 Task: Crossfade Tracks.
Action: Mouse moved to (88, 37)
Screenshot: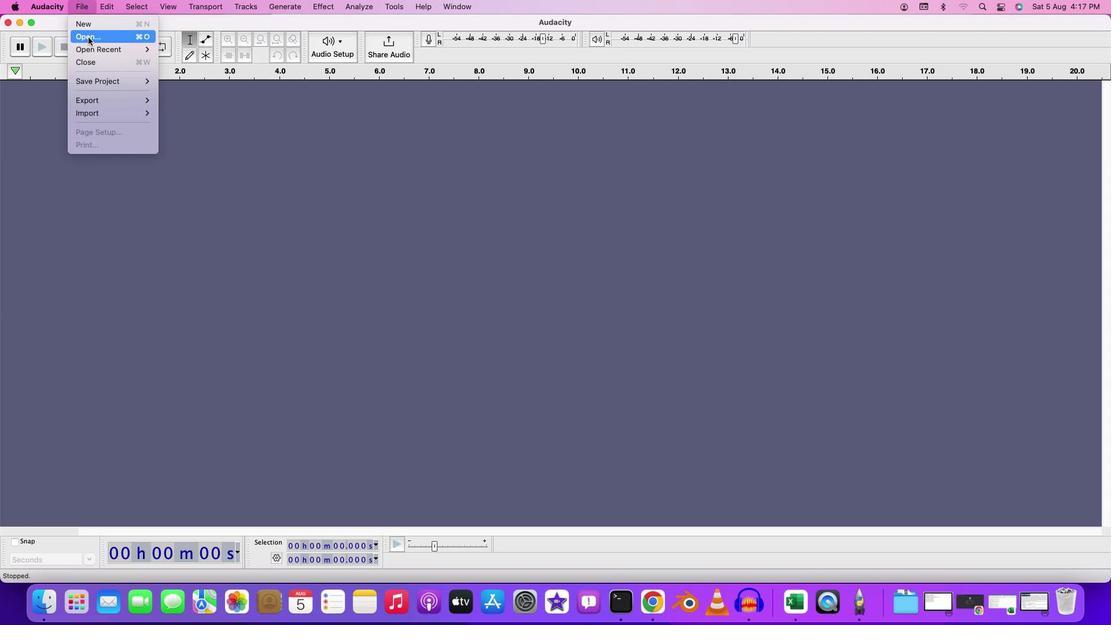 
Action: Mouse pressed left at (88, 37)
Screenshot: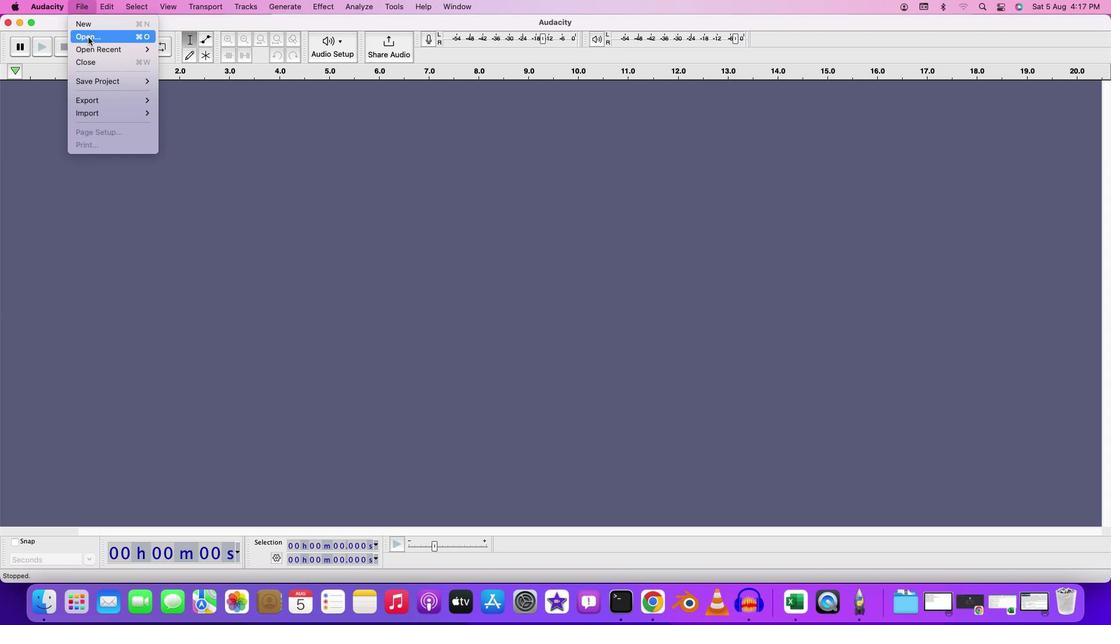 
Action: Mouse moved to (481, 268)
Screenshot: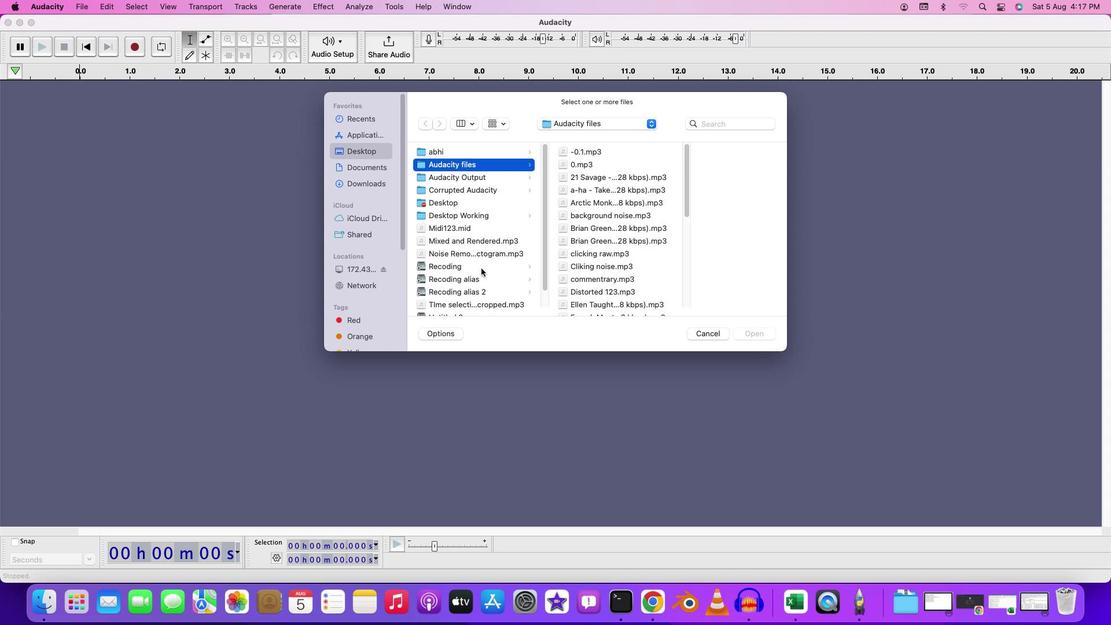 
Action: Mouse scrolled (481, 268) with delta (0, 0)
Screenshot: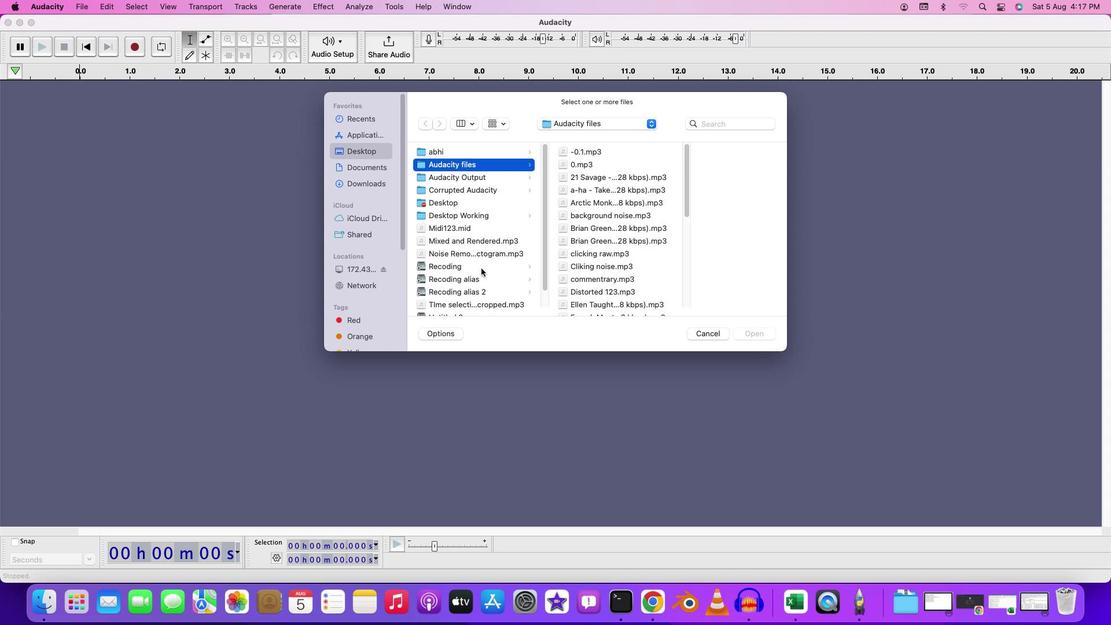 
Action: Mouse scrolled (481, 268) with delta (0, 0)
Screenshot: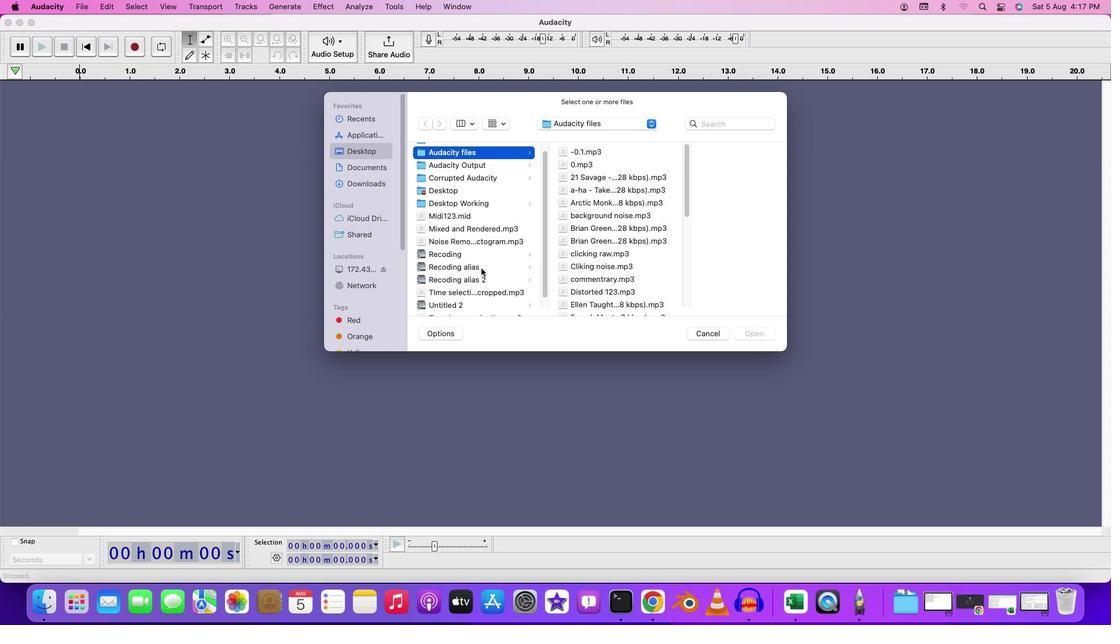 
Action: Mouse scrolled (481, 268) with delta (0, -1)
Screenshot: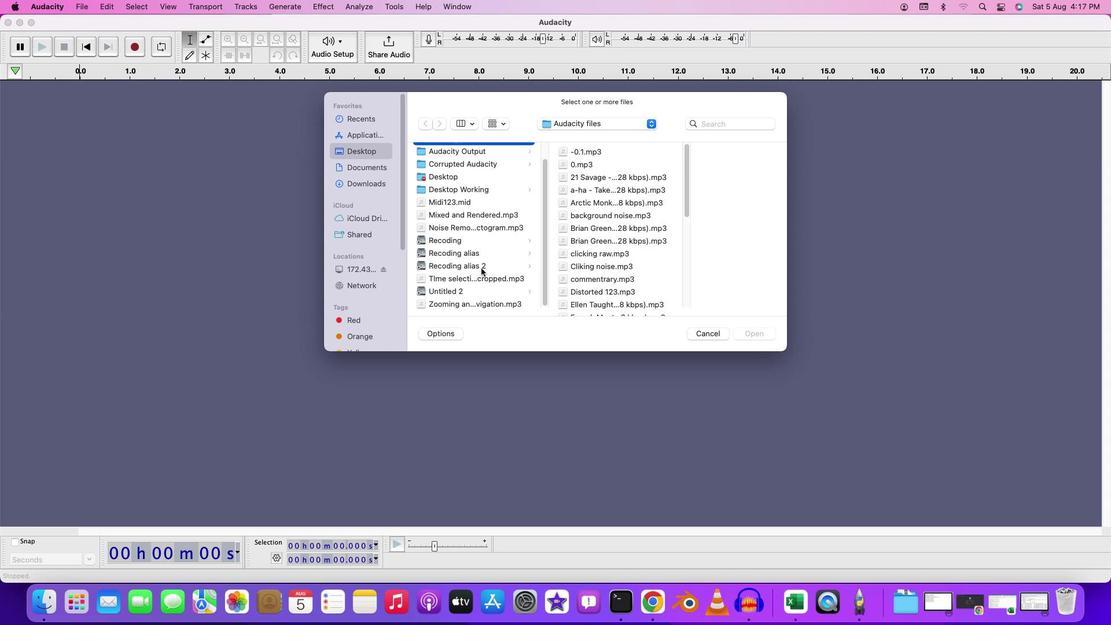 
Action: Mouse moved to (468, 153)
Screenshot: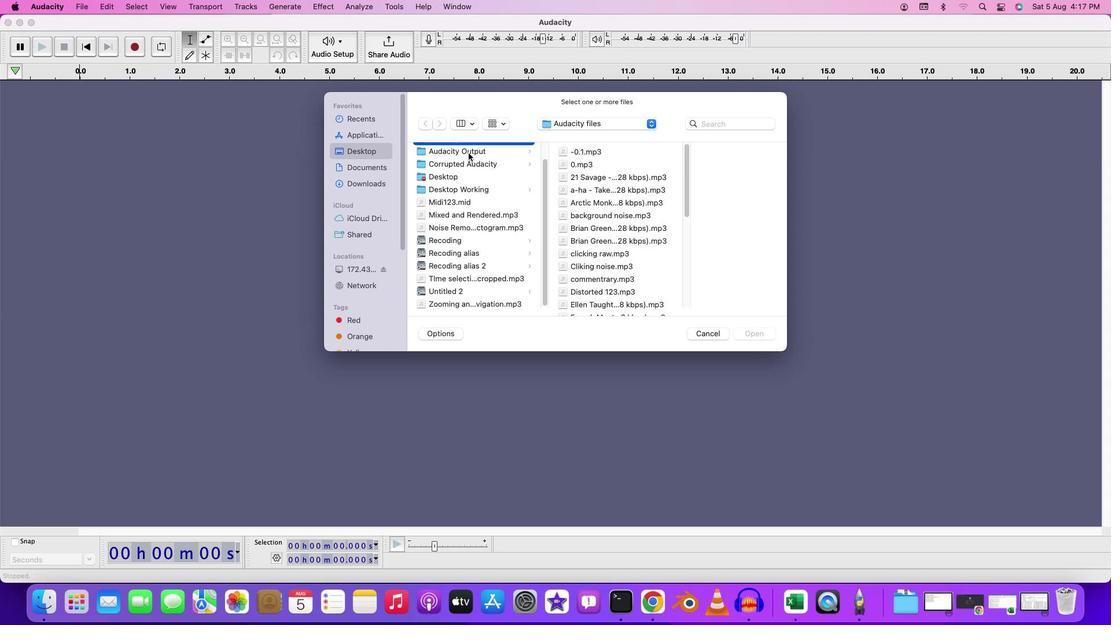 
Action: Mouse pressed left at (468, 153)
Screenshot: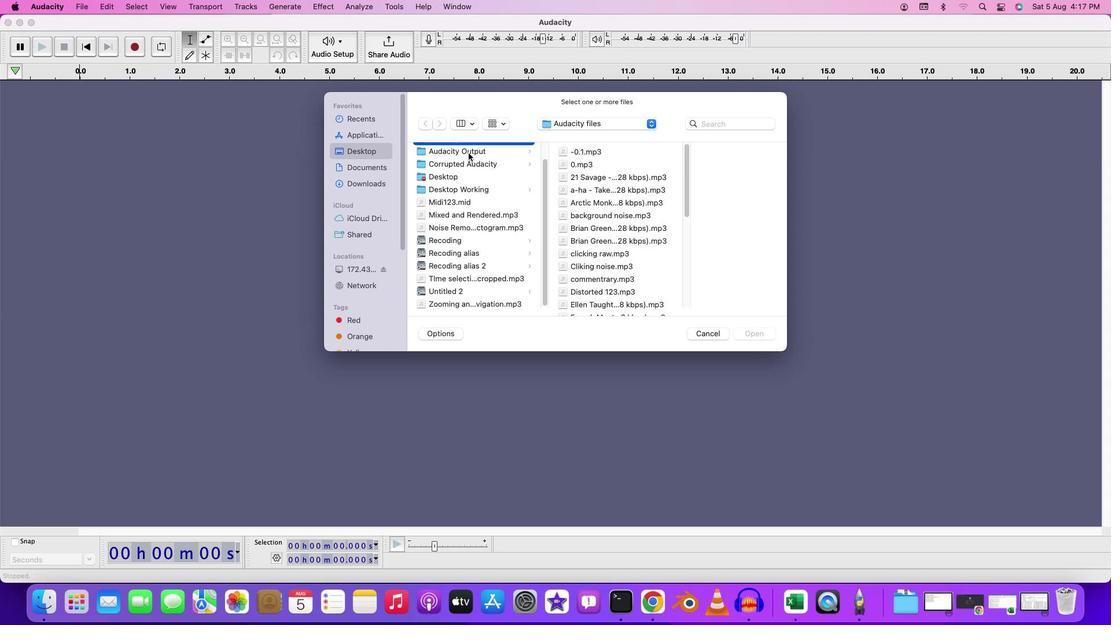 
Action: Mouse moved to (468, 226)
Screenshot: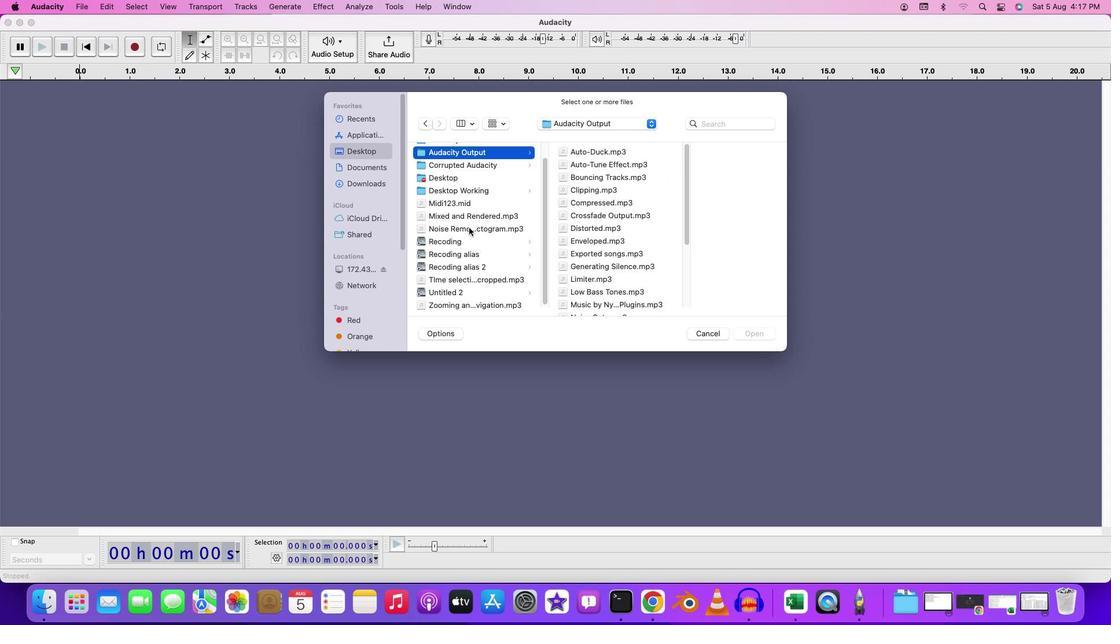 
Action: Mouse scrolled (468, 226) with delta (0, 0)
Screenshot: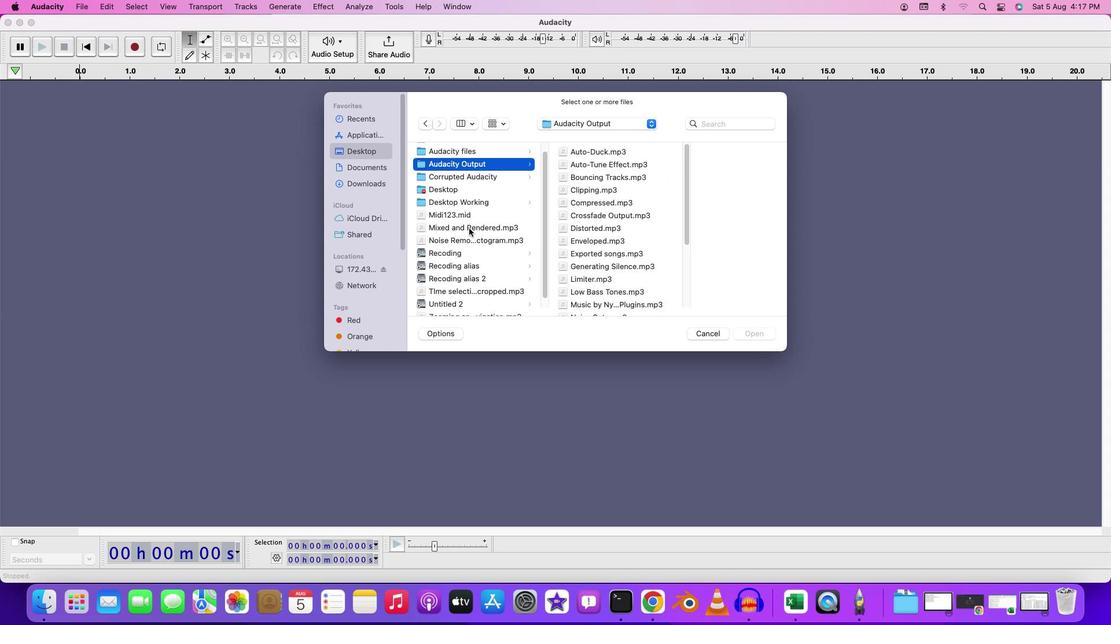 
Action: Mouse moved to (468, 228)
Screenshot: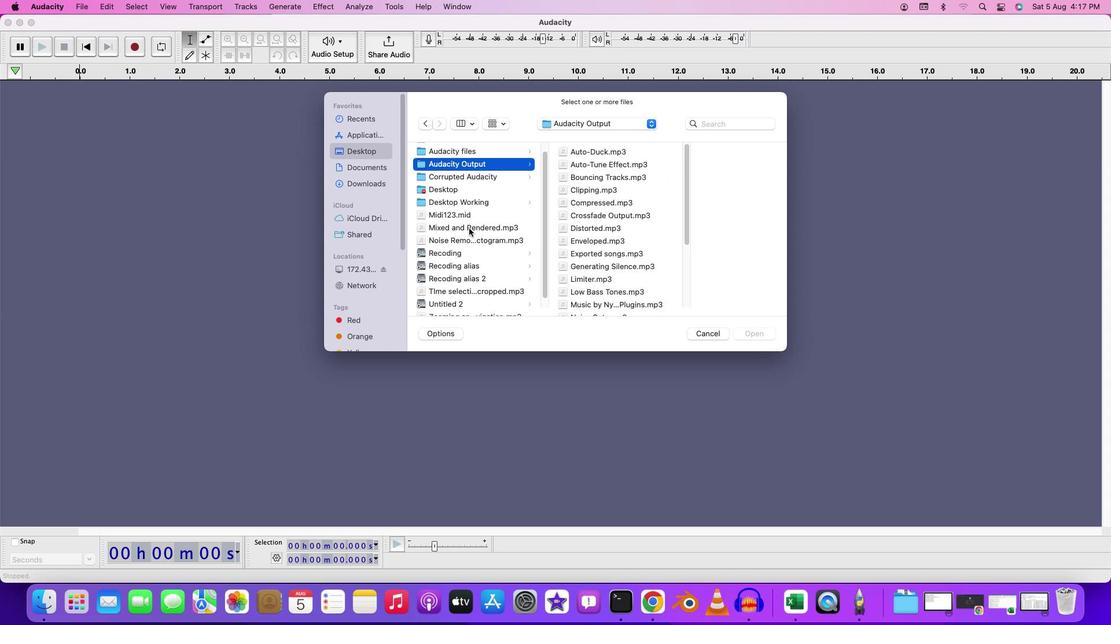 
Action: Mouse scrolled (468, 228) with delta (0, 0)
Screenshot: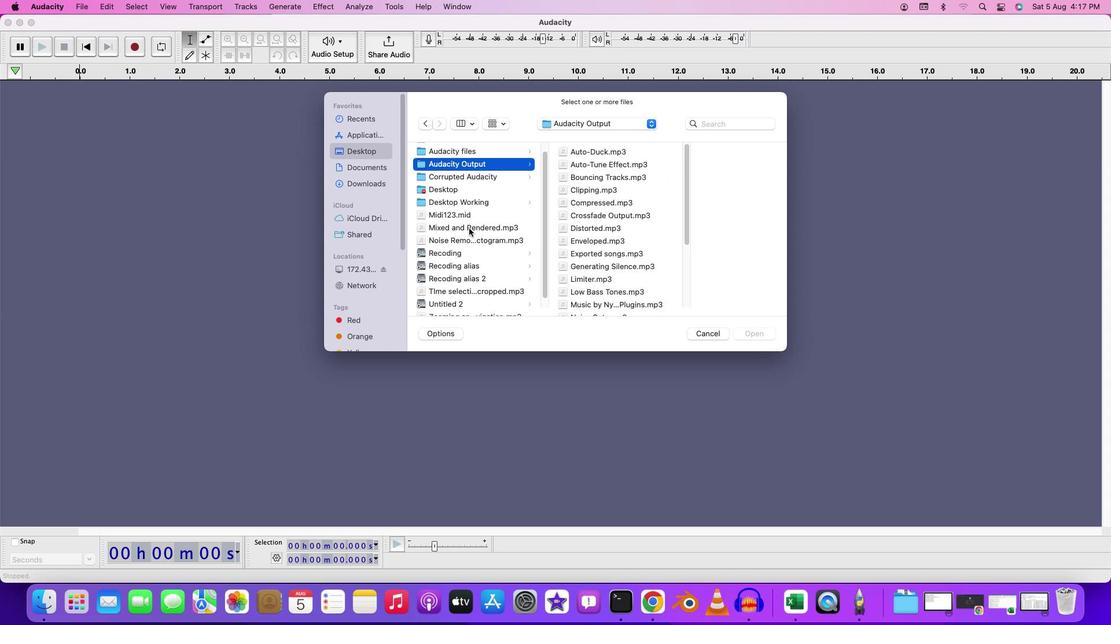 
Action: Mouse moved to (468, 228)
Screenshot: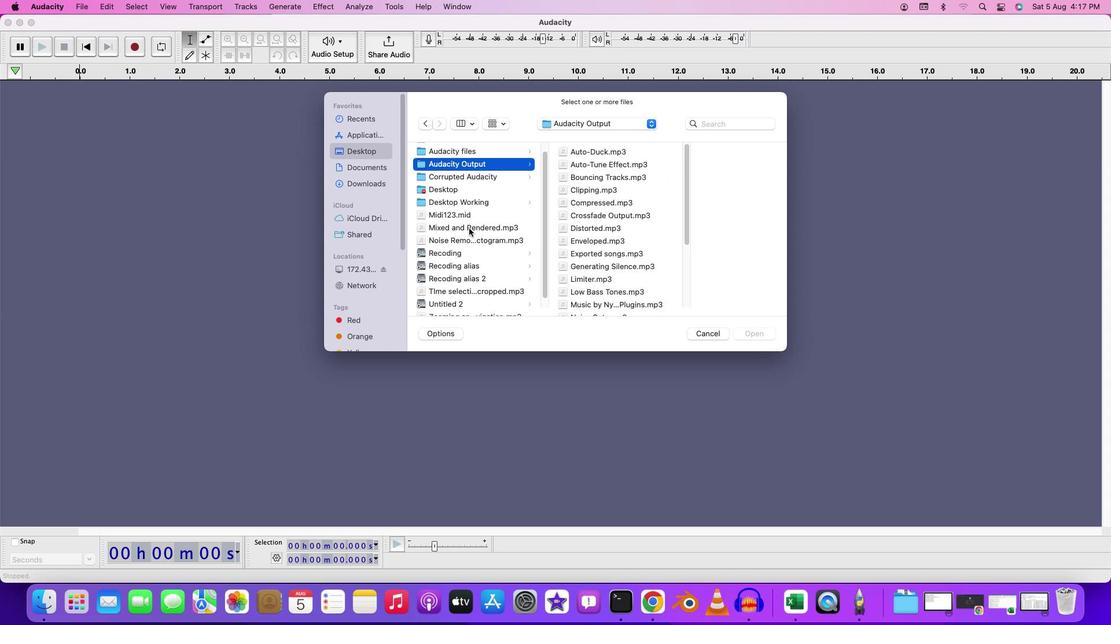
Action: Mouse scrolled (468, 228) with delta (0, 1)
Screenshot: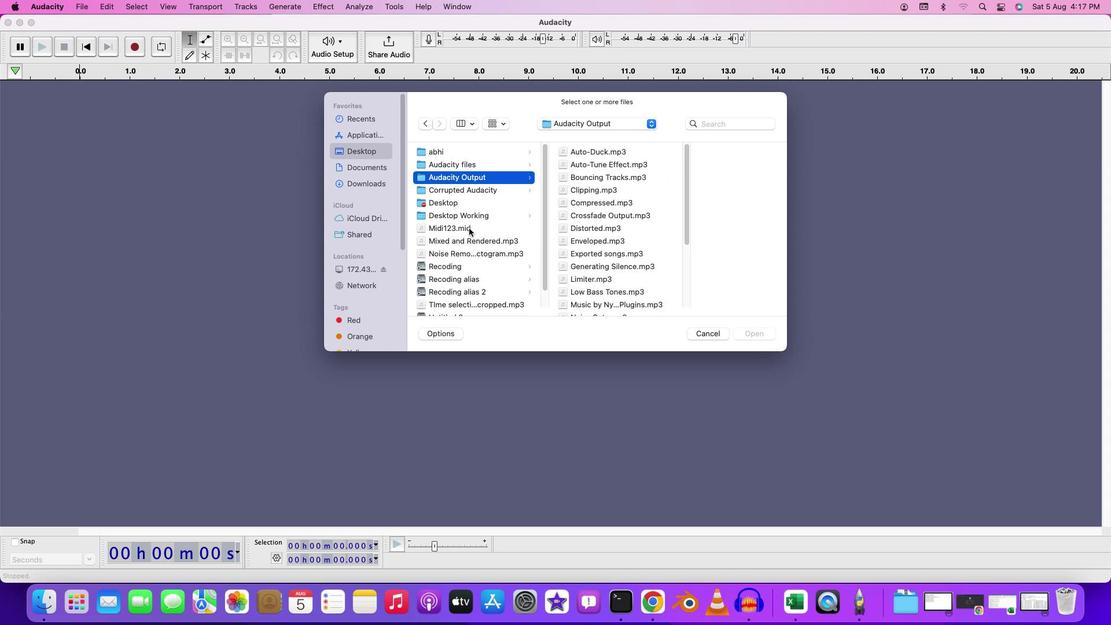 
Action: Mouse moved to (462, 165)
Screenshot: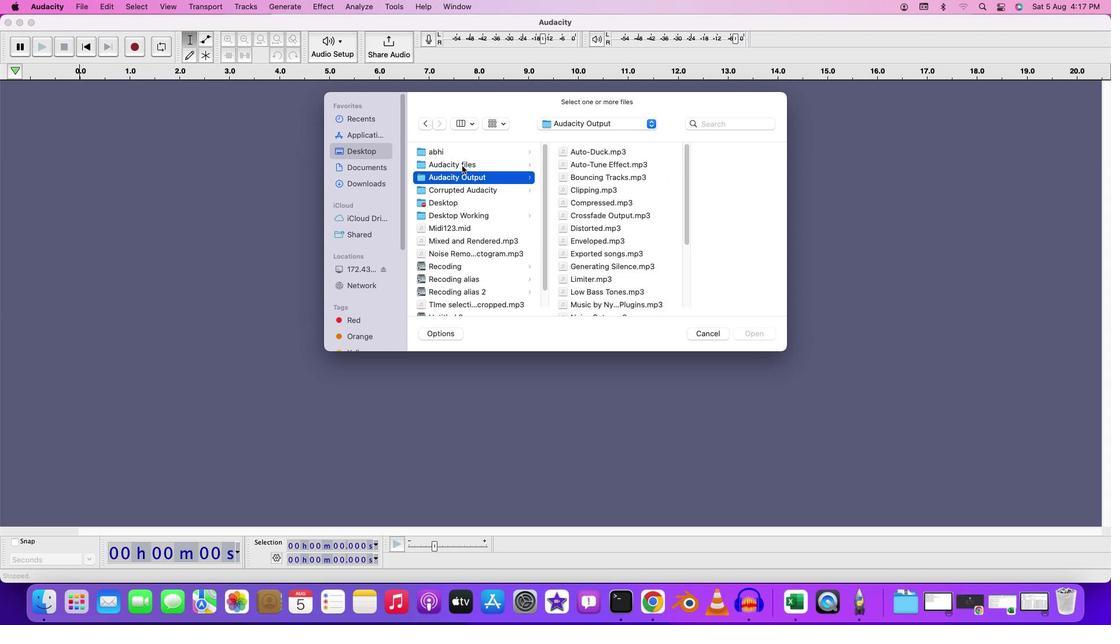 
Action: Mouse pressed left at (462, 165)
Screenshot: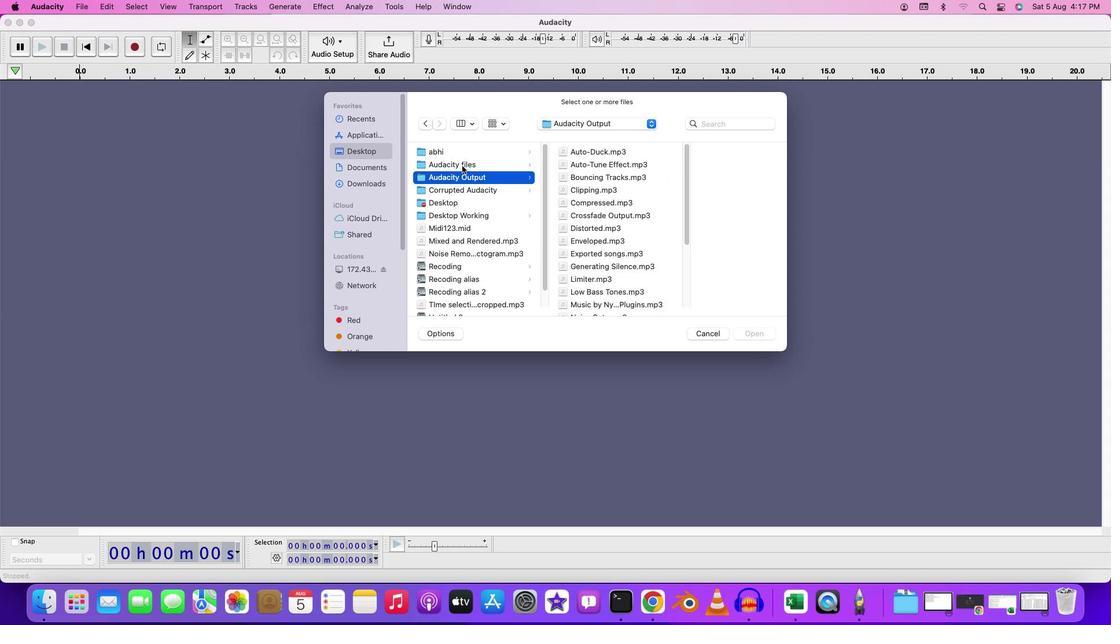 
Action: Mouse moved to (616, 226)
Screenshot: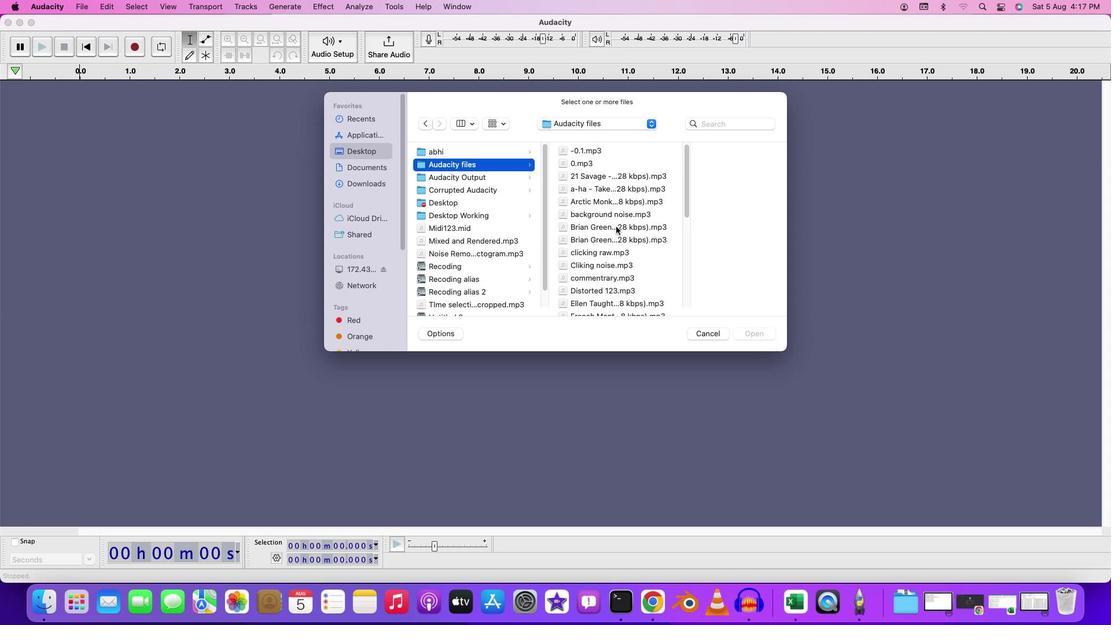 
Action: Mouse scrolled (616, 226) with delta (0, 0)
Screenshot: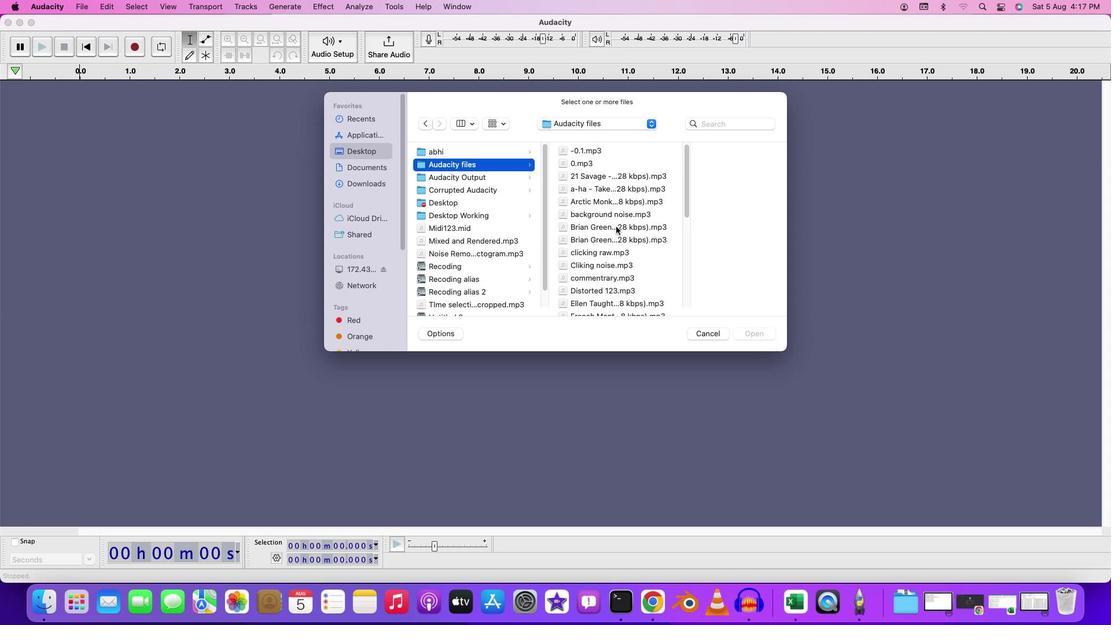 
Action: Mouse scrolled (616, 226) with delta (0, 0)
Screenshot: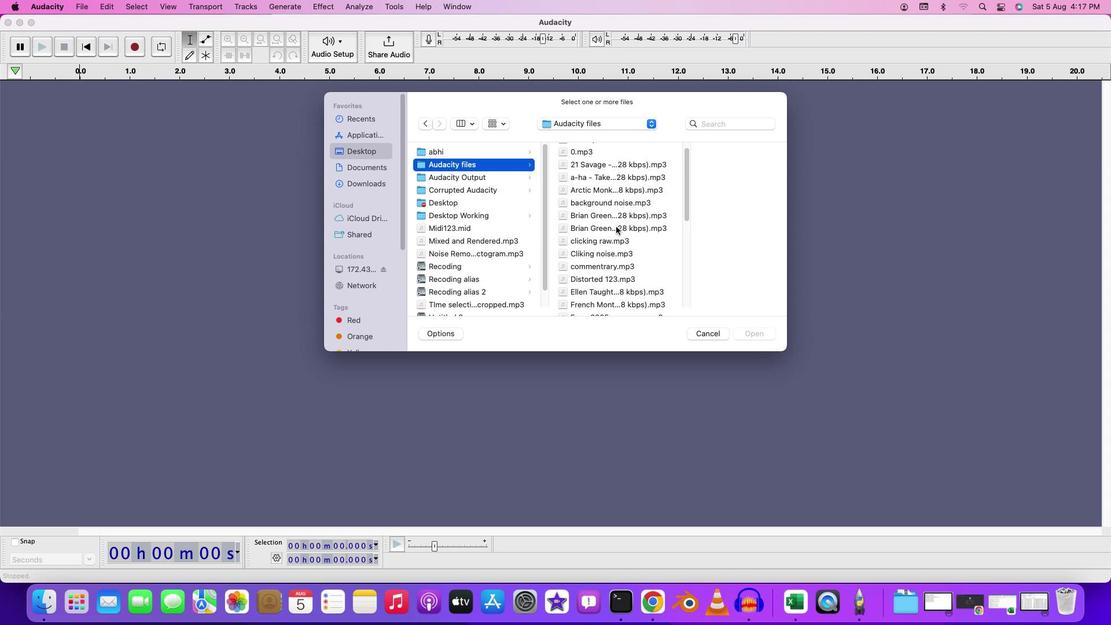 
Action: Mouse scrolled (616, 226) with delta (0, -1)
Screenshot: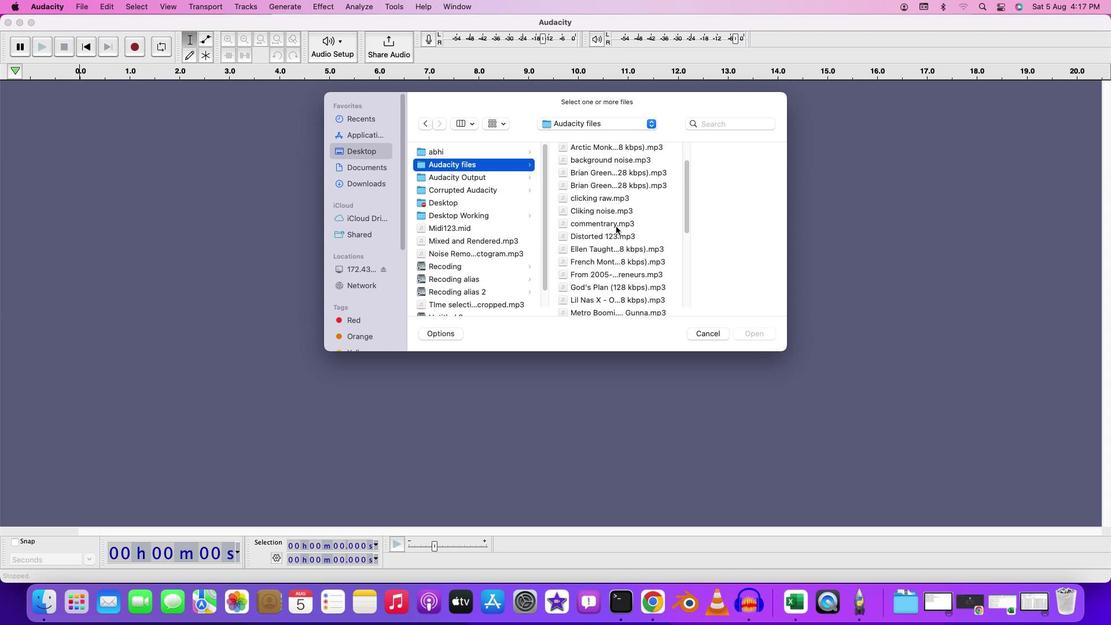 
Action: Mouse scrolled (616, 226) with delta (0, 0)
Screenshot: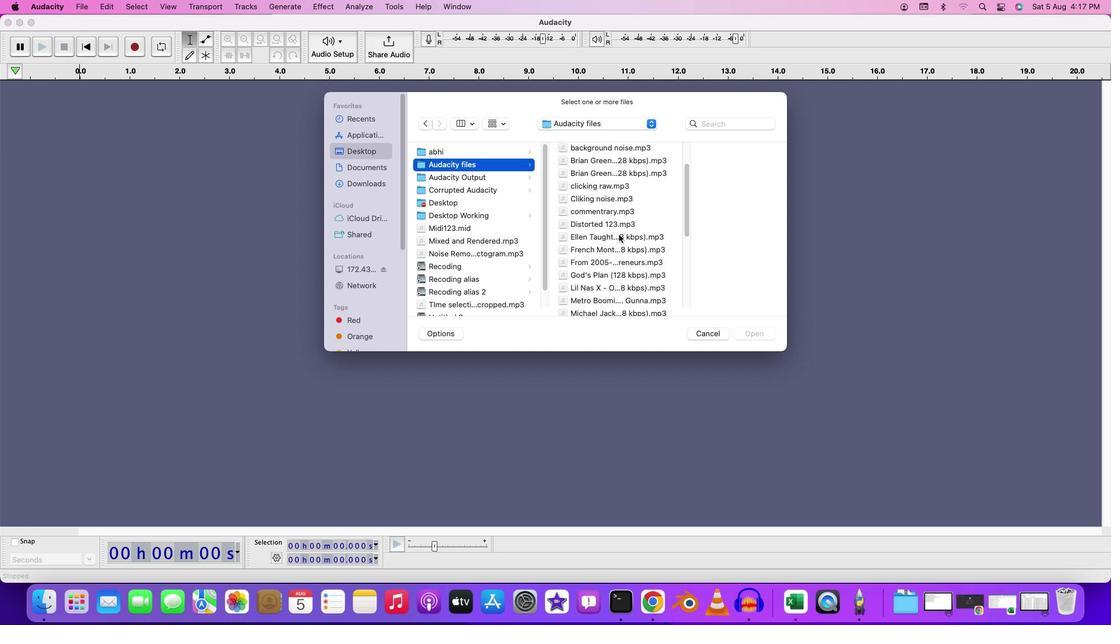 
Action: Mouse moved to (618, 232)
Screenshot: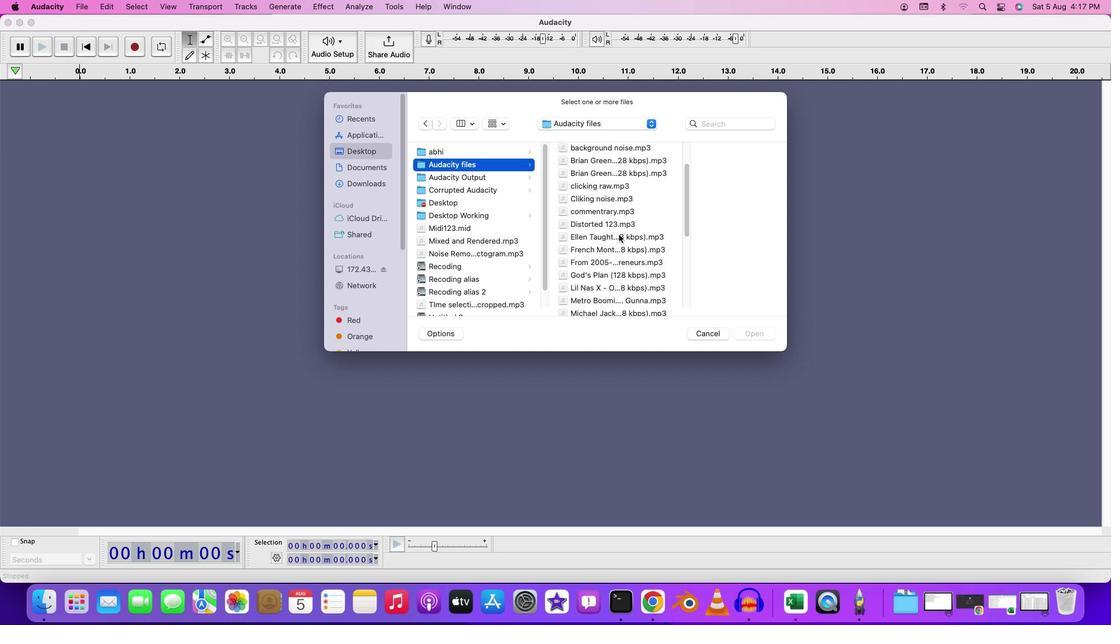 
Action: Mouse scrolled (618, 232) with delta (0, 0)
Screenshot: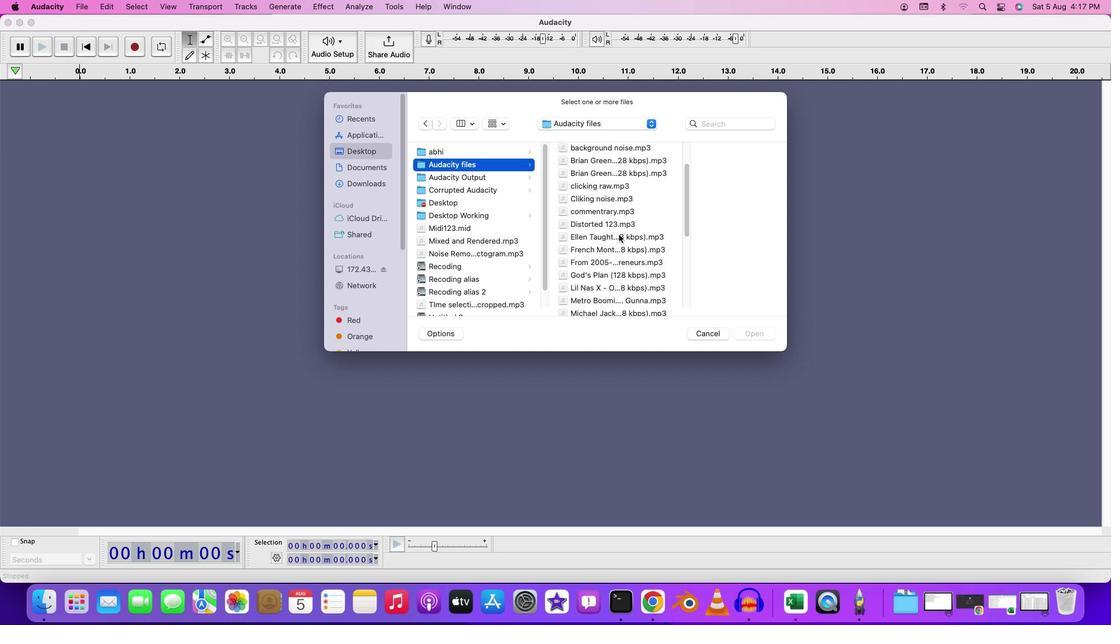 
Action: Mouse moved to (619, 235)
Screenshot: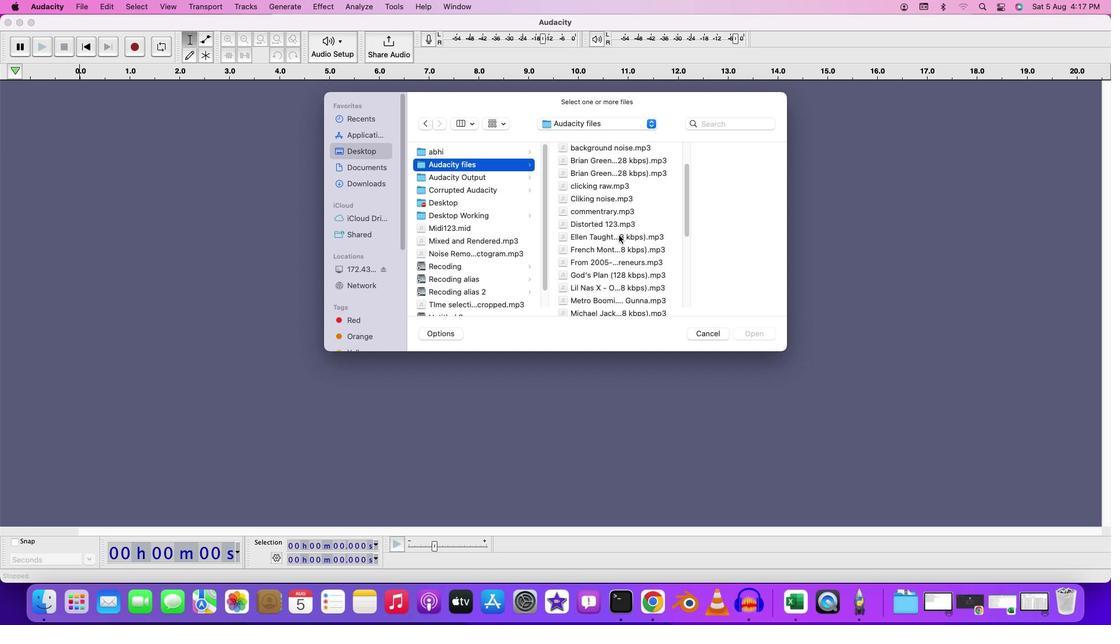 
Action: Mouse scrolled (619, 235) with delta (0, -1)
Screenshot: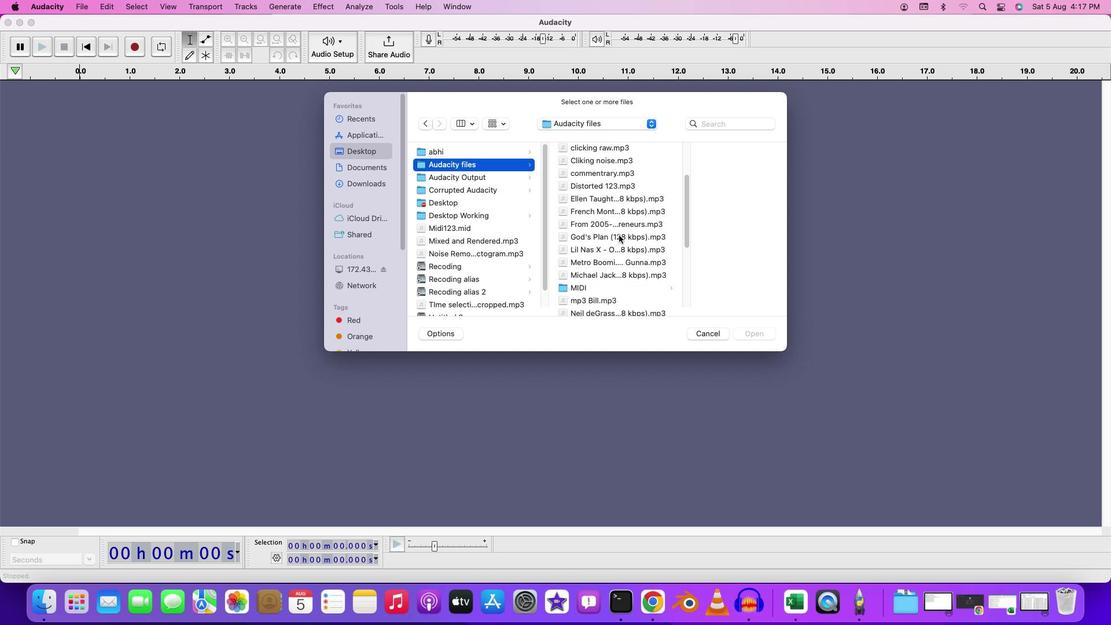 
Action: Mouse moved to (611, 213)
Screenshot: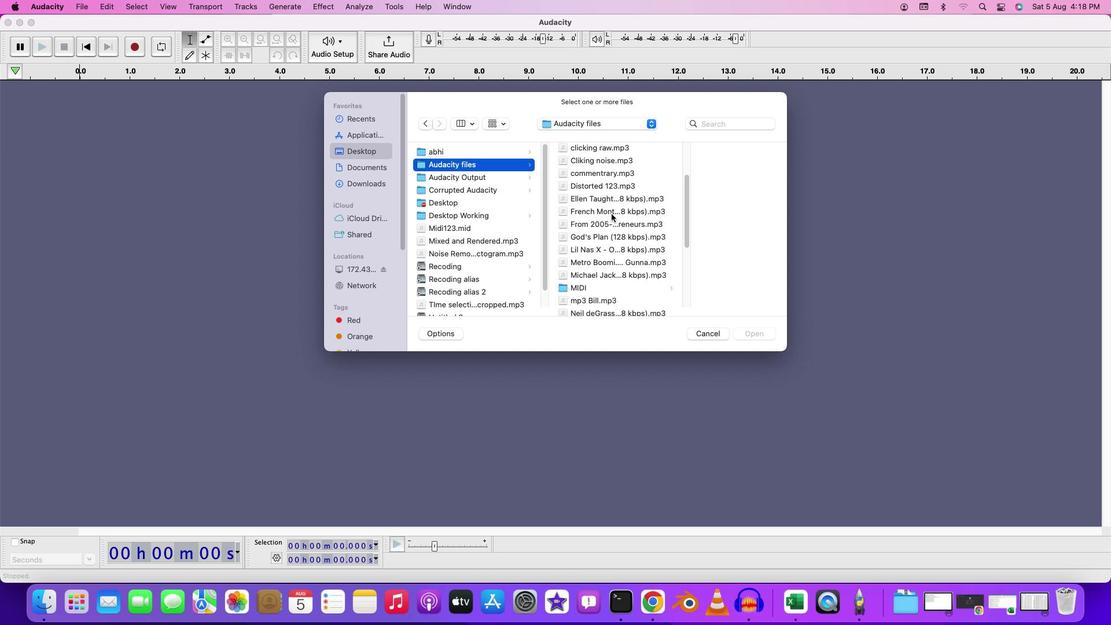 
Action: Mouse pressed left at (611, 213)
Screenshot: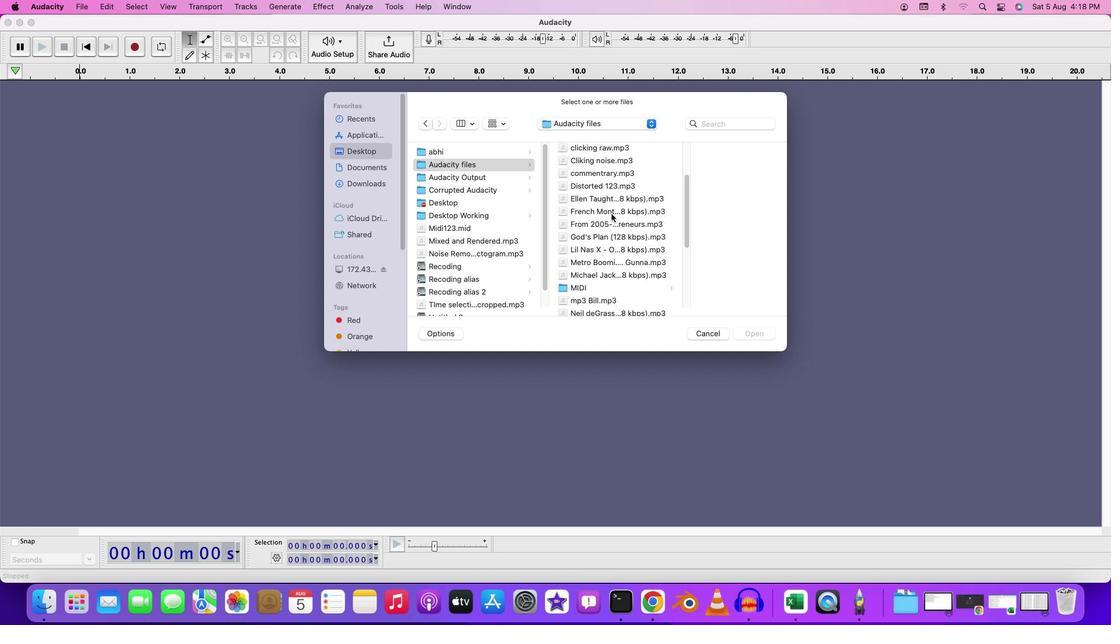 
Action: Mouse moved to (567, 240)
Screenshot: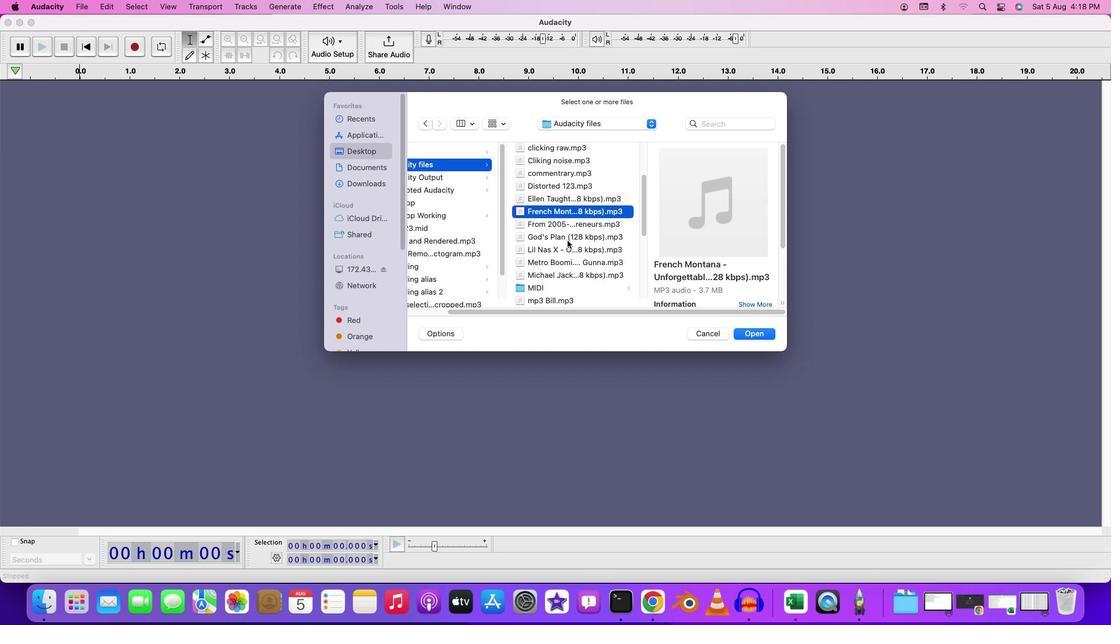 
Action: Mouse pressed left at (567, 240)
Screenshot: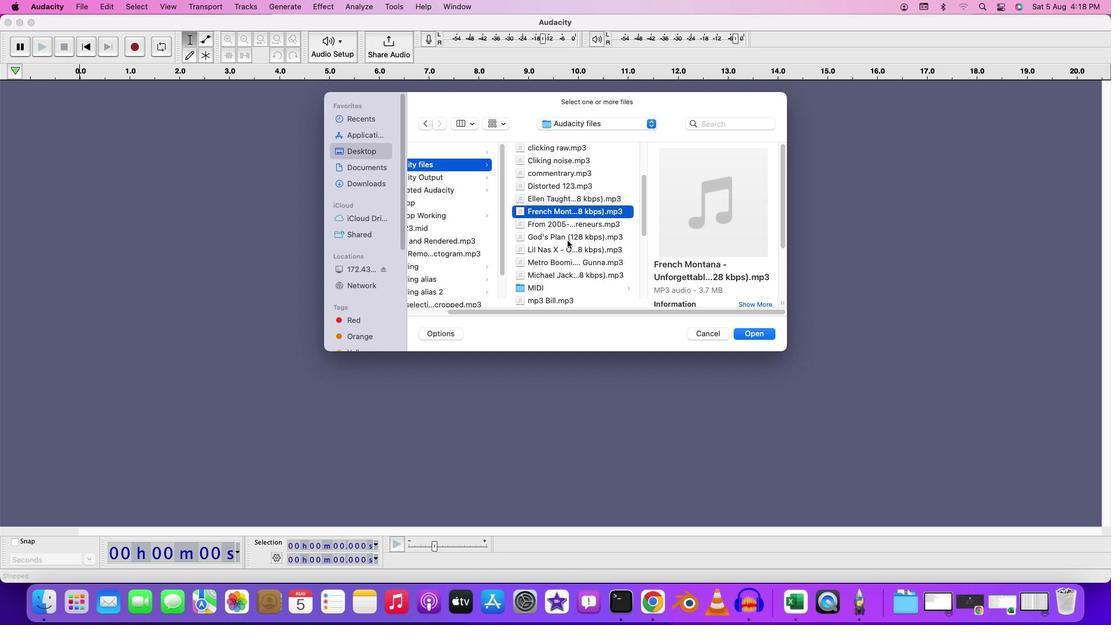 
Action: Mouse moved to (571, 252)
Screenshot: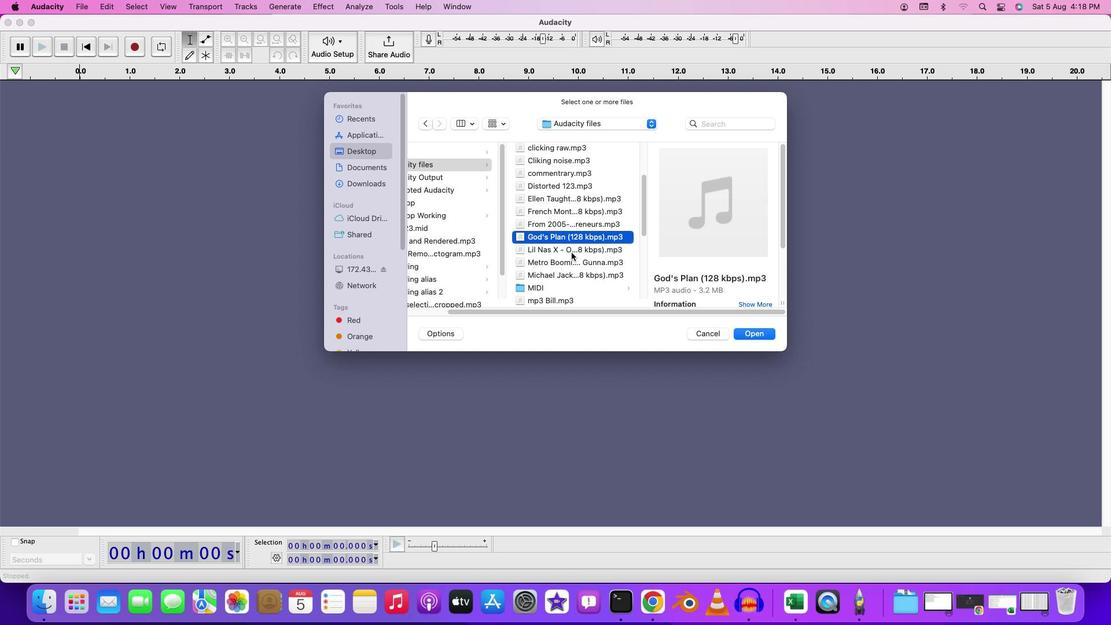 
Action: Mouse pressed left at (571, 252)
Screenshot: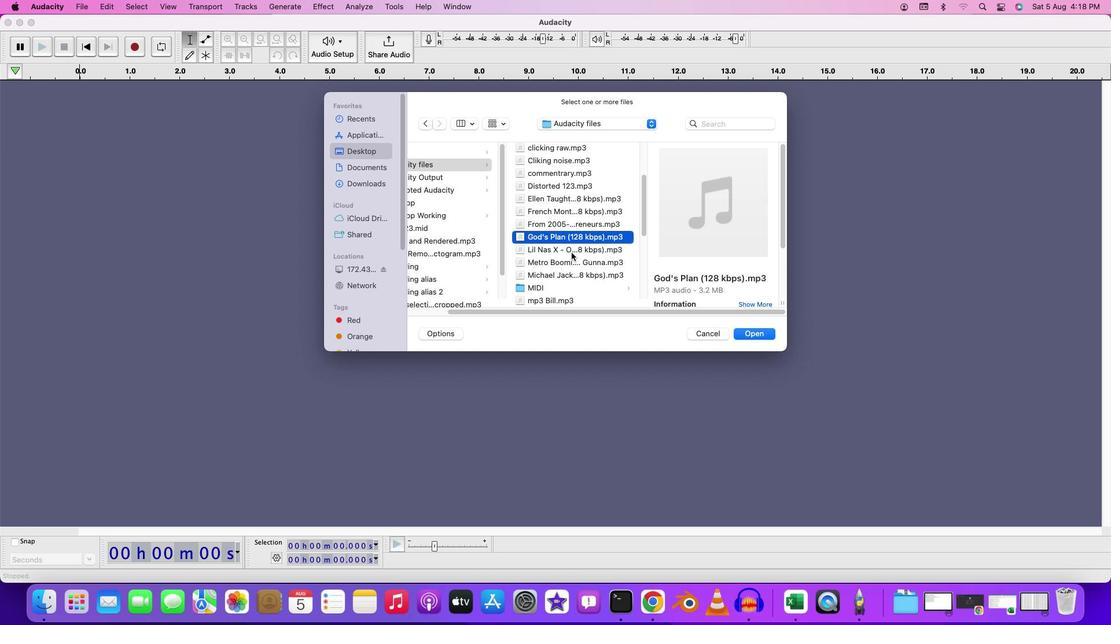 
Action: Mouse moved to (584, 273)
Screenshot: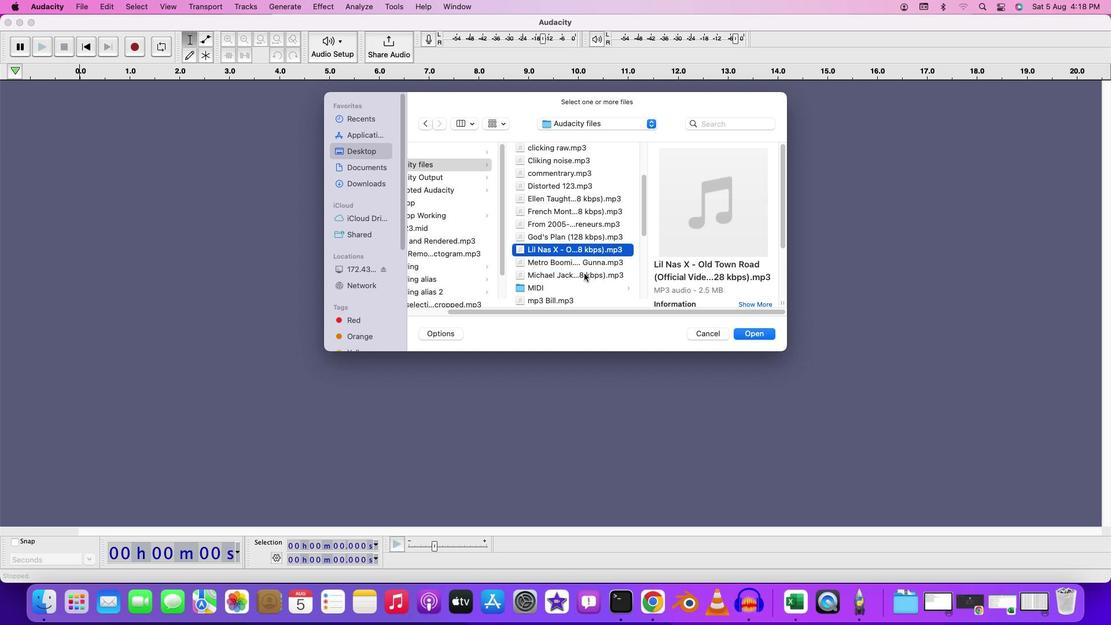 
Action: Mouse scrolled (584, 273) with delta (0, 0)
Screenshot: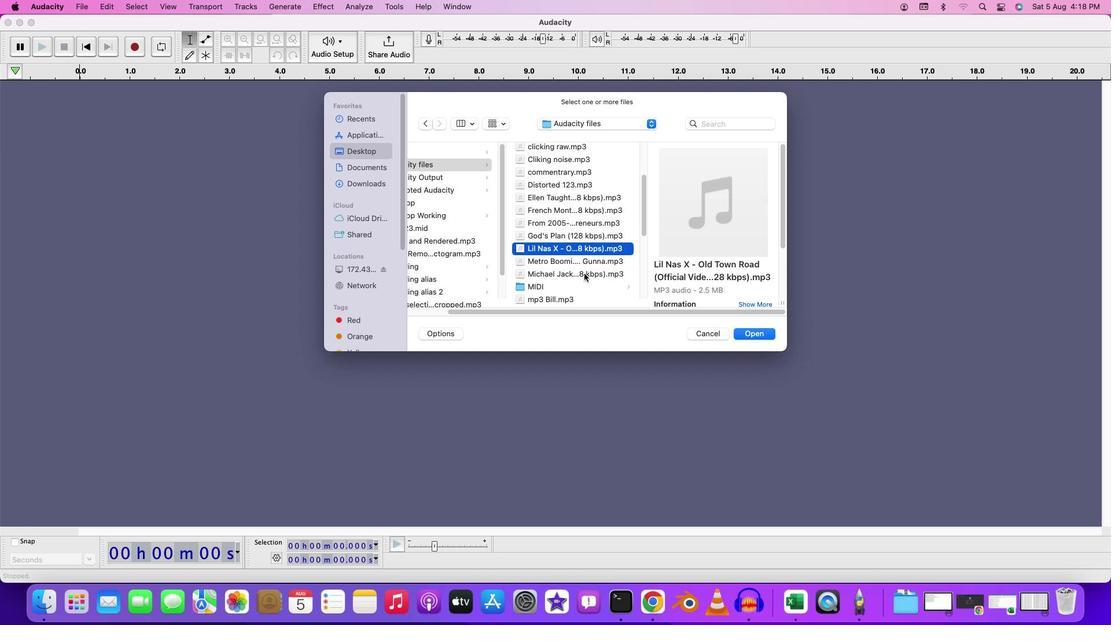
Action: Mouse scrolled (584, 273) with delta (0, 0)
Screenshot: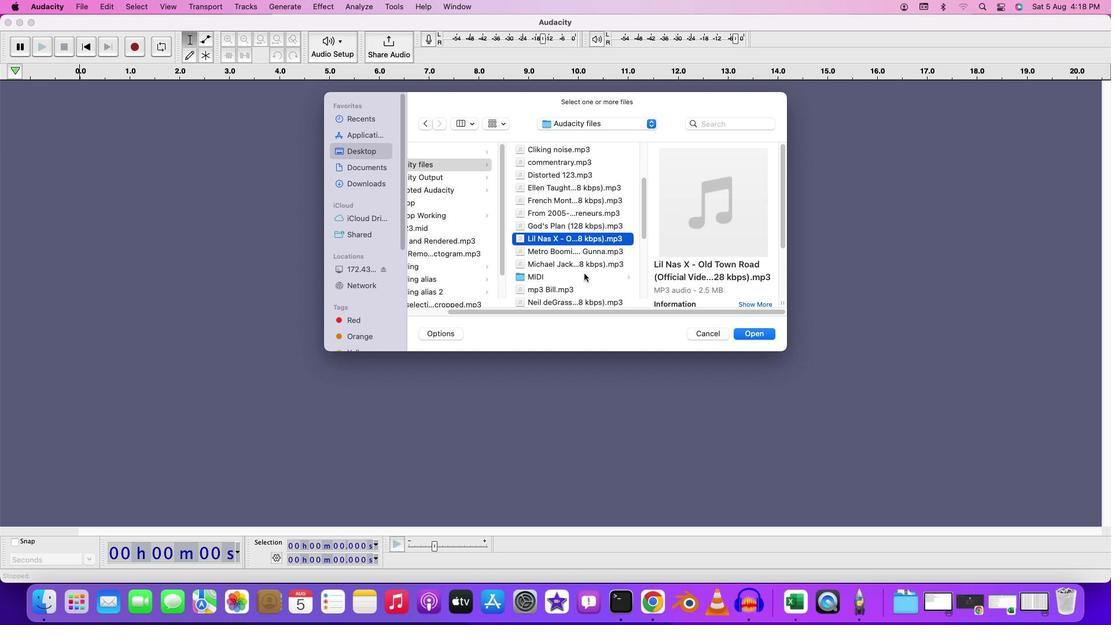 
Action: Mouse scrolled (584, 273) with delta (0, 0)
Screenshot: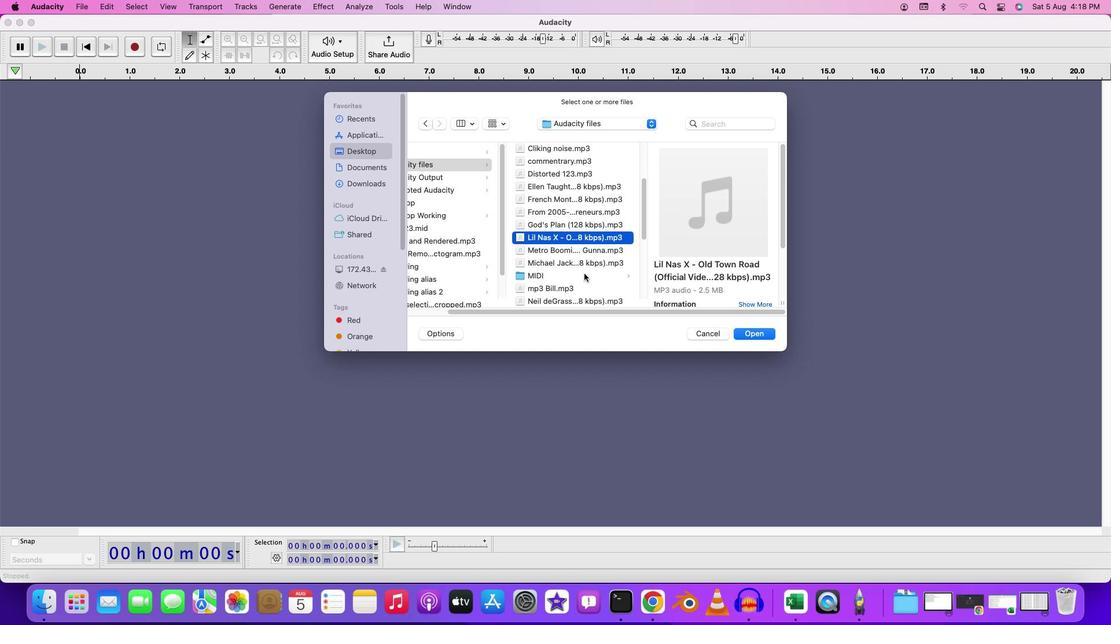
Action: Mouse scrolled (584, 273) with delta (0, 0)
Screenshot: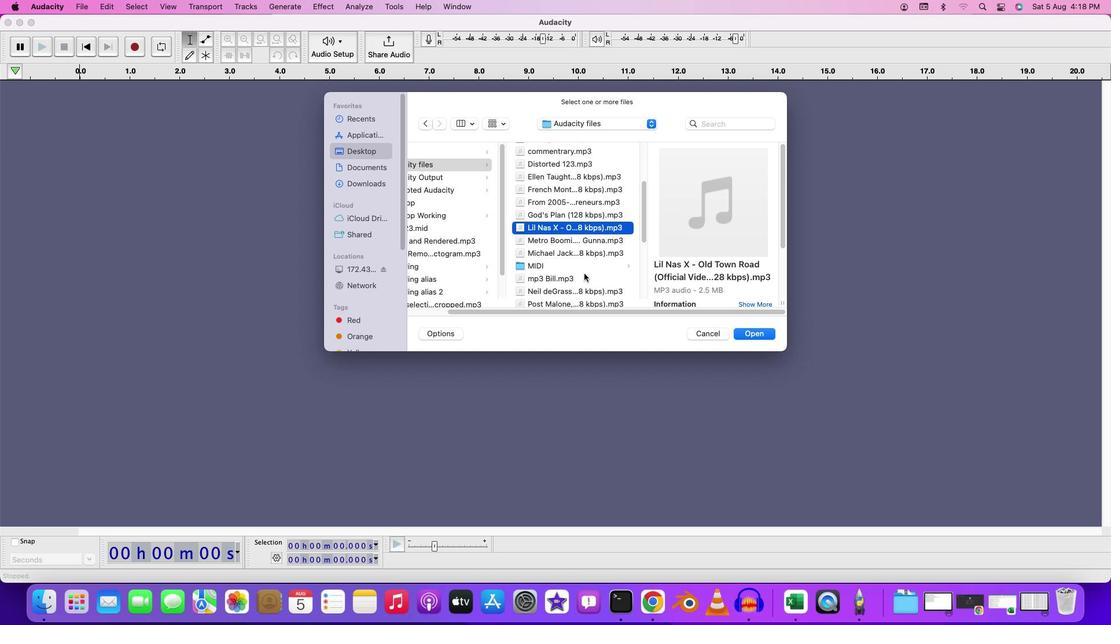 
Action: Mouse scrolled (584, 273) with delta (0, 0)
Screenshot: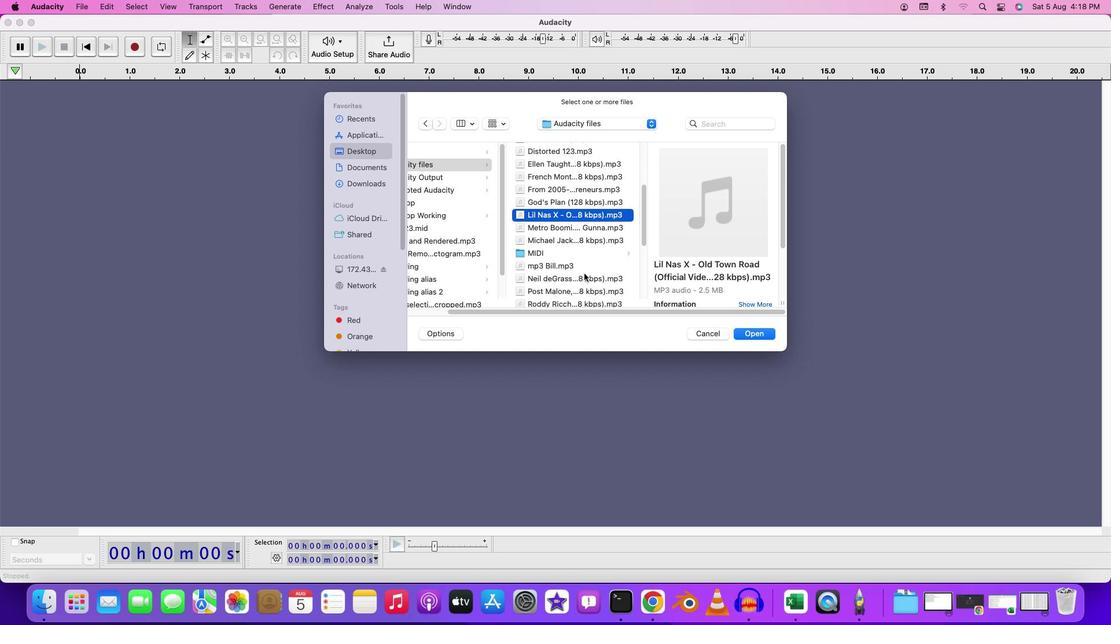 
Action: Mouse scrolled (584, 273) with delta (0, 0)
Screenshot: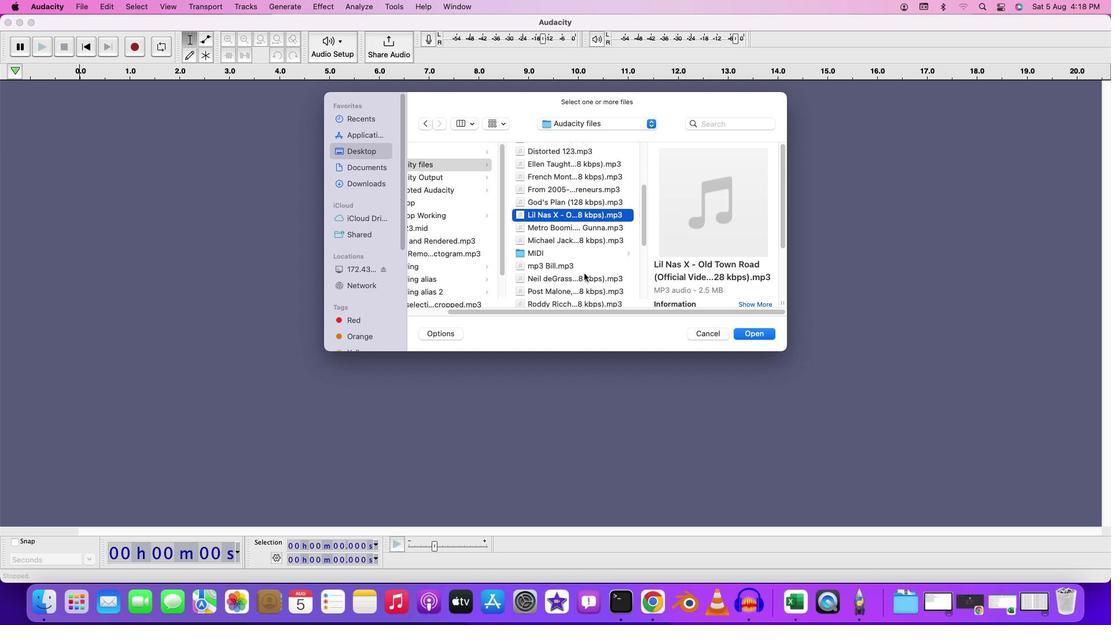 
Action: Mouse scrolled (584, 273) with delta (0, -1)
Screenshot: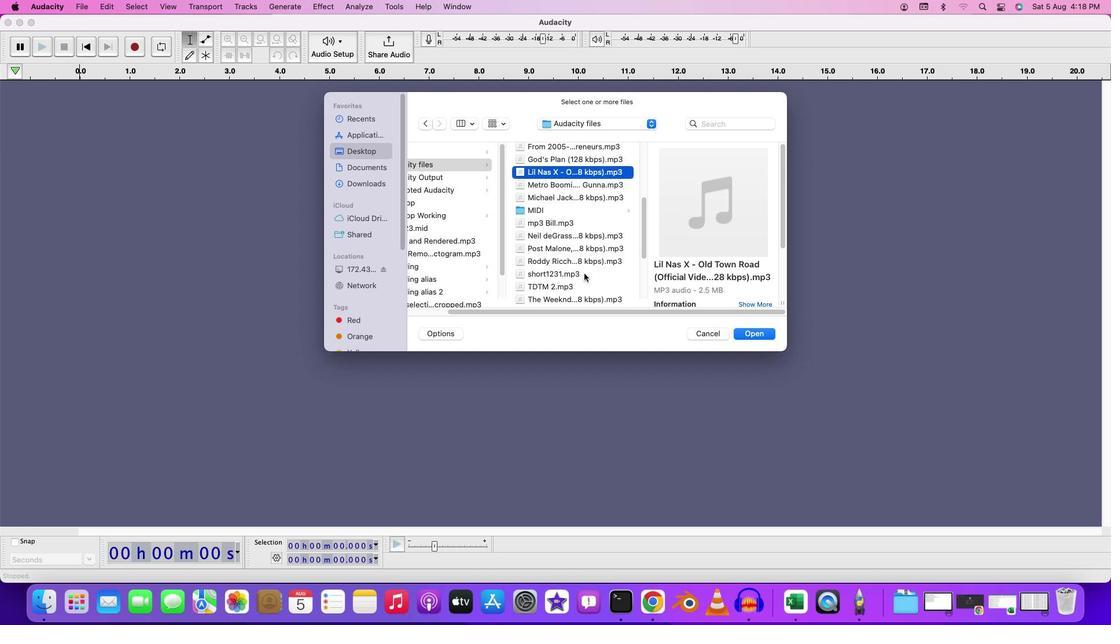 
Action: Mouse scrolled (584, 273) with delta (0, -2)
Screenshot: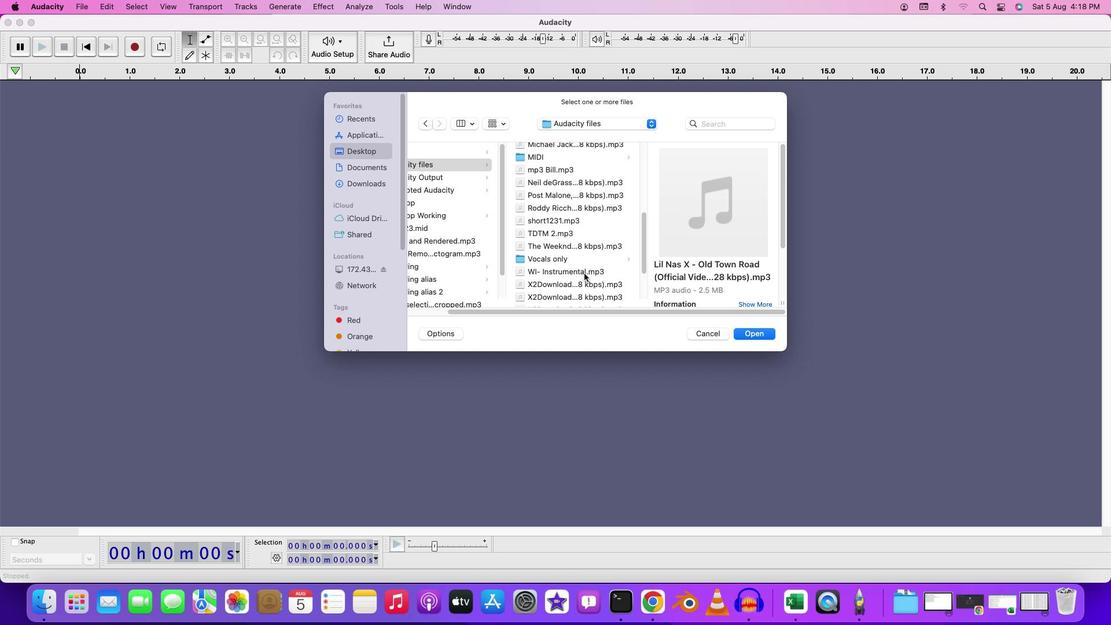 
Action: Mouse scrolled (584, 273) with delta (0, 0)
Screenshot: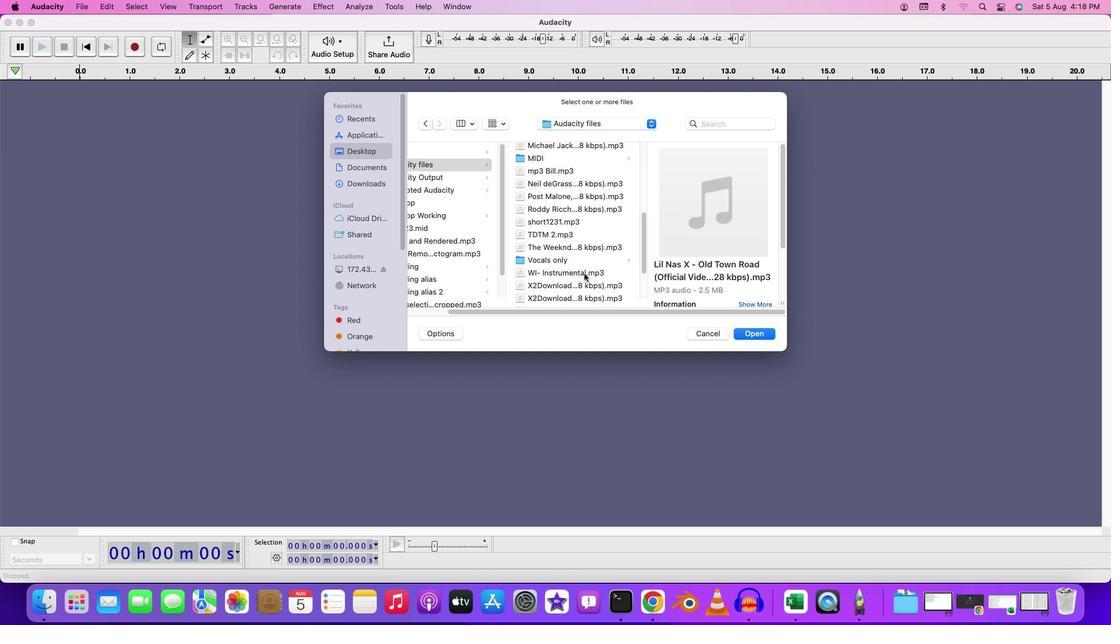 
Action: Mouse scrolled (584, 273) with delta (0, 0)
Screenshot: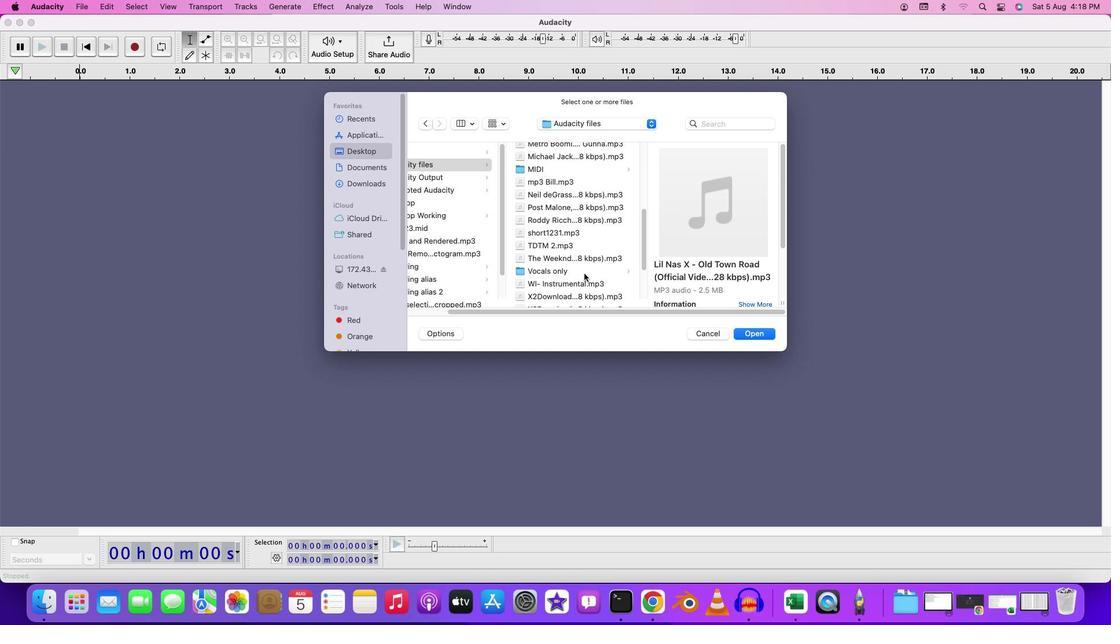 
Action: Mouse scrolled (584, 273) with delta (0, 1)
Screenshot: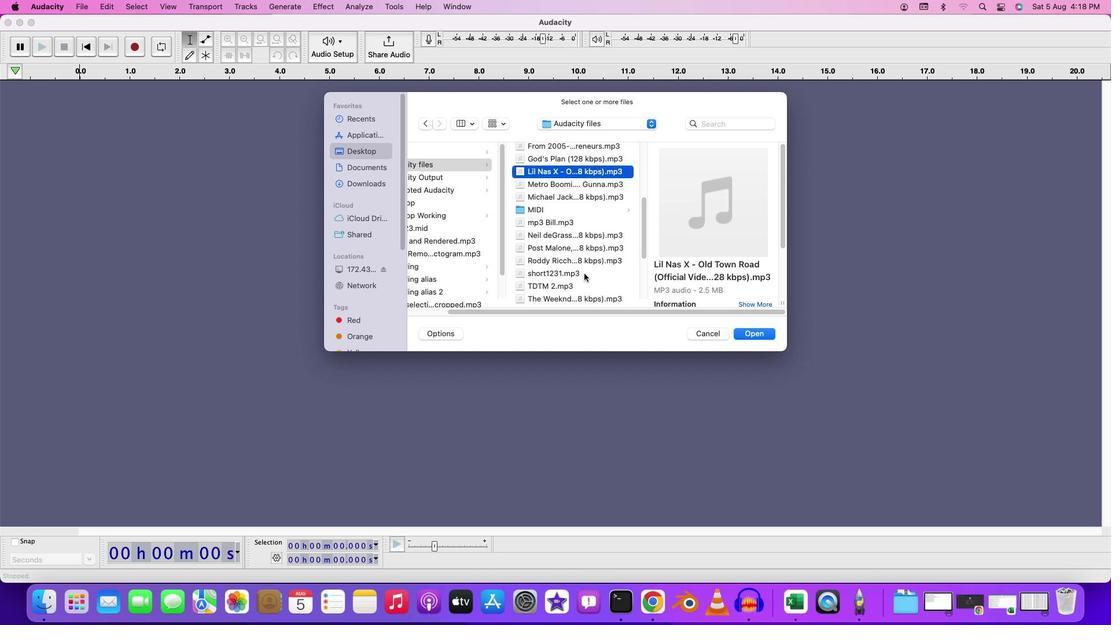 
Action: Mouse moved to (577, 251)
Screenshot: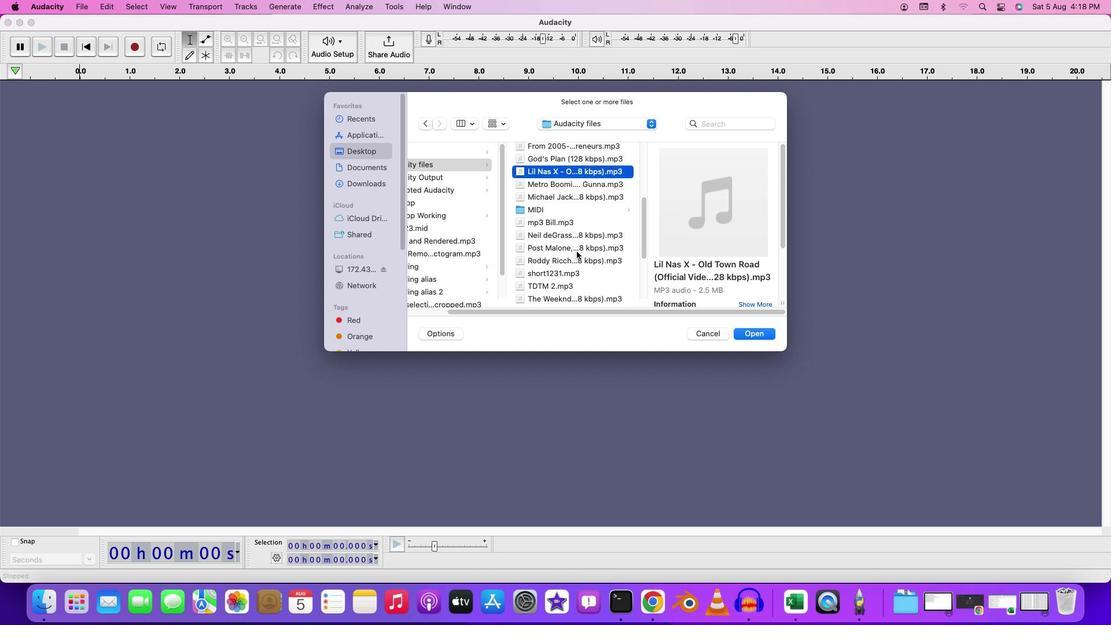 
Action: Mouse pressed left at (577, 251)
Screenshot: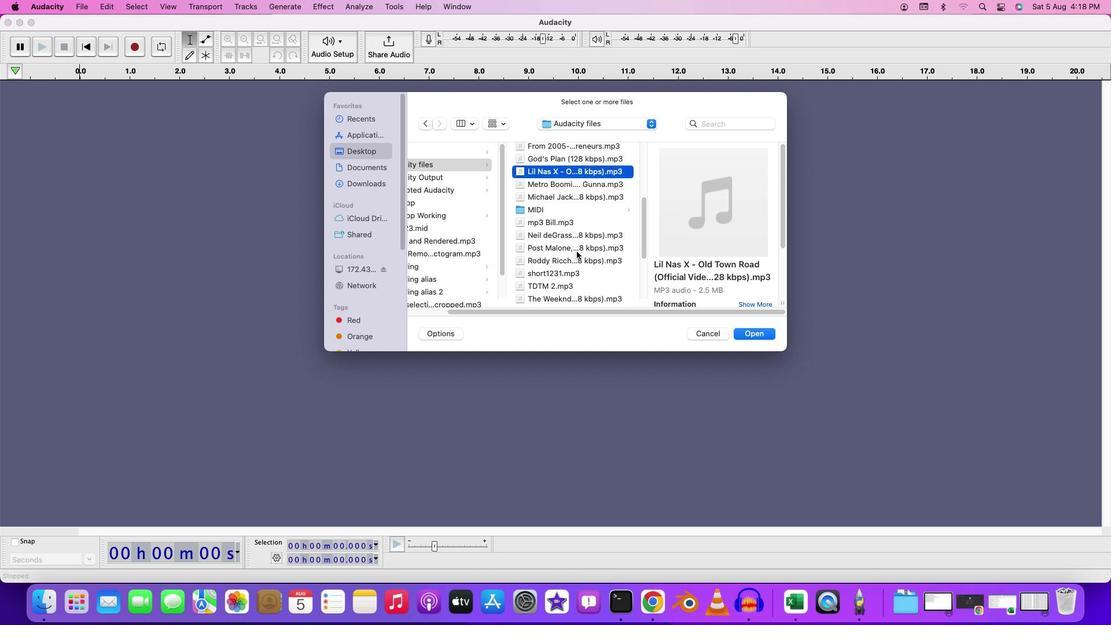 
Action: Mouse moved to (576, 262)
Screenshot: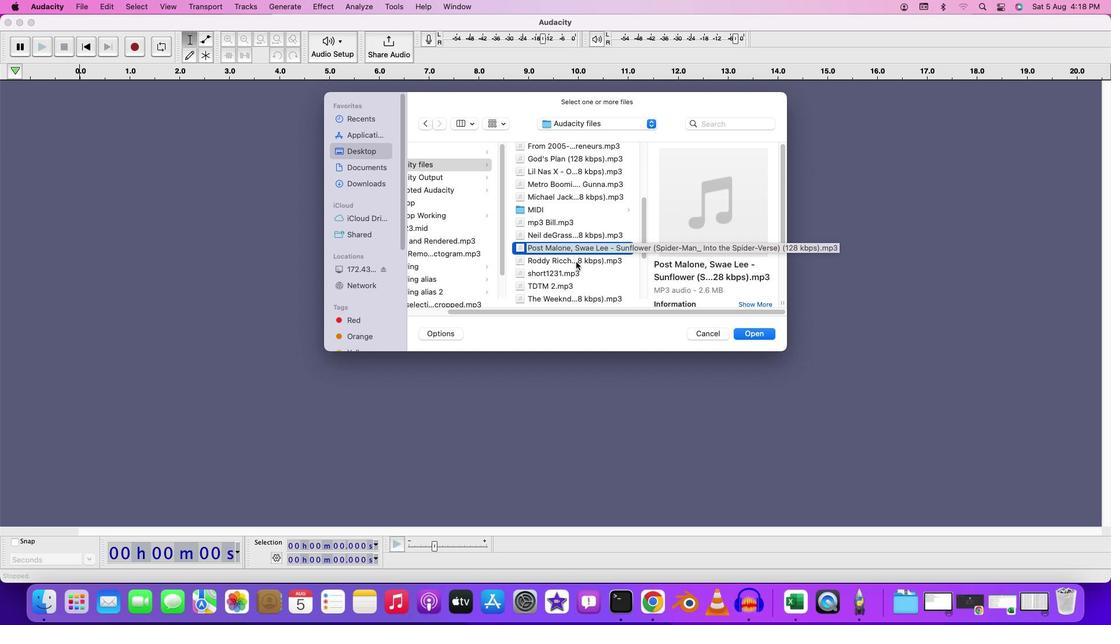 
Action: Mouse pressed left at (576, 262)
Screenshot: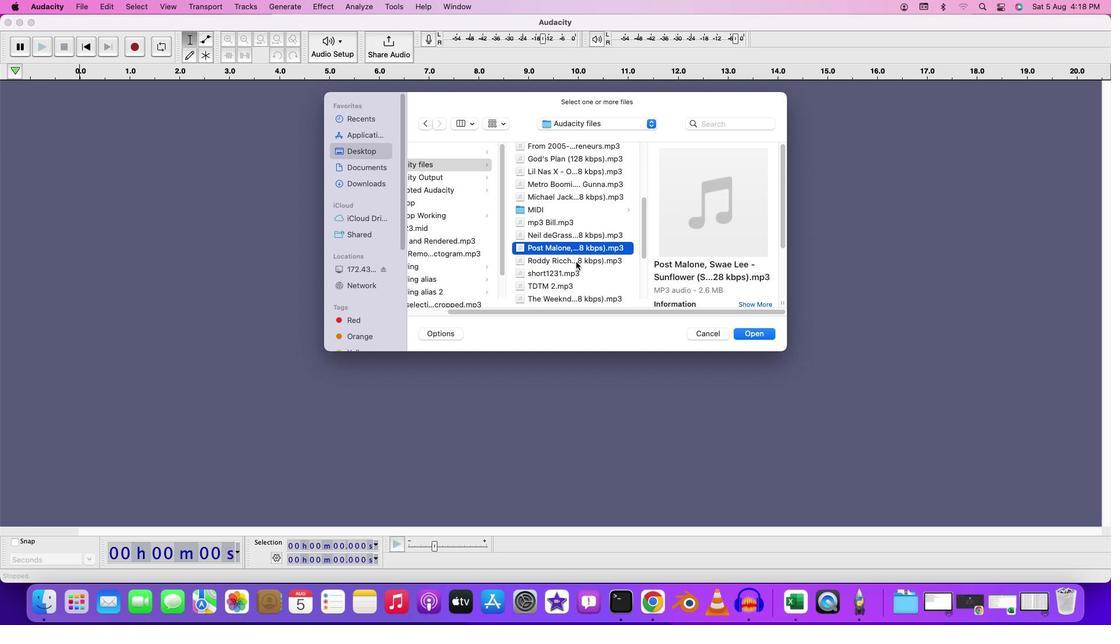 
Action: Mouse moved to (571, 248)
Screenshot: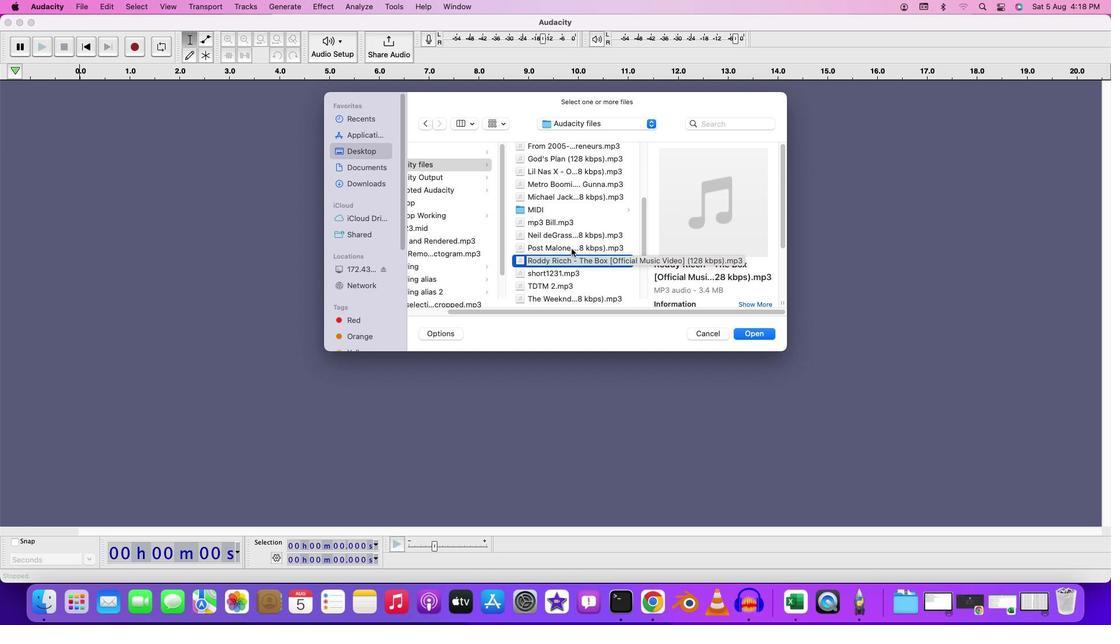 
Action: Mouse pressed left at (571, 248)
Screenshot: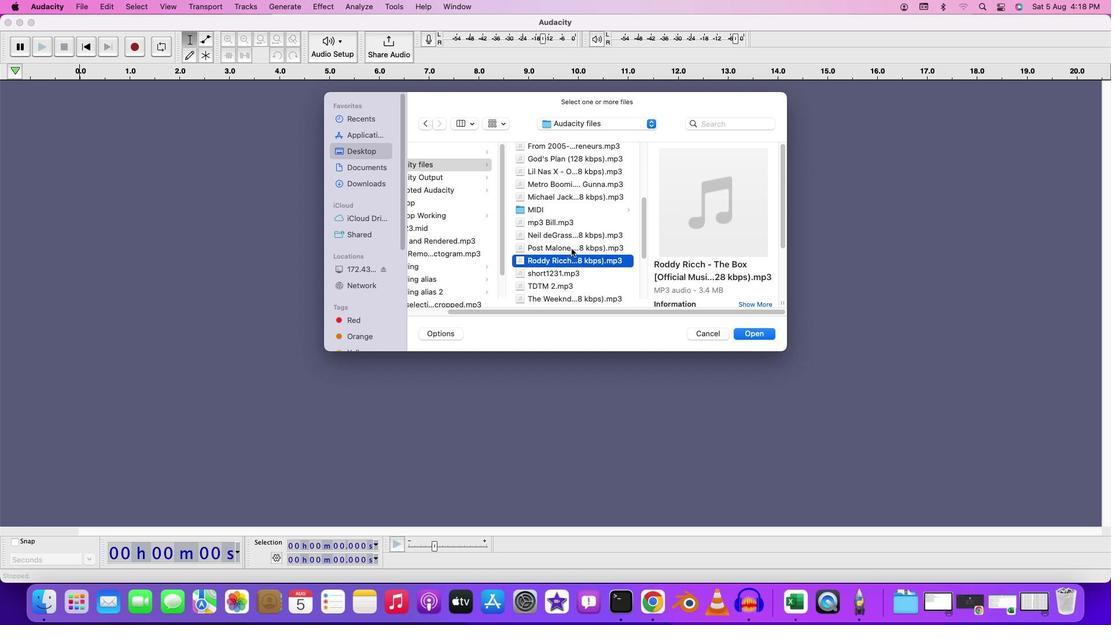 
Action: Mouse moved to (570, 279)
Screenshot: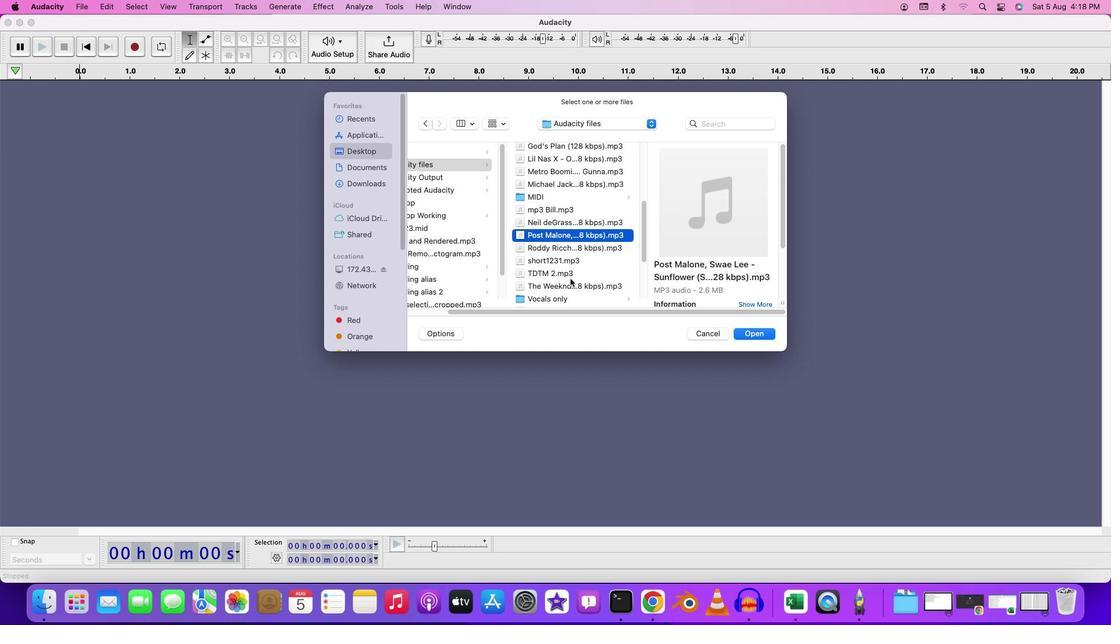 
Action: Mouse scrolled (570, 279) with delta (0, 0)
Screenshot: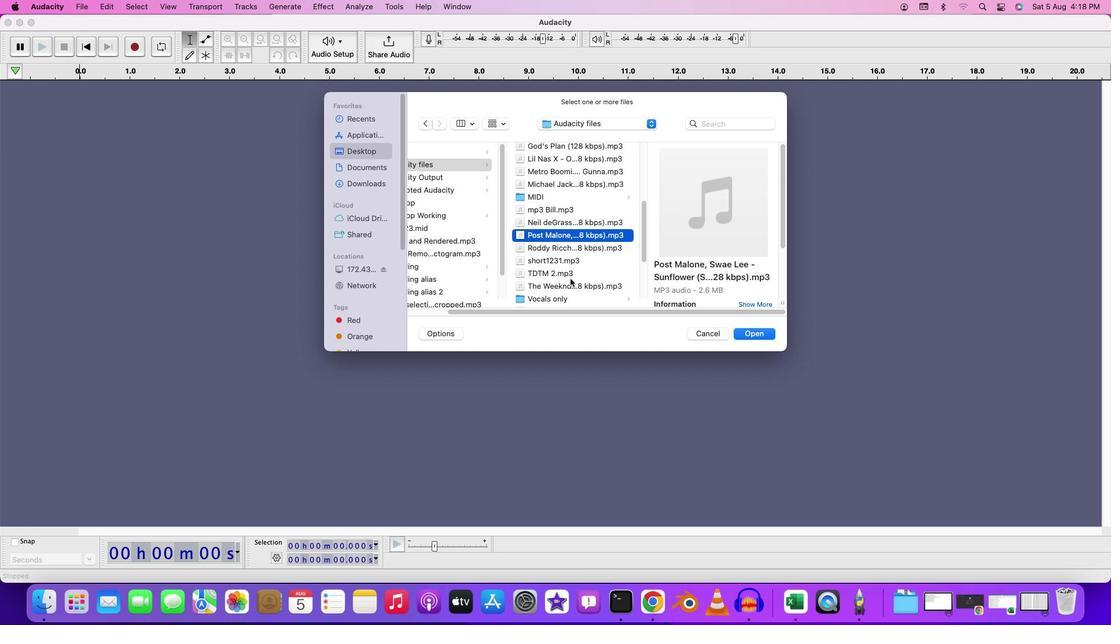 
Action: Mouse scrolled (570, 279) with delta (0, 0)
Screenshot: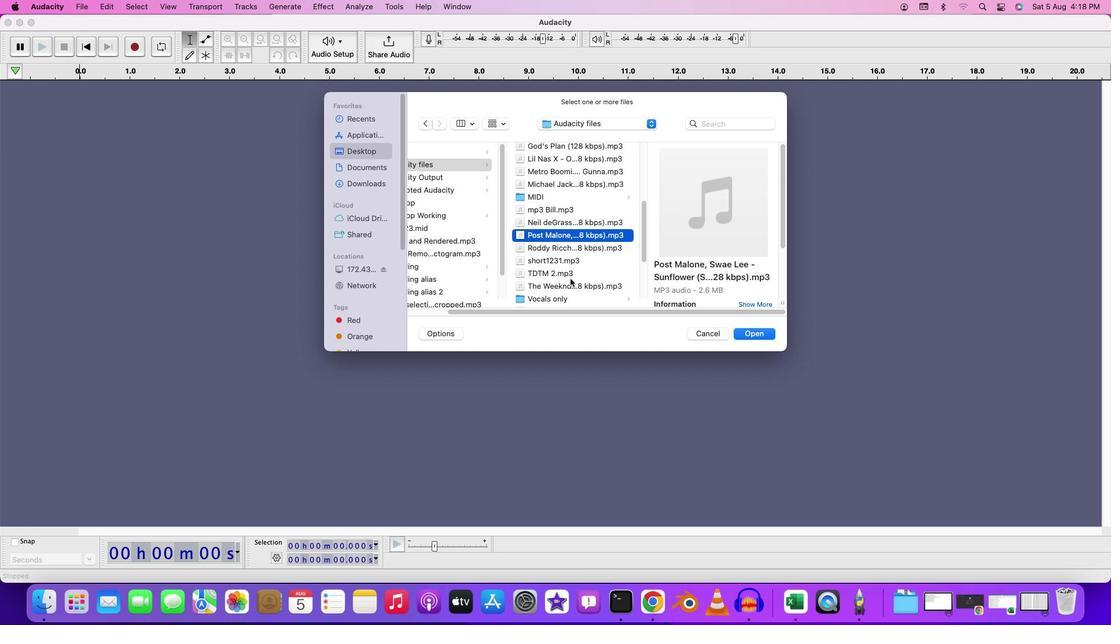 
Action: Mouse scrolled (570, 279) with delta (0, -1)
Screenshot: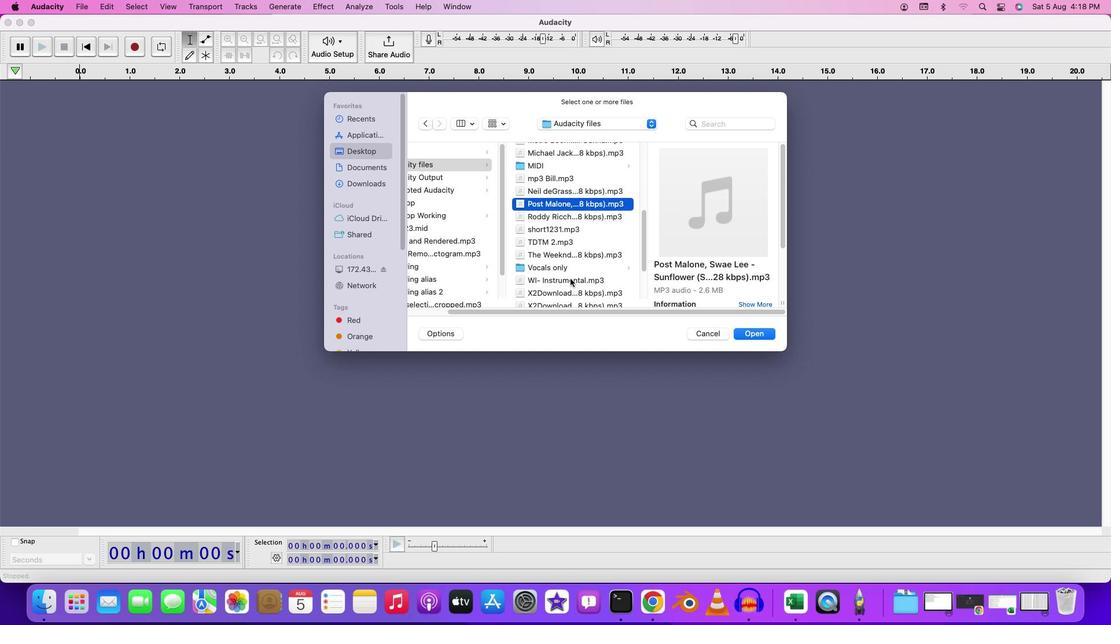 
Action: Mouse moved to (581, 254)
Screenshot: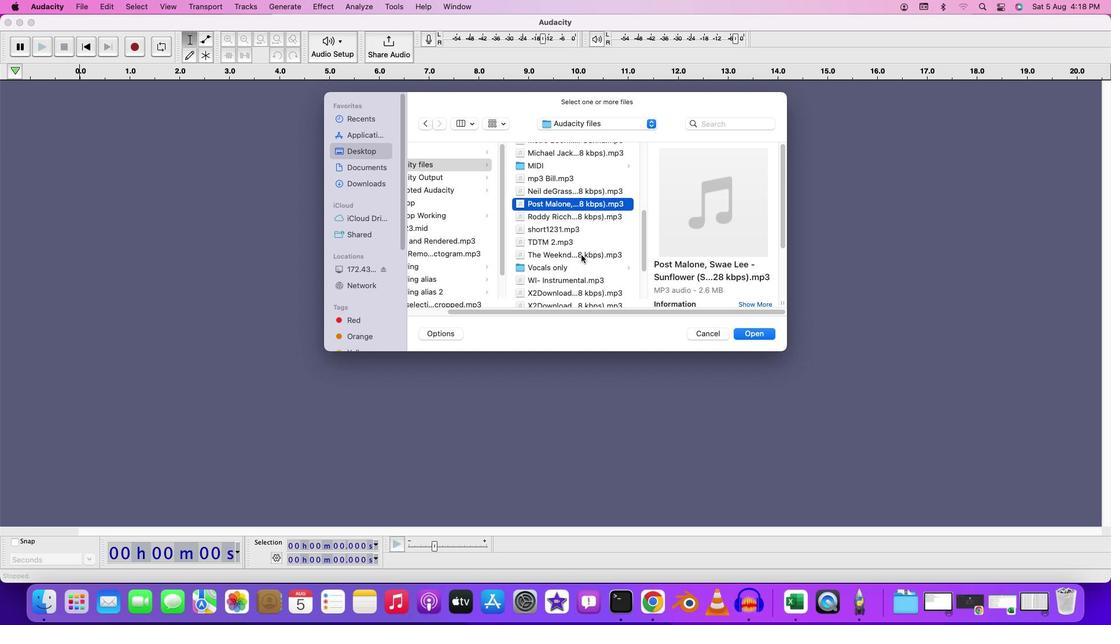 
Action: Mouse pressed left at (581, 254)
Screenshot: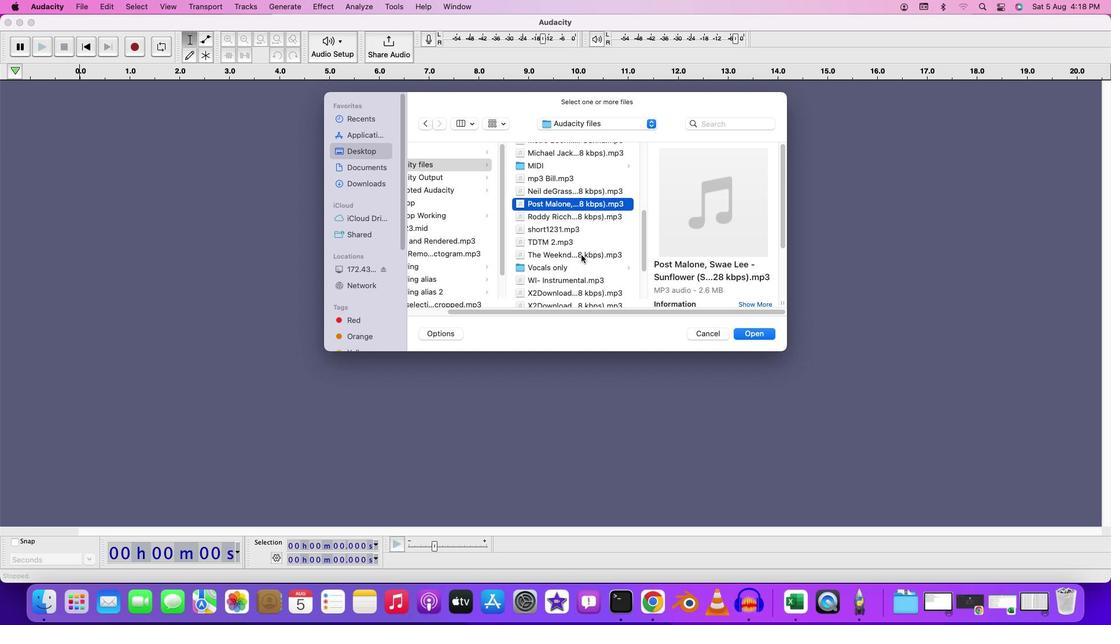 
Action: Mouse moved to (575, 205)
Screenshot: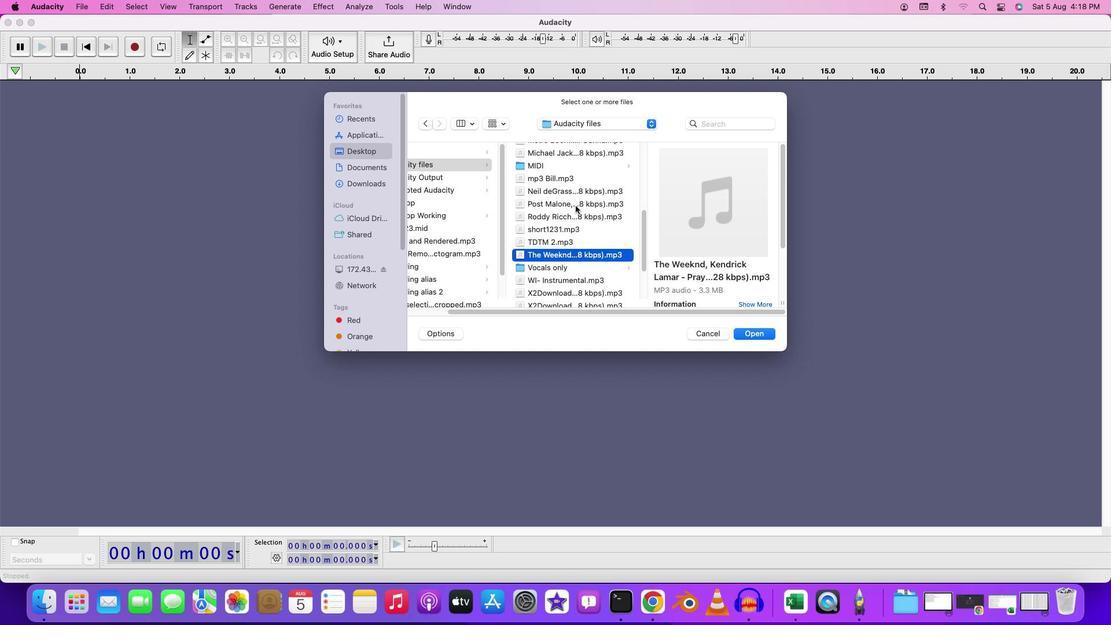 
Action: Mouse pressed left at (575, 205)
Screenshot: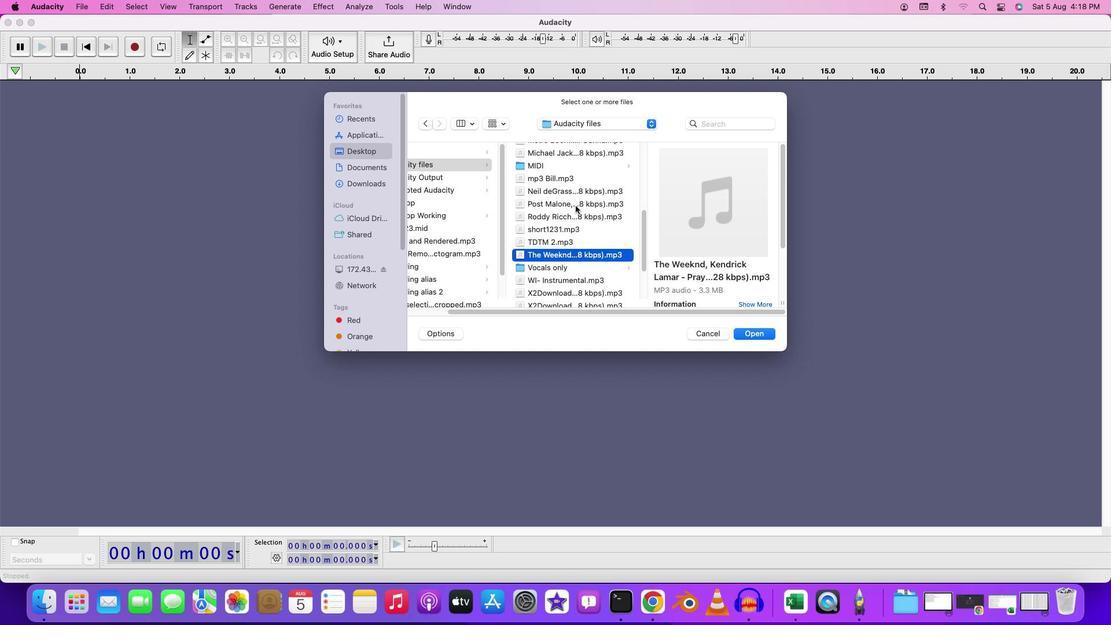 
Action: Mouse moved to (576, 204)
Screenshot: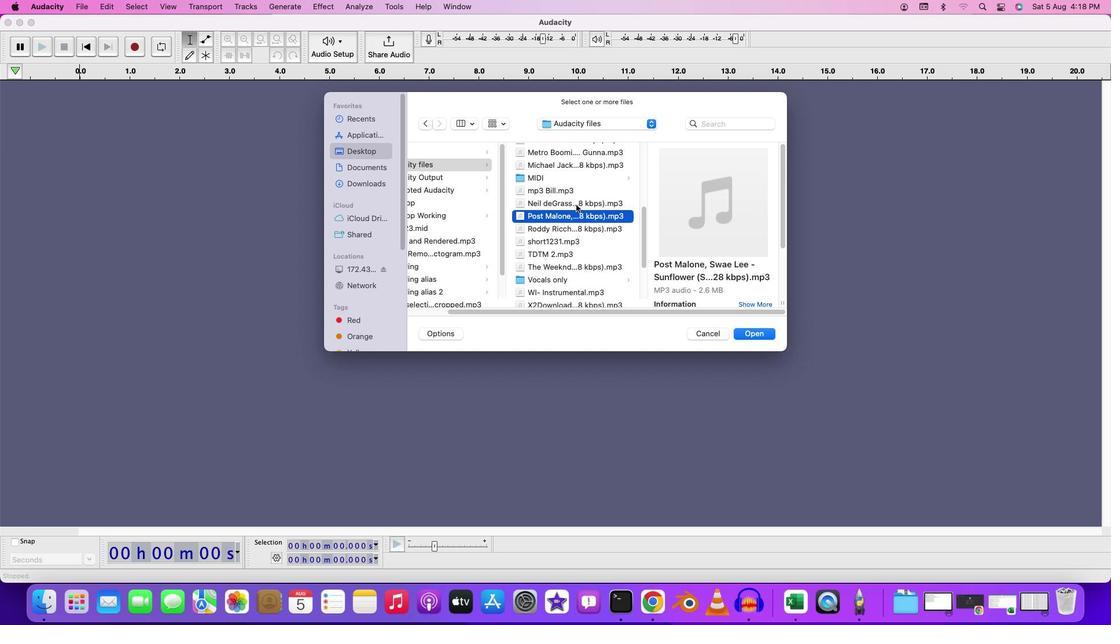 
Action: Mouse scrolled (576, 204) with delta (0, 0)
Screenshot: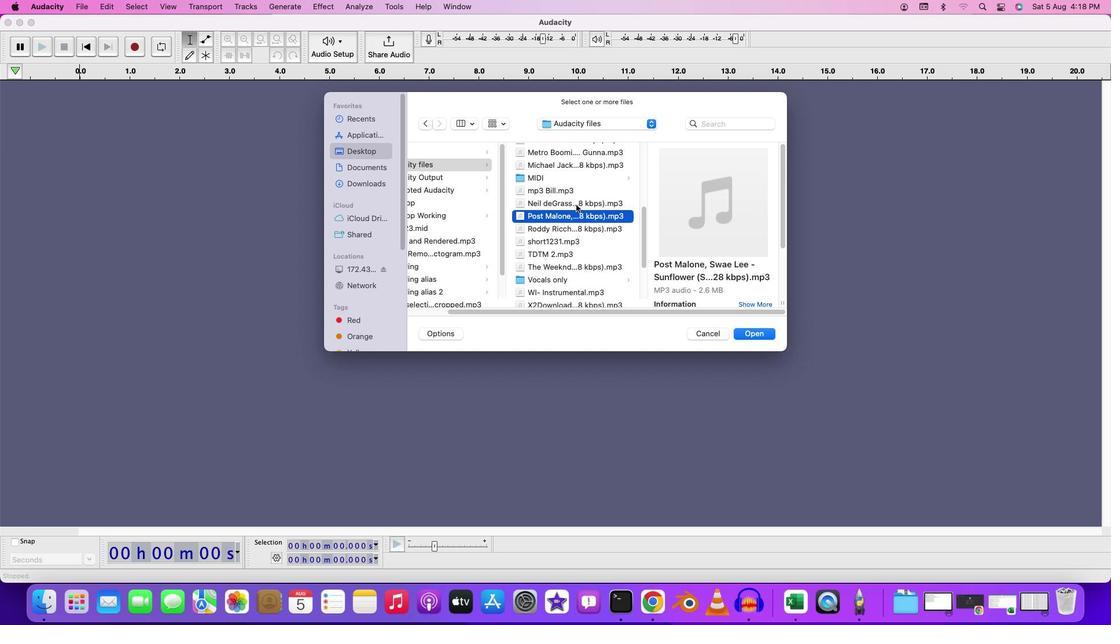 
Action: Mouse moved to (576, 204)
Screenshot: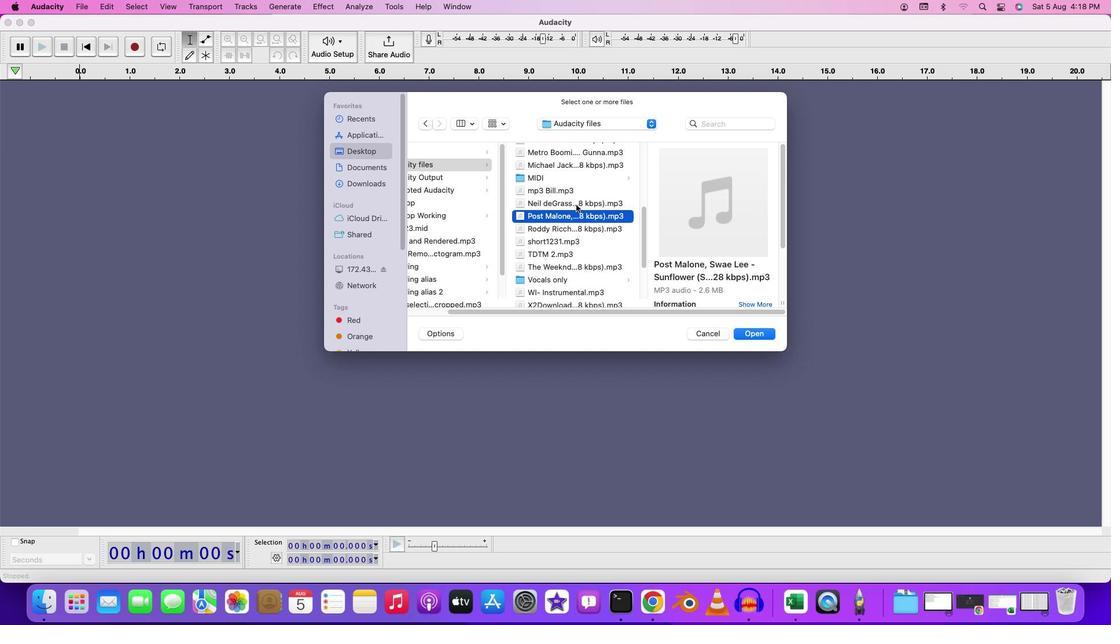 
Action: Mouse scrolled (576, 204) with delta (0, 0)
Screenshot: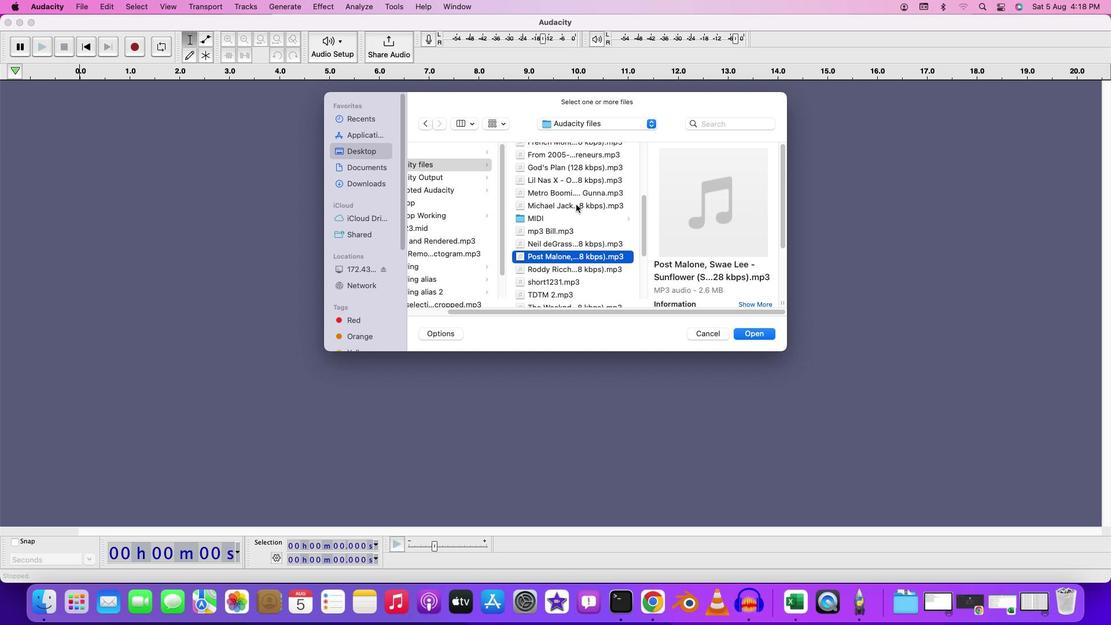 
Action: Mouse scrolled (576, 204) with delta (0, 1)
Screenshot: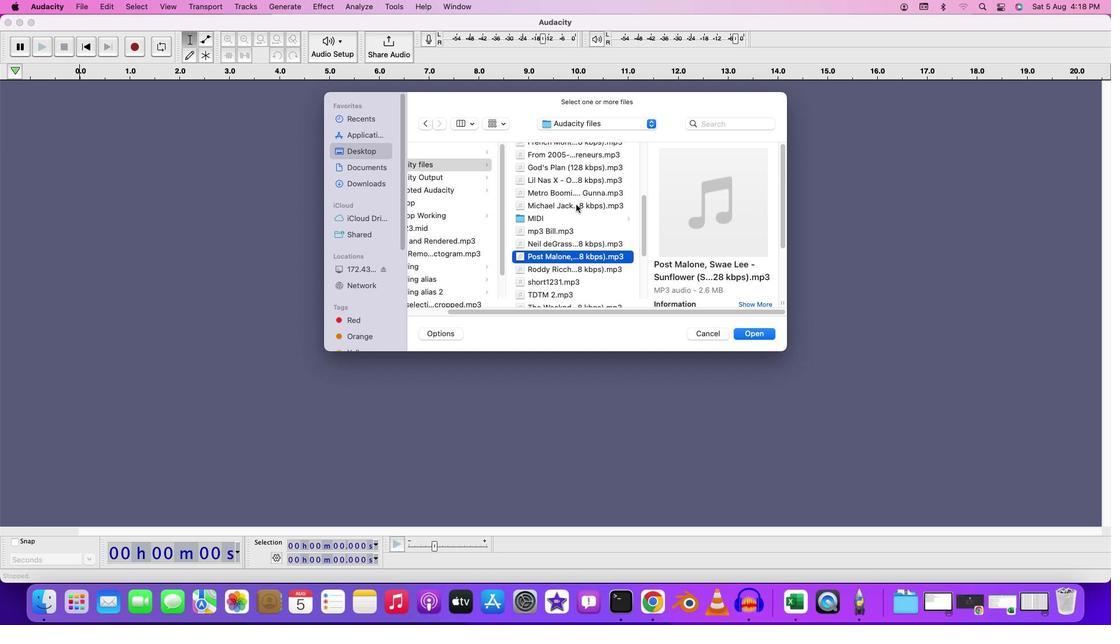 
Action: Mouse scrolled (576, 204) with delta (0, 1)
Screenshot: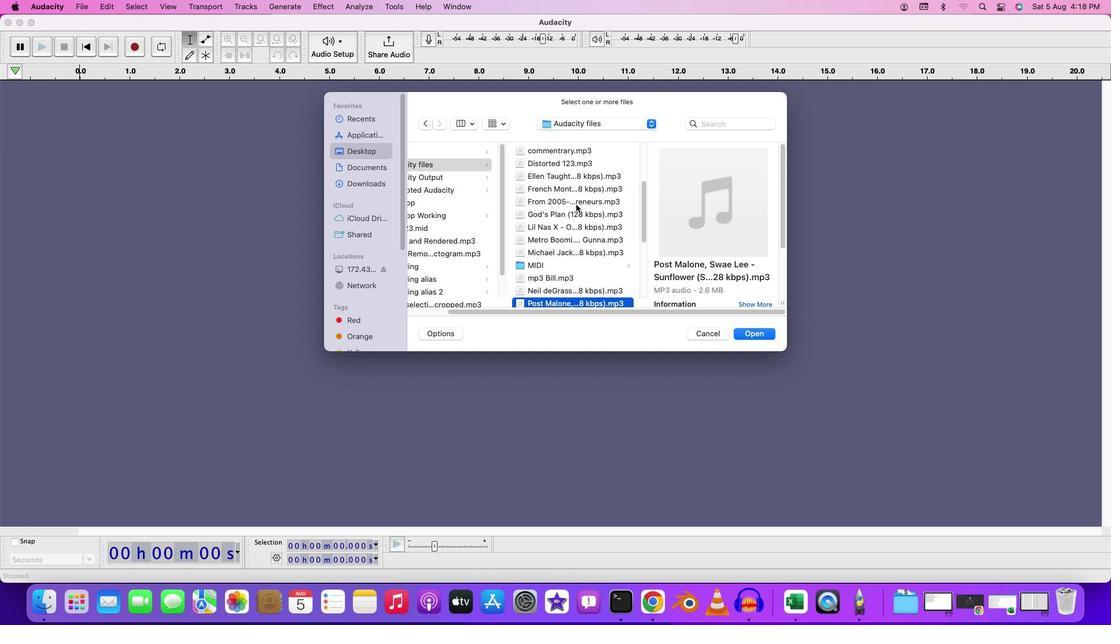 
Action: Mouse moved to (570, 188)
Screenshot: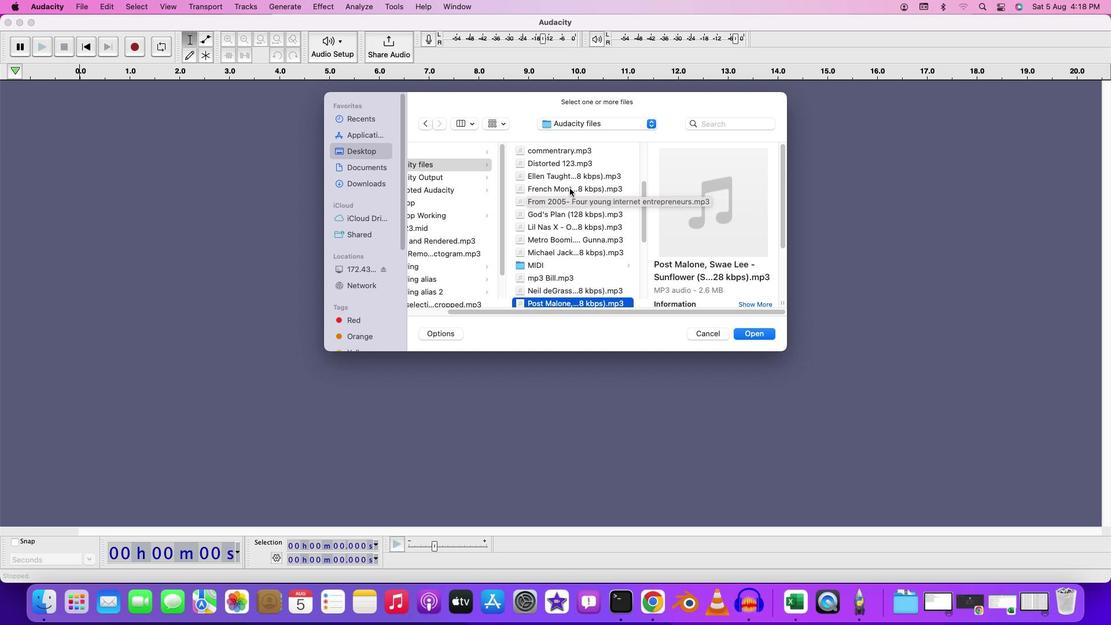 
Action: Mouse pressed left at (570, 188)
Screenshot: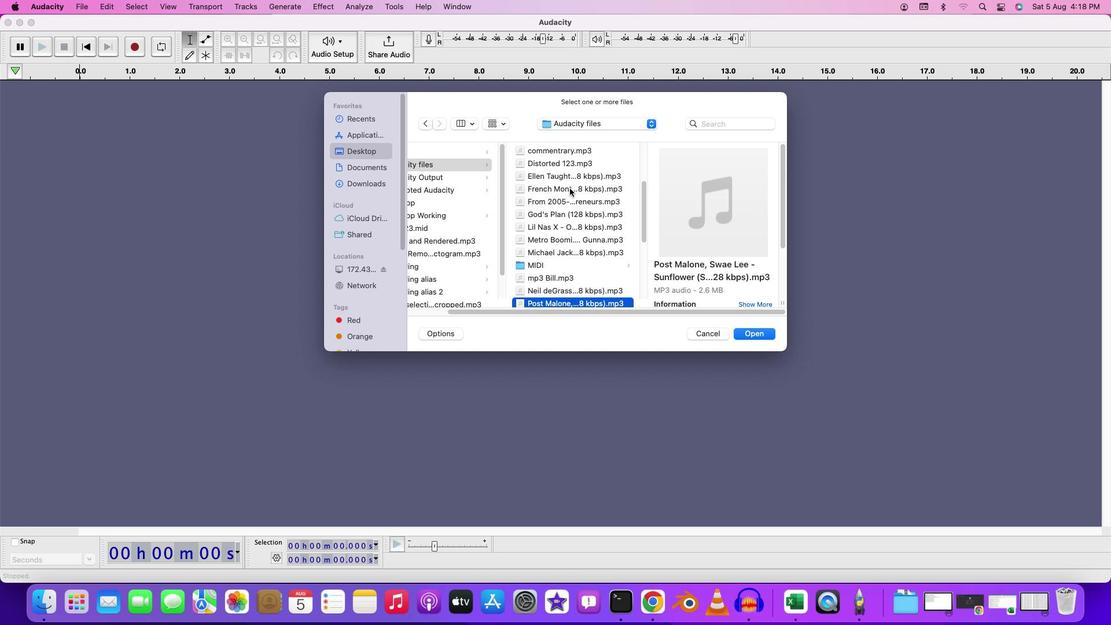 
Action: Mouse pressed left at (570, 188)
Screenshot: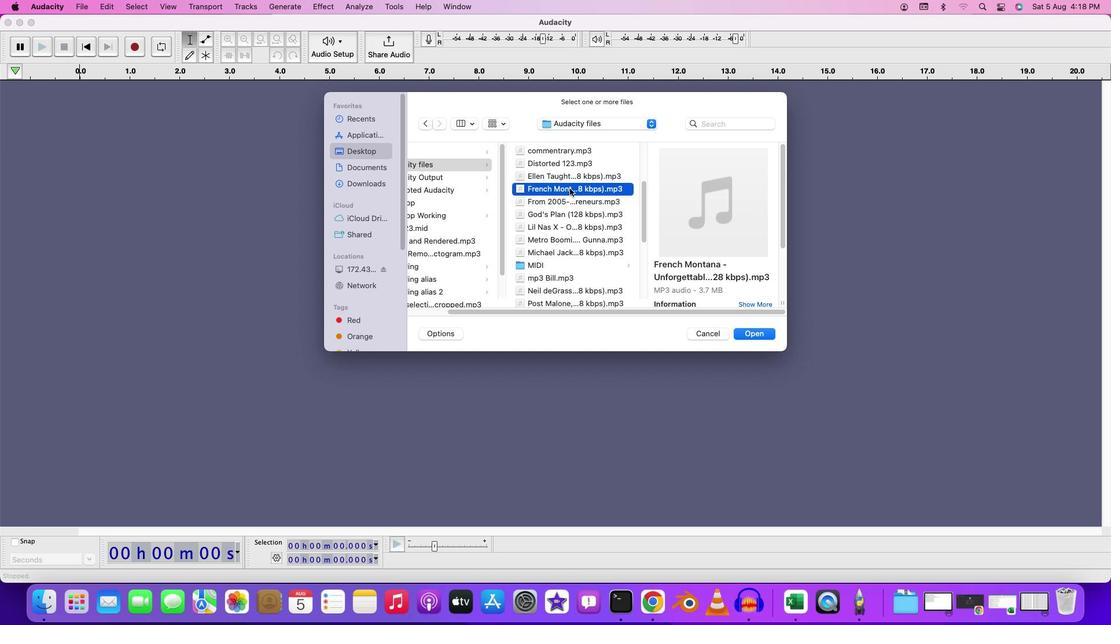 
Action: Mouse moved to (231, 392)
Screenshot: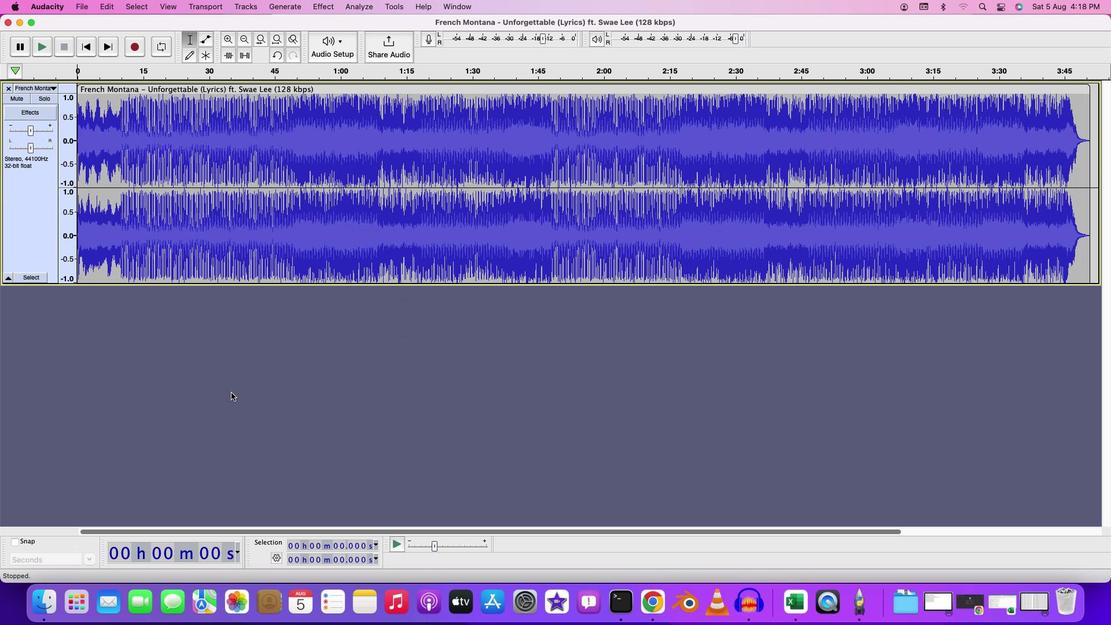 
Action: Mouse pressed left at (231, 392)
Screenshot: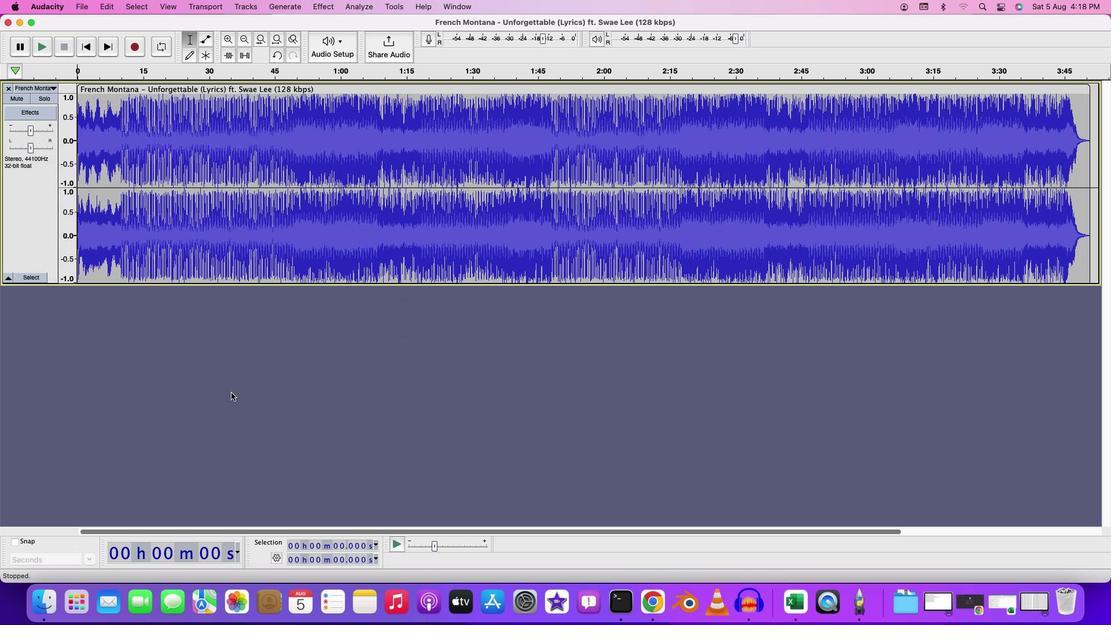 
Action: Mouse moved to (85, 11)
Screenshot: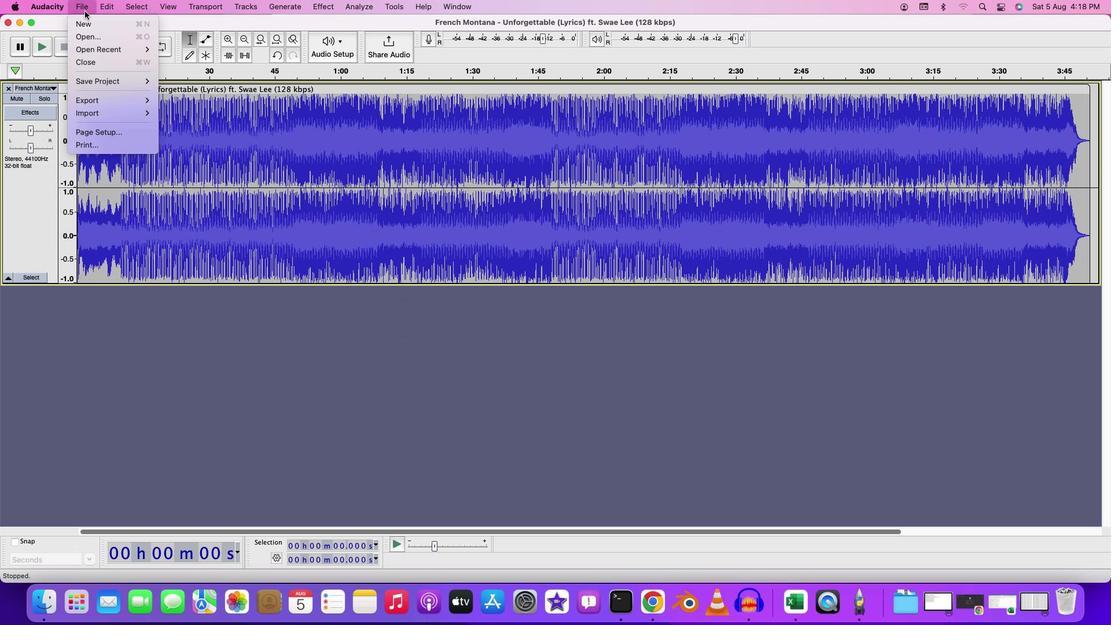 
Action: Mouse pressed left at (85, 11)
Screenshot: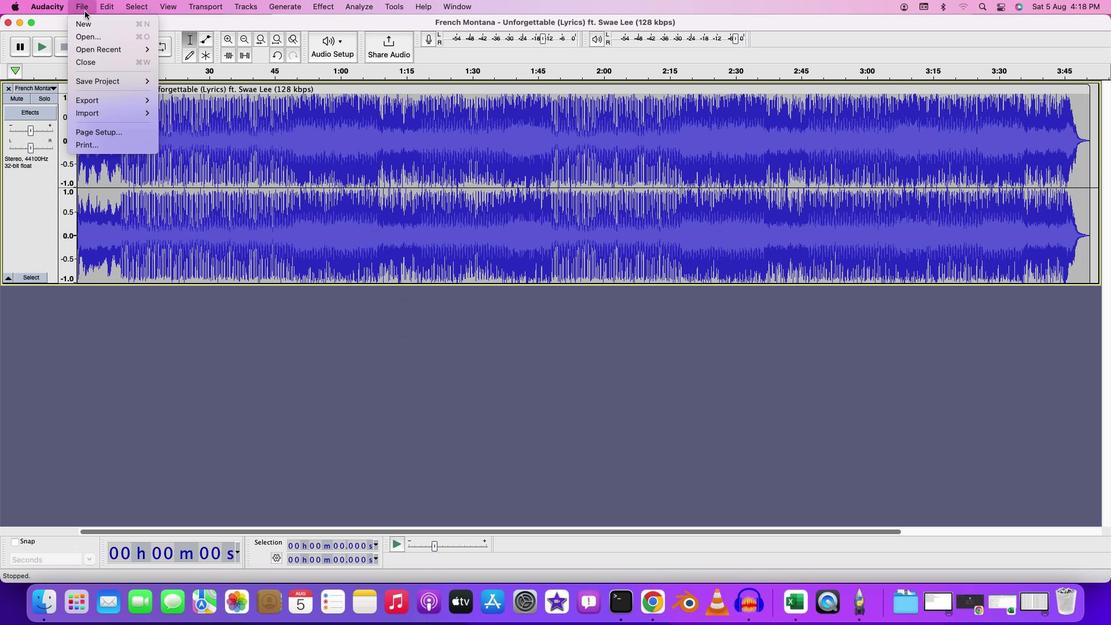 
Action: Mouse moved to (90, 34)
Screenshot: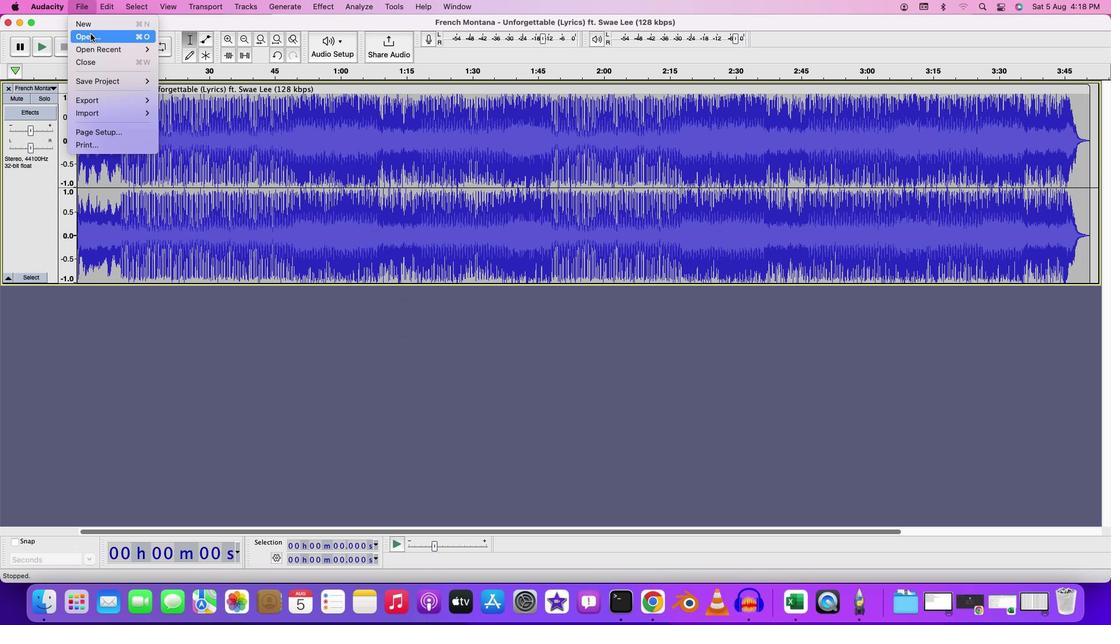 
Action: Mouse pressed left at (90, 34)
Screenshot: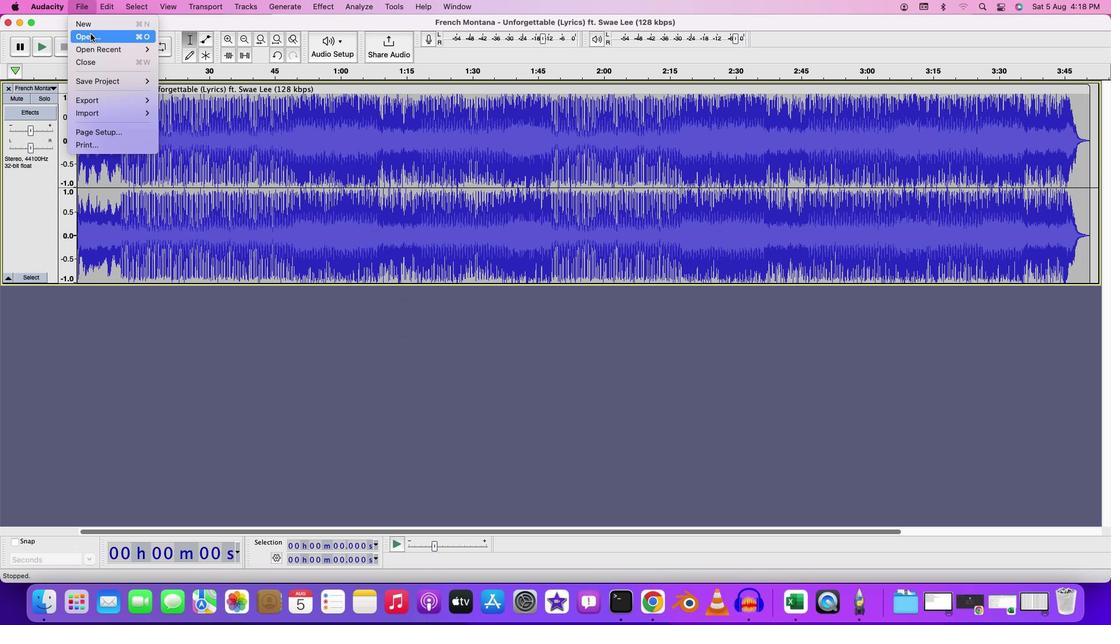 
Action: Mouse moved to (553, 103)
Screenshot: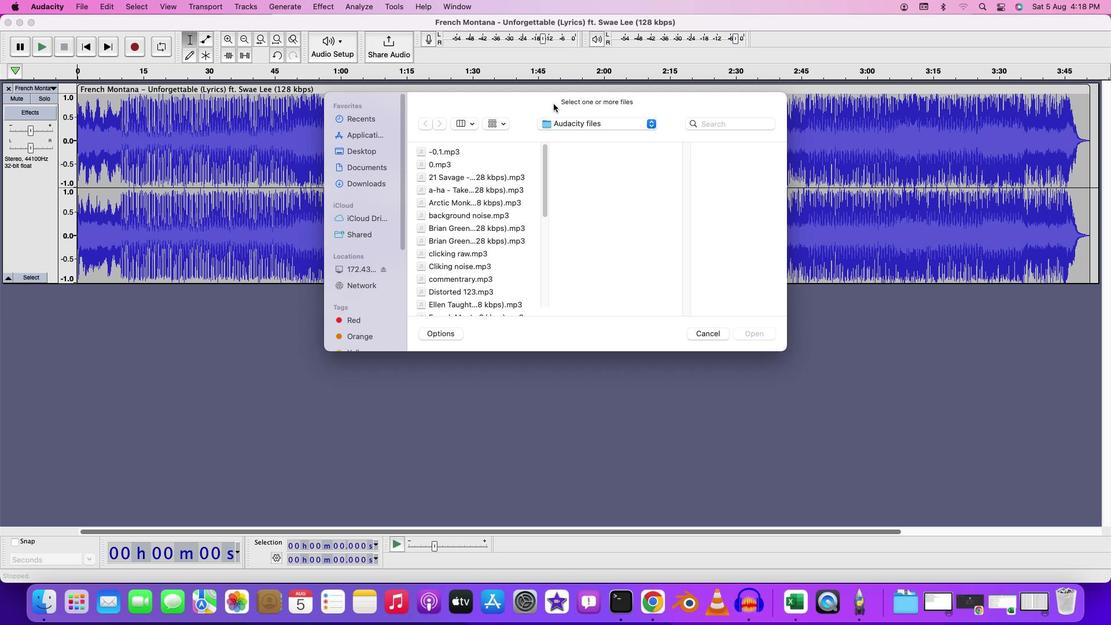 
Action: Mouse pressed left at (553, 103)
Screenshot: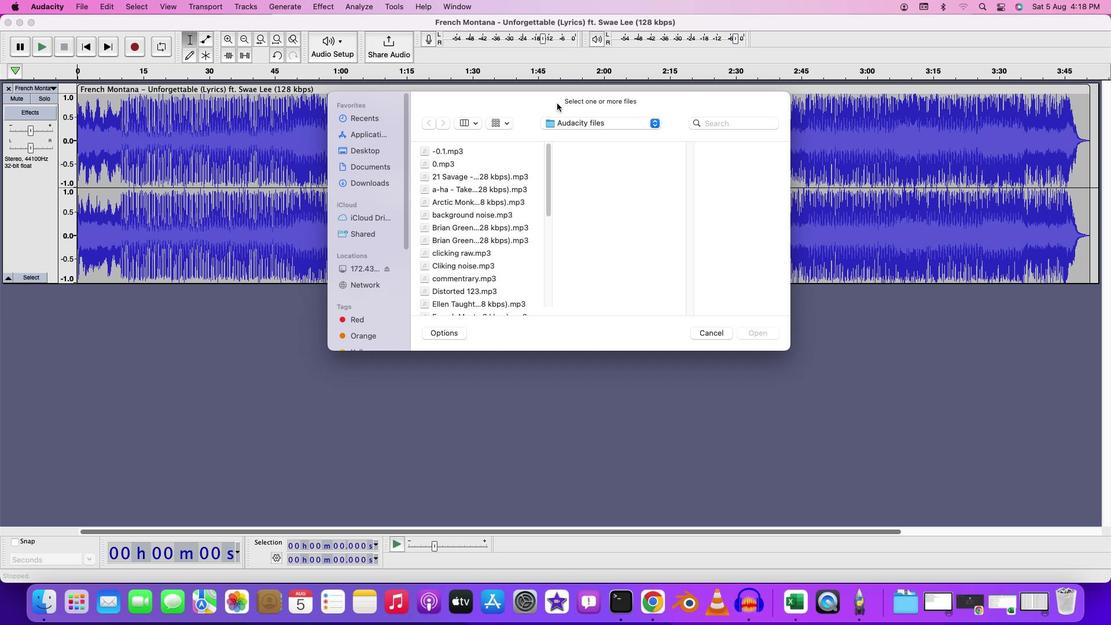 
Action: Mouse moved to (705, 184)
Screenshot: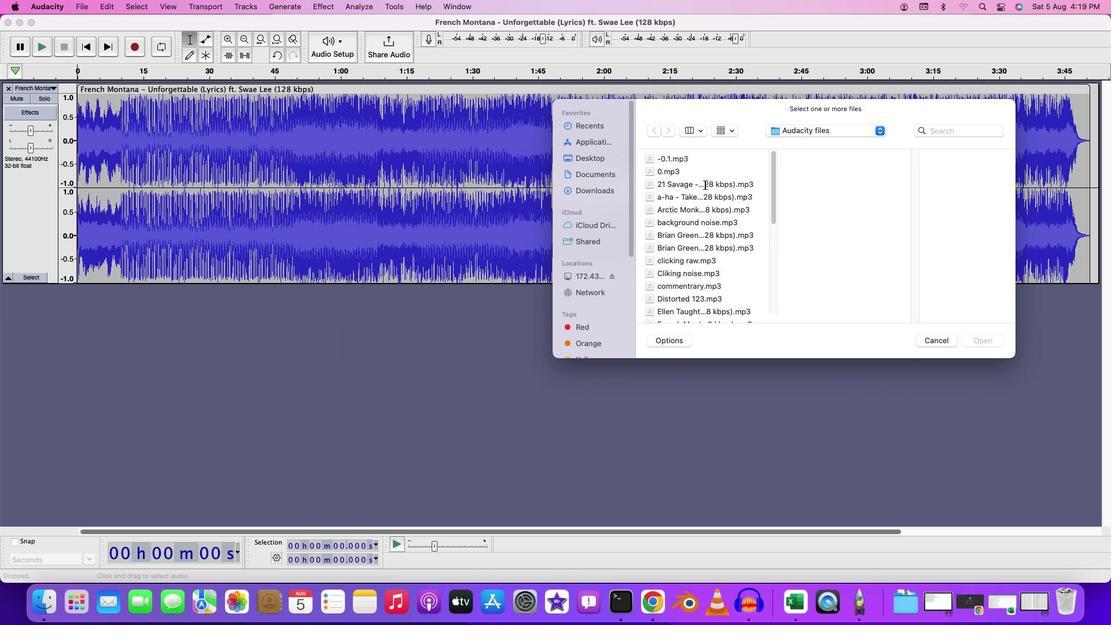 
Action: Mouse pressed left at (705, 184)
Screenshot: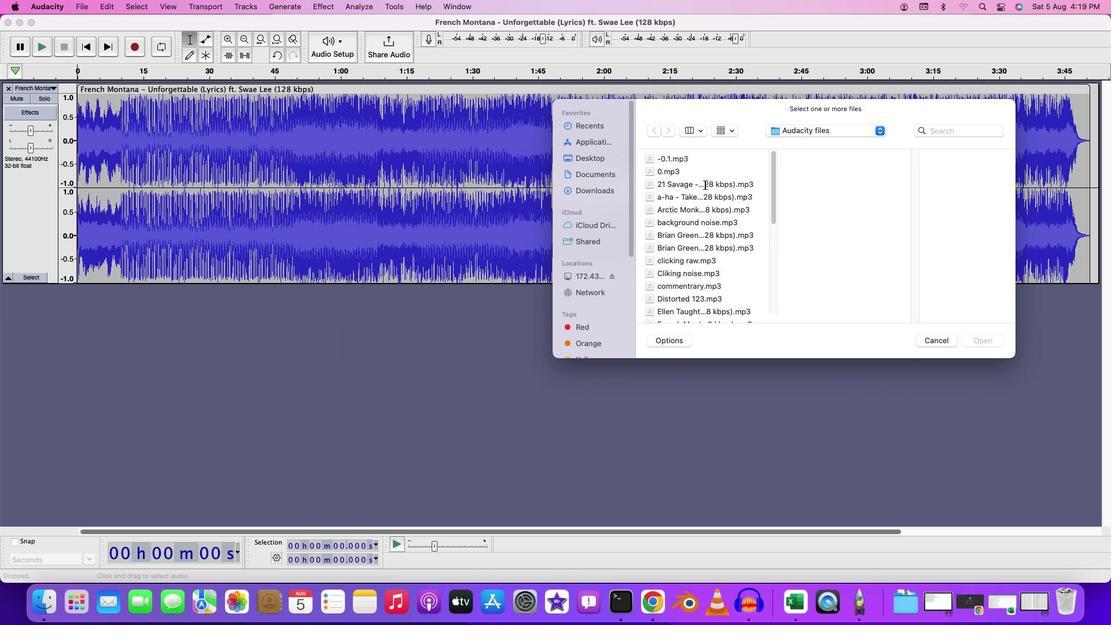 
Action: Mouse moved to (699, 210)
Screenshot: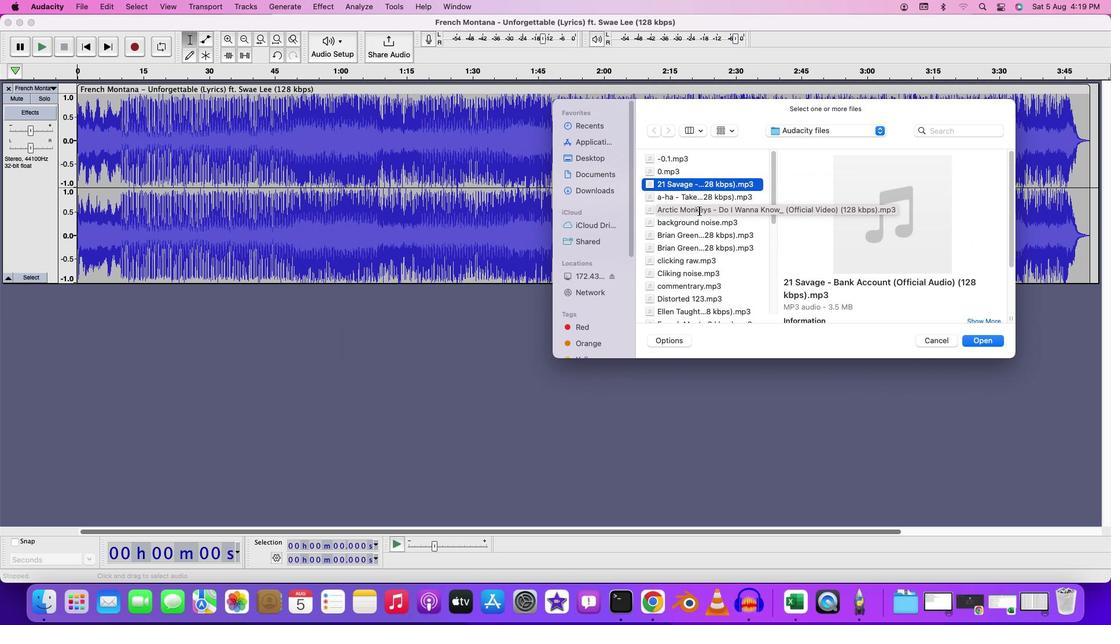 
Action: Mouse pressed left at (699, 210)
Screenshot: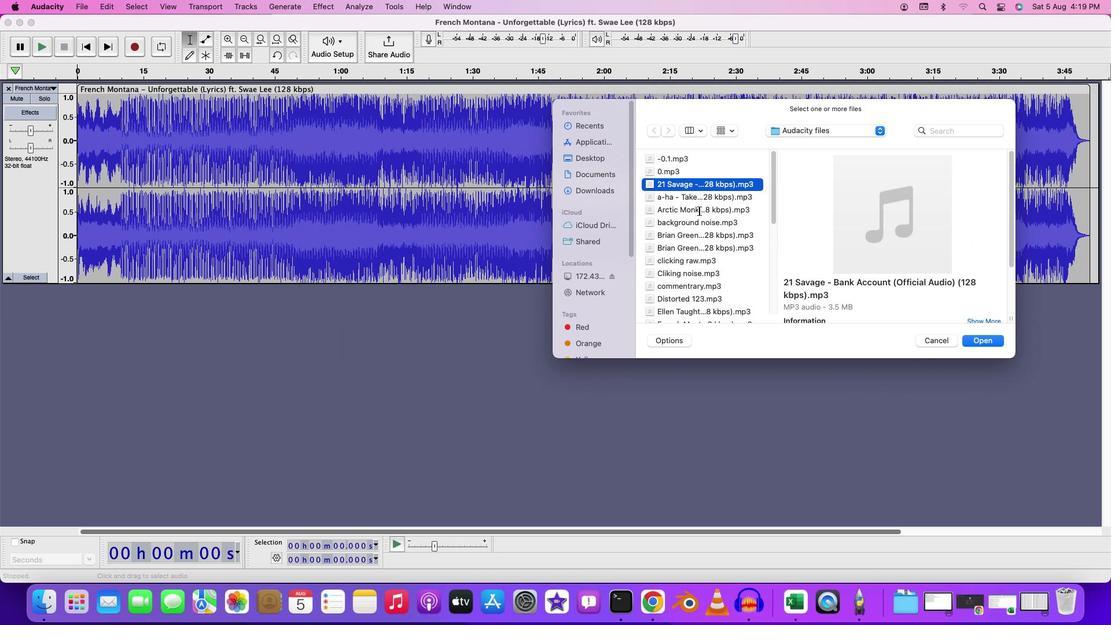 
Action: Mouse moved to (699, 232)
Screenshot: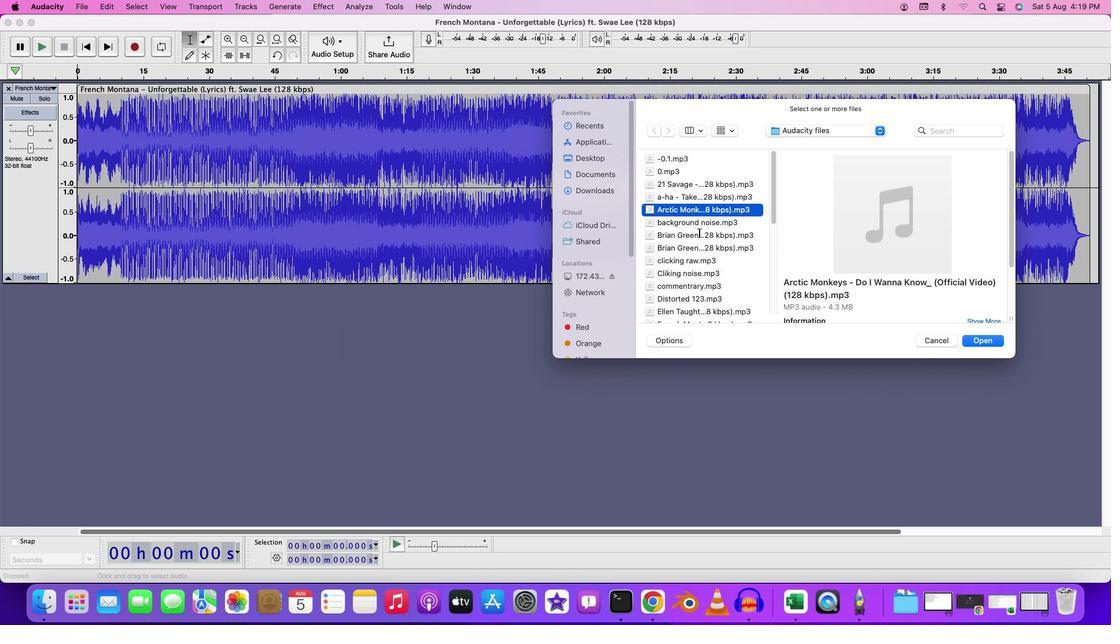 
Action: Mouse pressed left at (699, 232)
Screenshot: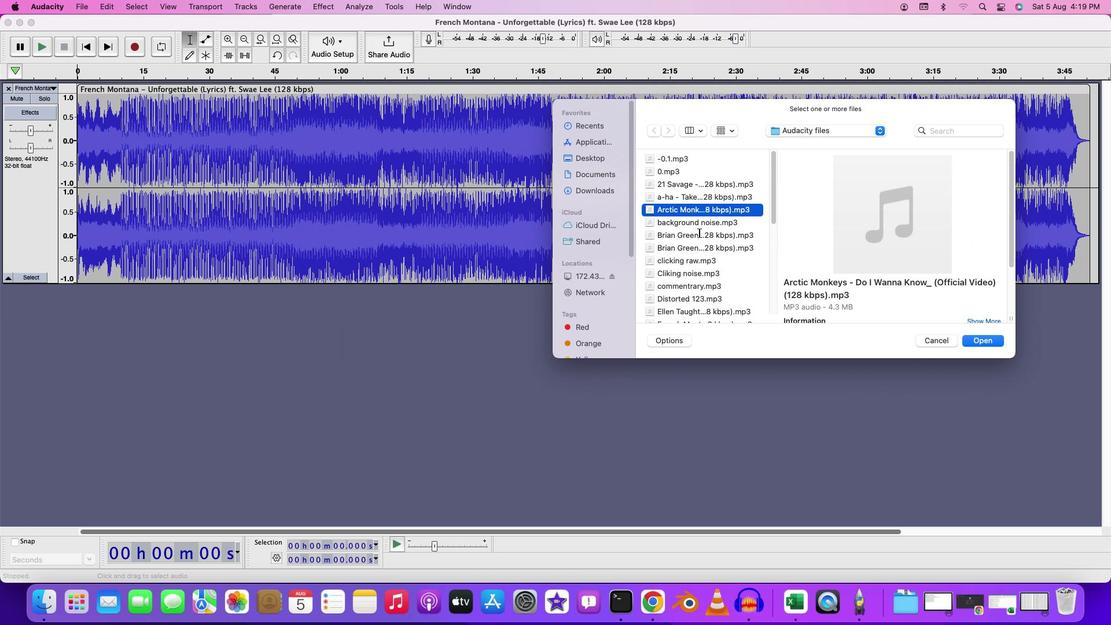 
Action: Mouse moved to (696, 248)
Screenshot: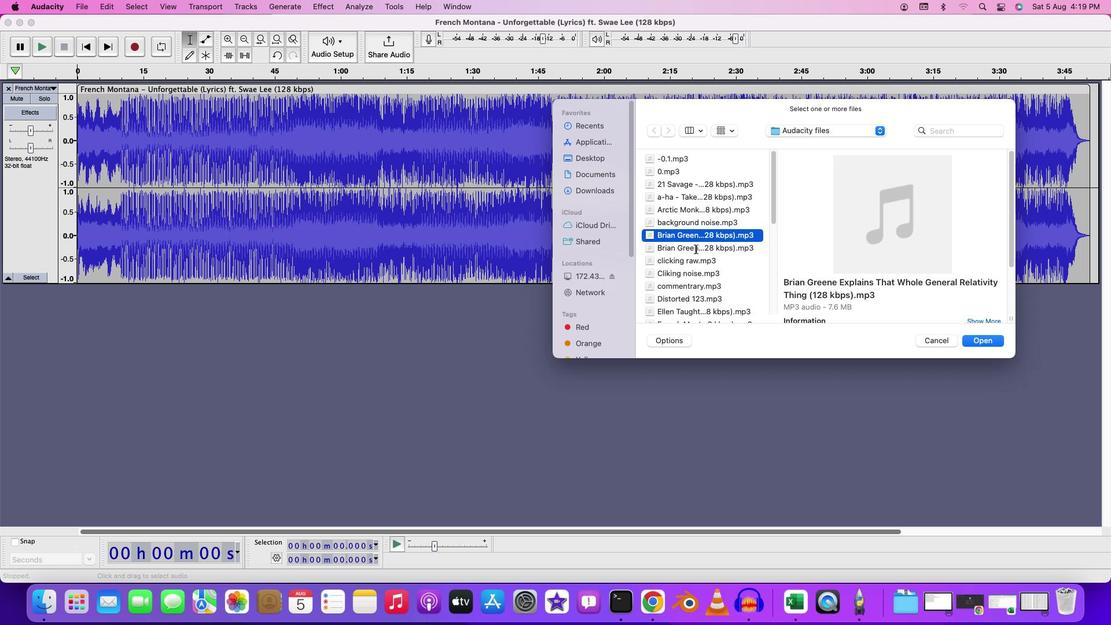
Action: Mouse pressed left at (696, 248)
Screenshot: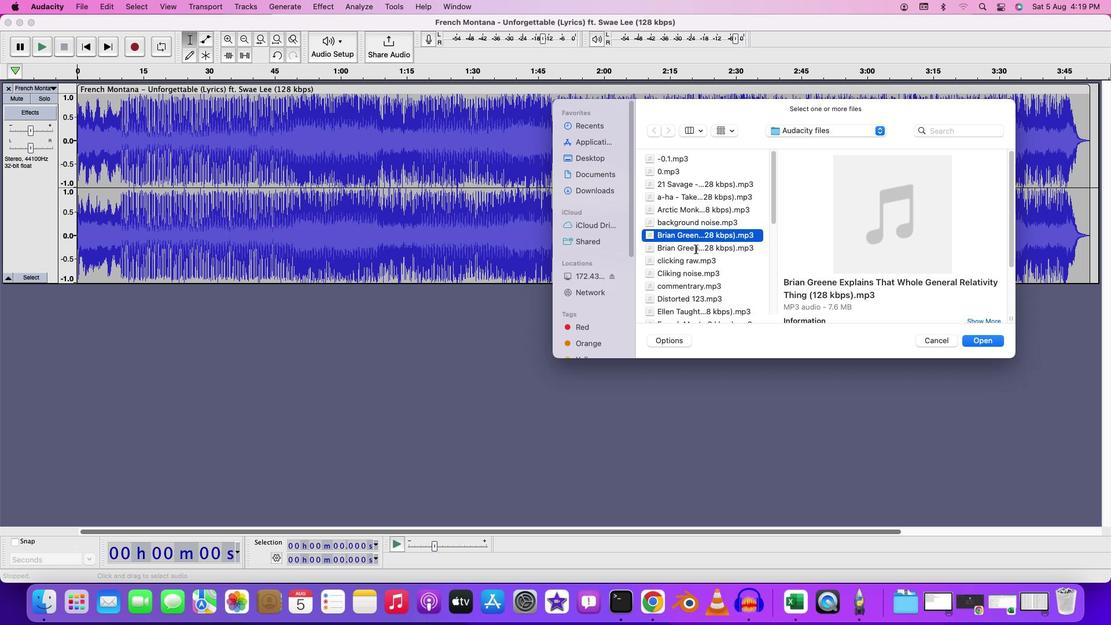 
Action: Mouse moved to (708, 186)
Screenshot: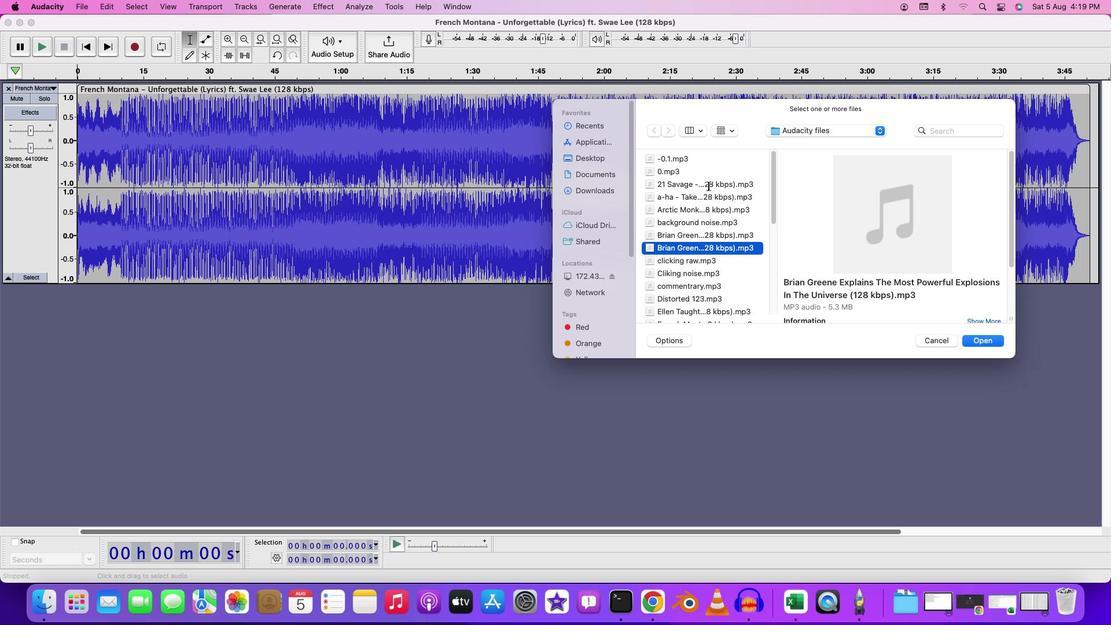 
Action: Mouse pressed left at (708, 186)
Screenshot: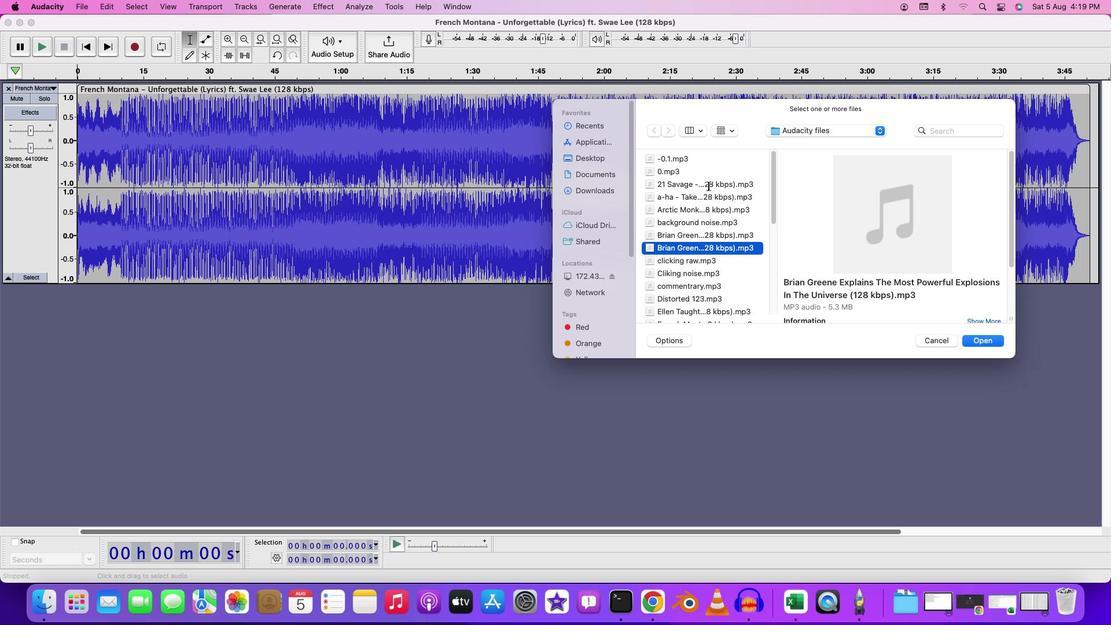 
Action: Mouse moved to (711, 185)
Screenshot: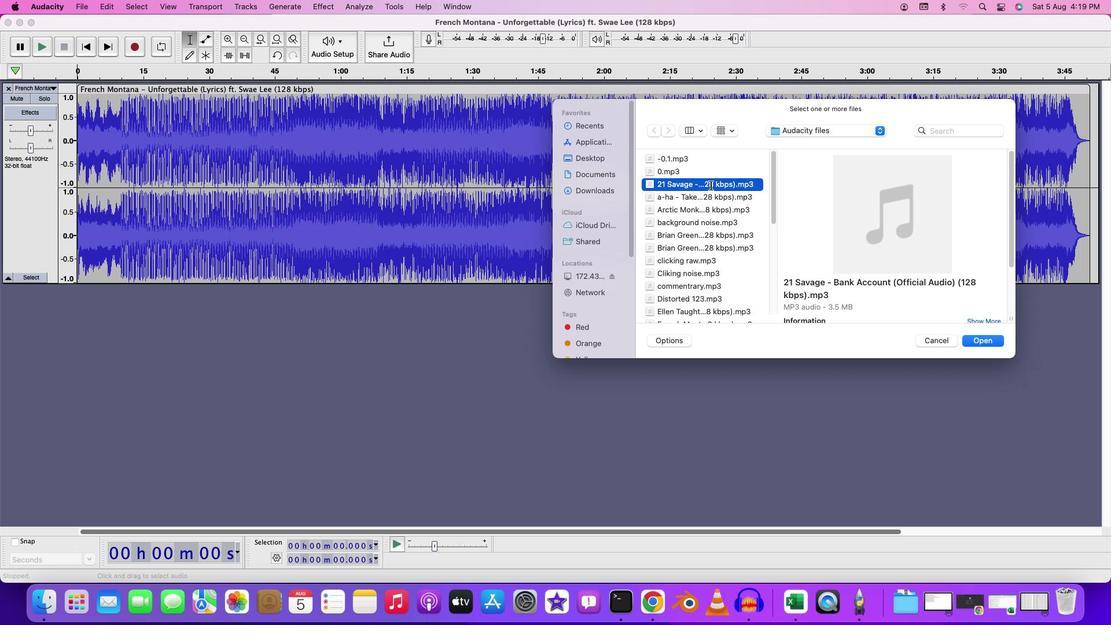 
Action: Mouse pressed left at (711, 185)
Screenshot: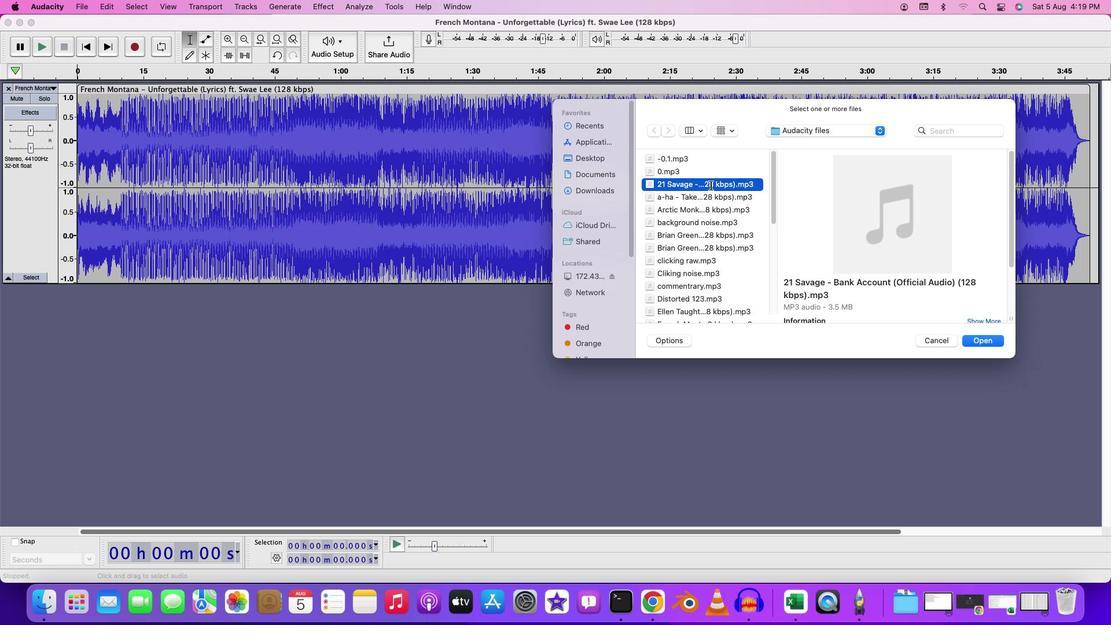 
Action: Mouse moved to (703, 186)
Screenshot: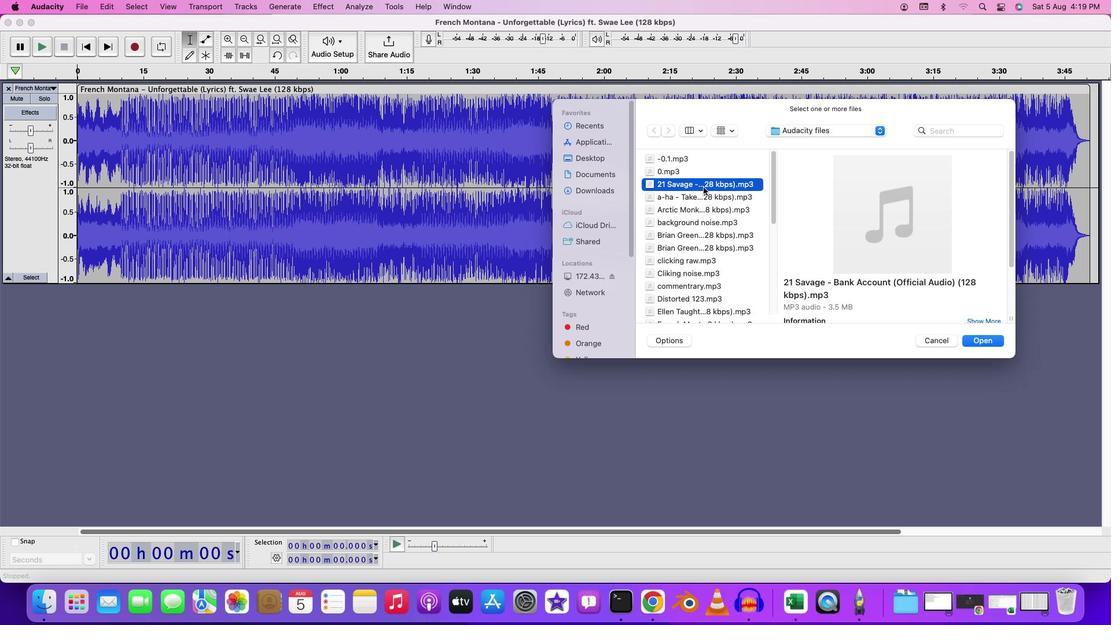 
Action: Mouse pressed left at (703, 186)
Screenshot: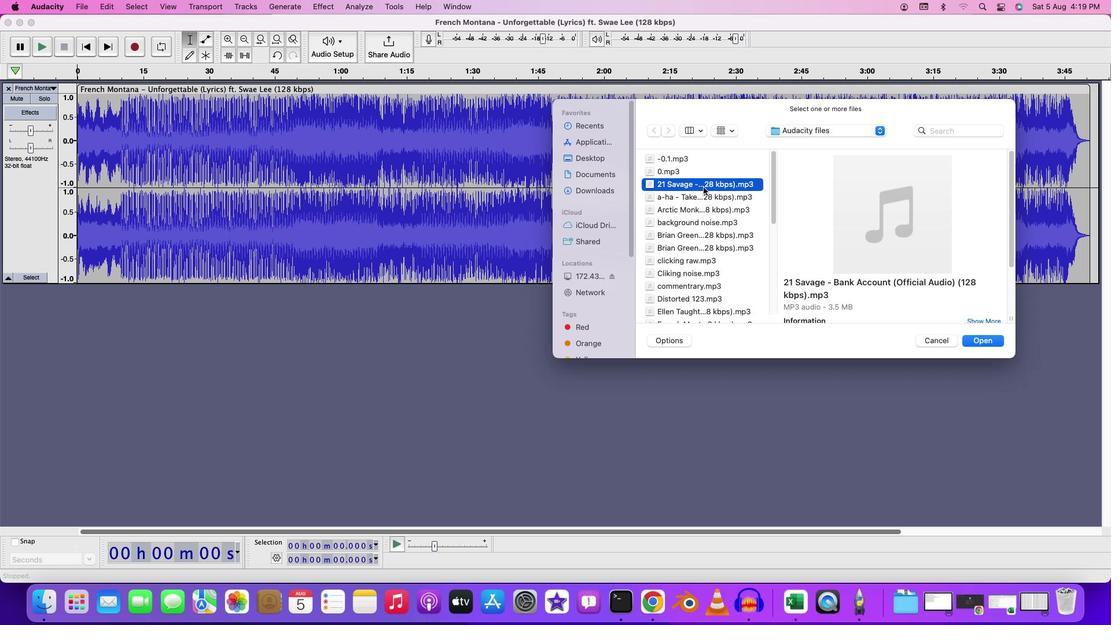 
Action: Mouse moved to (530, 256)
Screenshot: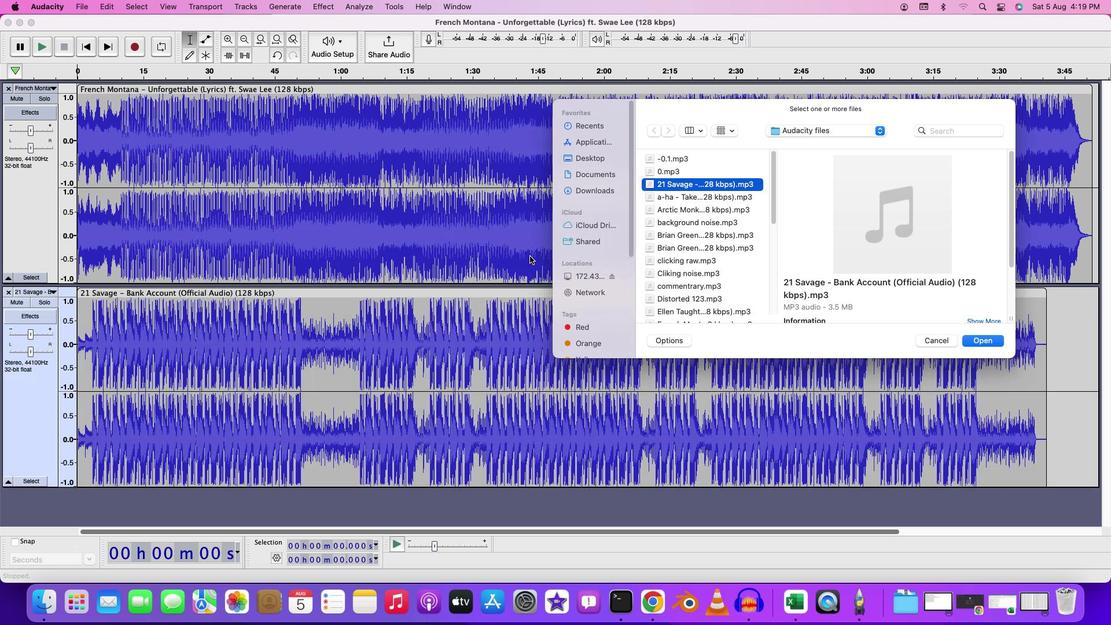 
Action: Mouse pressed left at (530, 256)
Screenshot: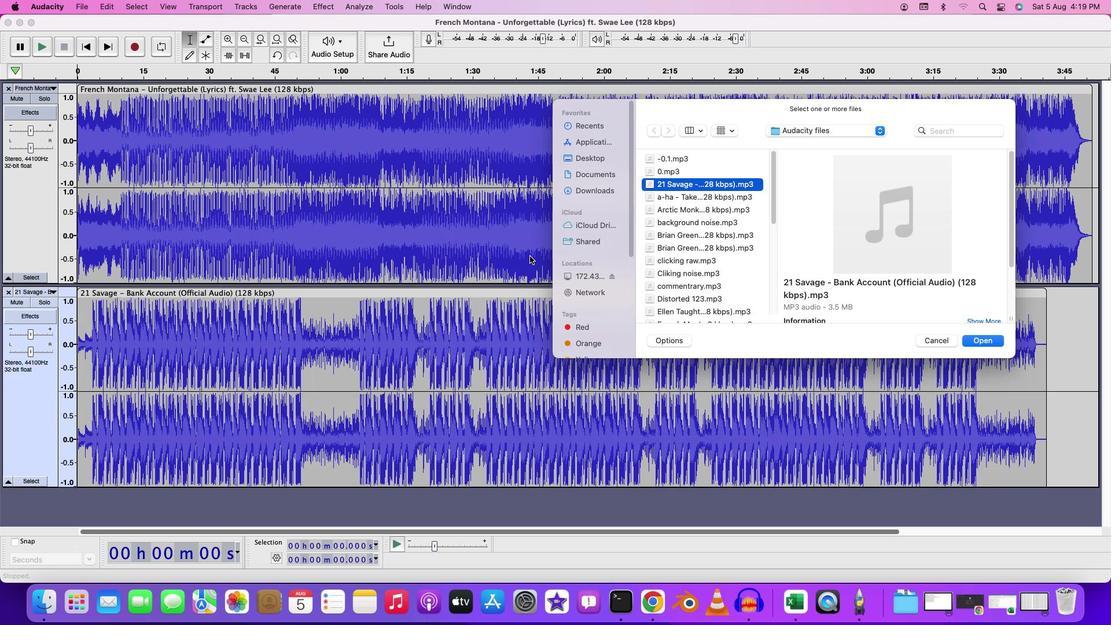 
Action: Mouse moved to (497, 511)
Screenshot: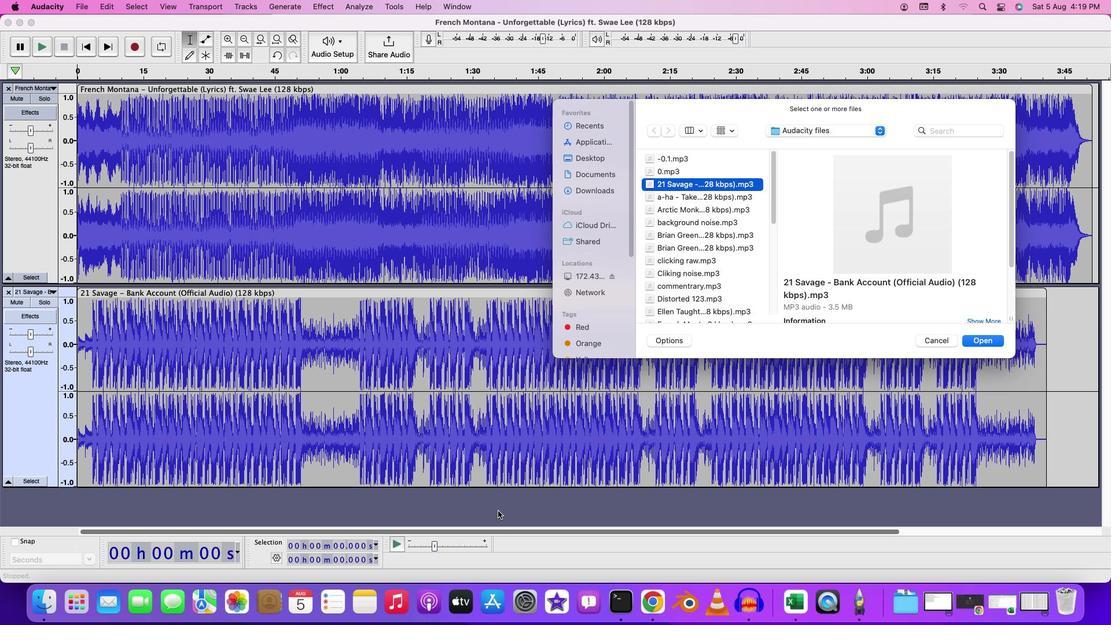 
Action: Mouse pressed left at (497, 511)
Screenshot: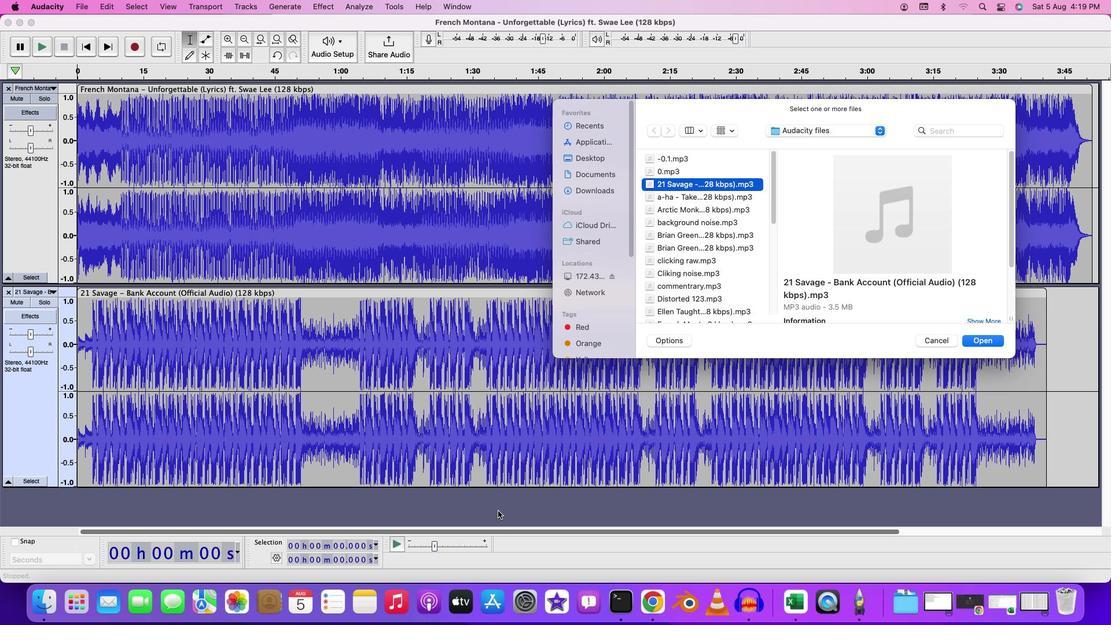 
Action: Mouse moved to (689, 204)
Screenshot: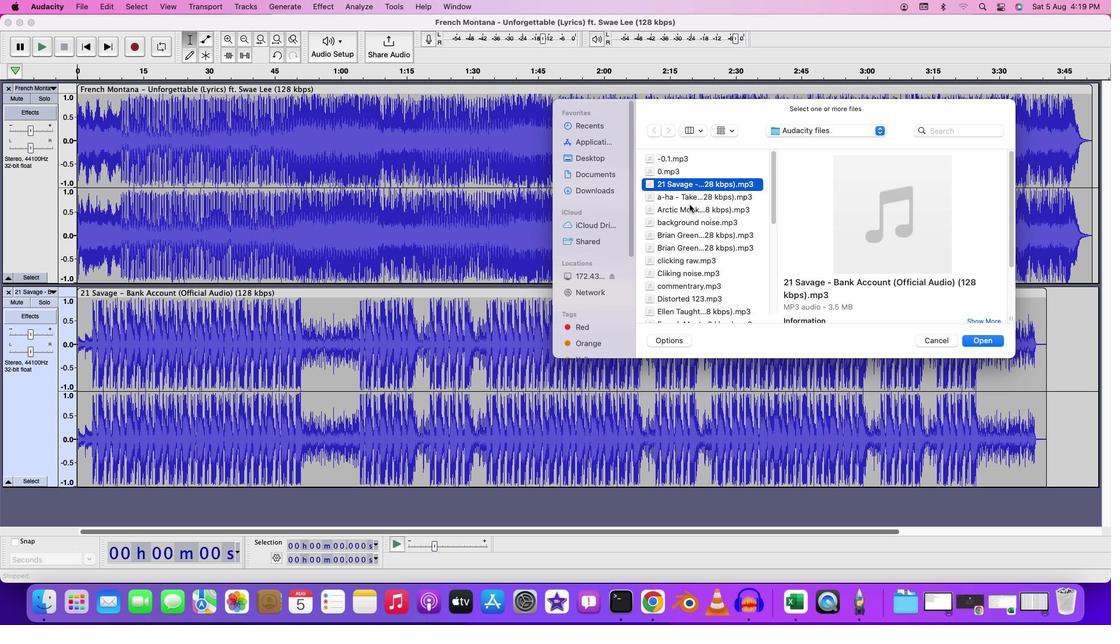 
Action: Mouse pressed left at (689, 204)
Screenshot: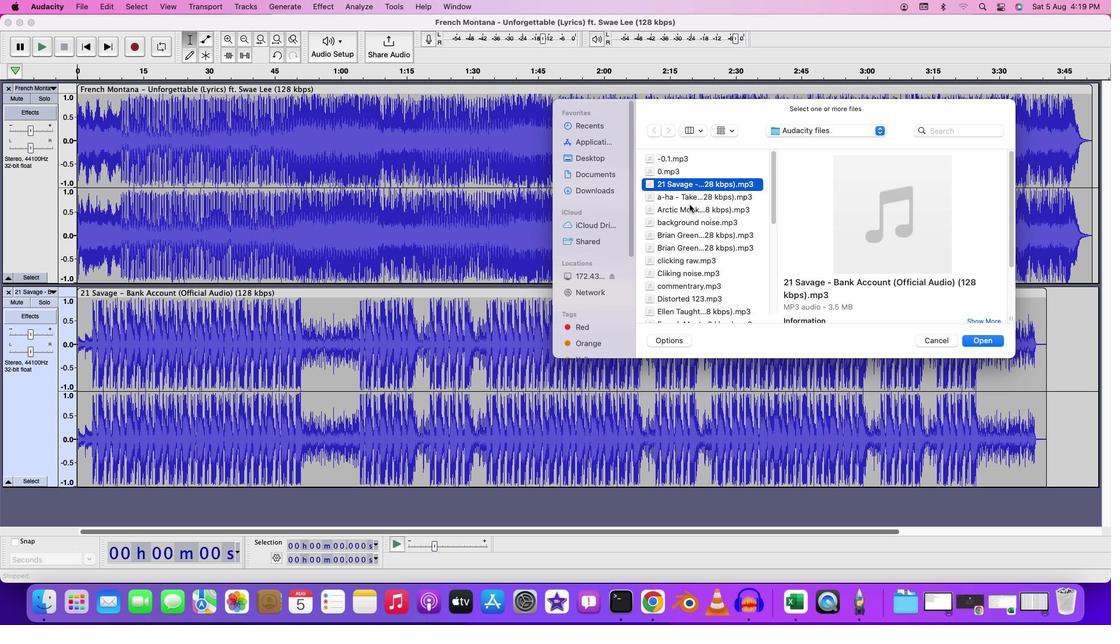 
Action: Mouse moved to (698, 222)
Screenshot: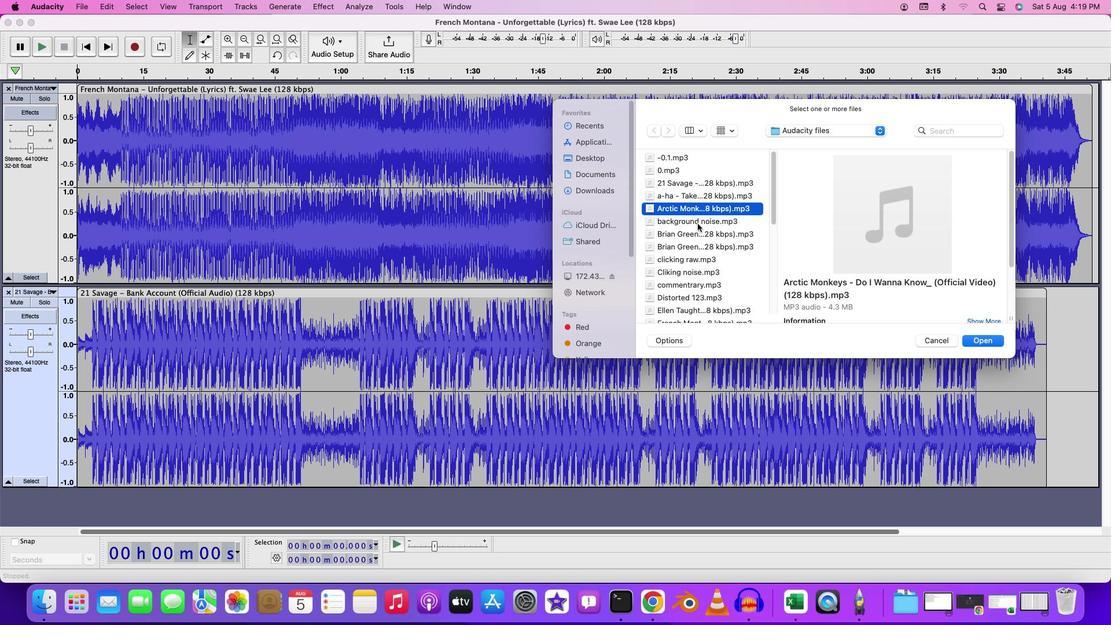 
Action: Mouse scrolled (698, 222) with delta (0, 0)
Screenshot: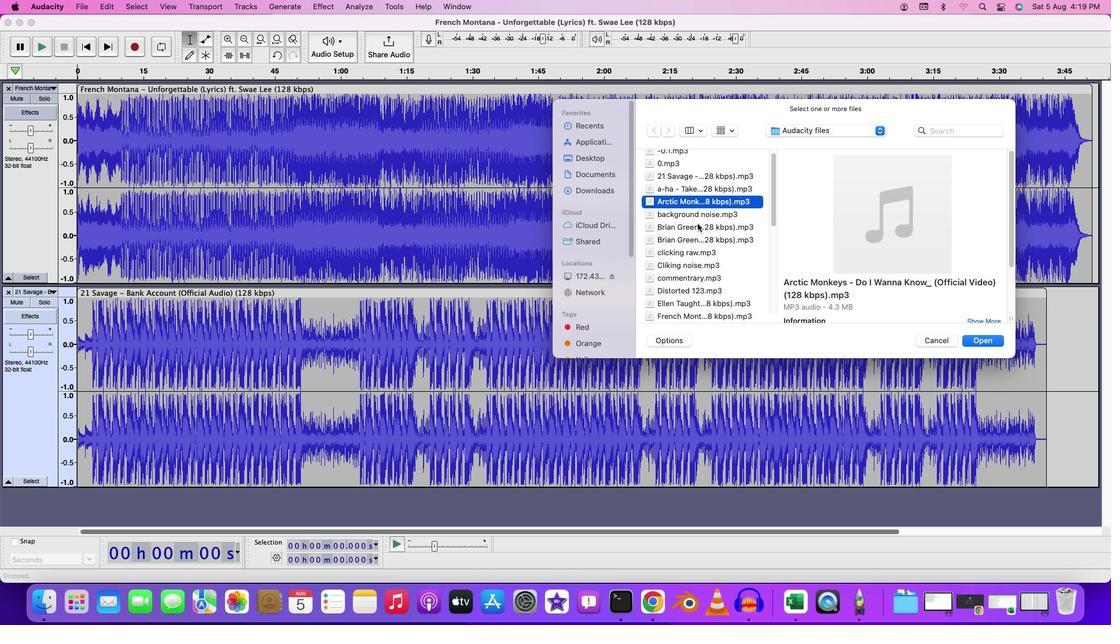 
Action: Mouse moved to (698, 223)
Screenshot: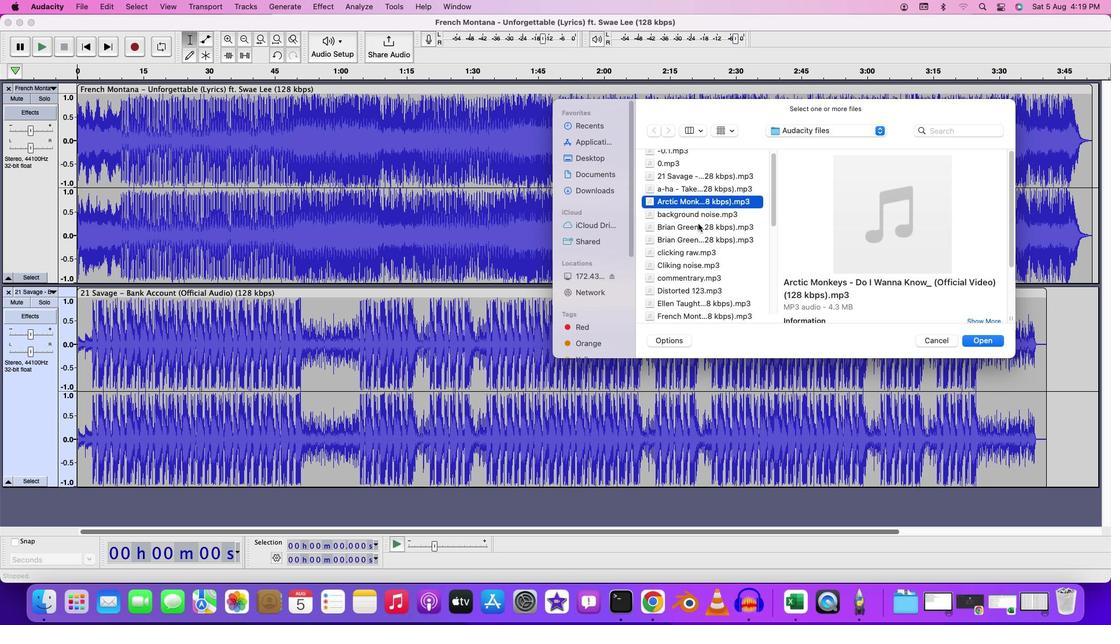 
Action: Mouse scrolled (698, 223) with delta (0, 0)
Screenshot: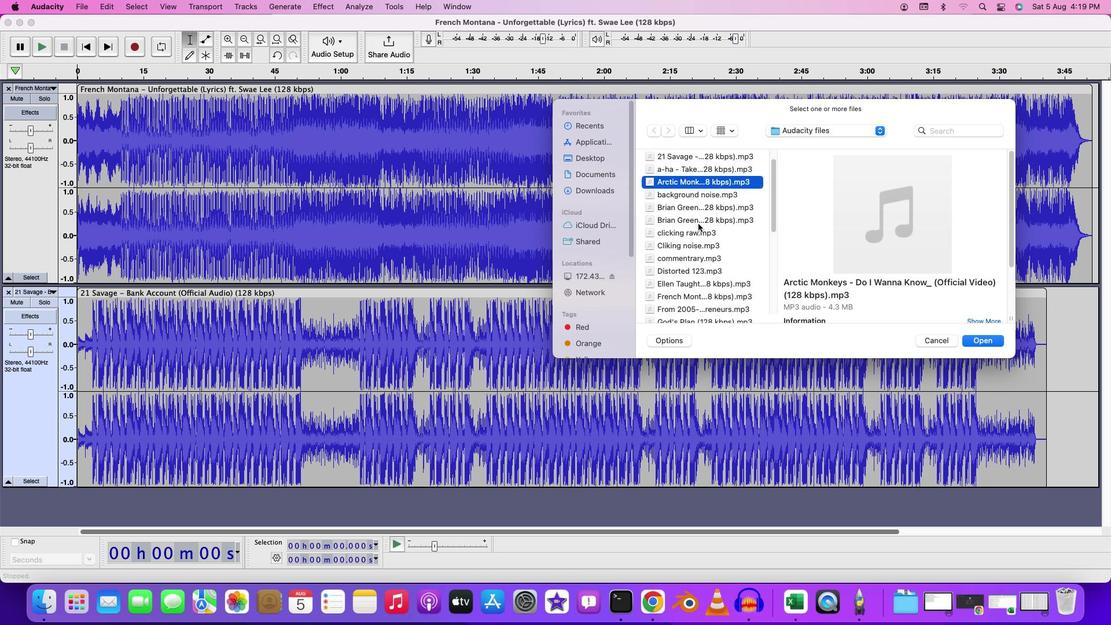 
Action: Mouse moved to (698, 224)
Screenshot: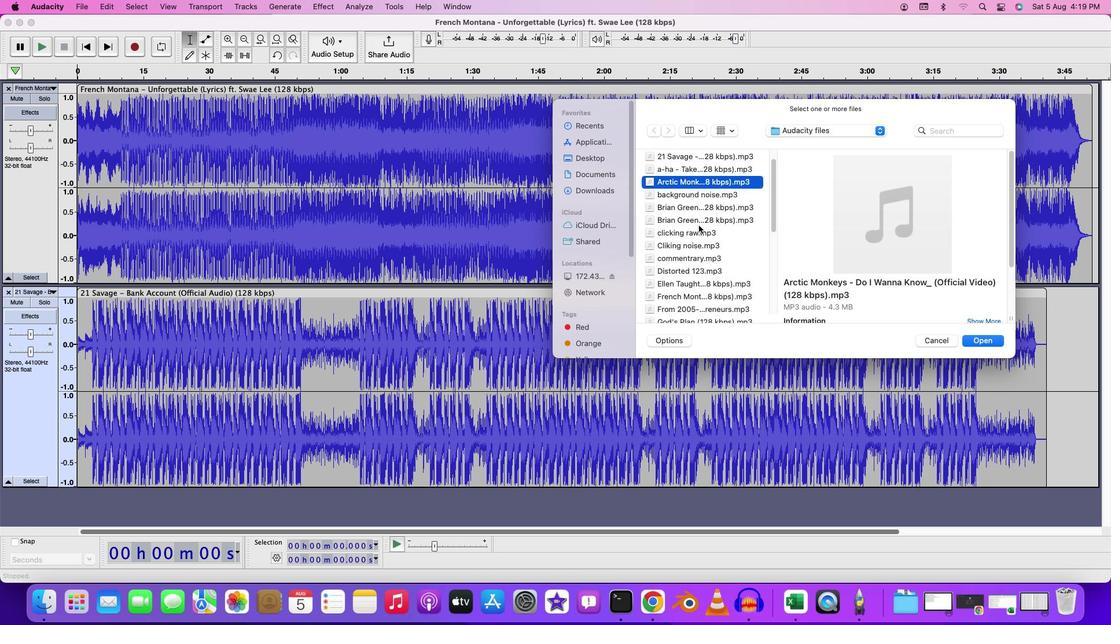 
Action: Mouse scrolled (698, 224) with delta (0, 0)
Screenshot: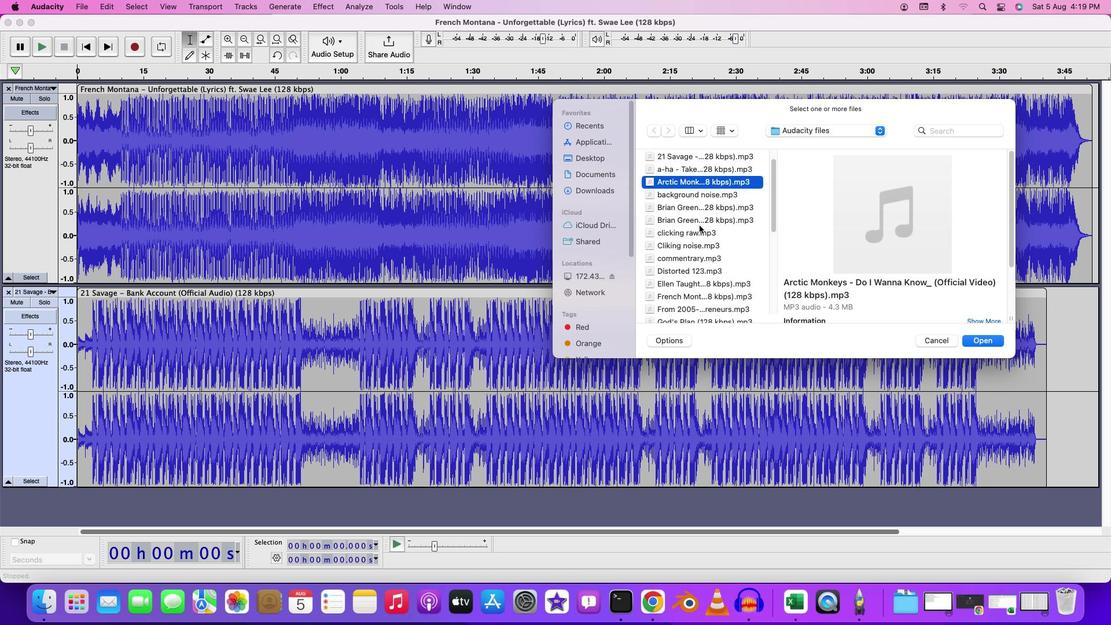 
Action: Mouse moved to (694, 236)
Screenshot: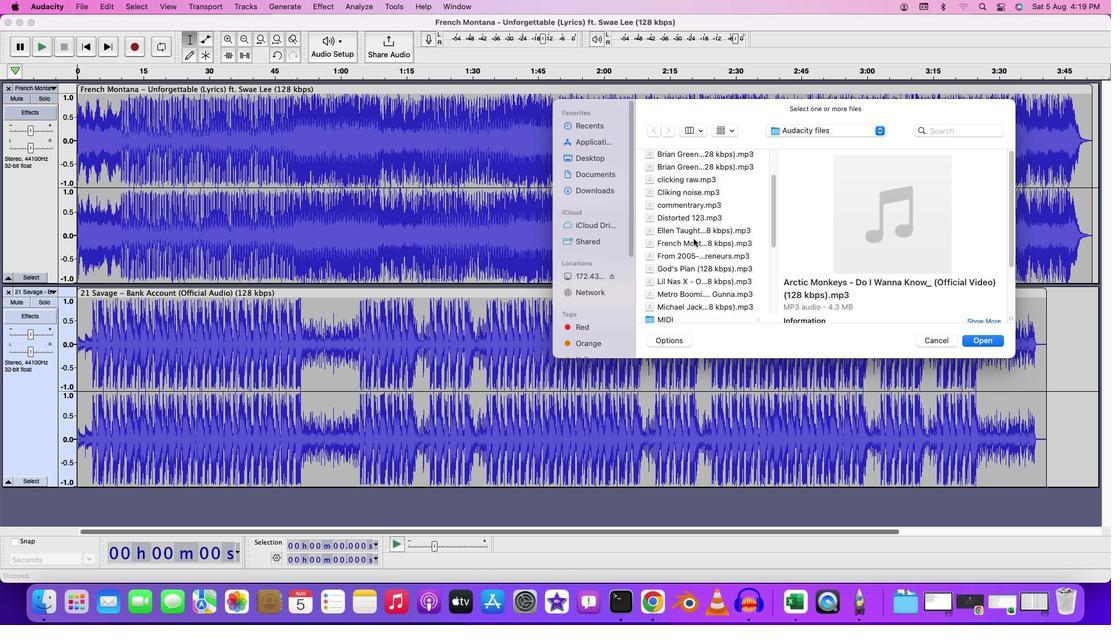 
Action: Mouse scrolled (694, 236) with delta (0, 0)
Screenshot: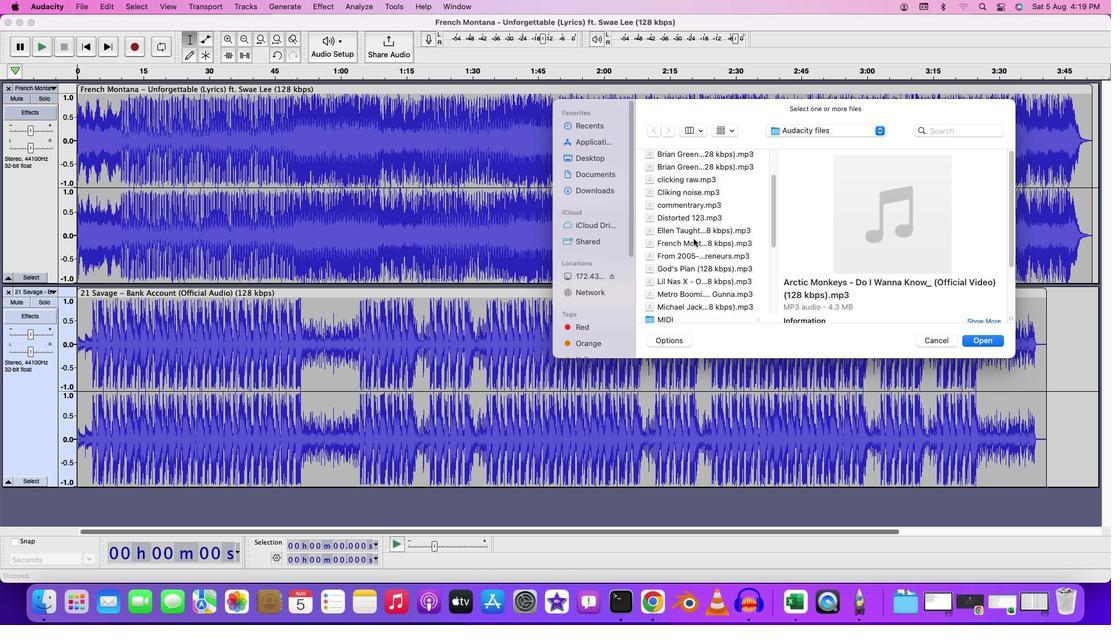 
Action: Mouse moved to (694, 237)
Screenshot: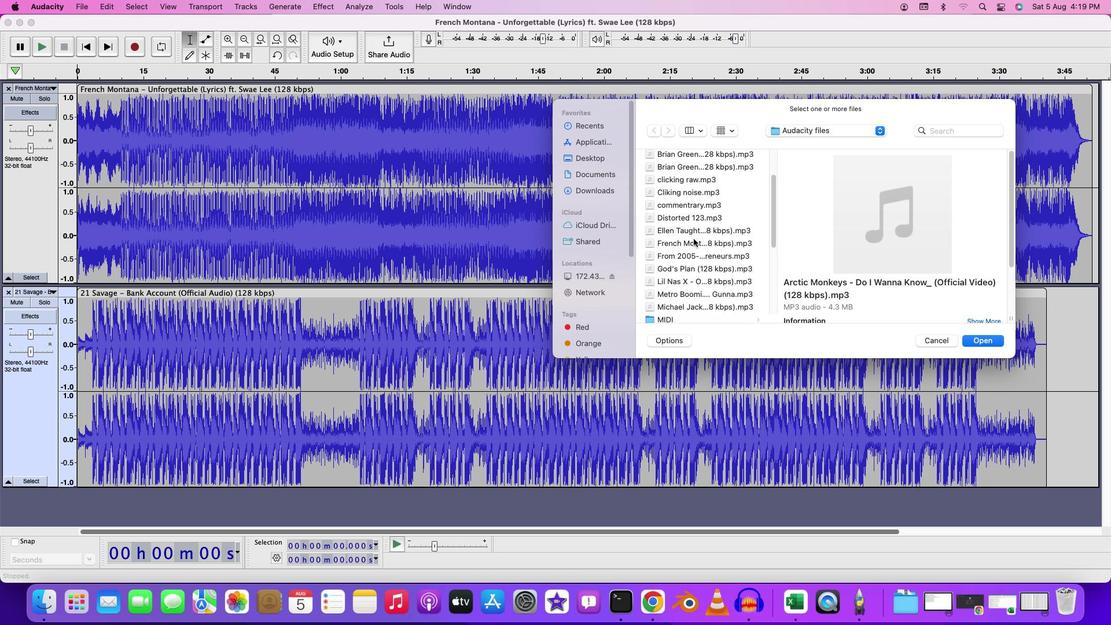 
Action: Mouse scrolled (694, 237) with delta (0, 0)
Screenshot: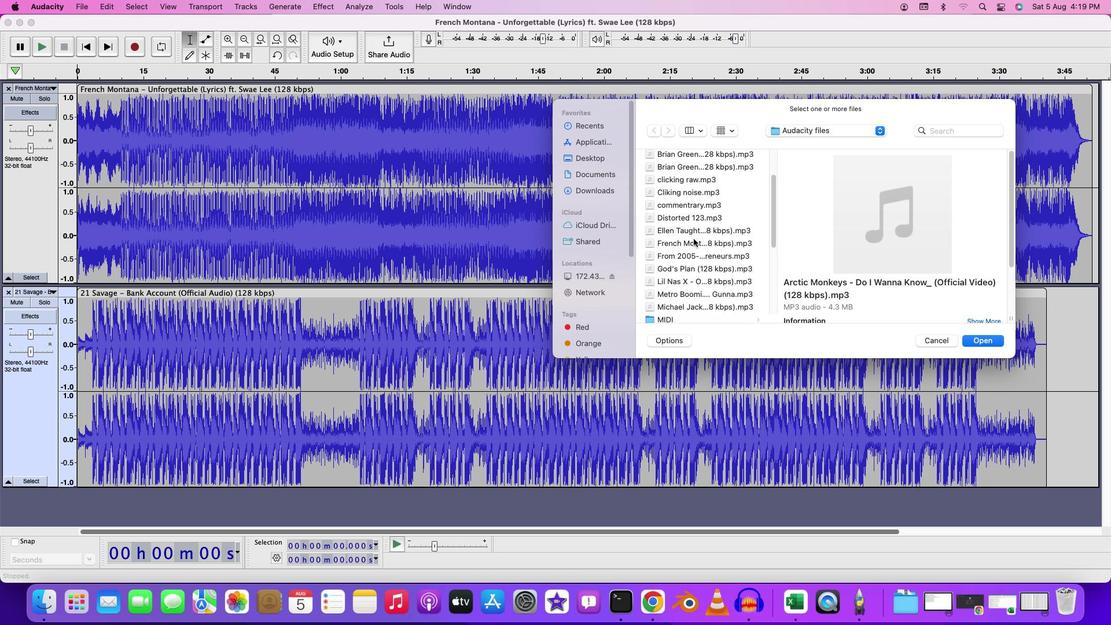 
Action: Mouse moved to (694, 238)
Screenshot: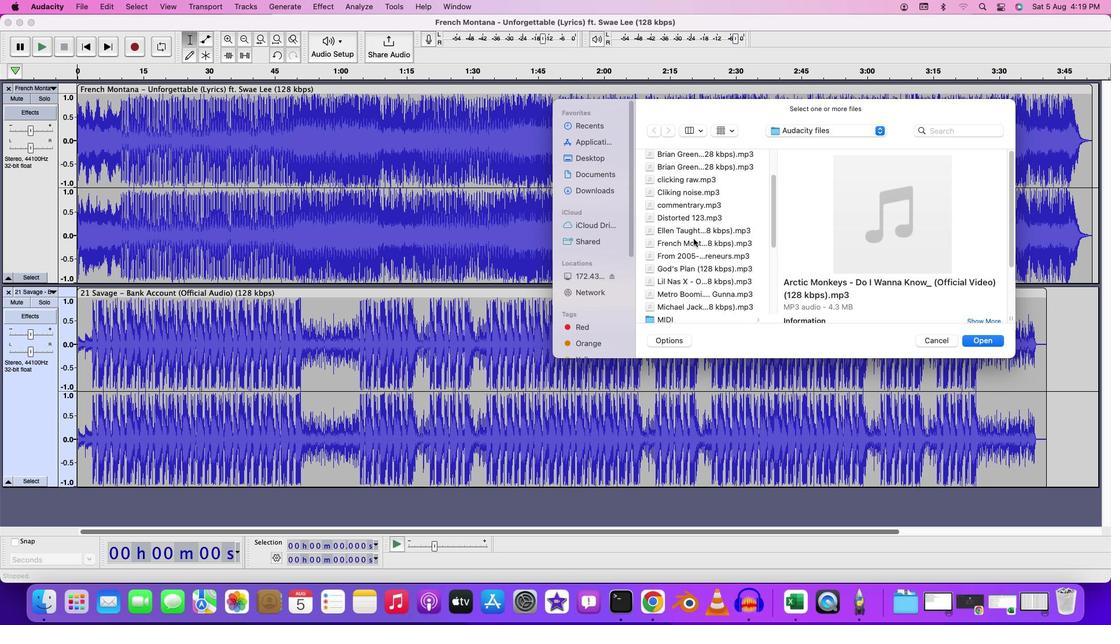 
Action: Mouse scrolled (694, 238) with delta (0, -1)
Screenshot: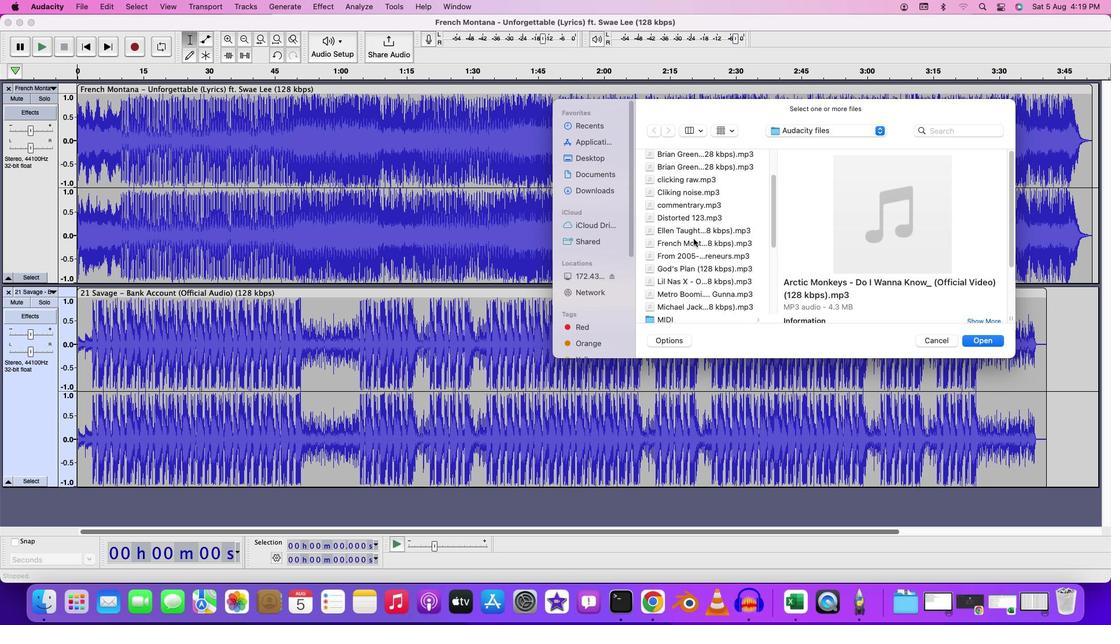 
Action: Mouse moved to (702, 269)
Screenshot: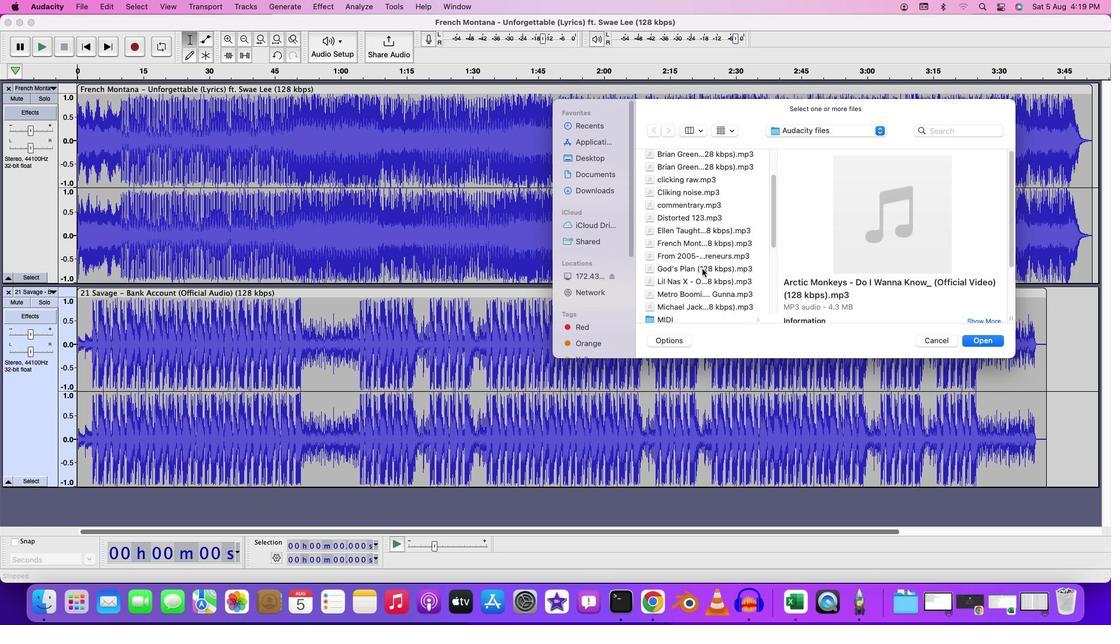 
Action: Mouse pressed left at (702, 269)
Screenshot: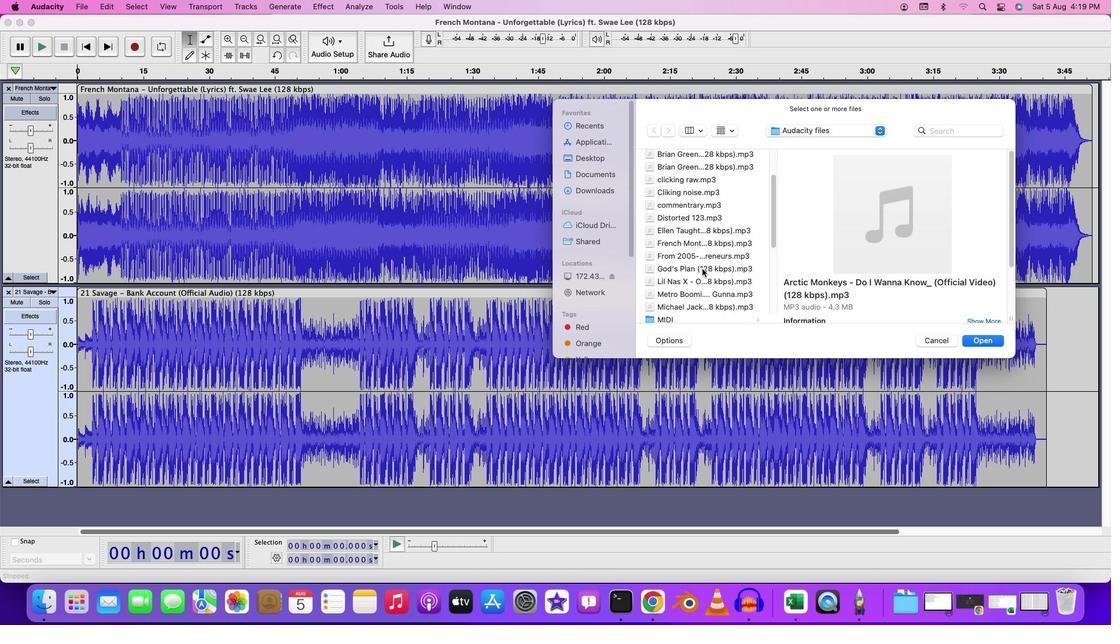 
Action: Mouse moved to (702, 269)
Screenshot: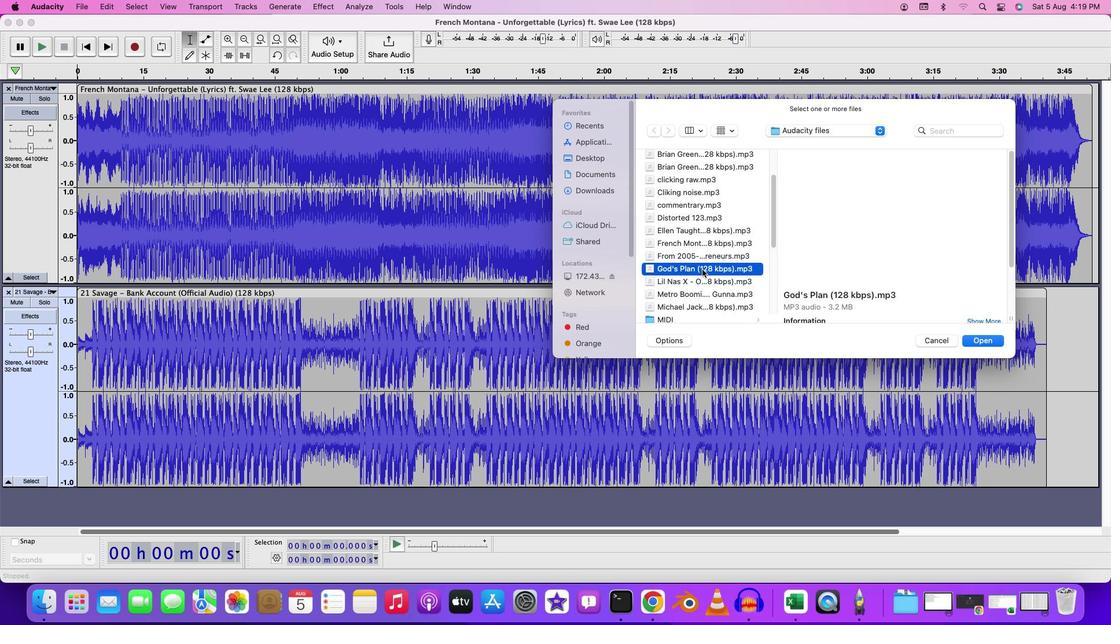 
Action: Mouse pressed left at (702, 269)
Screenshot: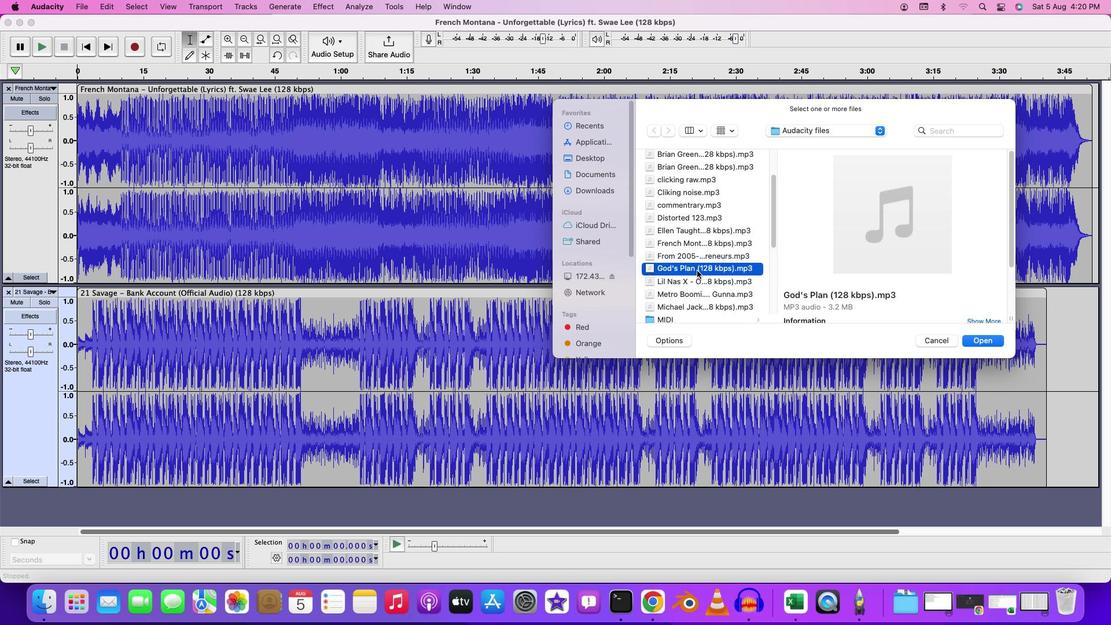 
Action: Mouse moved to (474, 339)
Screenshot: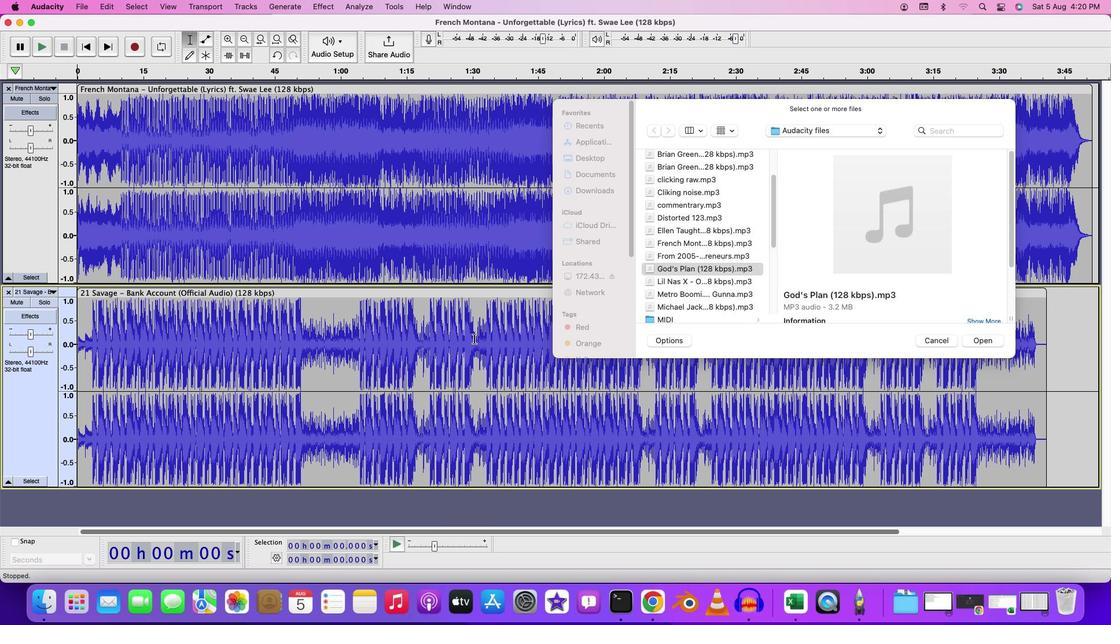 
Action: Mouse scrolled (474, 339) with delta (0, 0)
Screenshot: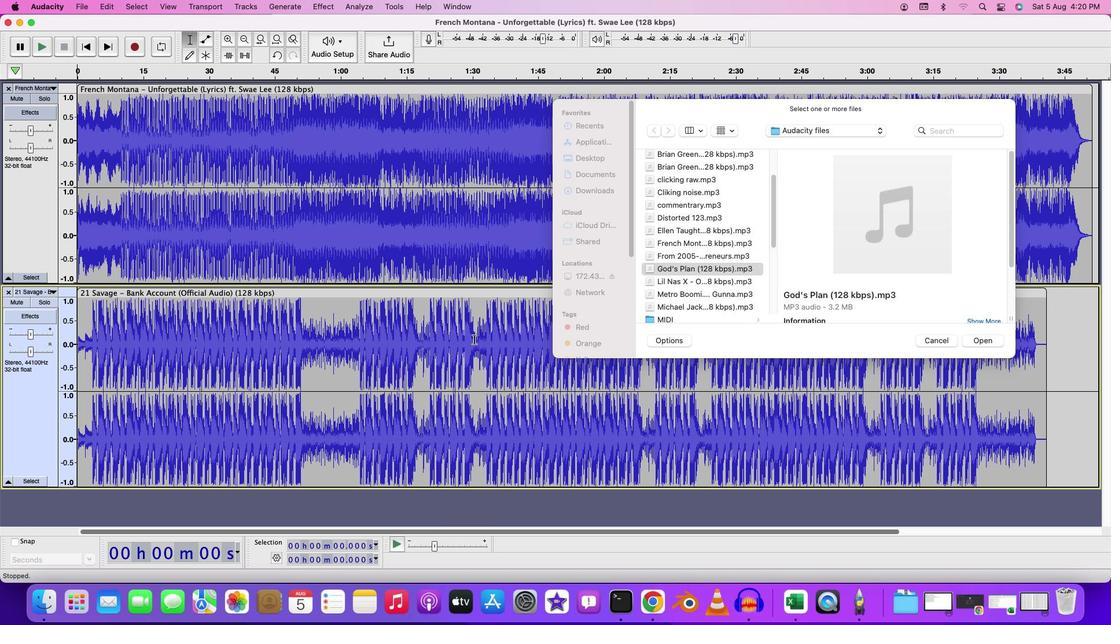 
Action: Mouse scrolled (474, 339) with delta (0, 0)
Screenshot: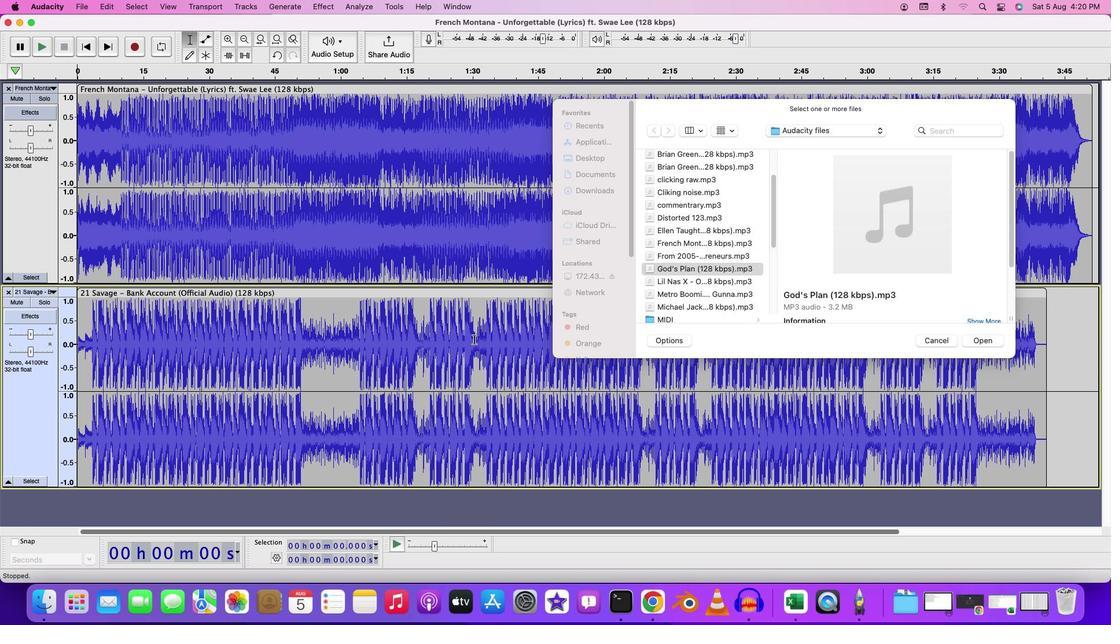 
Action: Mouse scrolled (474, 339) with delta (0, -1)
Screenshot: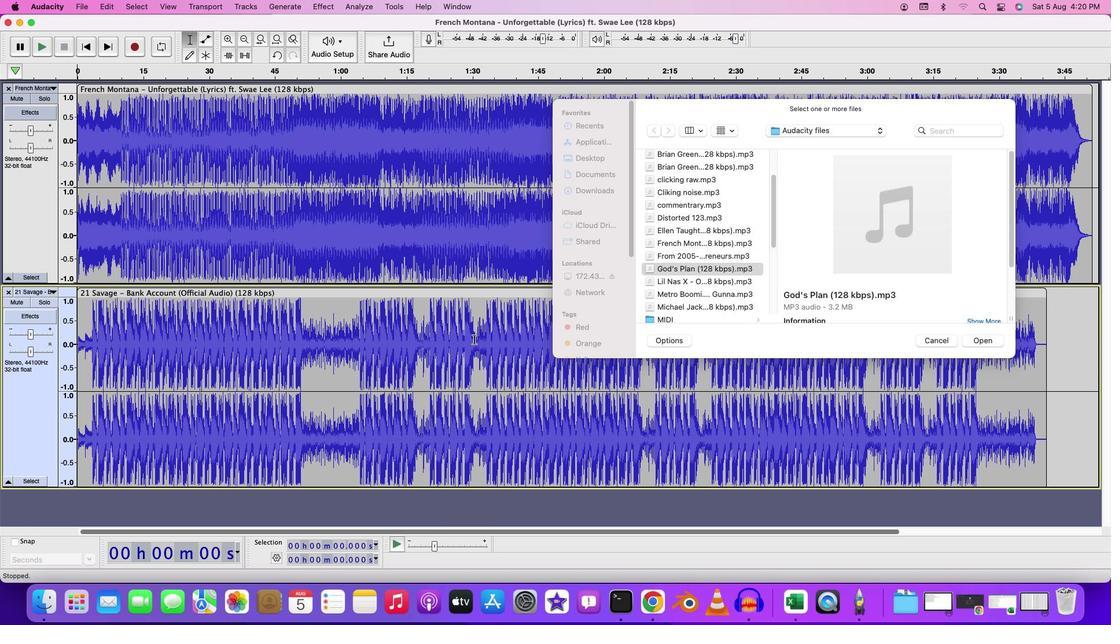
Action: Mouse moved to (474, 339)
Screenshot: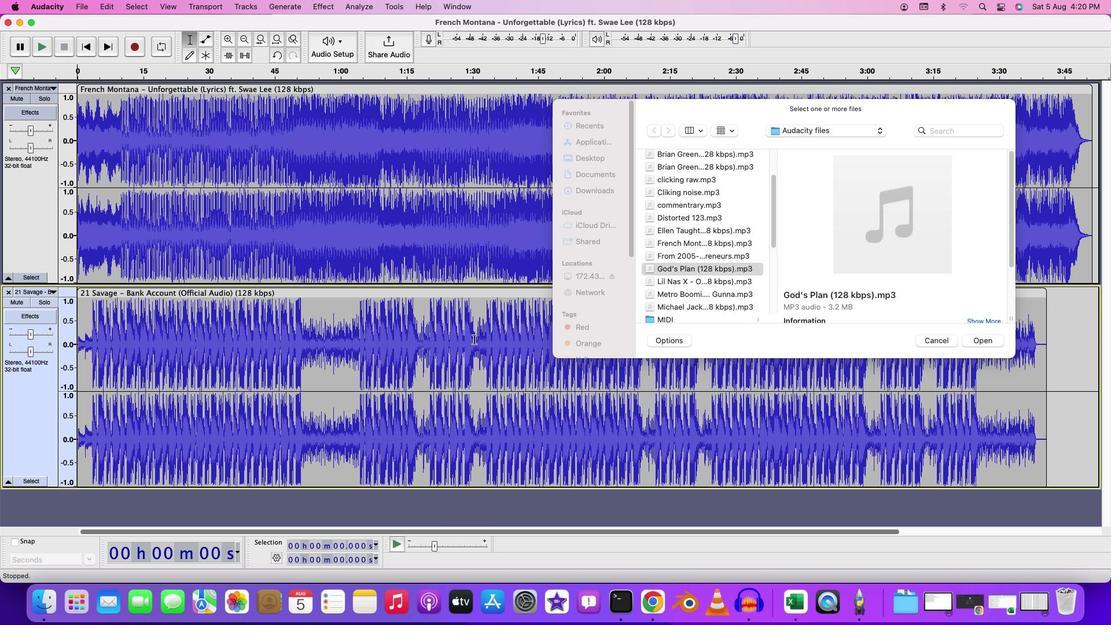 
Action: Mouse scrolled (474, 339) with delta (0, -2)
Screenshot: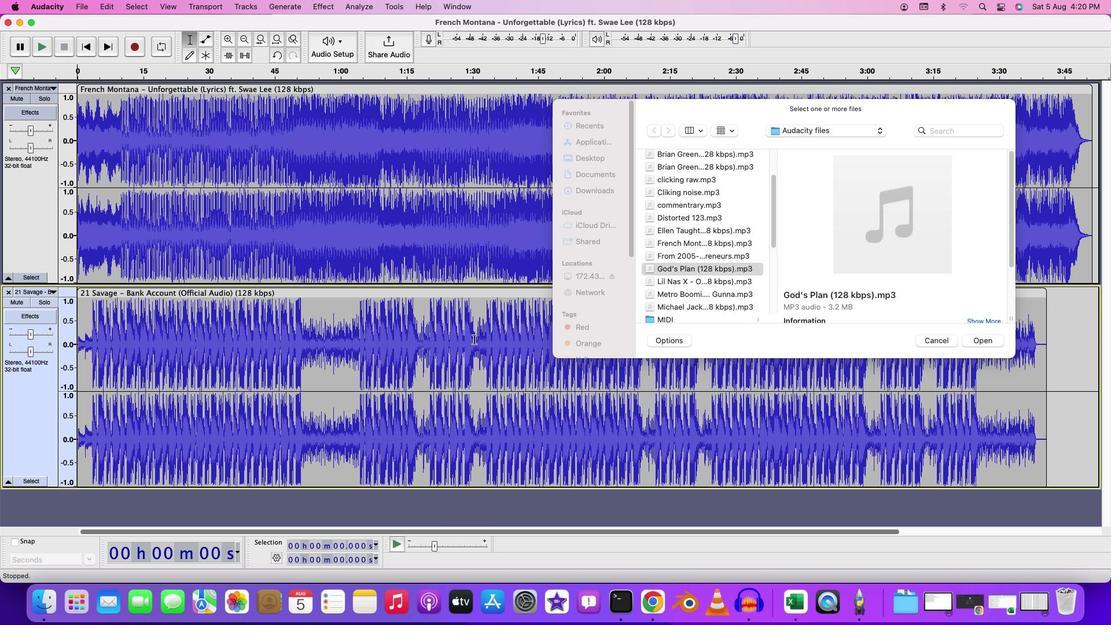 
Action: Mouse moved to (654, 511)
Screenshot: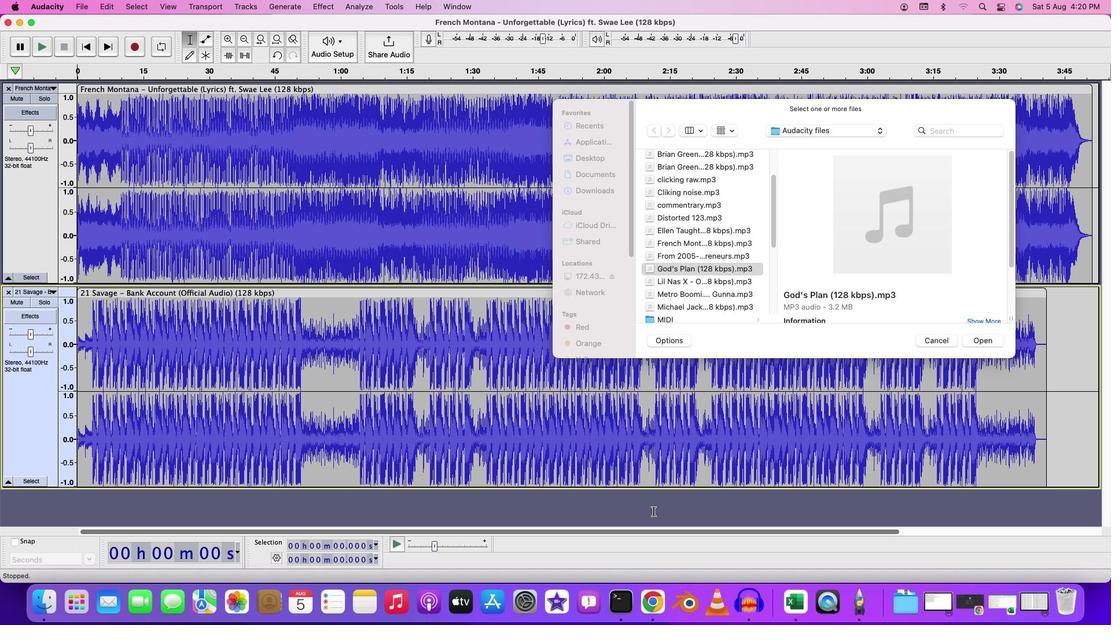 
Action: Mouse pressed left at (654, 511)
Screenshot: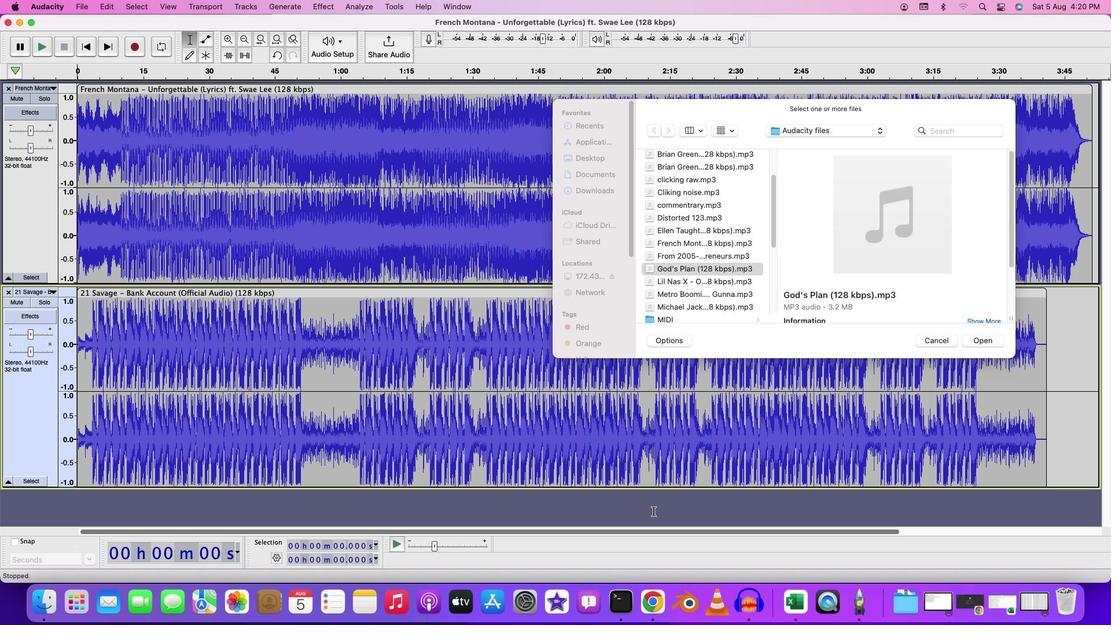 
Action: Mouse moved to (921, 340)
Screenshot: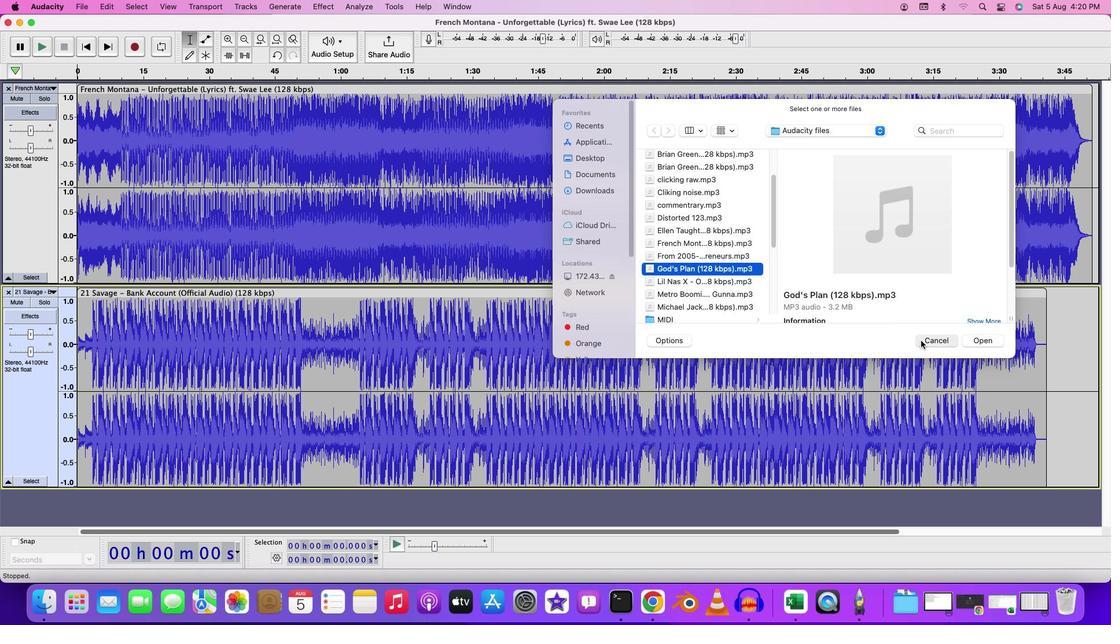 
Action: Mouse pressed left at (921, 340)
Screenshot: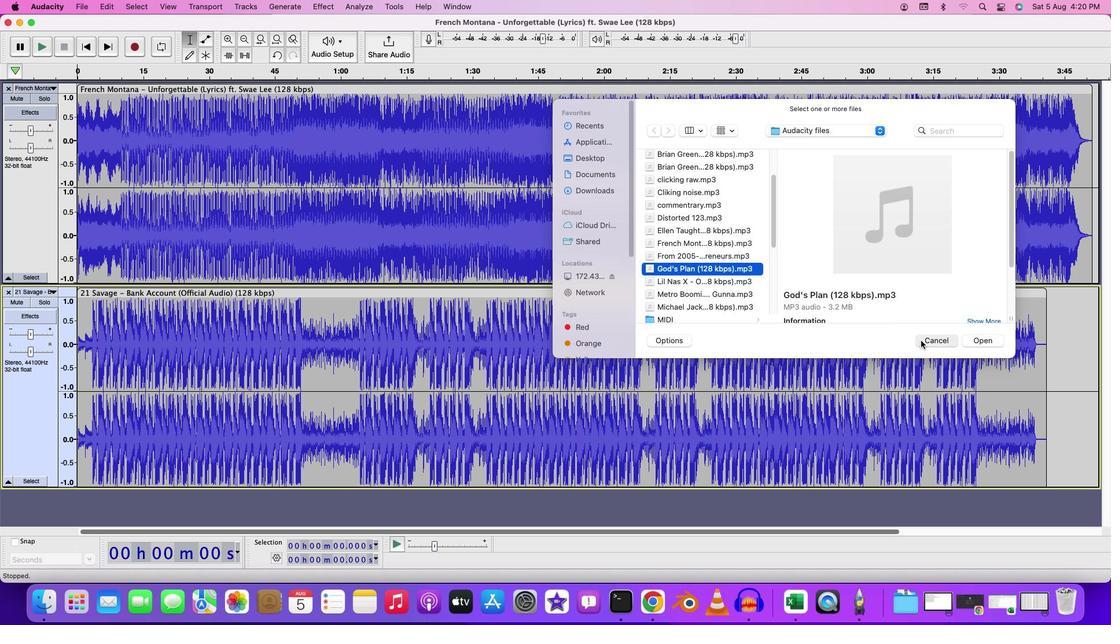 
Action: Mouse moved to (347, 438)
Screenshot: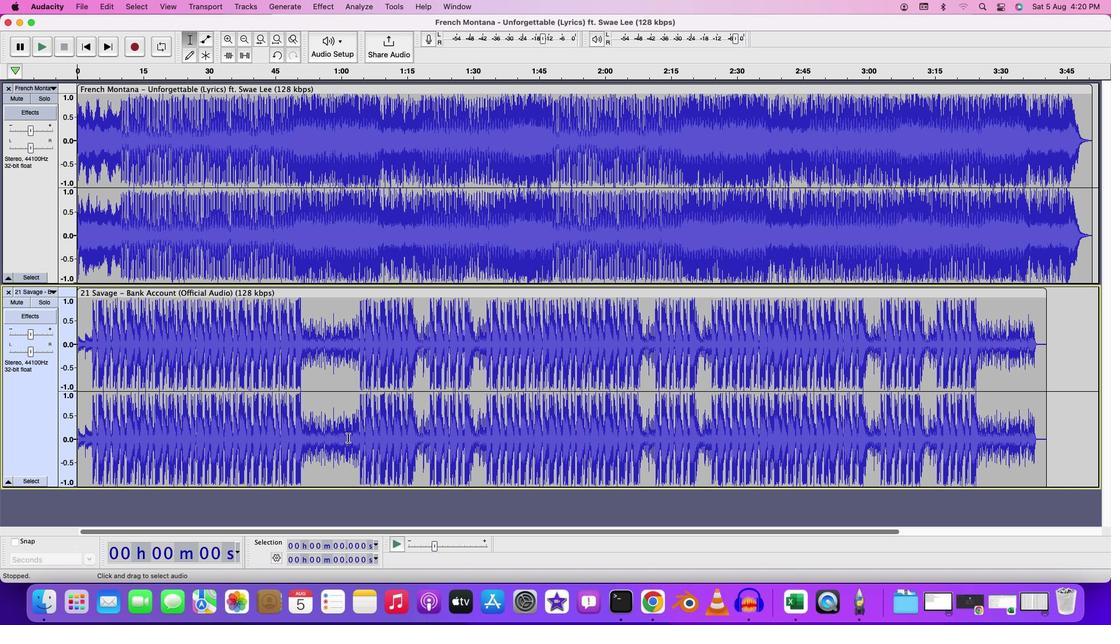 
Action: Mouse scrolled (347, 438) with delta (0, 0)
Screenshot: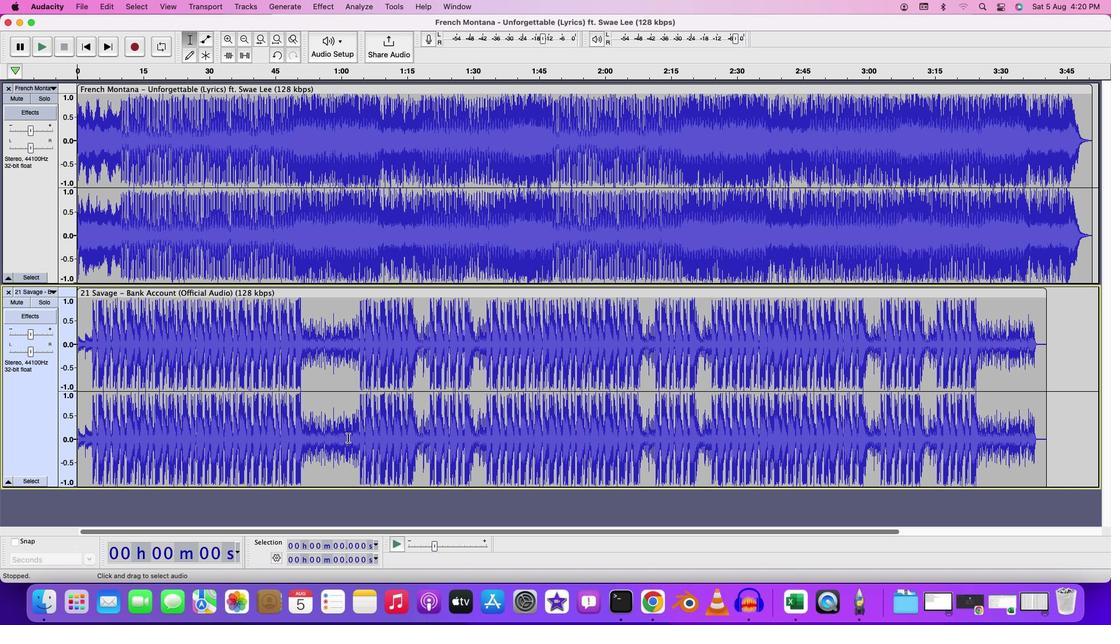 
Action: Mouse scrolled (347, 438) with delta (0, 0)
Screenshot: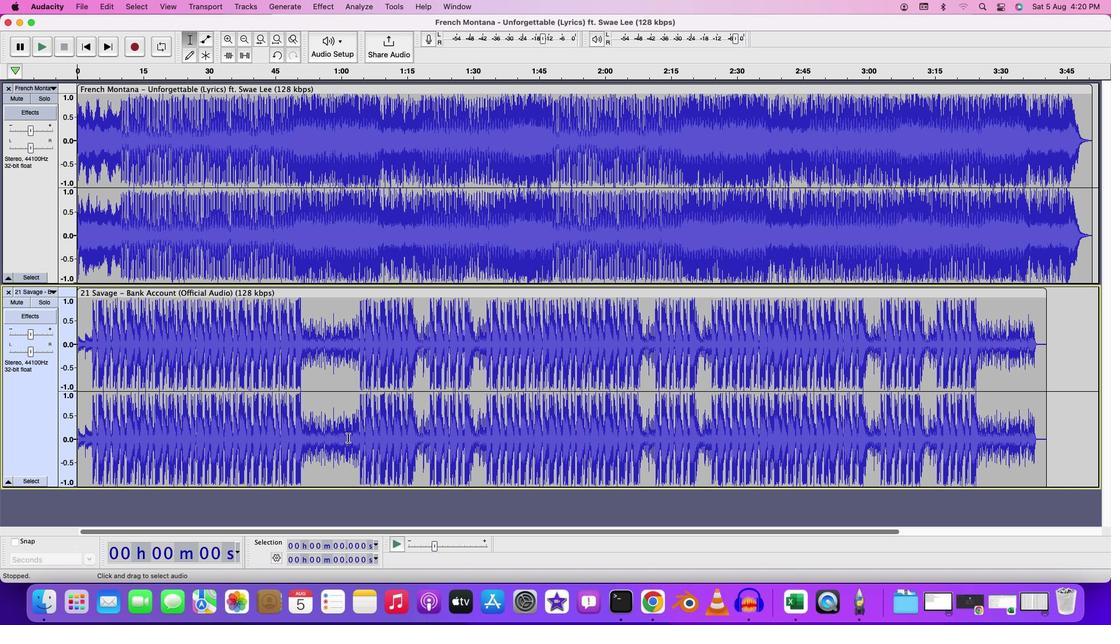 
Action: Mouse scrolled (347, 438) with delta (0, -1)
Screenshot: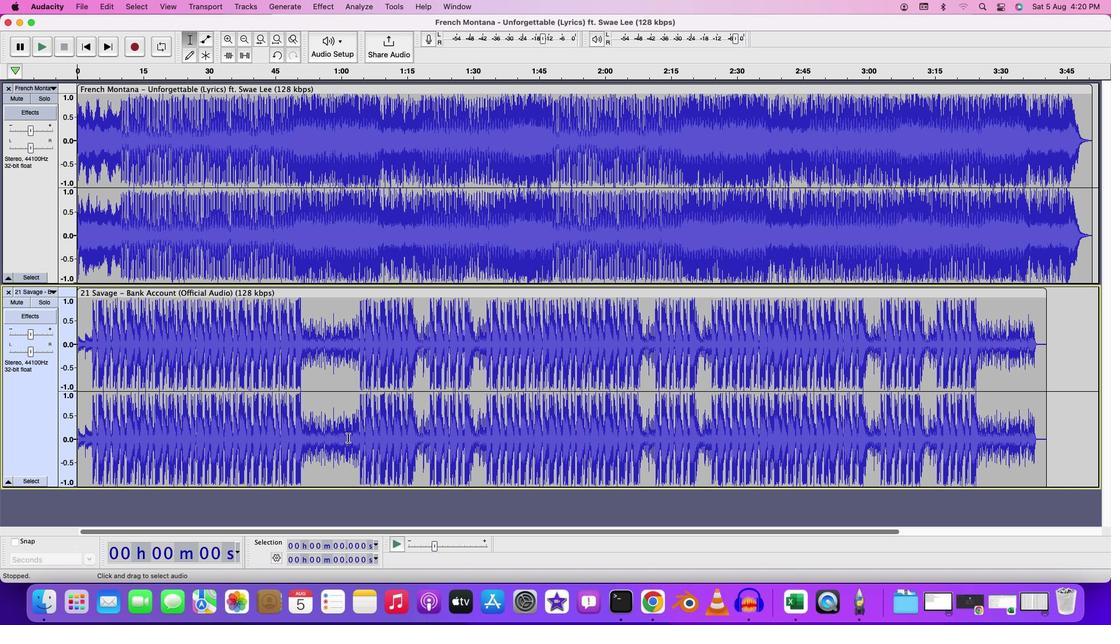 
Action: Mouse scrolled (347, 438) with delta (0, -2)
Screenshot: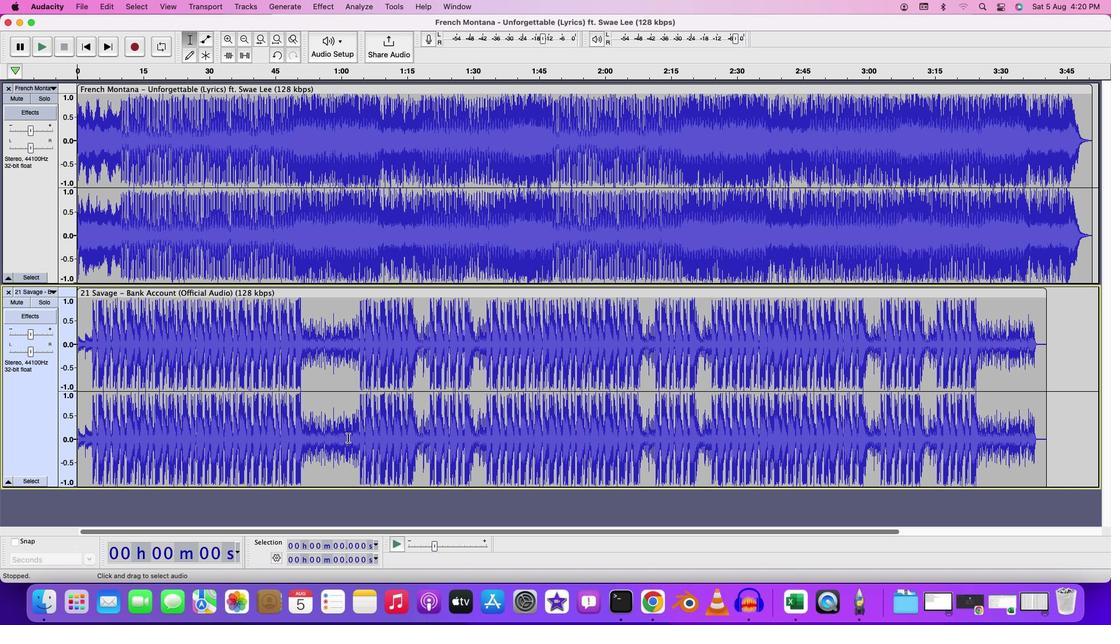 
Action: Mouse moved to (342, 502)
Screenshot: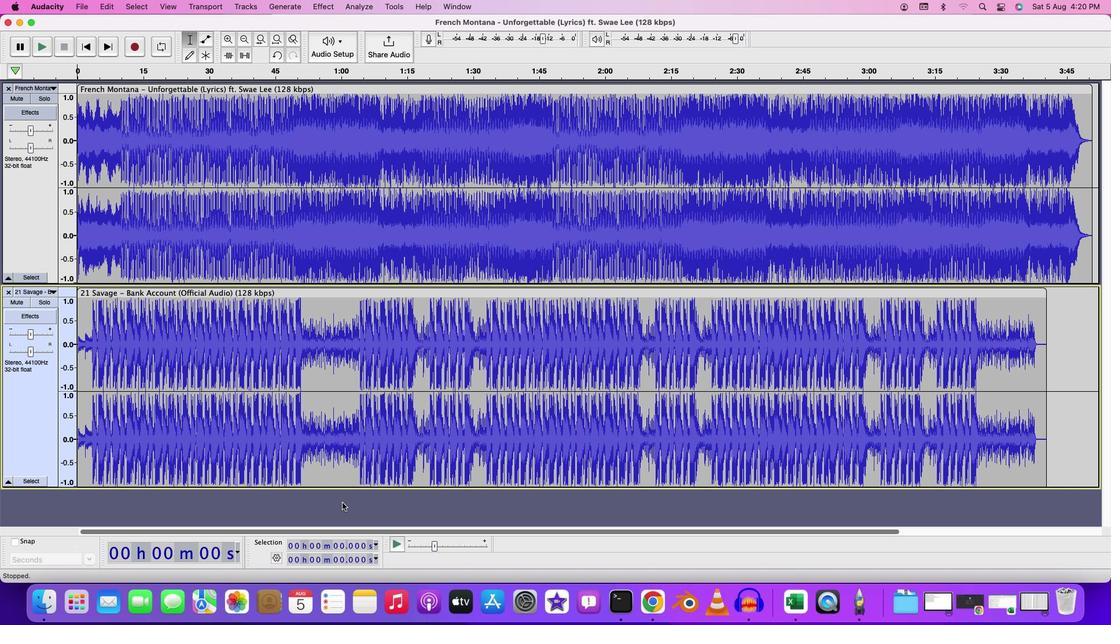 
Action: Mouse pressed left at (342, 502)
Screenshot: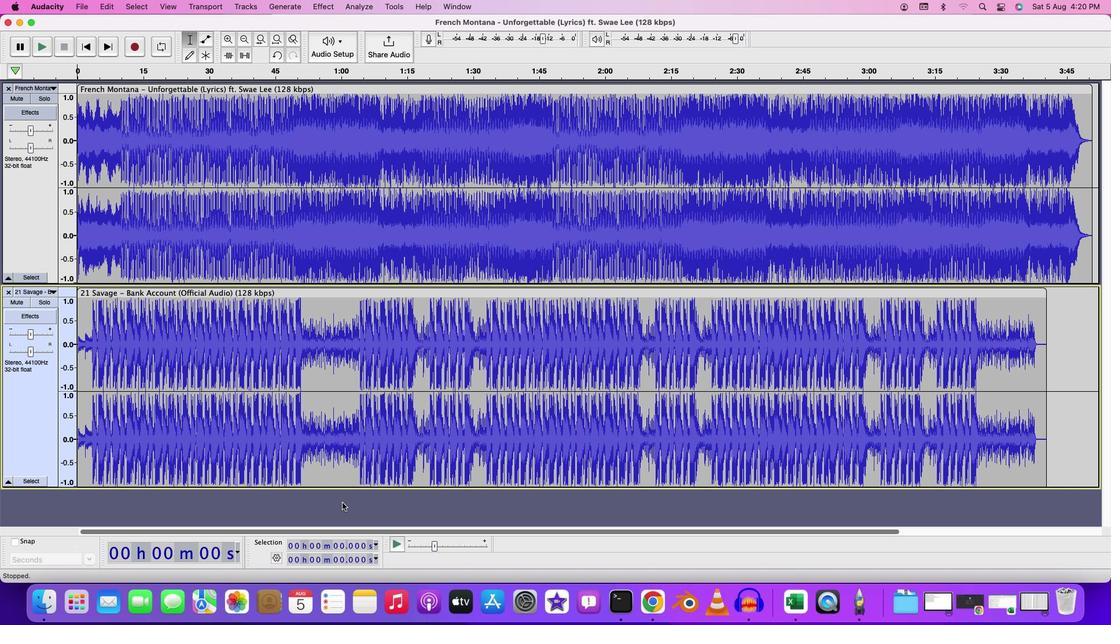 
Action: Mouse moved to (338, 487)
Screenshot: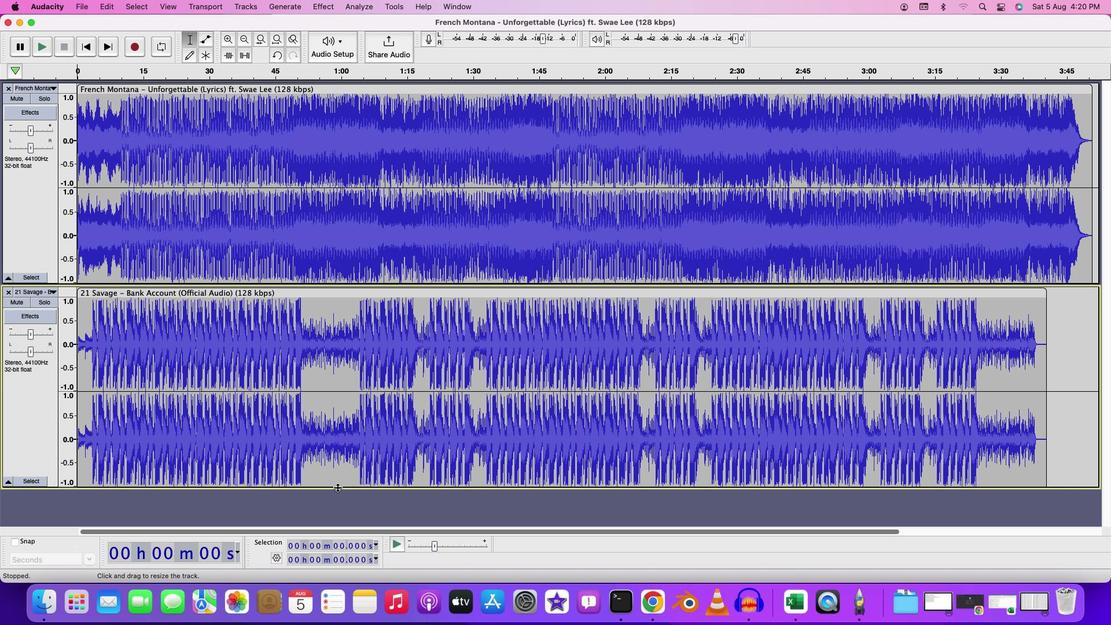 
Action: Mouse pressed left at (338, 487)
Screenshot: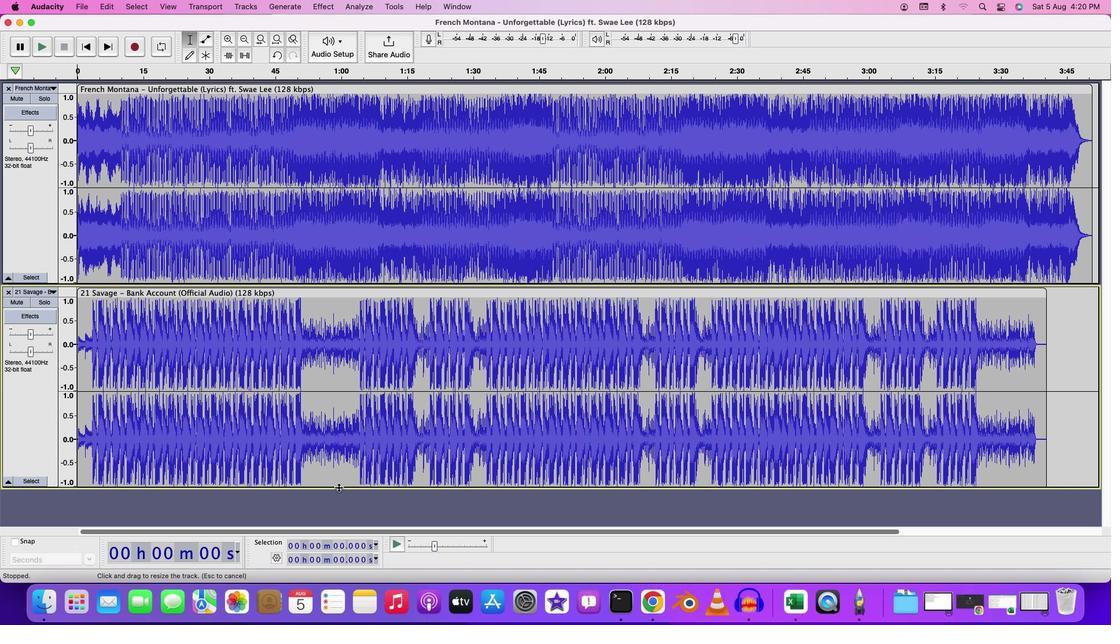 
Action: Mouse moved to (329, 286)
Screenshot: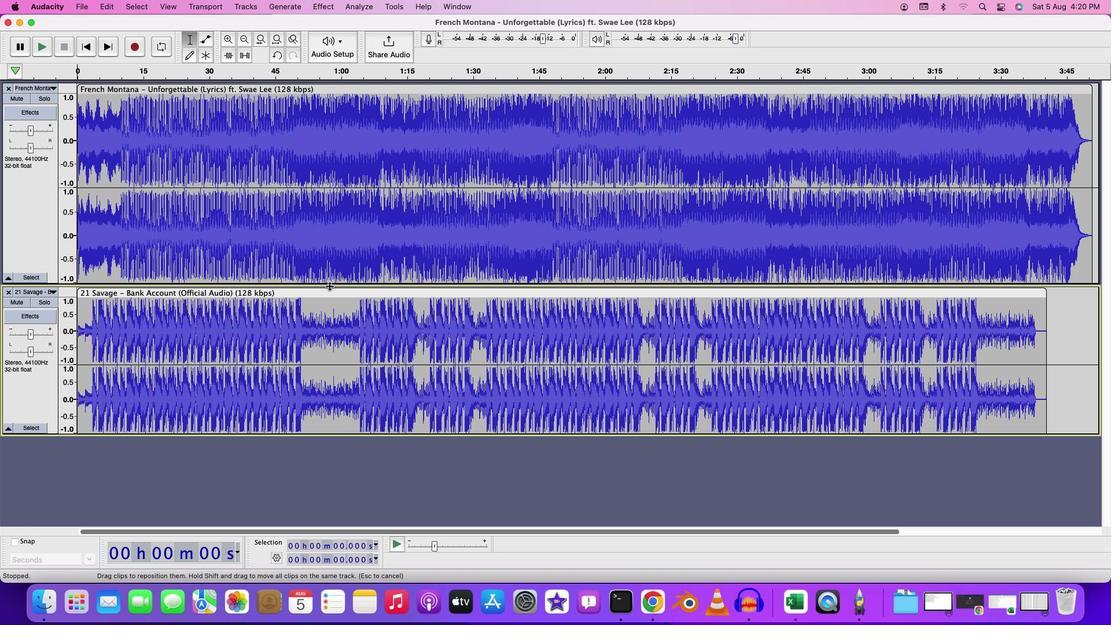 
Action: Mouse pressed left at (329, 286)
Screenshot: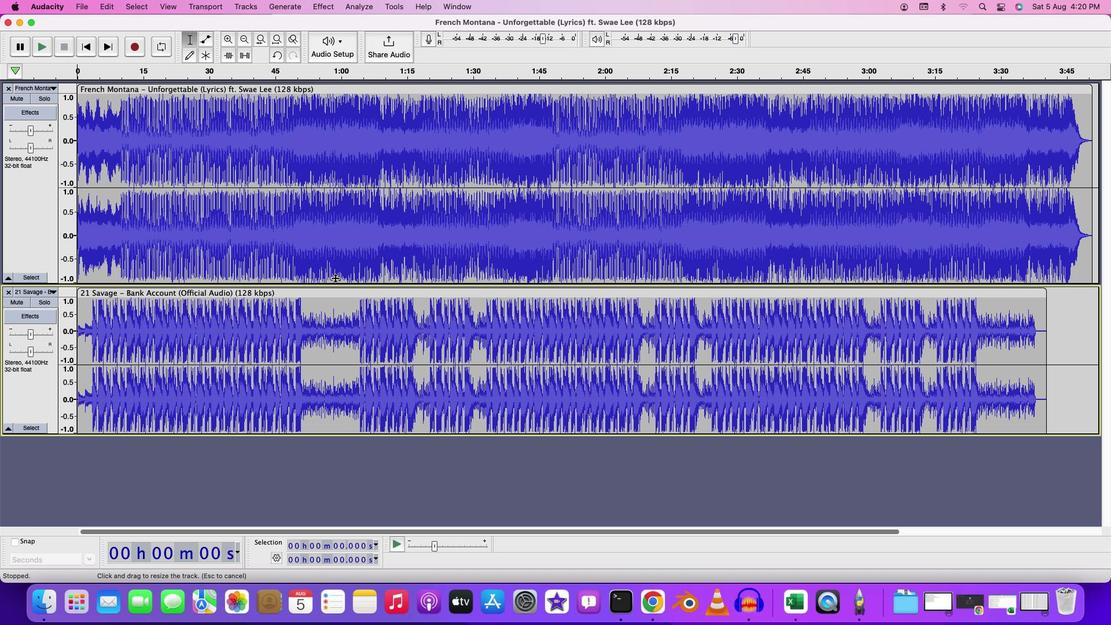 
Action: Mouse moved to (86, 8)
Screenshot: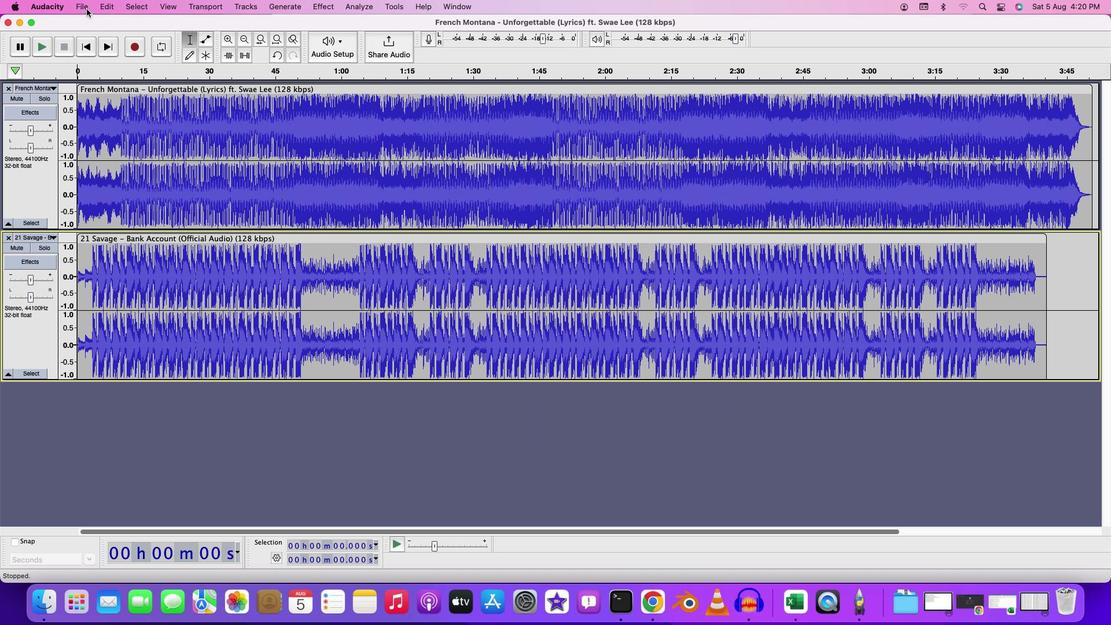 
Action: Mouse pressed left at (86, 8)
Screenshot: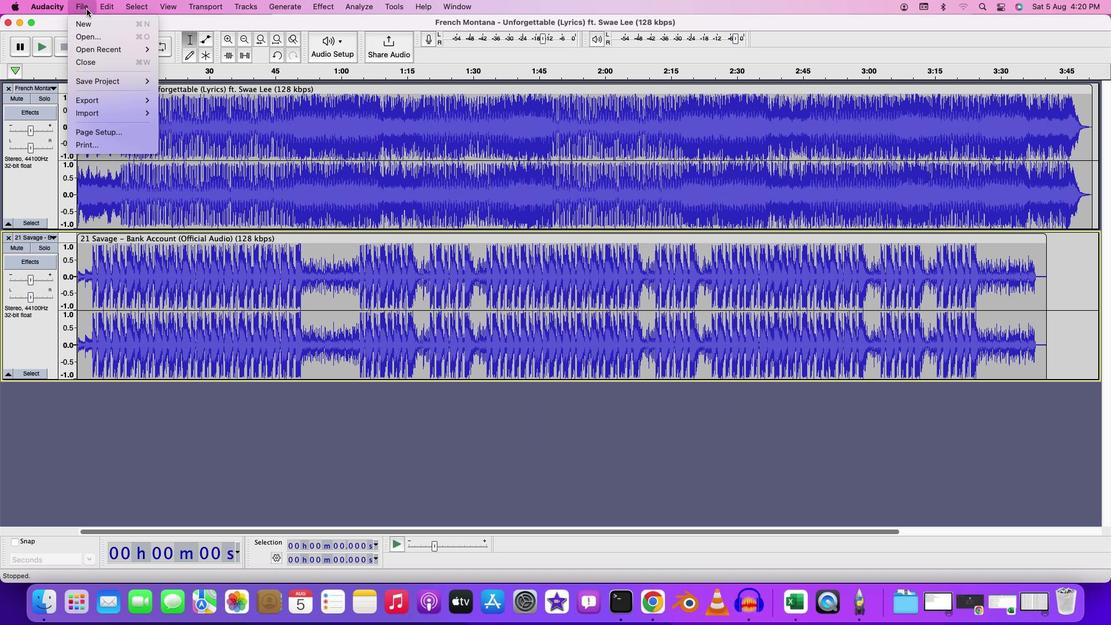 
Action: Mouse moved to (94, 31)
Screenshot: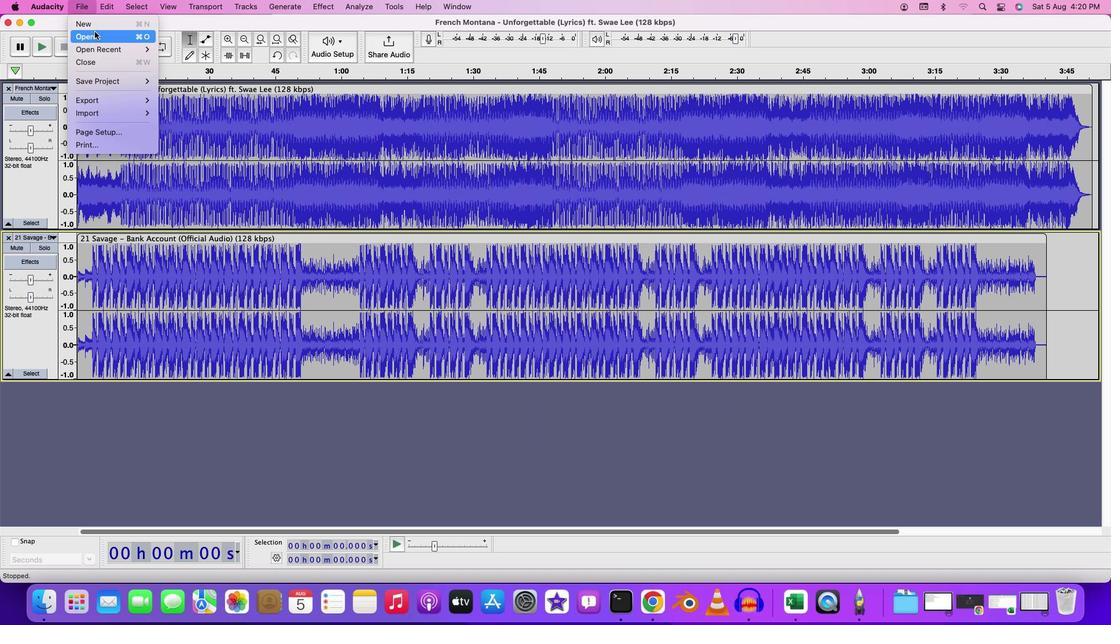 
Action: Mouse pressed left at (94, 31)
Screenshot: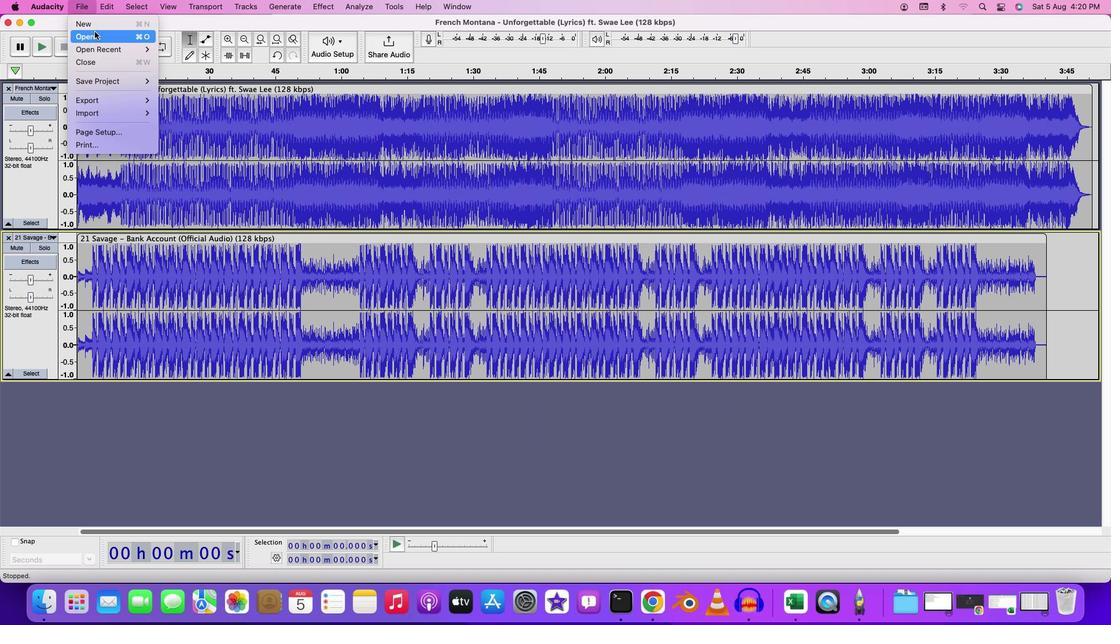 
Action: Mouse moved to (476, 250)
Screenshot: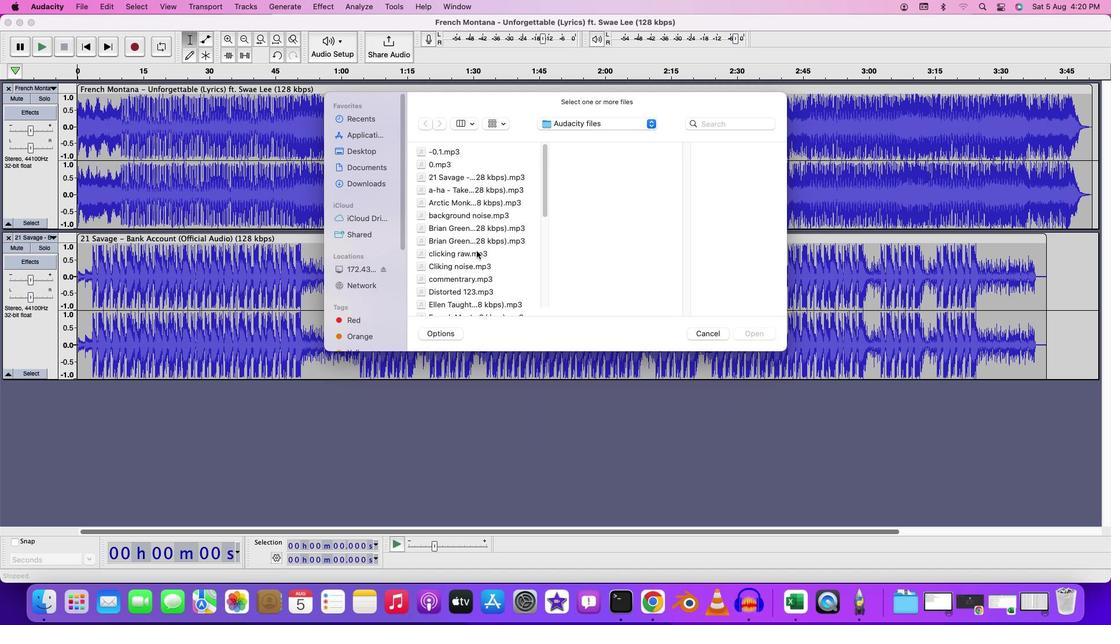 
Action: Mouse scrolled (476, 250) with delta (0, 0)
Screenshot: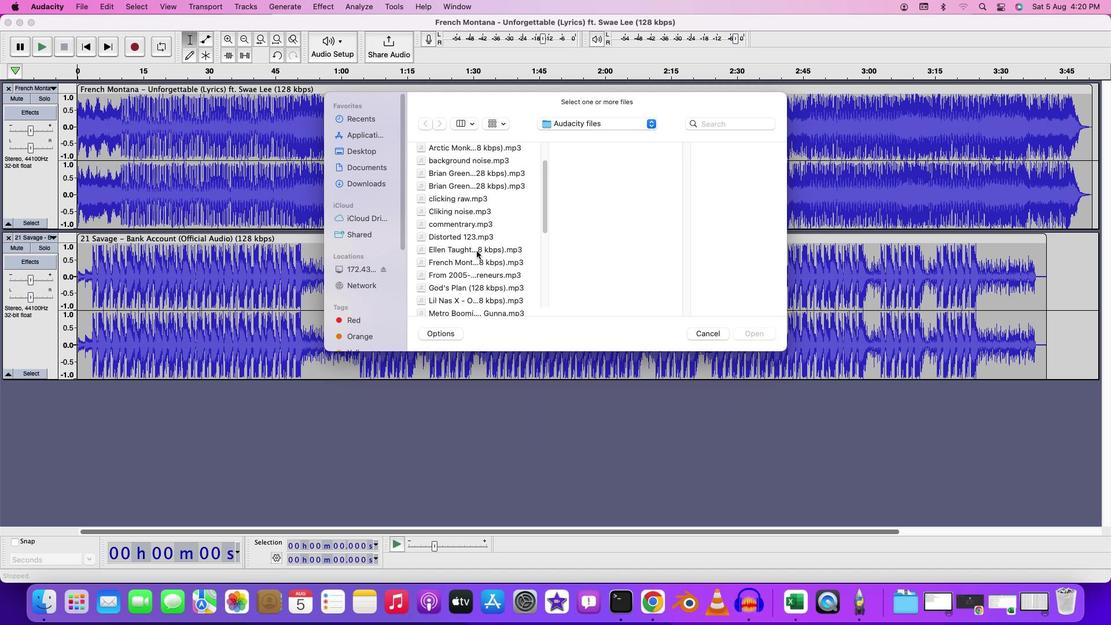 
Action: Mouse scrolled (476, 250) with delta (0, 0)
Screenshot: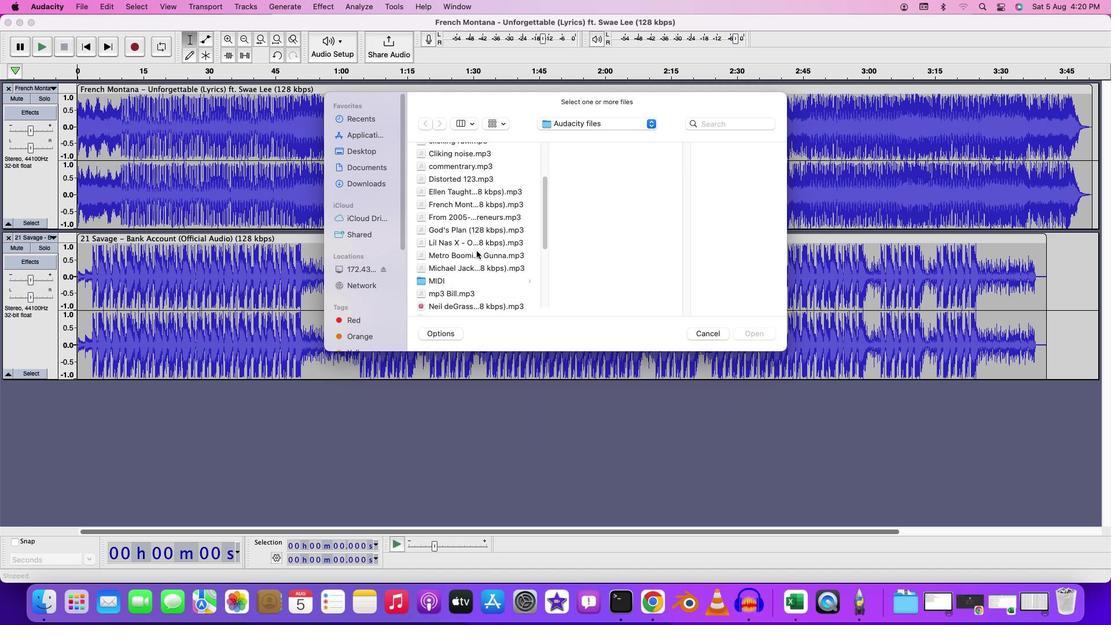 
Action: Mouse scrolled (476, 250) with delta (0, -1)
Screenshot: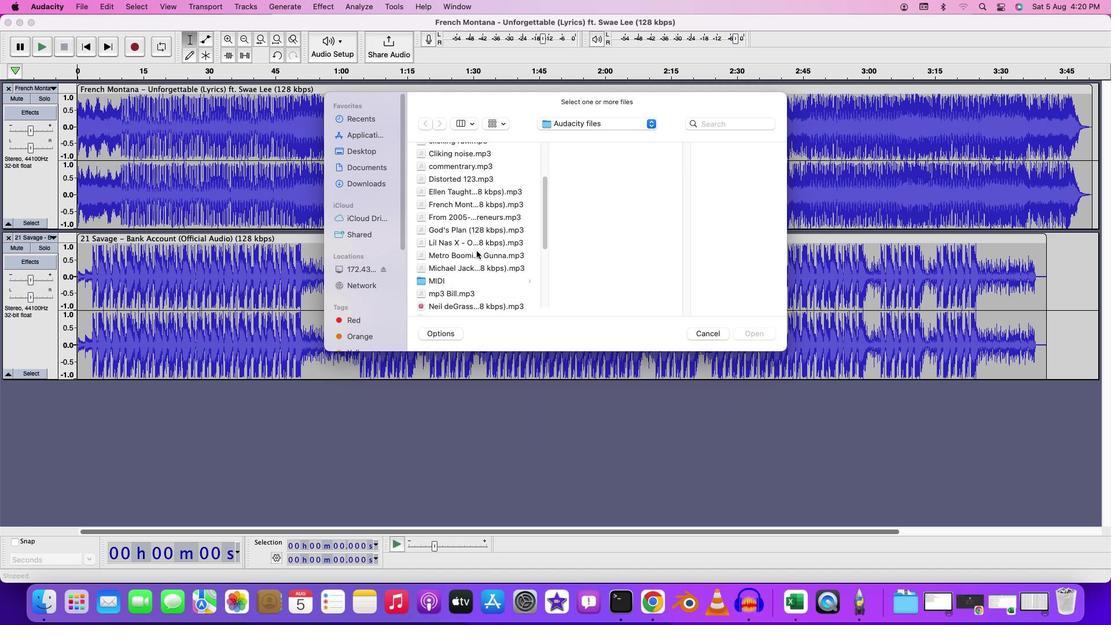 
Action: Mouse scrolled (476, 250) with delta (0, -2)
Screenshot: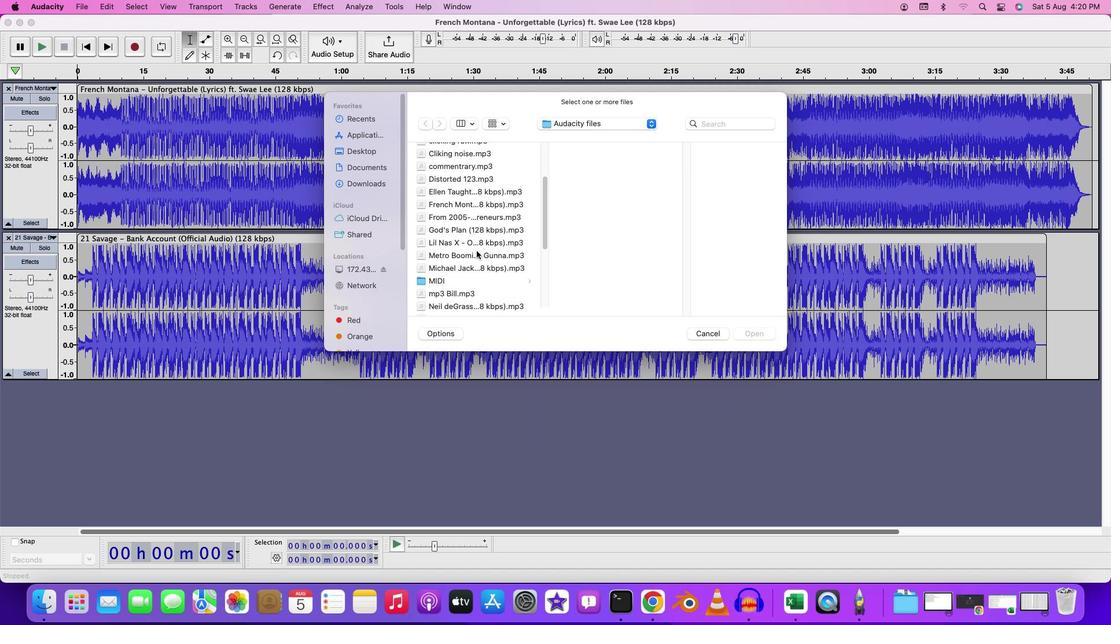 
Action: Mouse moved to (477, 240)
Screenshot: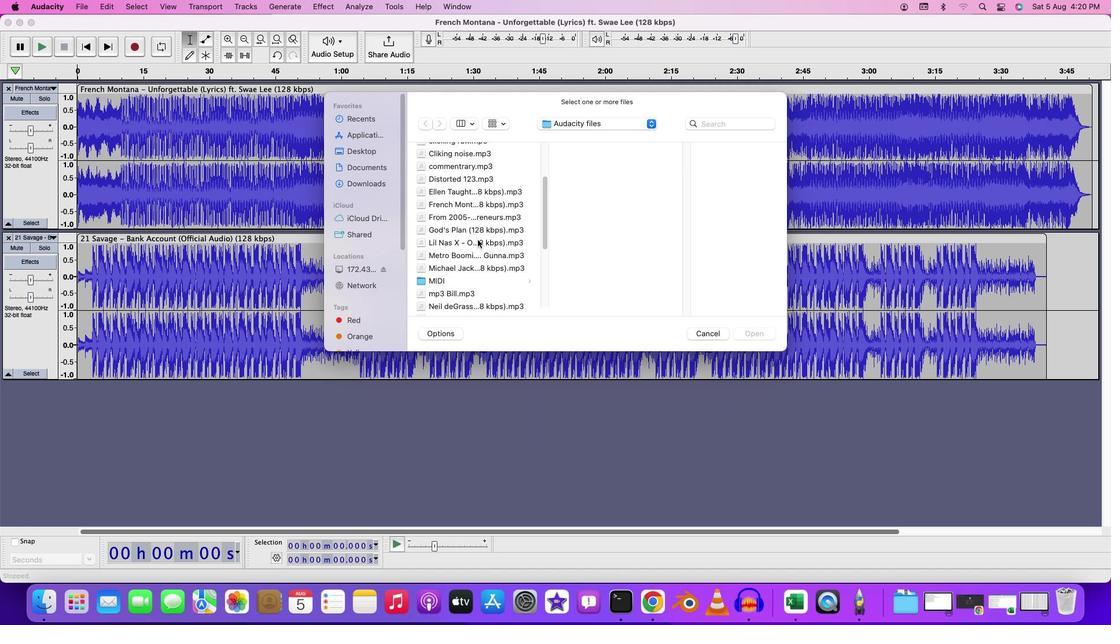 
Action: Mouse pressed left at (477, 240)
Screenshot: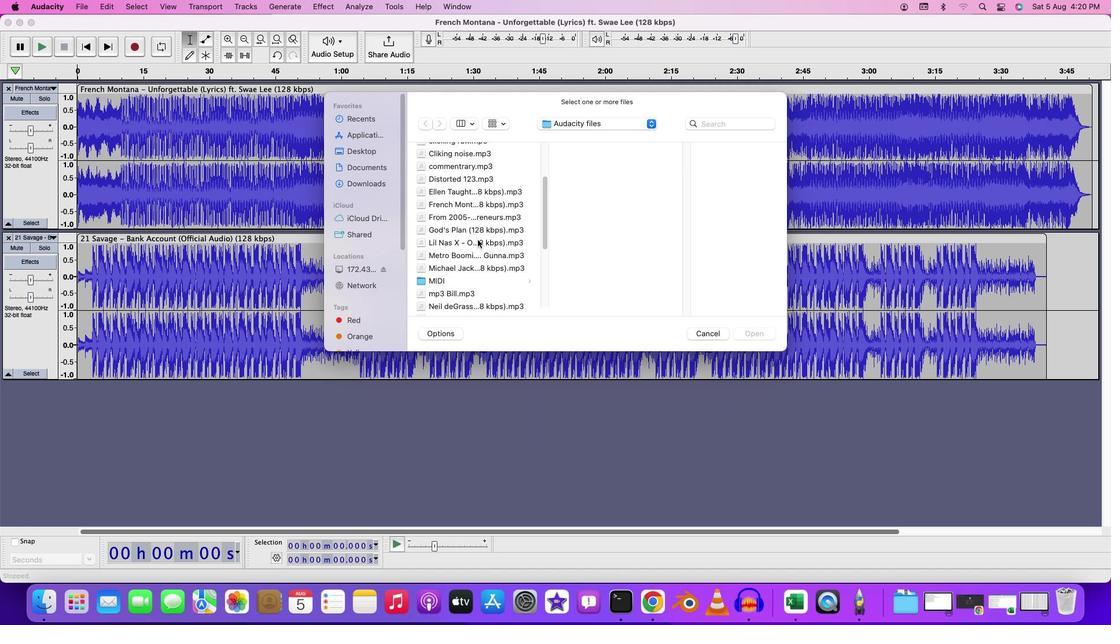 
Action: Mouse moved to (482, 243)
Screenshot: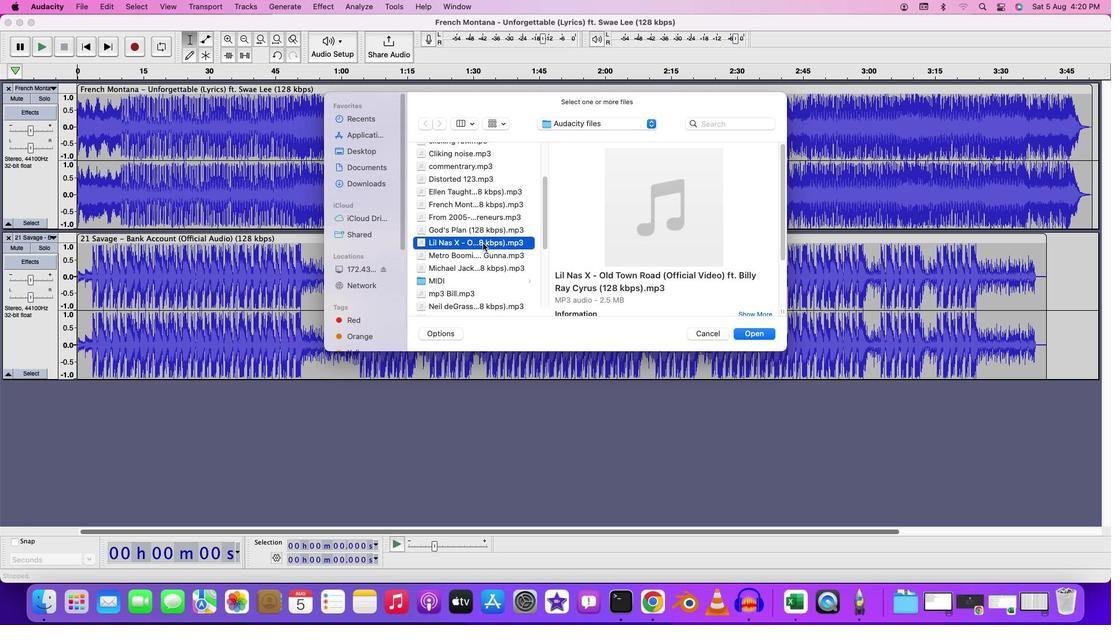 
Action: Mouse pressed left at (482, 243)
Screenshot: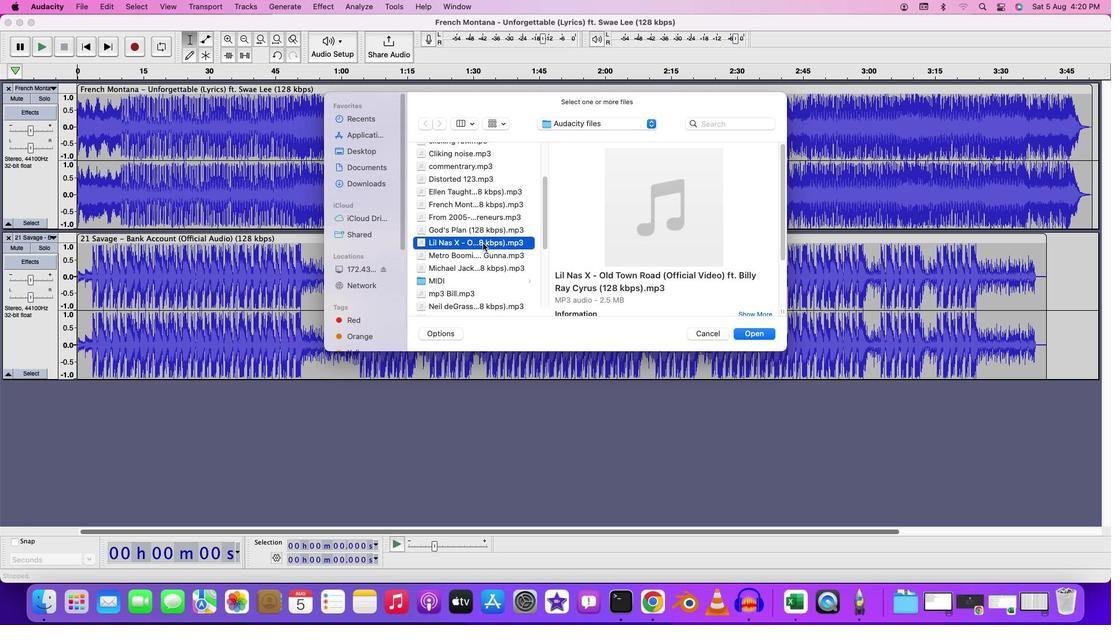 
Action: Mouse moved to (500, 107)
Screenshot: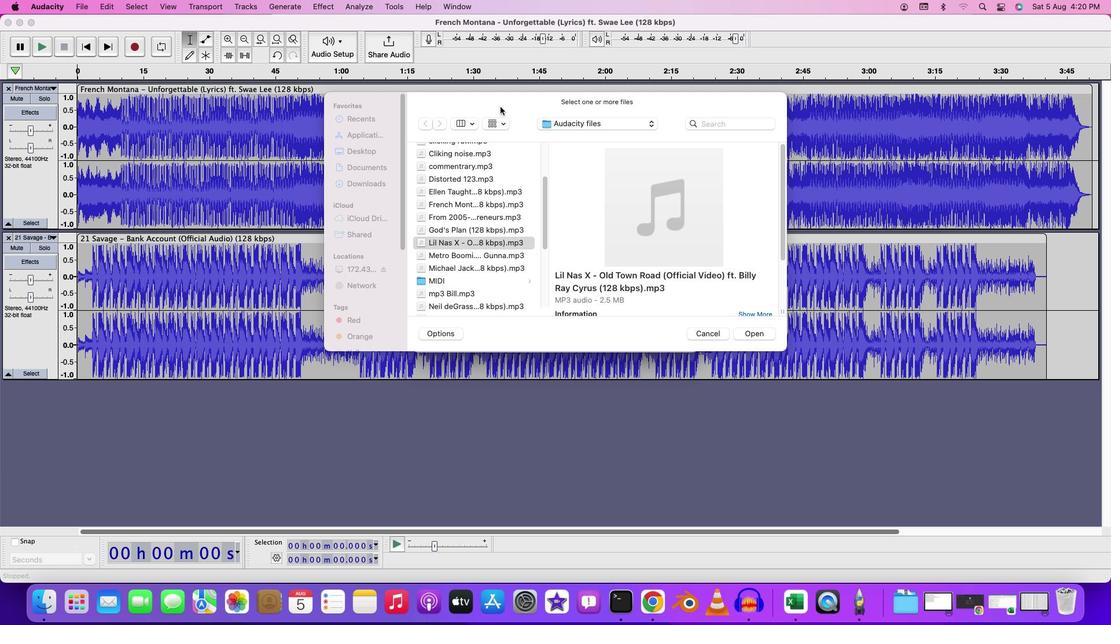 
Action: Mouse pressed left at (500, 107)
Screenshot: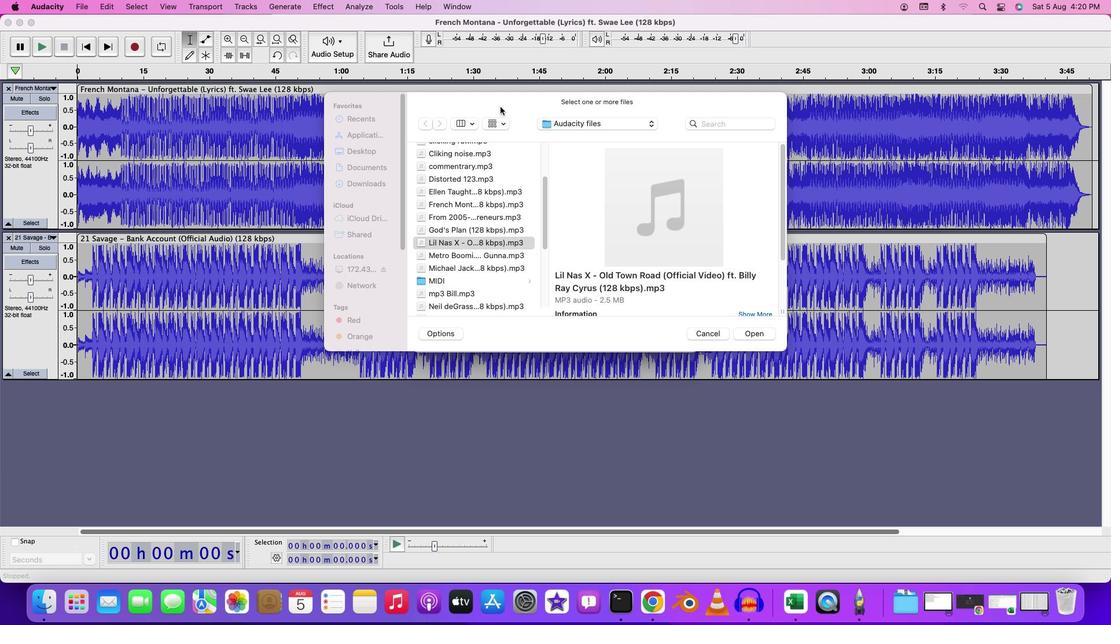 
Action: Mouse moved to (525, 101)
Screenshot: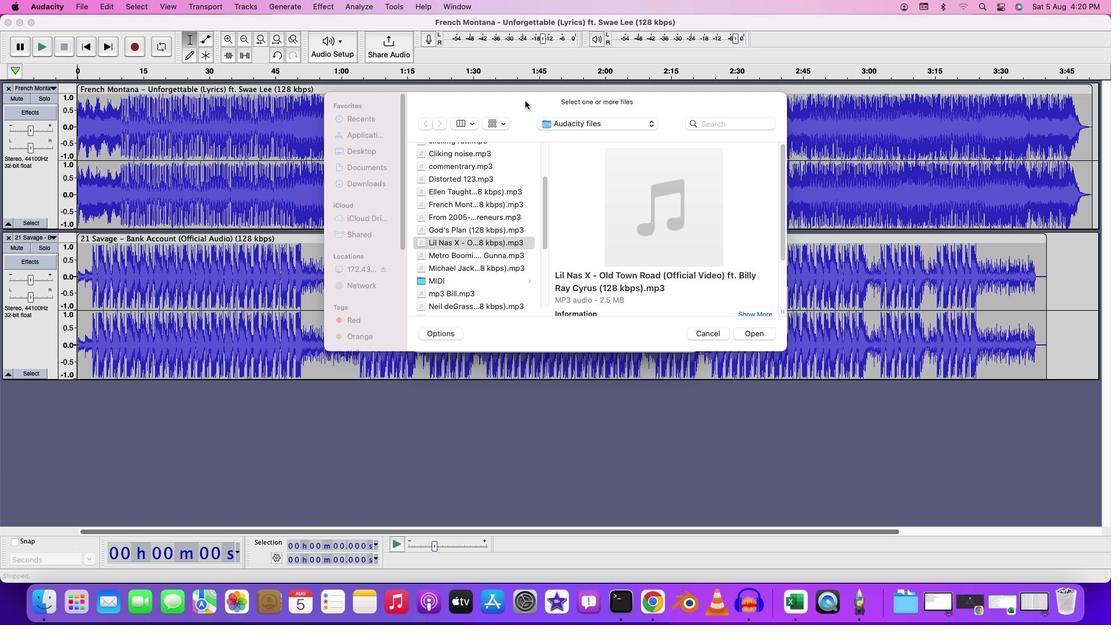
Action: Mouse pressed left at (525, 101)
Screenshot: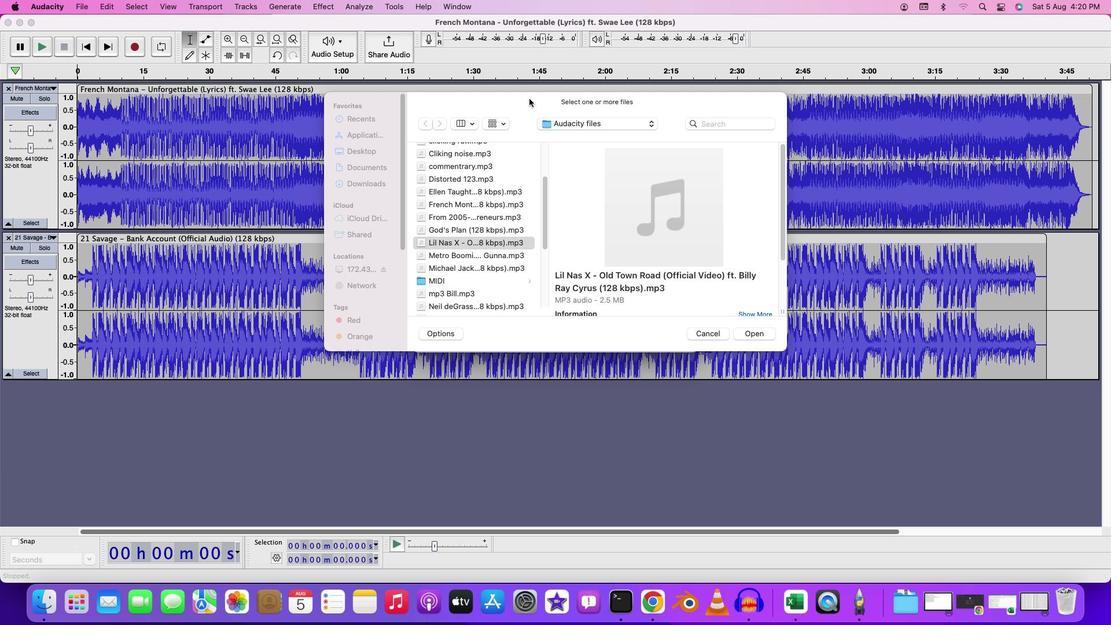 
Action: Mouse moved to (482, 98)
Screenshot: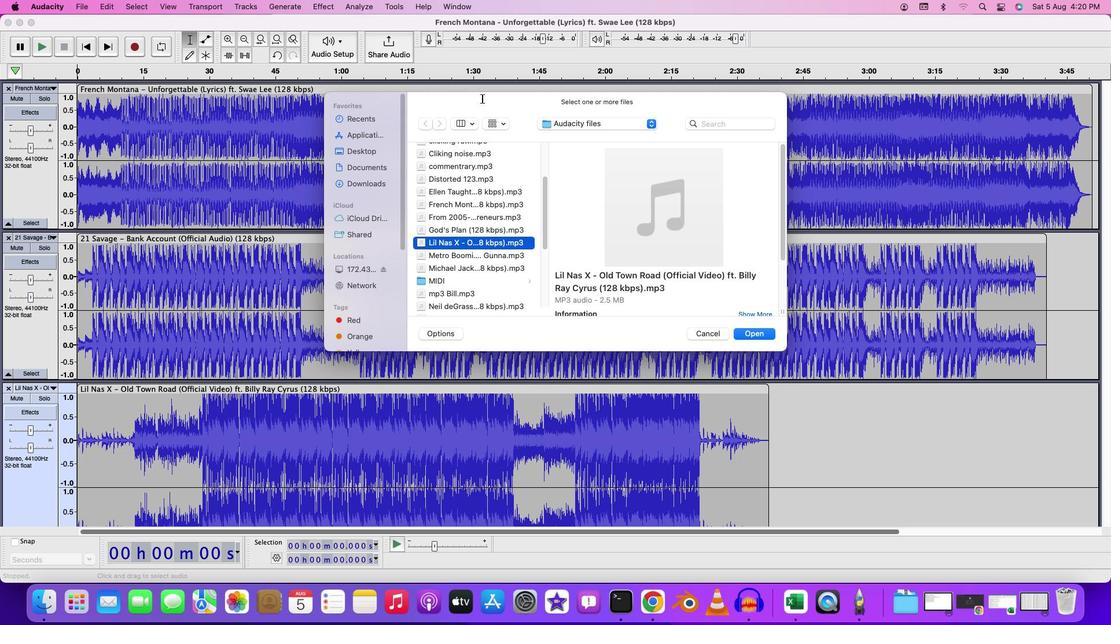 
Action: Mouse pressed left at (482, 98)
Screenshot: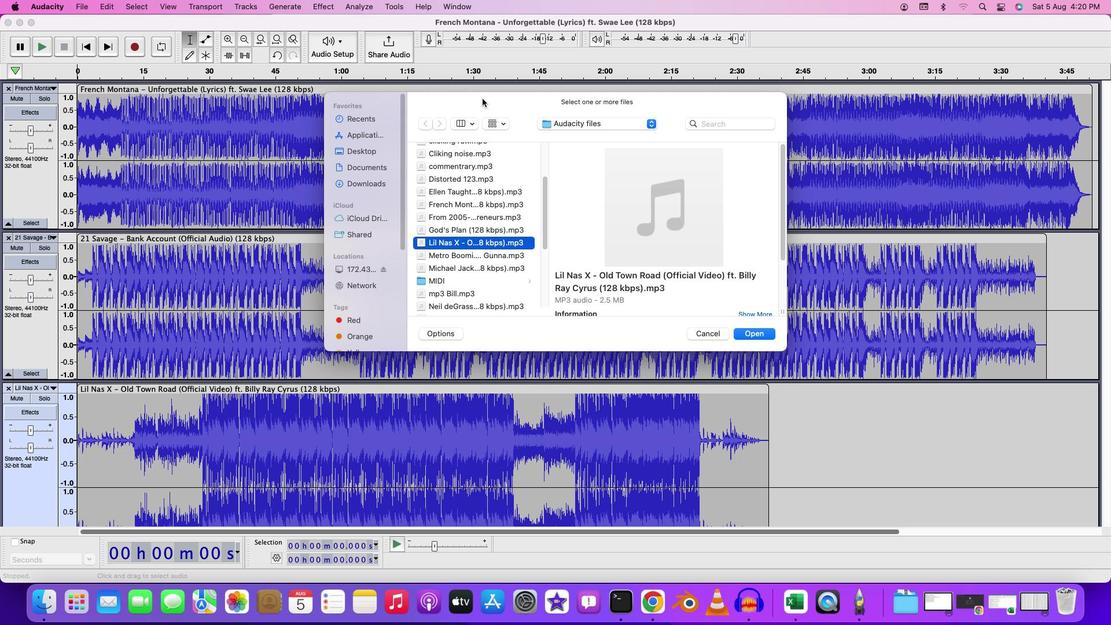 
Action: Mouse moved to (293, 375)
Screenshot: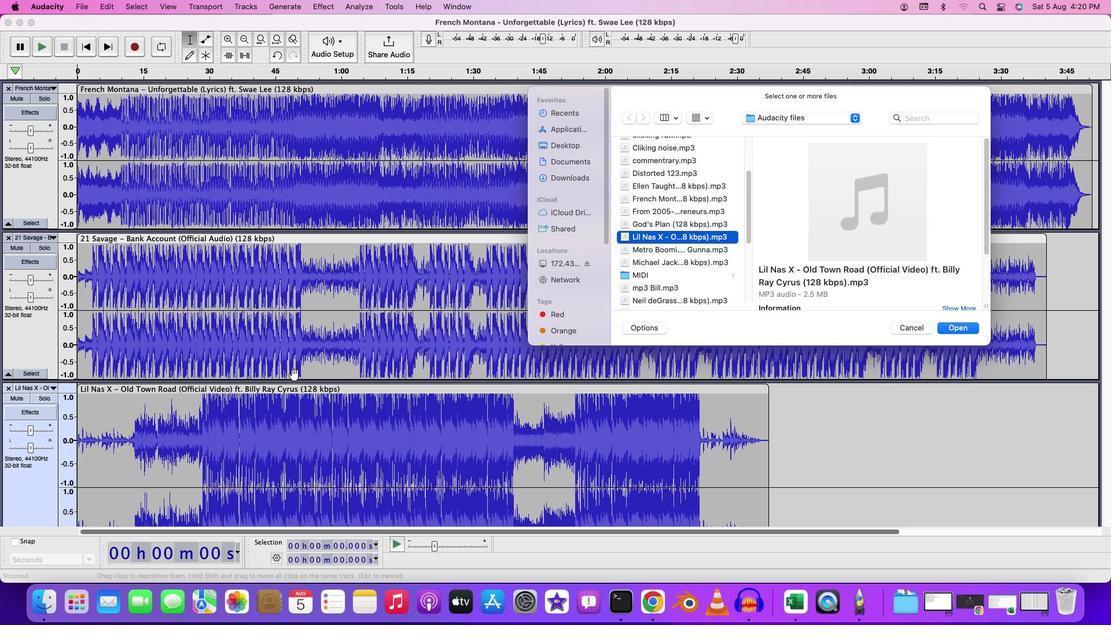 
Action: Mouse scrolled (293, 375) with delta (0, 0)
Screenshot: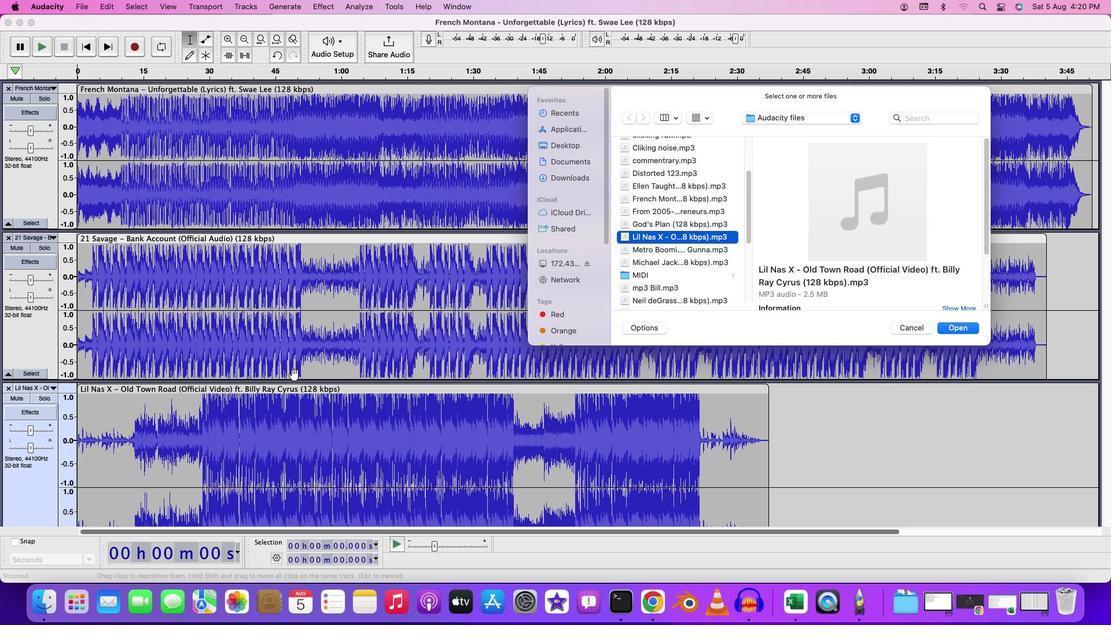 
Action: Mouse scrolled (293, 375) with delta (0, 0)
Screenshot: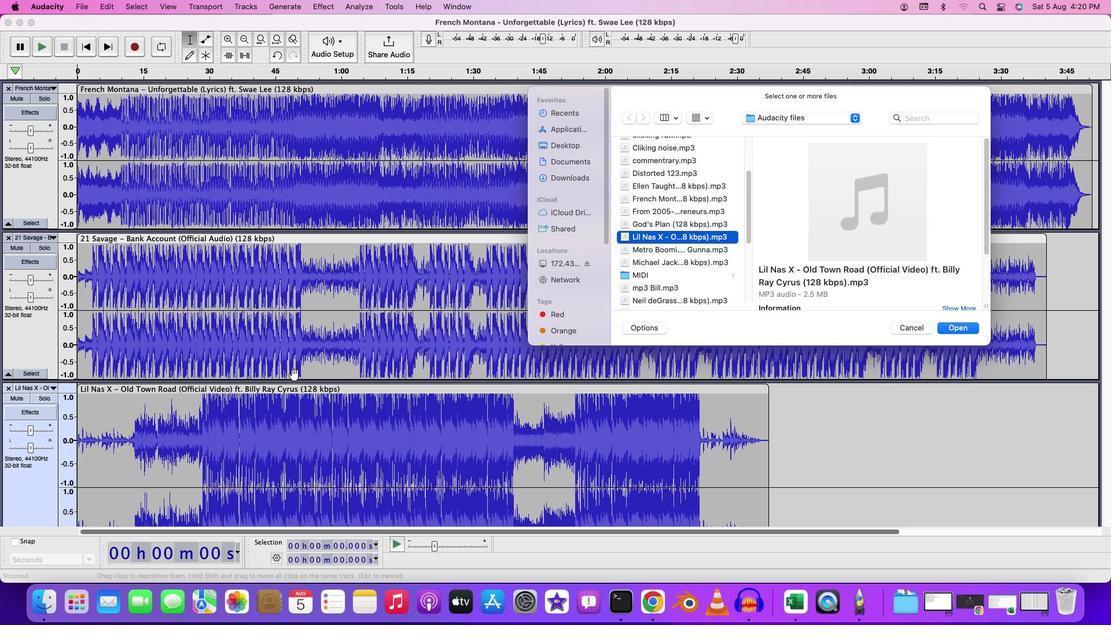 
Action: Mouse scrolled (293, 375) with delta (0, -1)
Screenshot: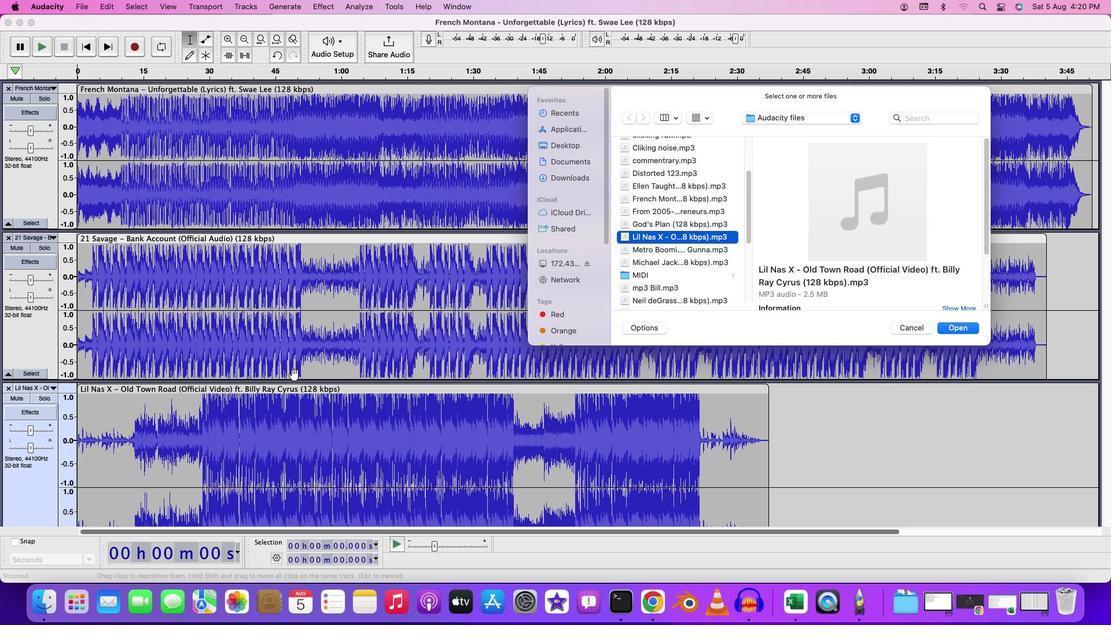
Action: Mouse scrolled (293, 375) with delta (0, -2)
Screenshot: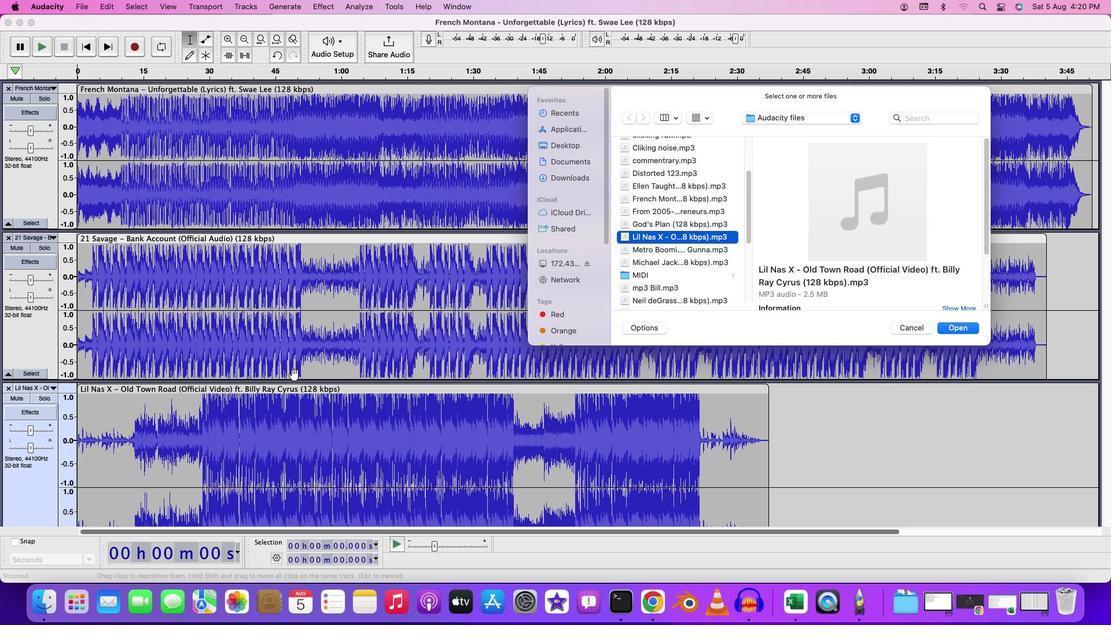 
Action: Mouse moved to (960, 502)
Screenshot: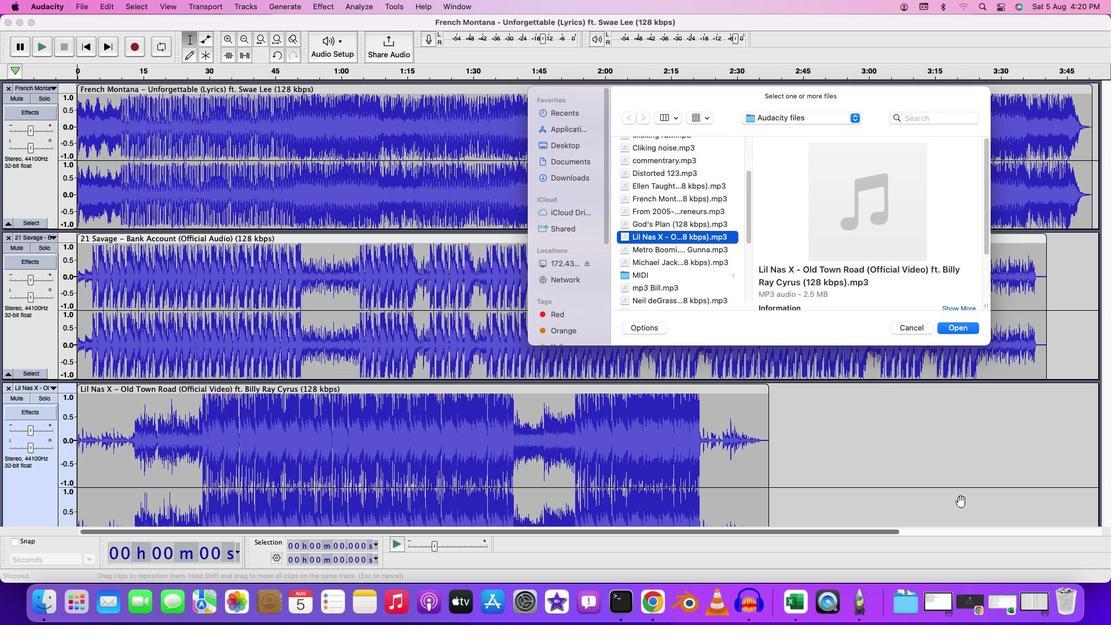 
Action: Mouse pressed left at (960, 502)
Screenshot: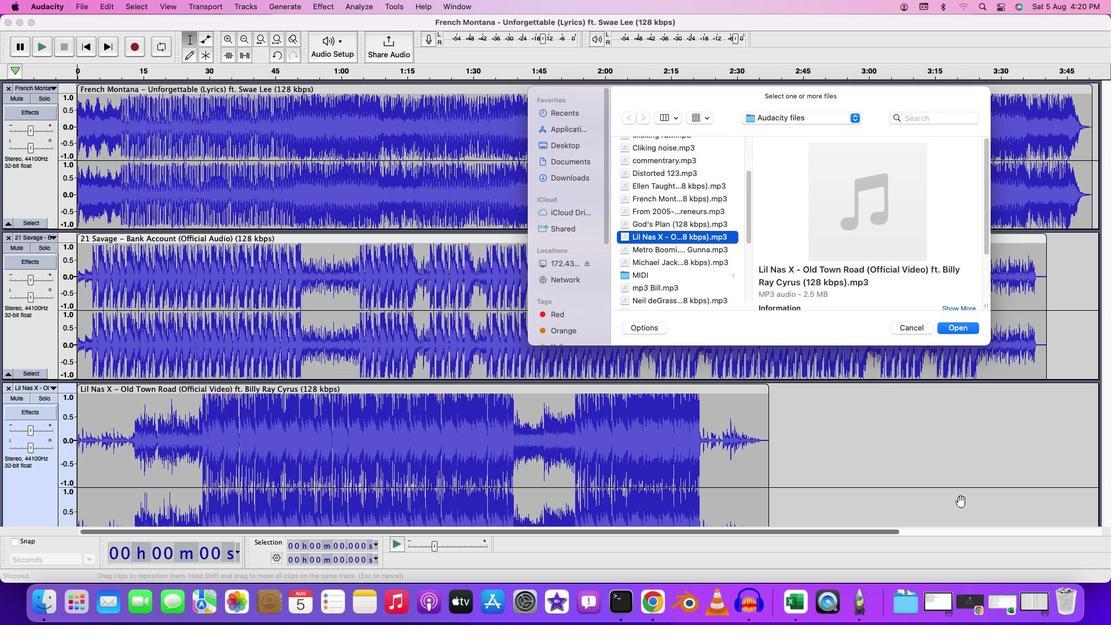 
Action: Mouse moved to (938, 443)
Screenshot: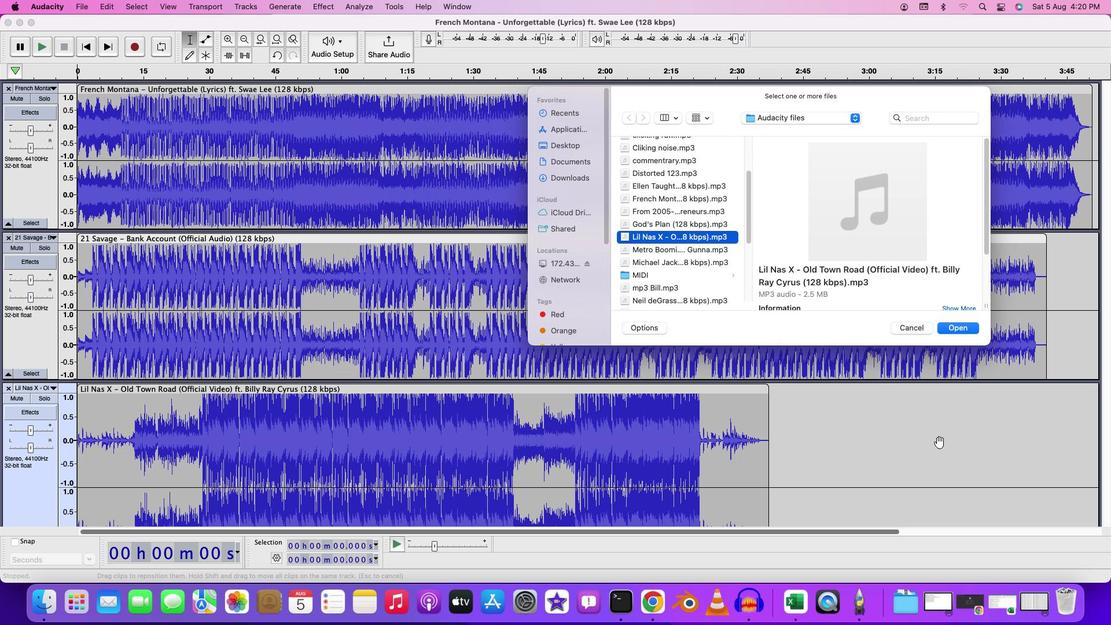 
Action: Mouse pressed left at (938, 443)
Screenshot: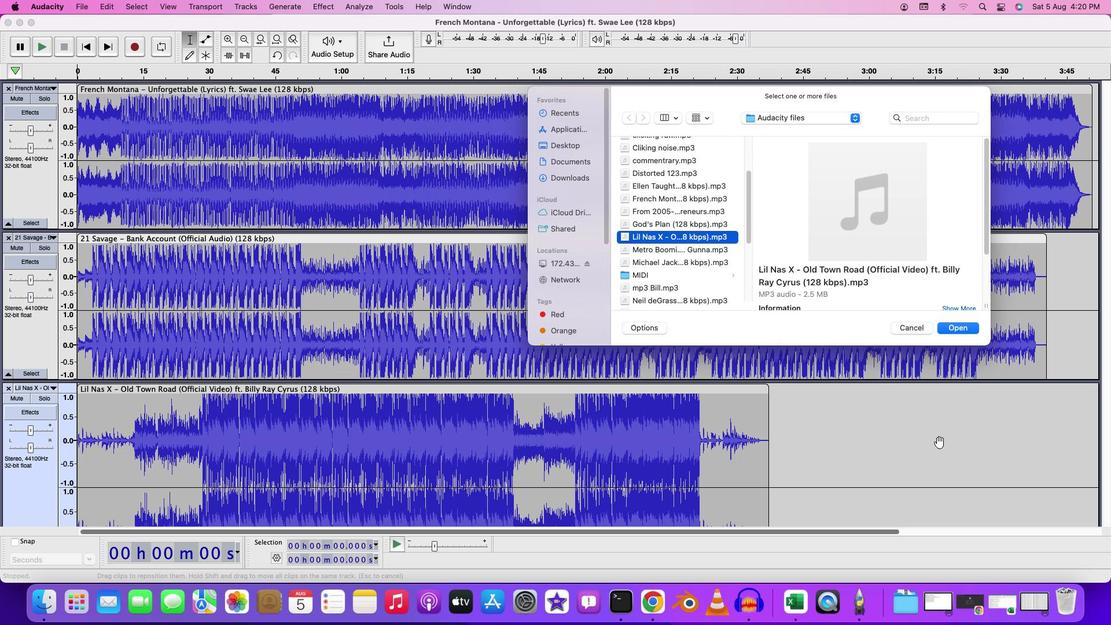 
Action: Mouse moved to (919, 331)
Screenshot: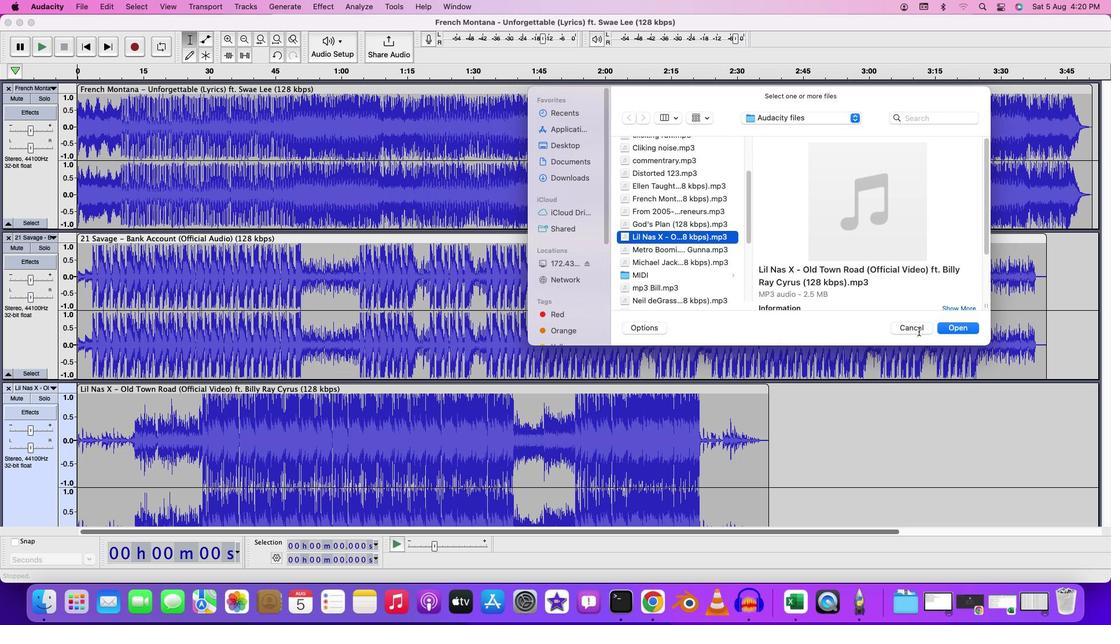 
Action: Mouse pressed left at (919, 331)
Screenshot: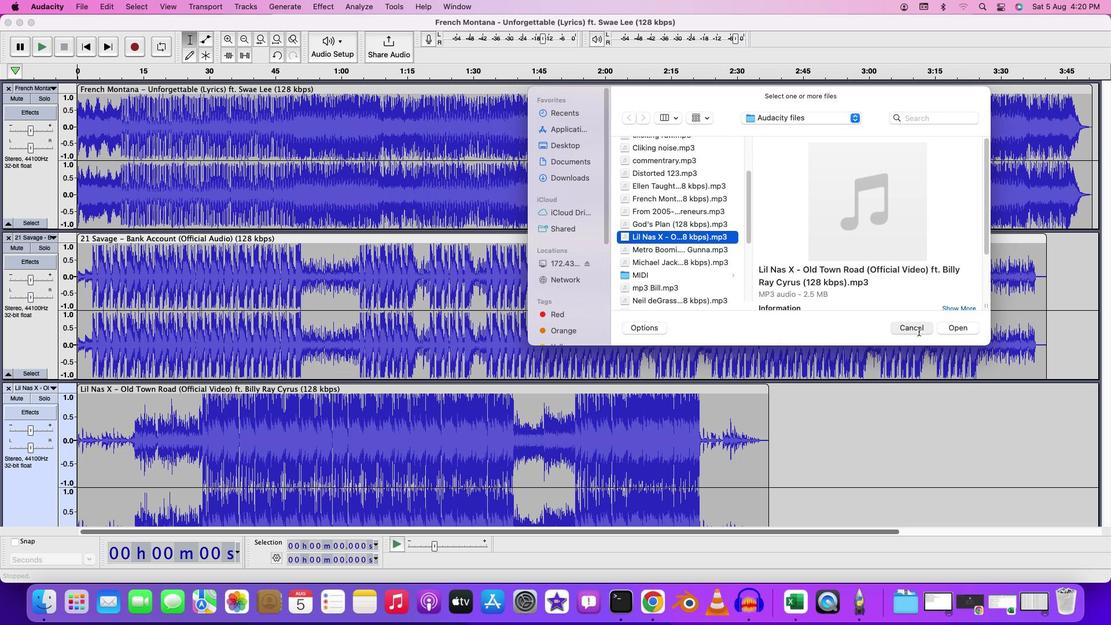 
Action: Mouse moved to (852, 420)
Screenshot: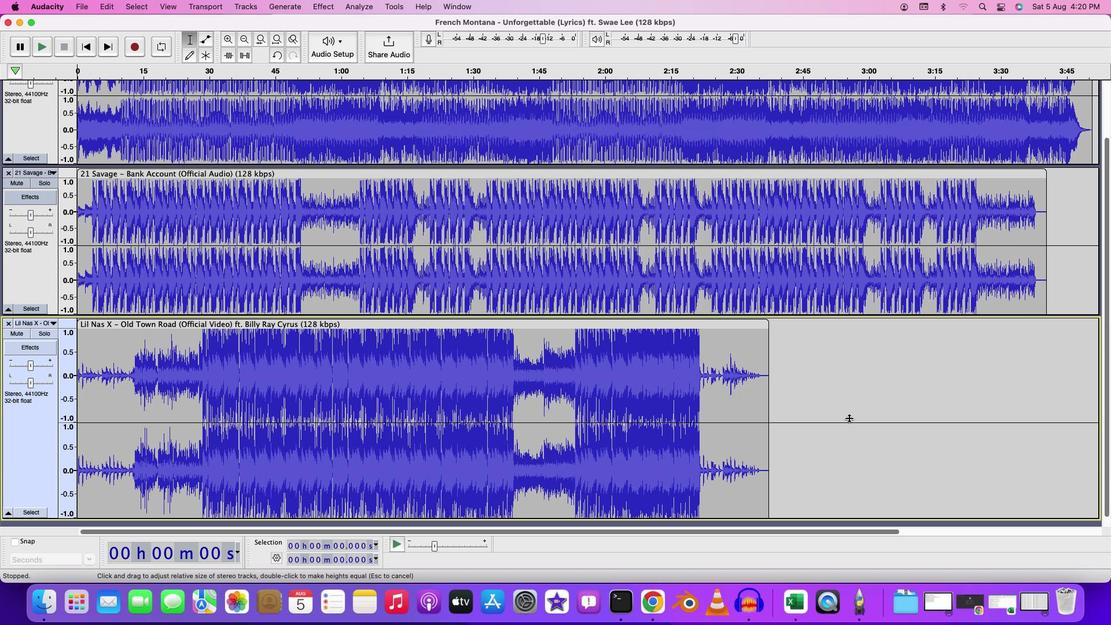 
Action: Mouse scrolled (852, 420) with delta (0, 0)
Screenshot: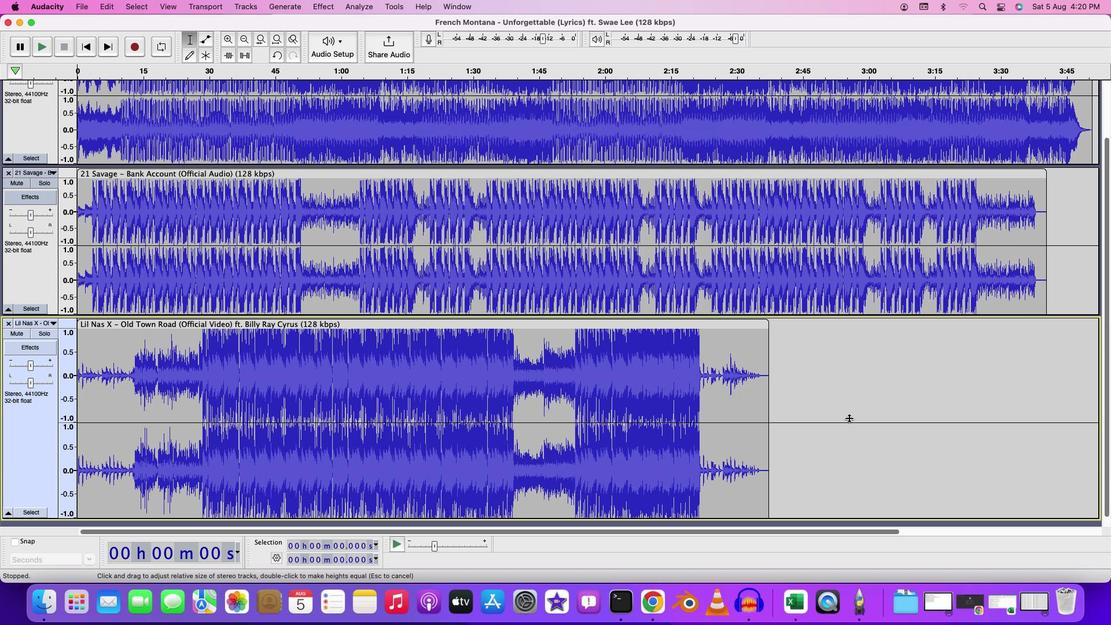 
Action: Mouse moved to (851, 419)
Screenshot: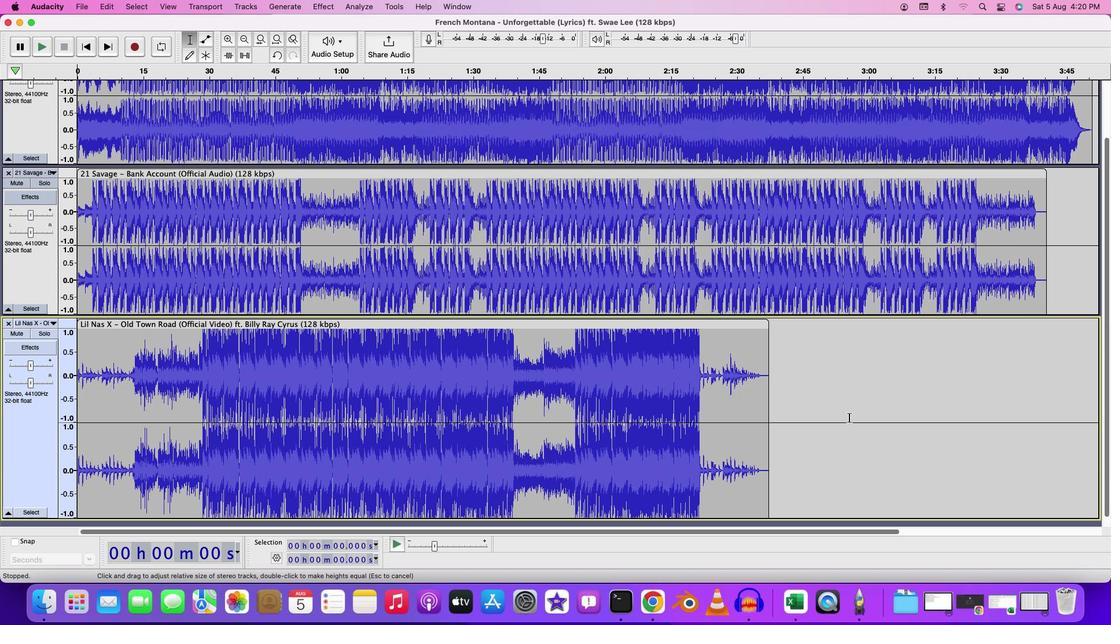 
Action: Mouse scrolled (851, 419) with delta (0, 0)
Screenshot: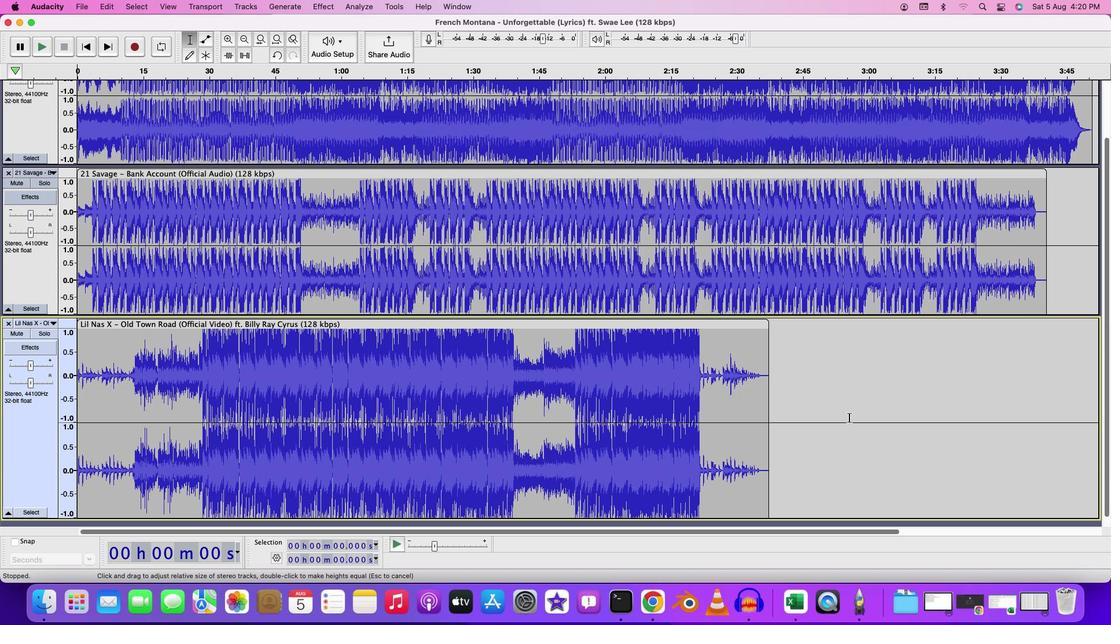 
Action: Mouse moved to (850, 418)
Screenshot: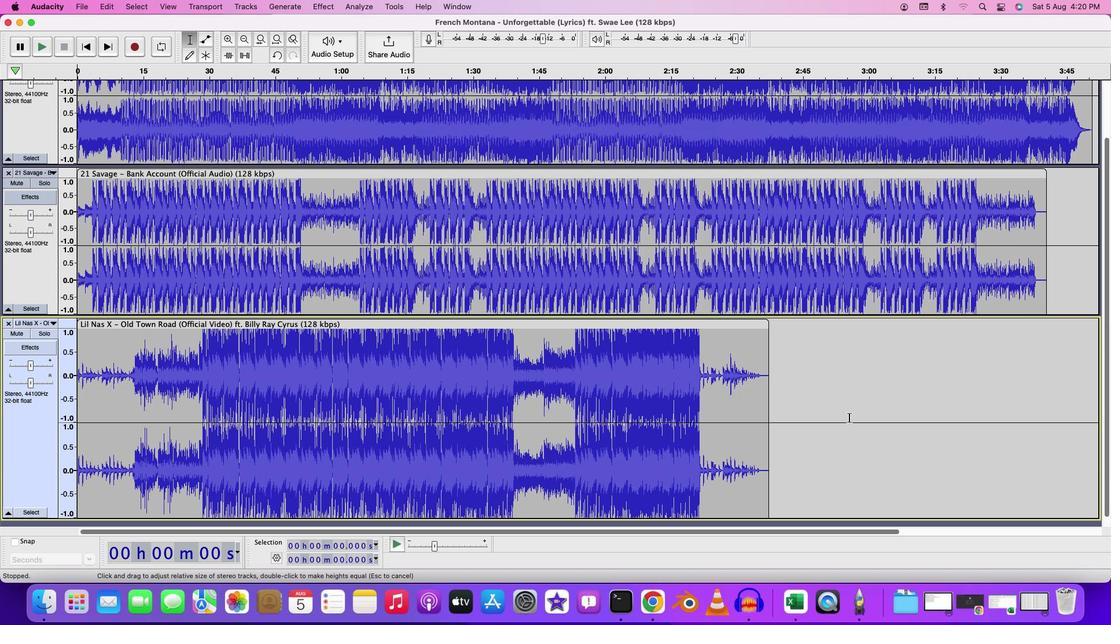
Action: Mouse scrolled (850, 418) with delta (0, -1)
Screenshot: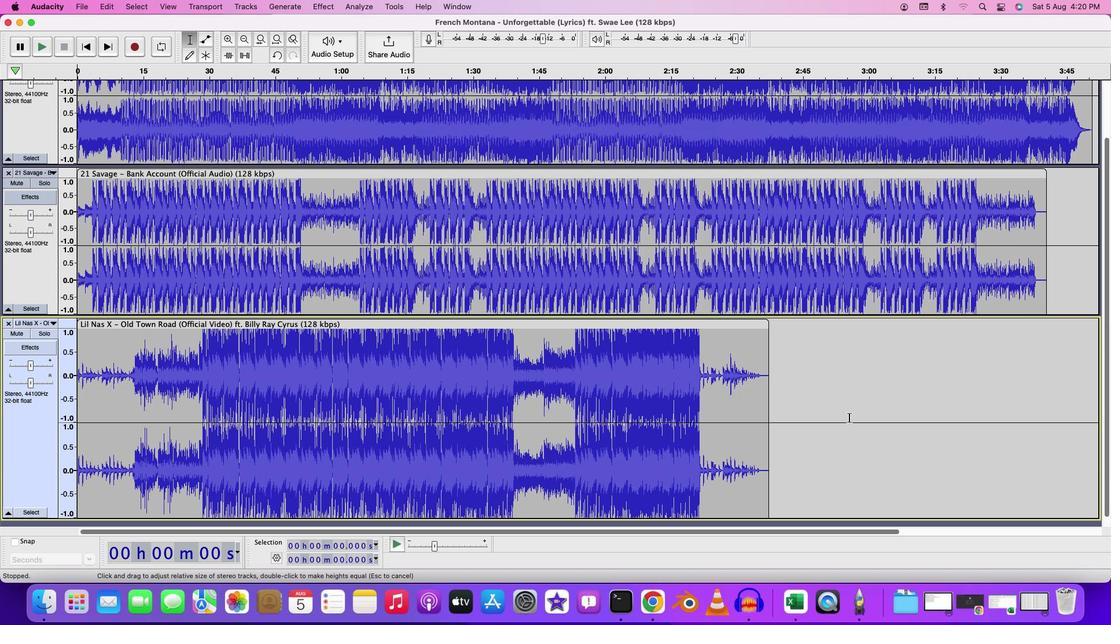 
Action: Mouse moved to (849, 417)
Screenshot: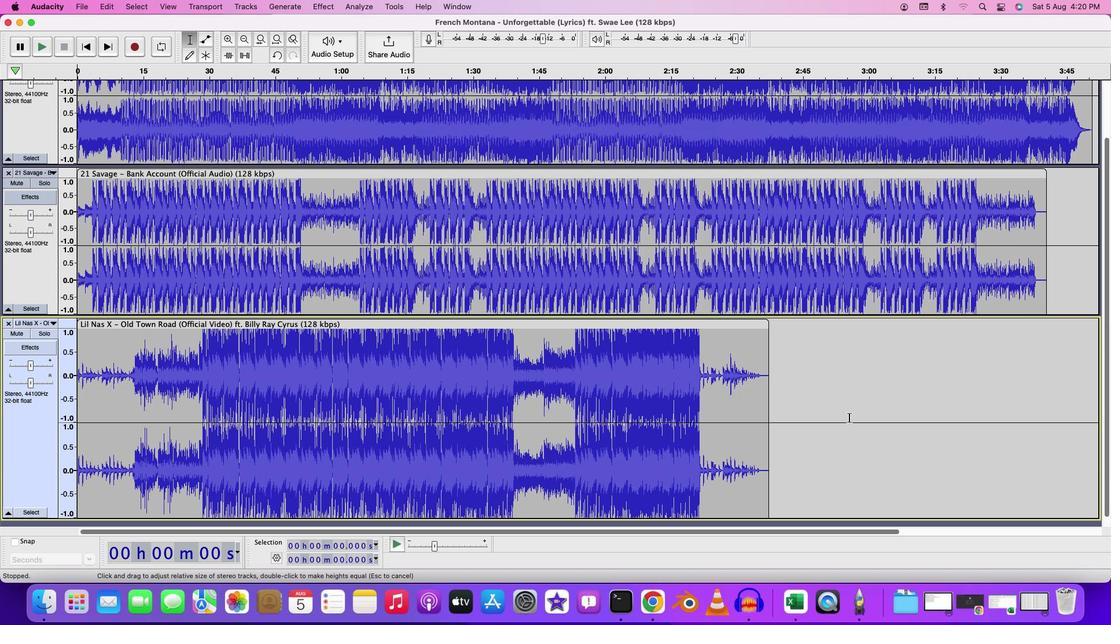 
Action: Mouse scrolled (849, 417) with delta (0, -2)
Screenshot: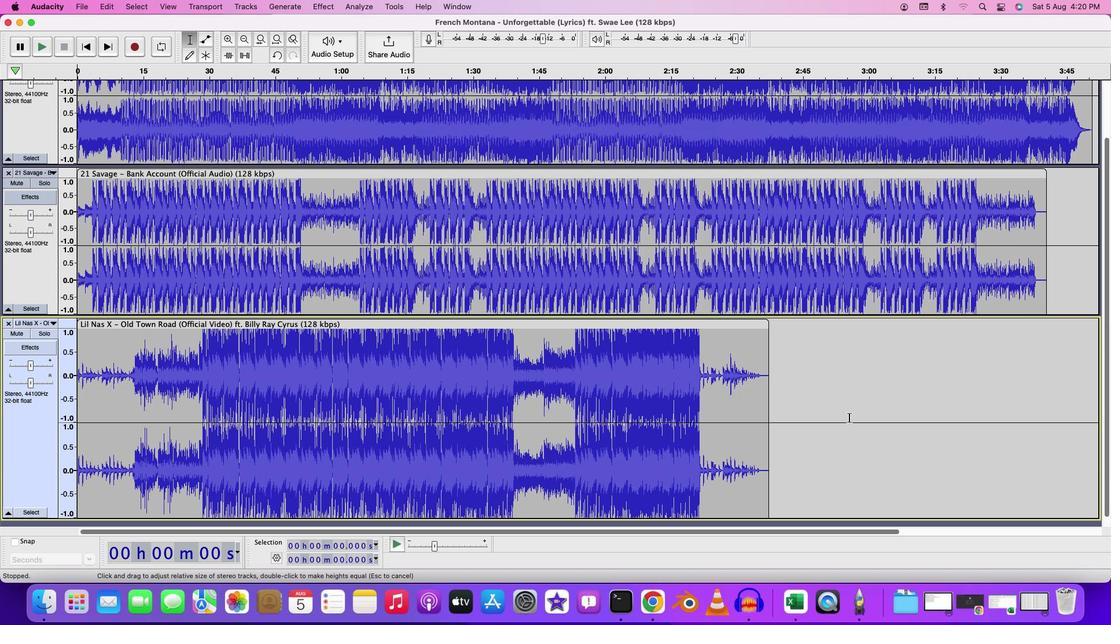 
Action: Mouse moved to (849, 417)
Screenshot: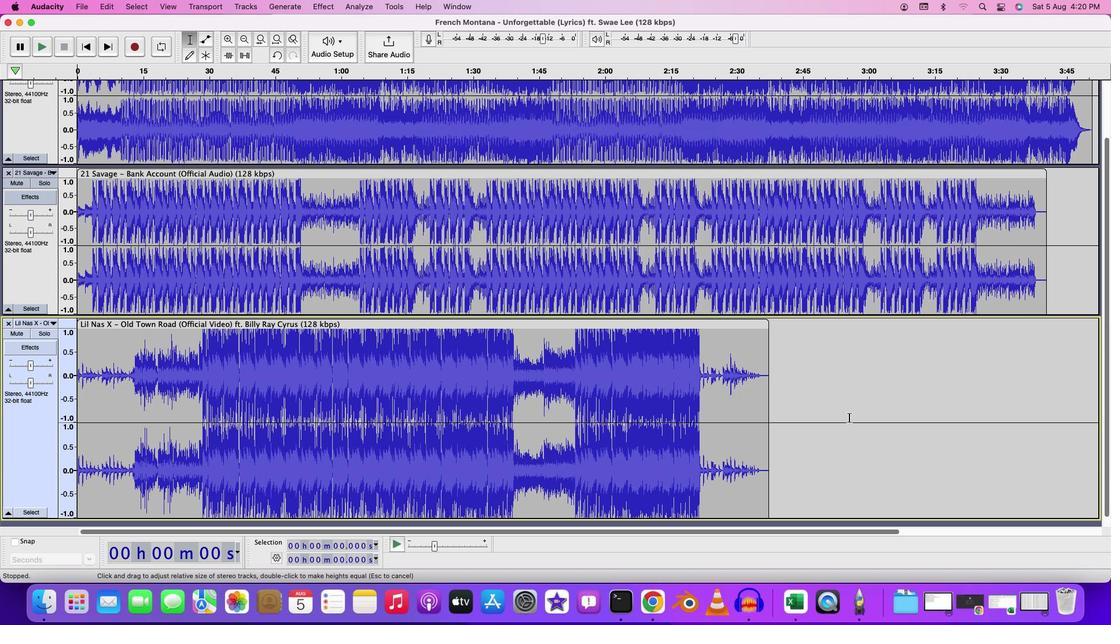 
Action: Mouse scrolled (849, 417) with delta (0, -3)
Screenshot: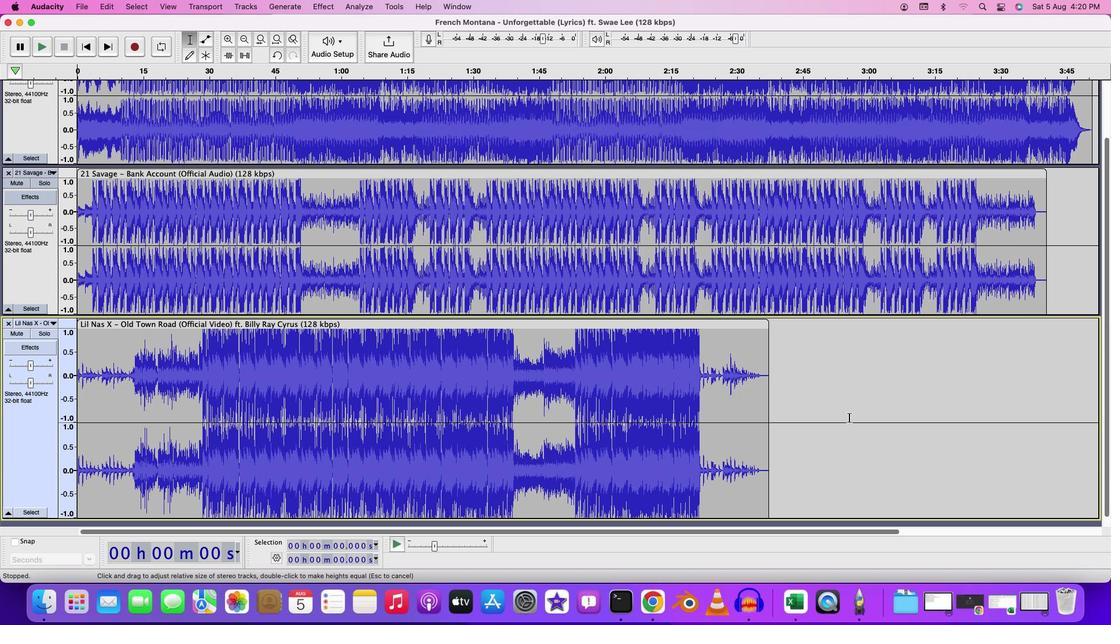 
Action: Mouse moved to (849, 417)
Screenshot: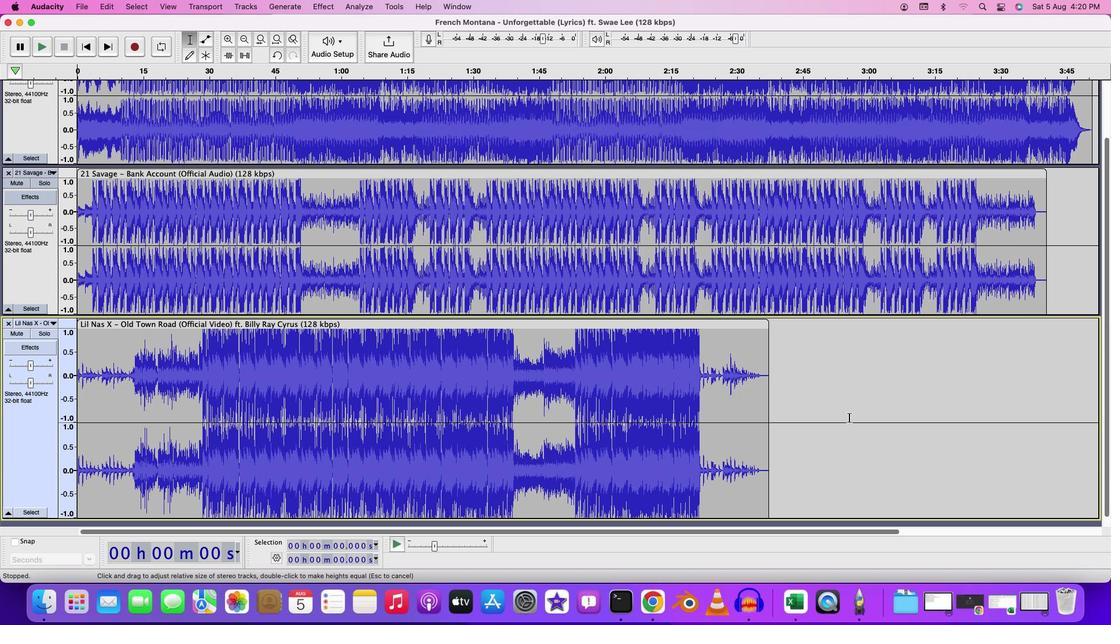 
Action: Mouse scrolled (849, 417) with delta (0, 0)
Screenshot: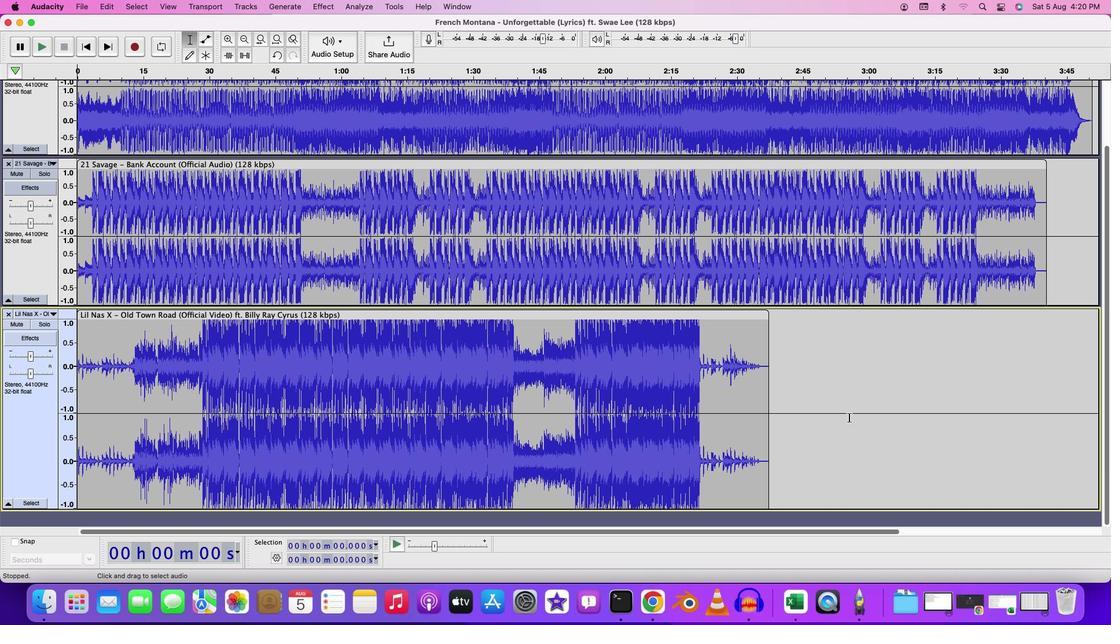 
Action: Mouse scrolled (849, 417) with delta (0, 0)
Screenshot: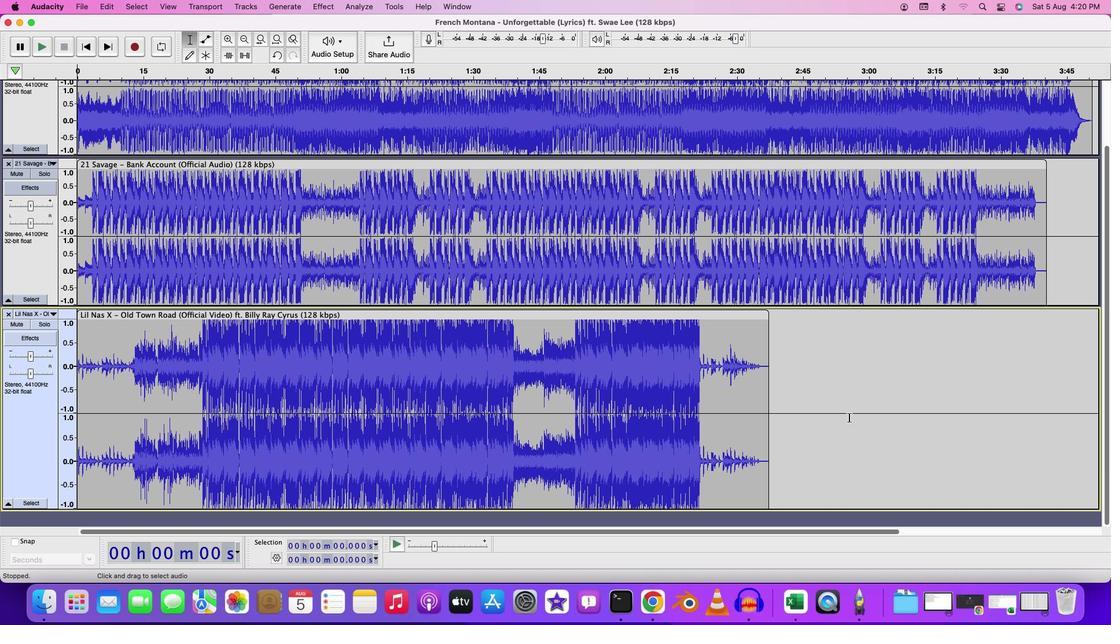 
Action: Mouse scrolled (849, 417) with delta (0, -1)
Screenshot: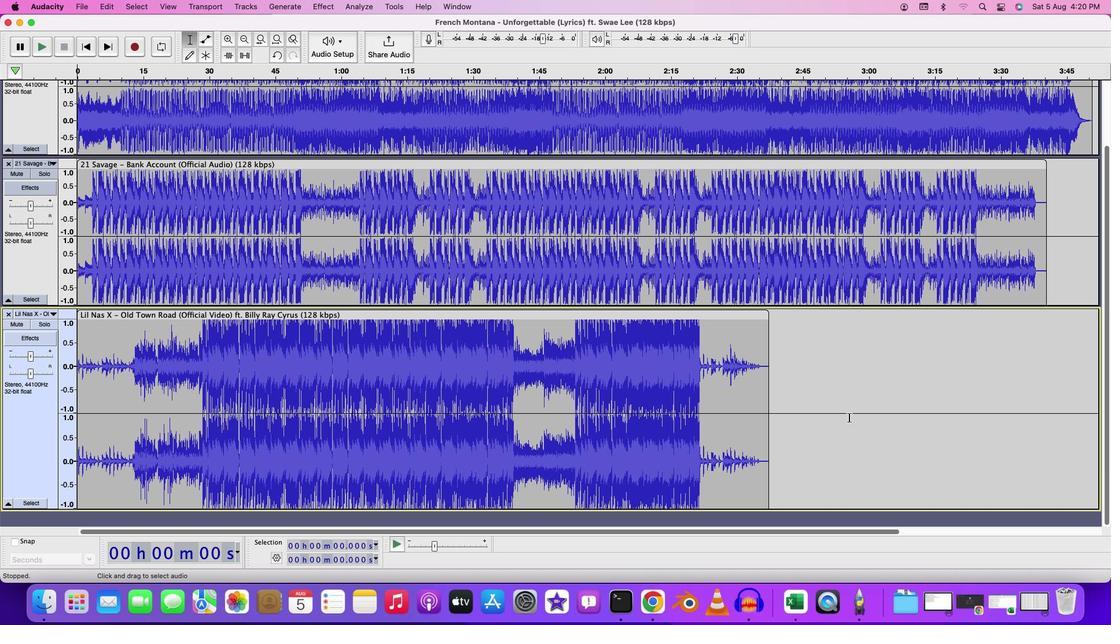
Action: Mouse scrolled (849, 417) with delta (0, -2)
Screenshot: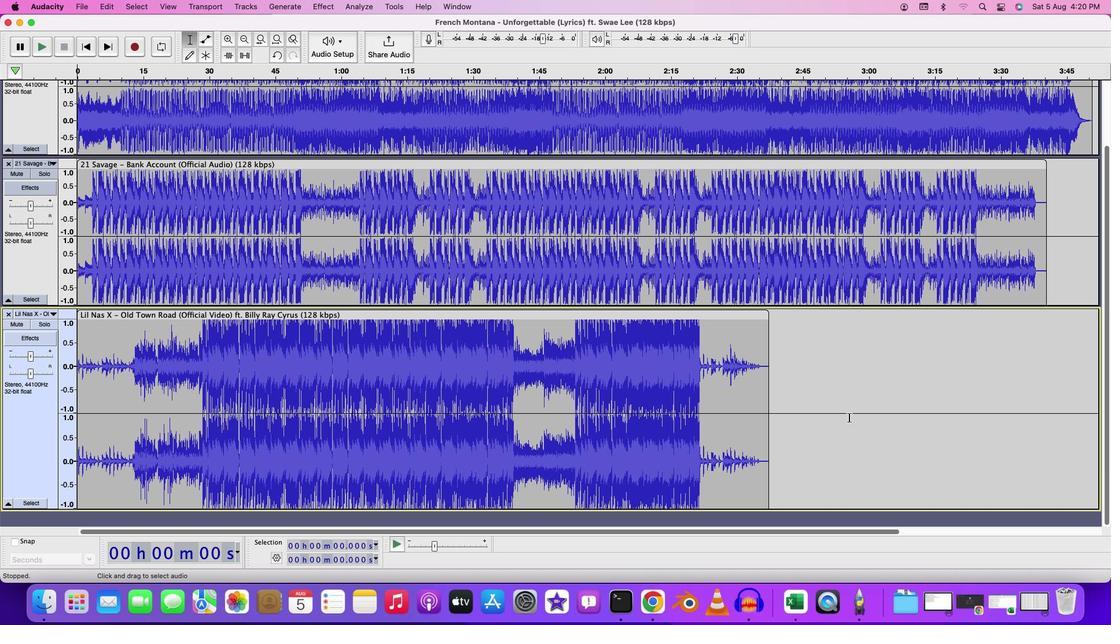
Action: Mouse scrolled (849, 417) with delta (0, -3)
Screenshot: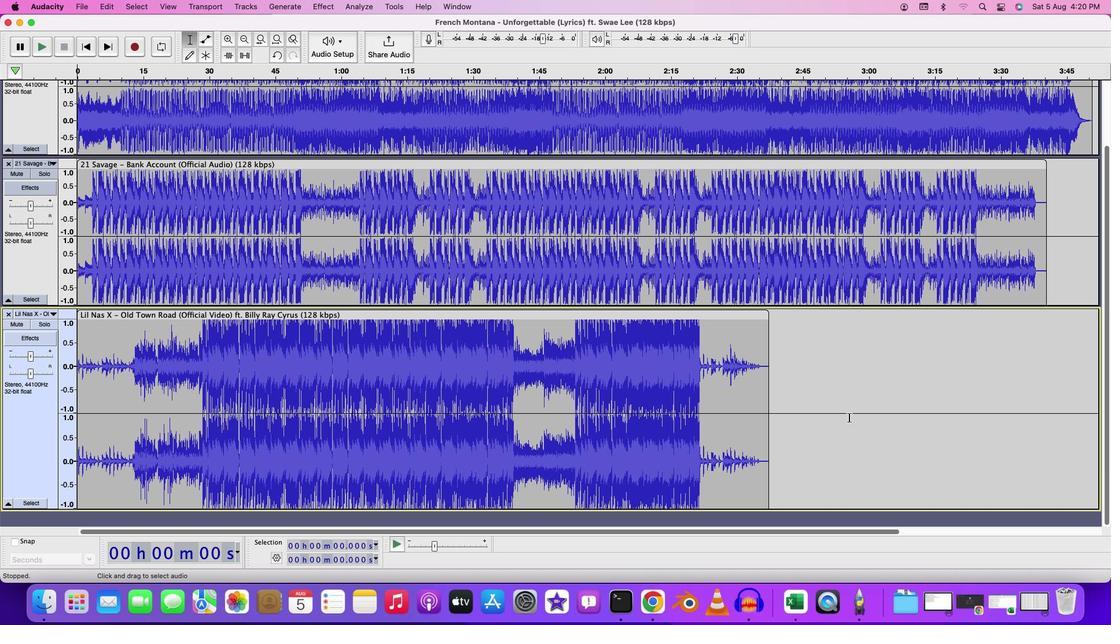 
Action: Mouse moved to (813, 435)
Screenshot: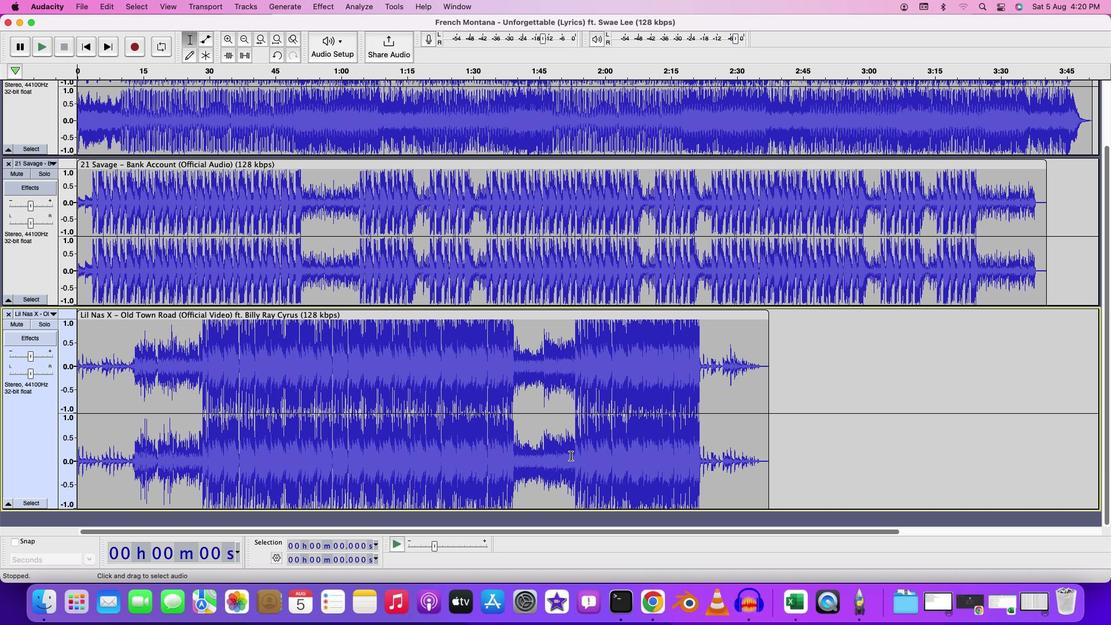 
Action: Mouse scrolled (813, 435) with delta (0, 0)
Screenshot: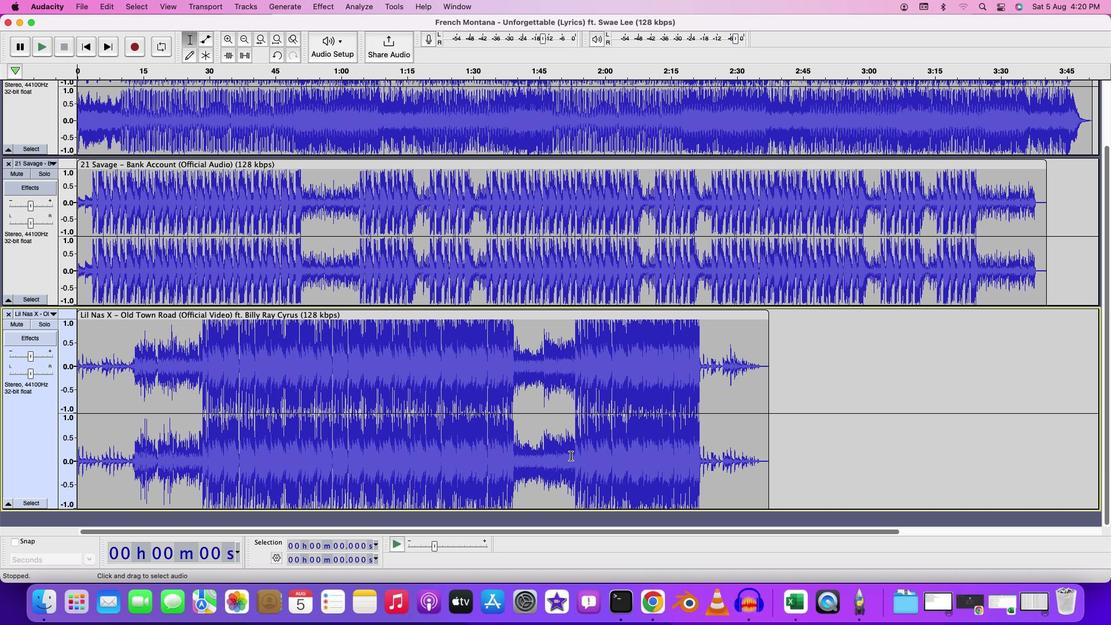 
Action: Mouse moved to (711, 449)
Screenshot: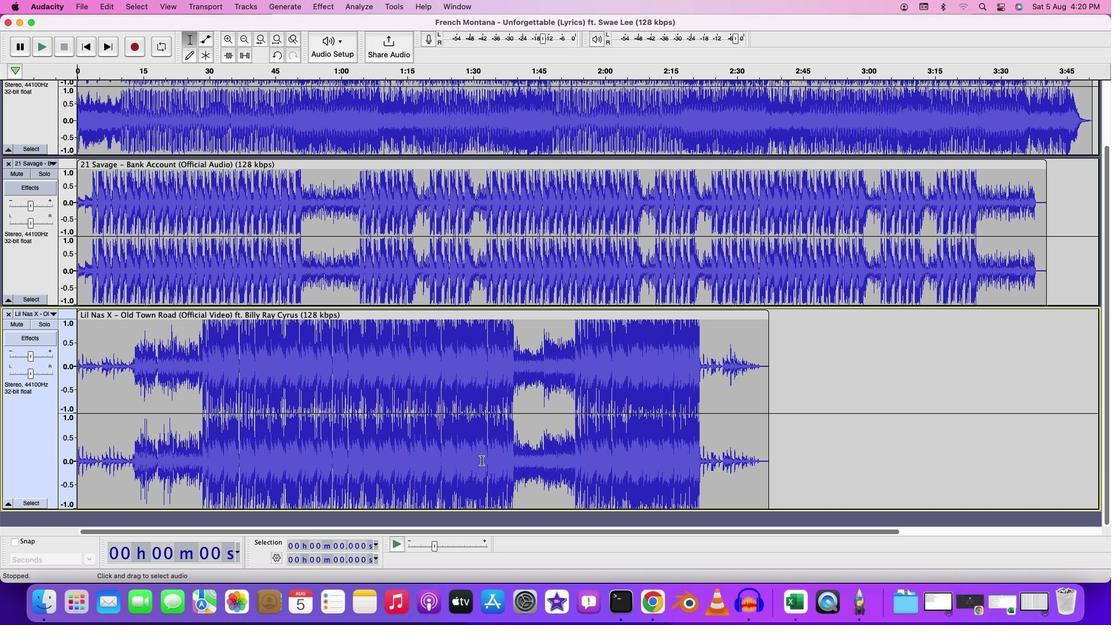 
Action: Mouse scrolled (711, 449) with delta (0, 0)
Screenshot: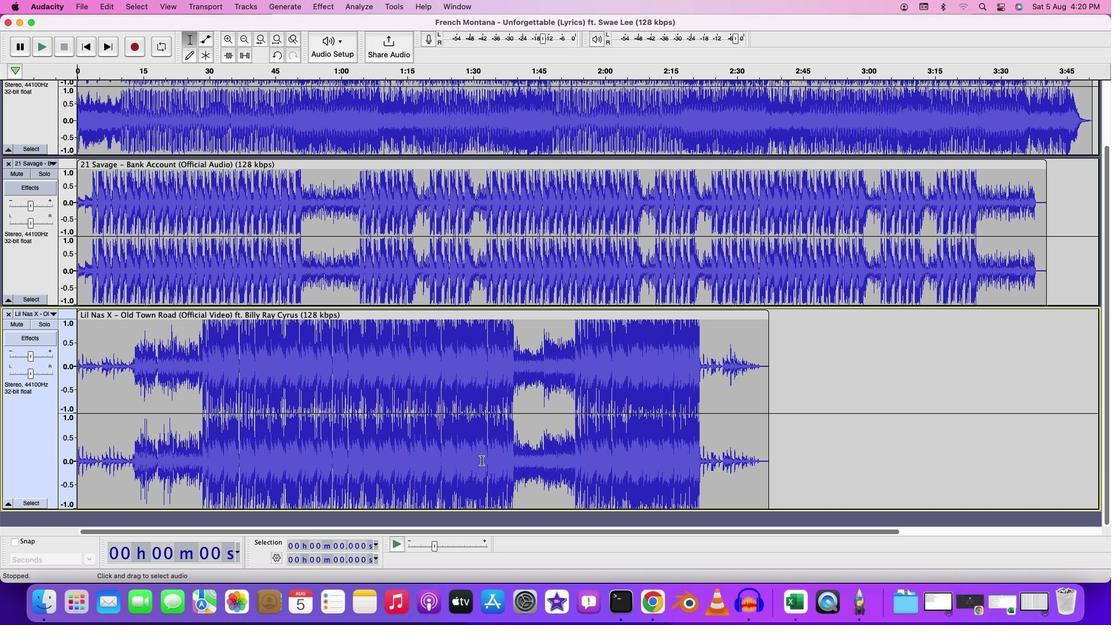 
Action: Mouse moved to (334, 520)
Screenshot: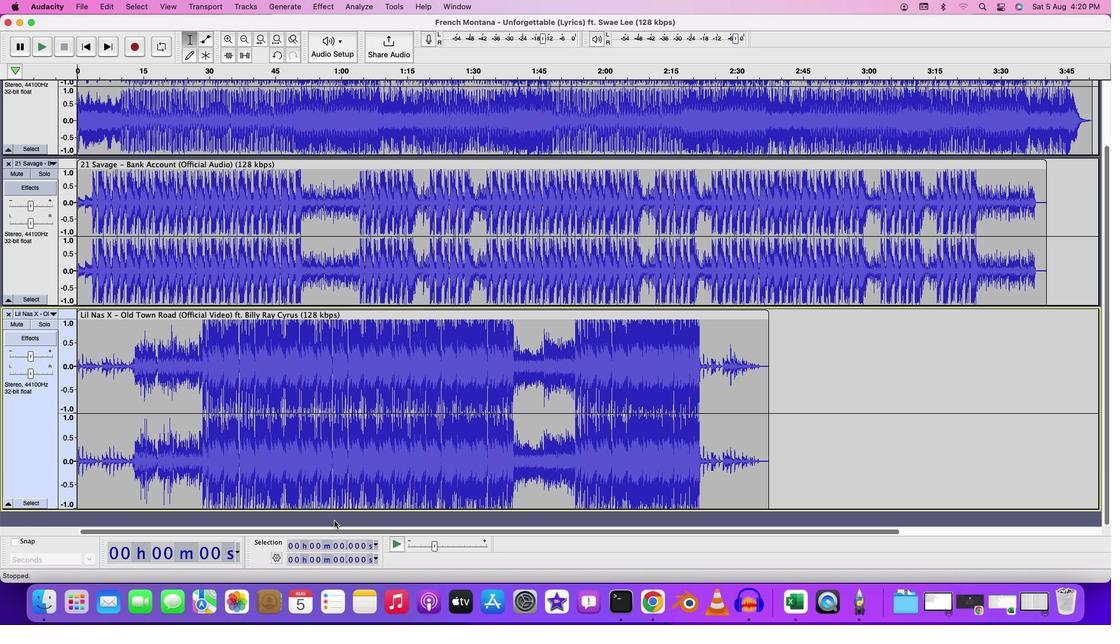
Action: Mouse pressed left at (334, 520)
Screenshot: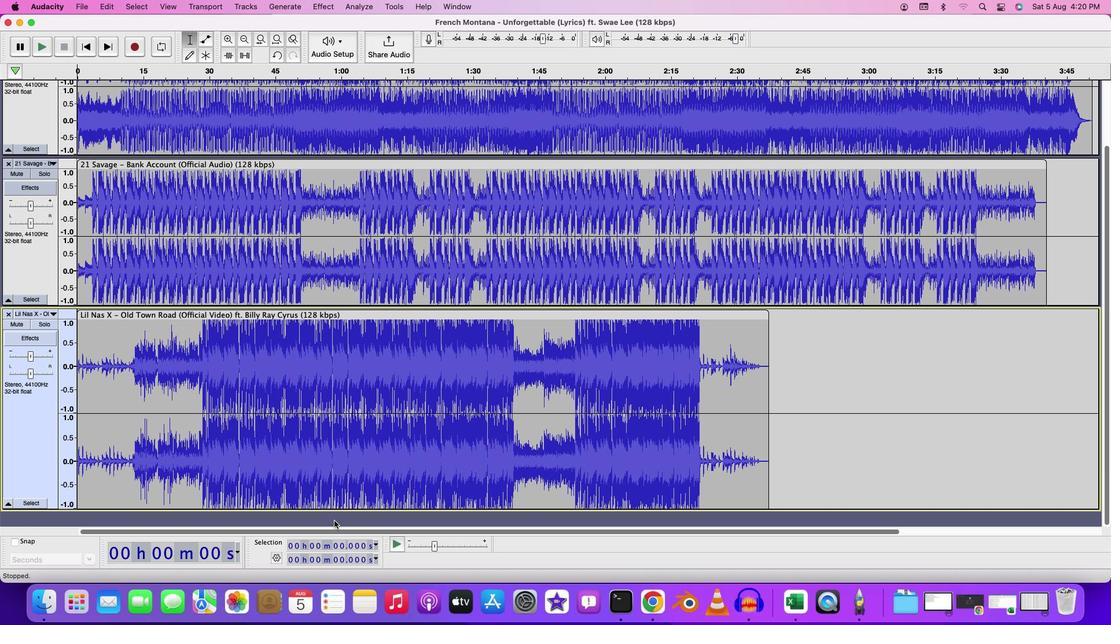 
Action: Mouse moved to (981, 332)
Screenshot: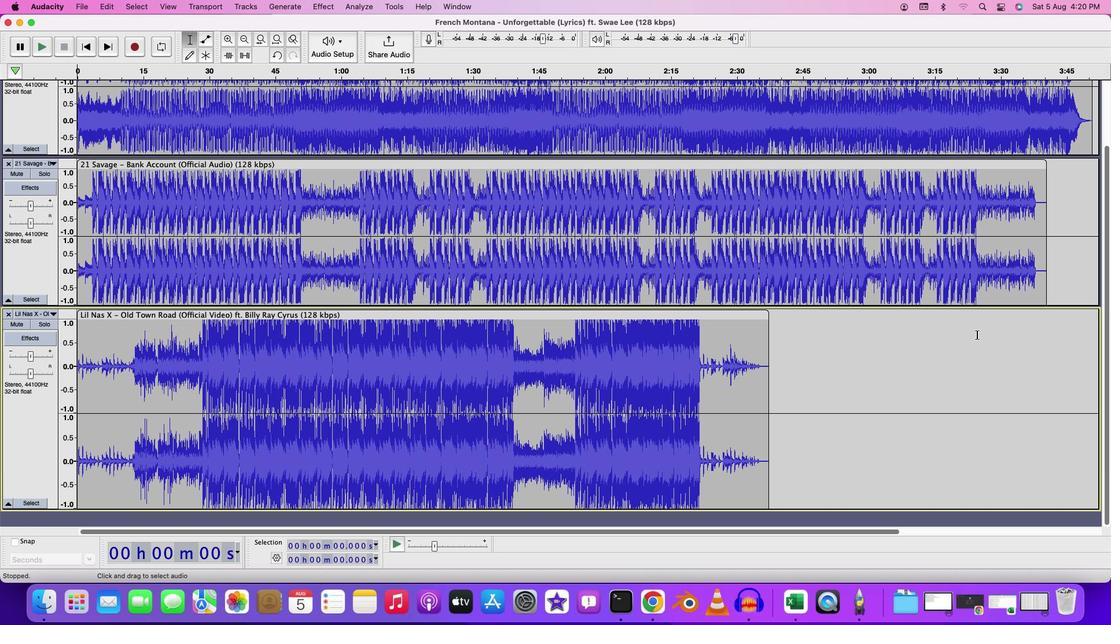 
Action: Mouse scrolled (981, 332) with delta (0, 0)
Screenshot: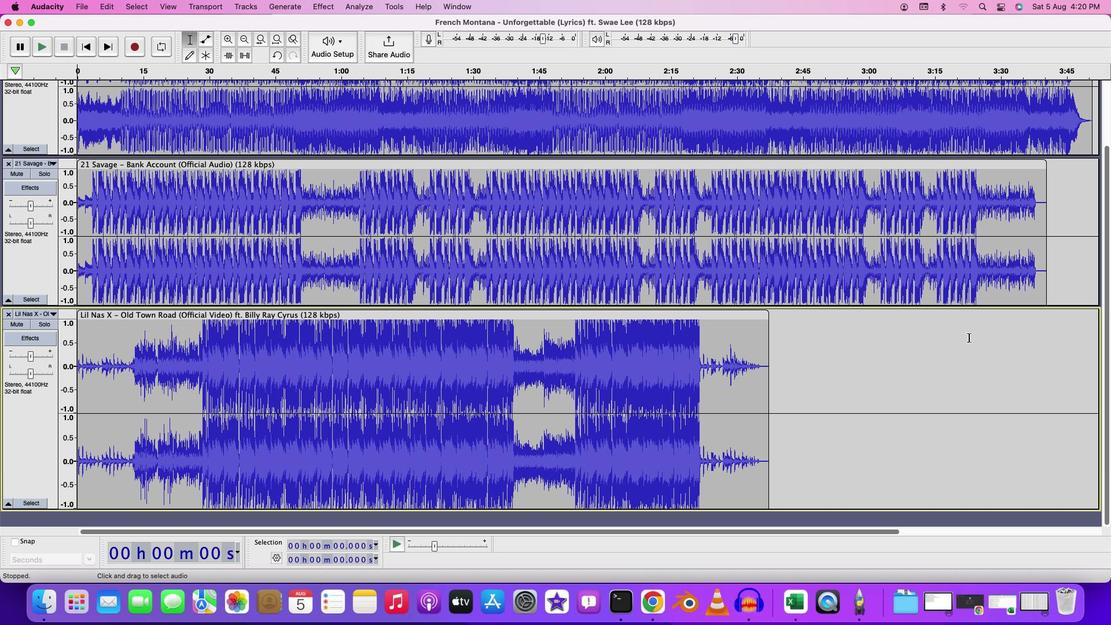 
Action: Mouse moved to (978, 334)
Screenshot: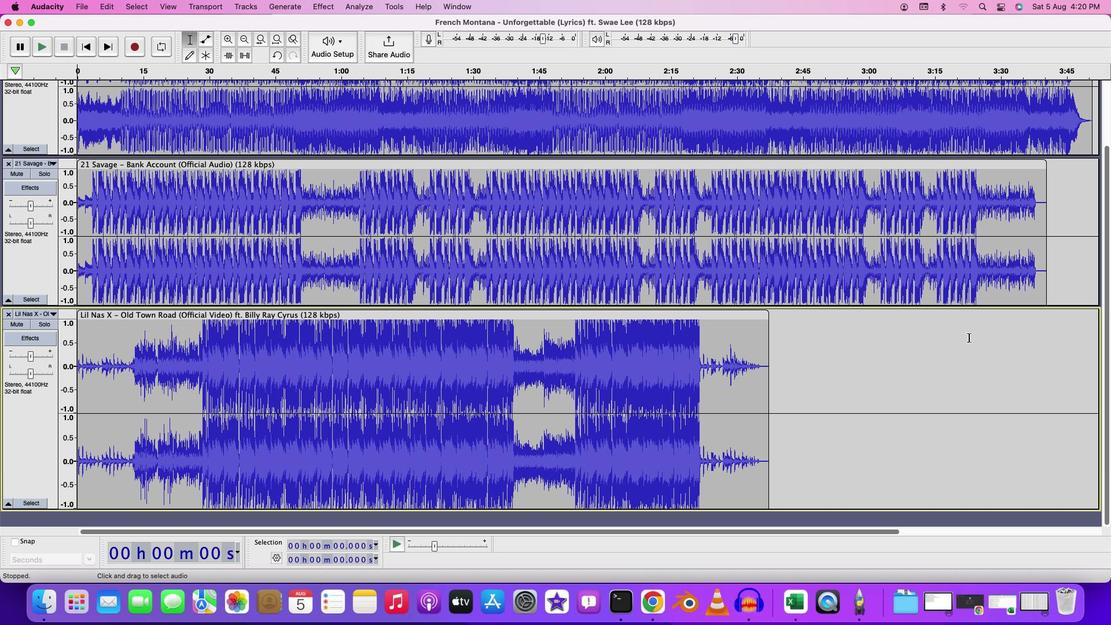
Action: Mouse scrolled (978, 334) with delta (0, 0)
Screenshot: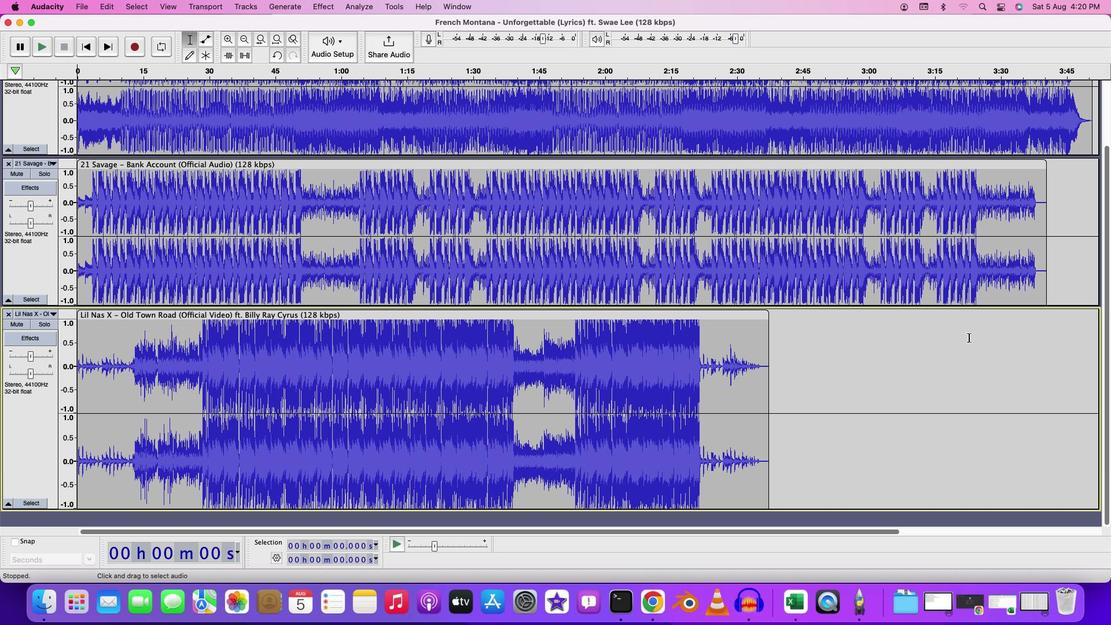 
Action: Mouse moved to (975, 335)
Screenshot: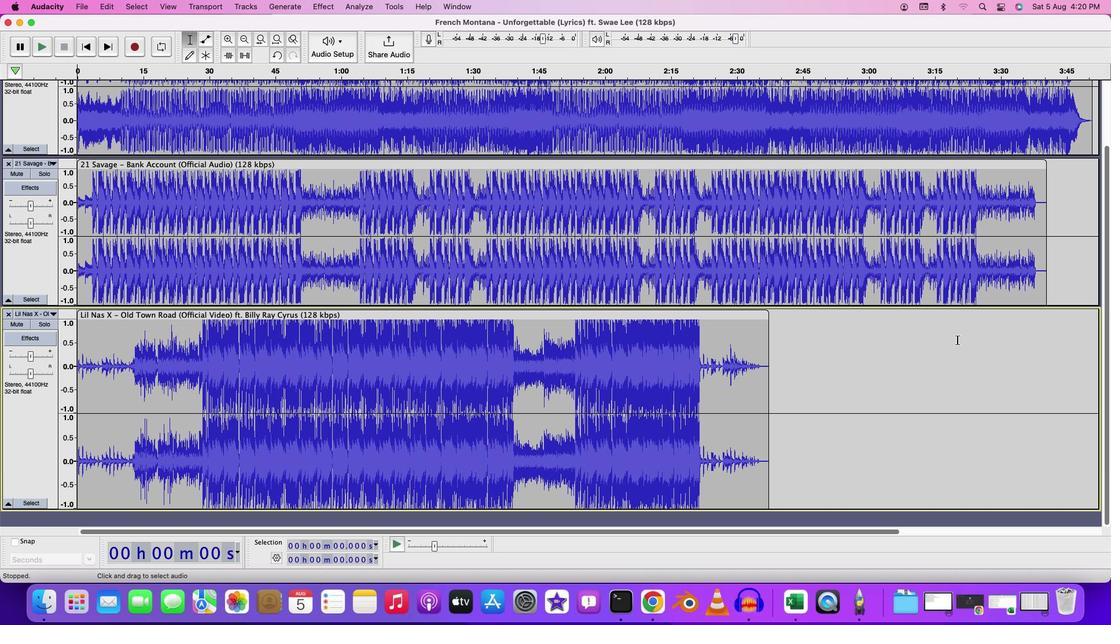 
Action: Mouse scrolled (975, 335) with delta (0, -1)
Screenshot: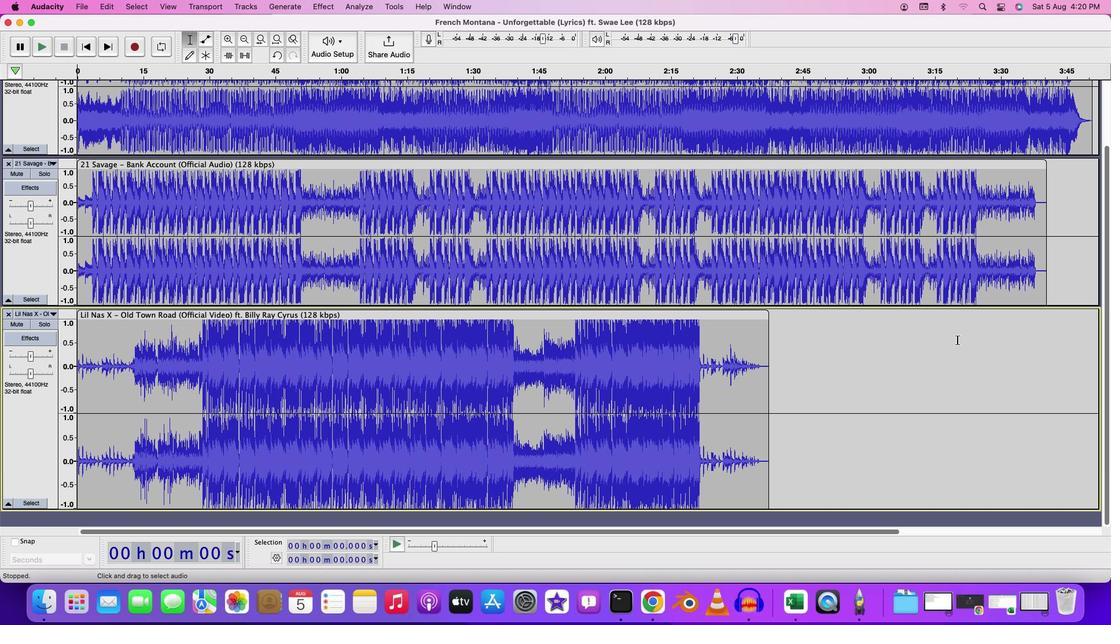 
Action: Mouse moved to (973, 336)
Screenshot: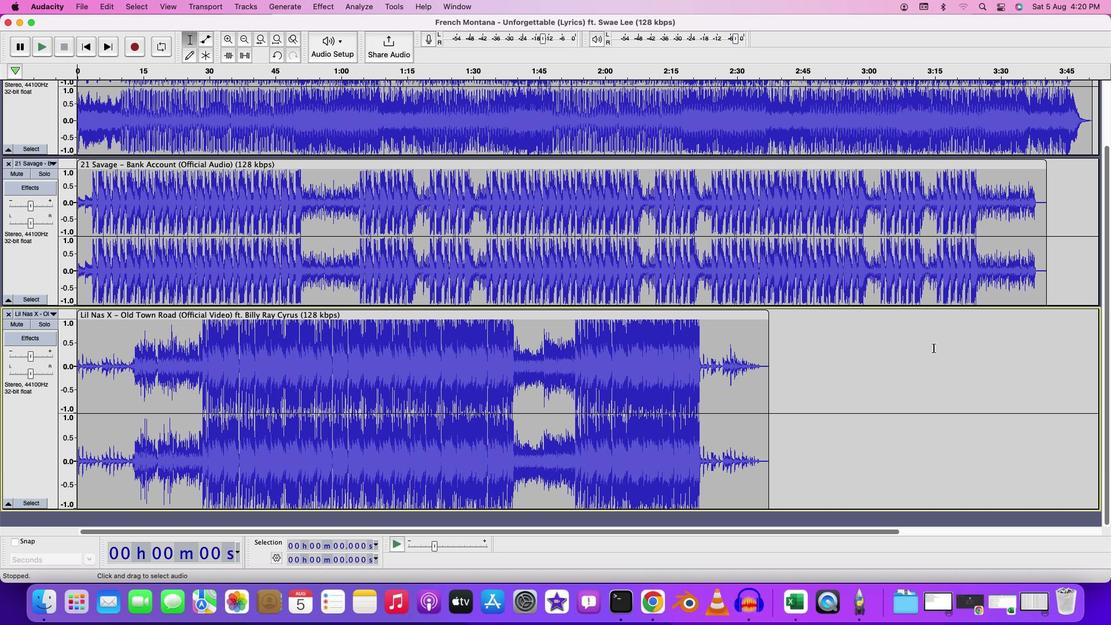 
Action: Mouse scrolled (973, 336) with delta (0, -2)
Screenshot: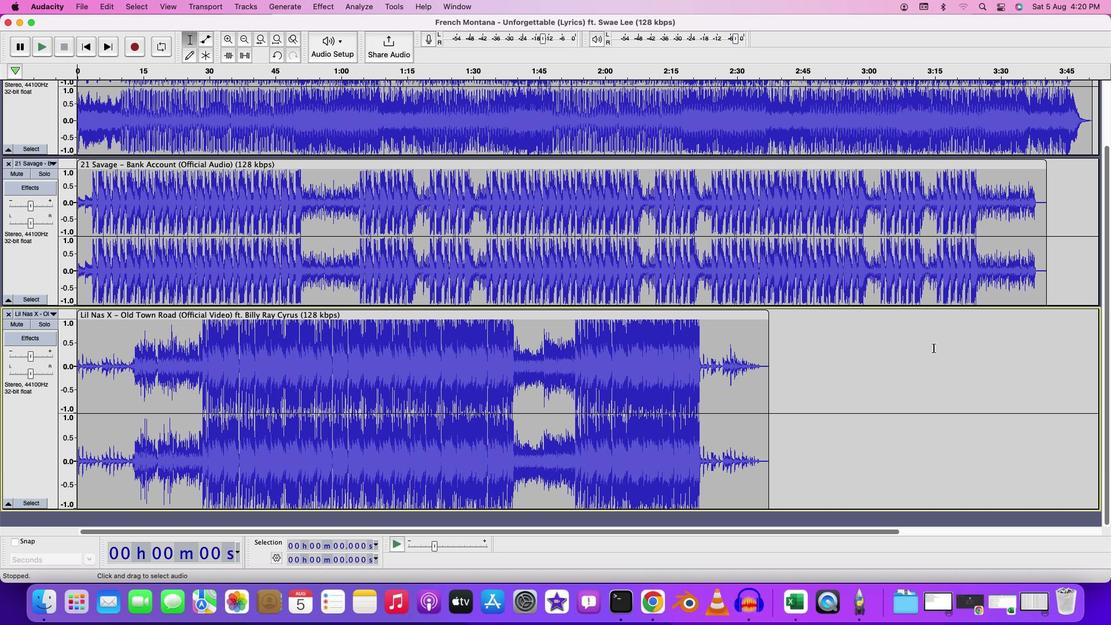
Action: Mouse moved to (539, 519)
Screenshot: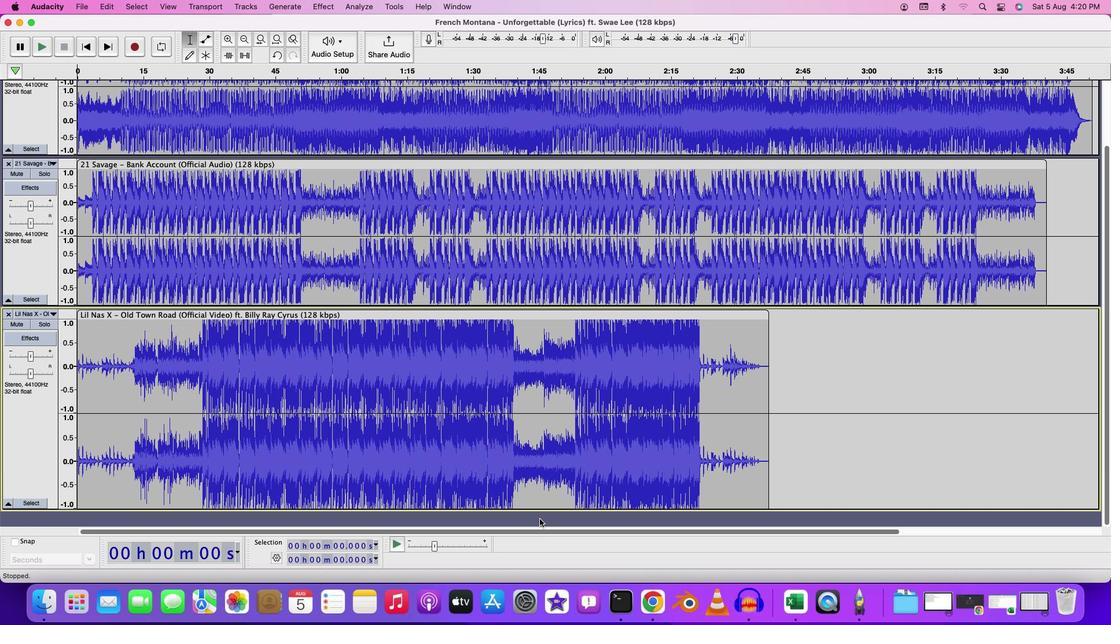 
Action: Mouse pressed left at (539, 519)
Screenshot: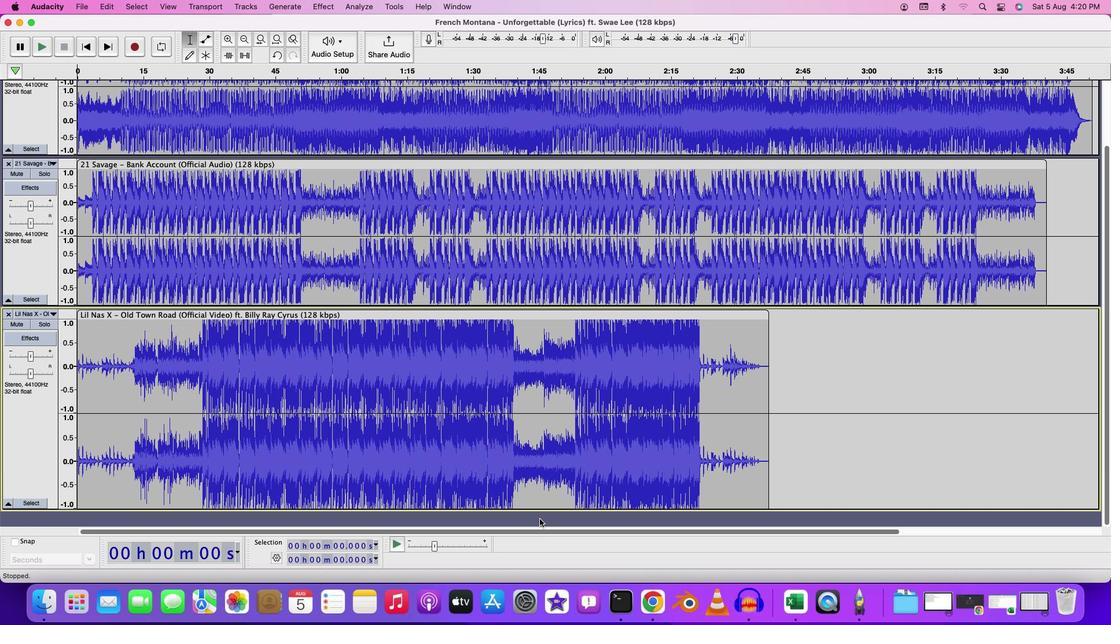 
Action: Mouse moved to (82, 7)
Screenshot: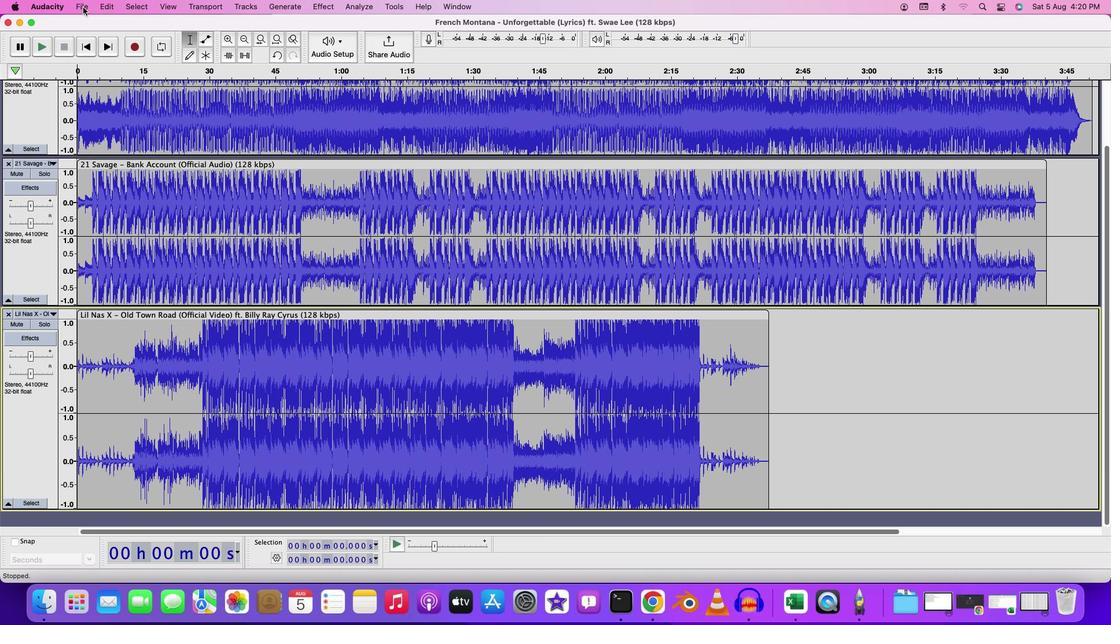 
Action: Mouse pressed left at (82, 7)
Screenshot: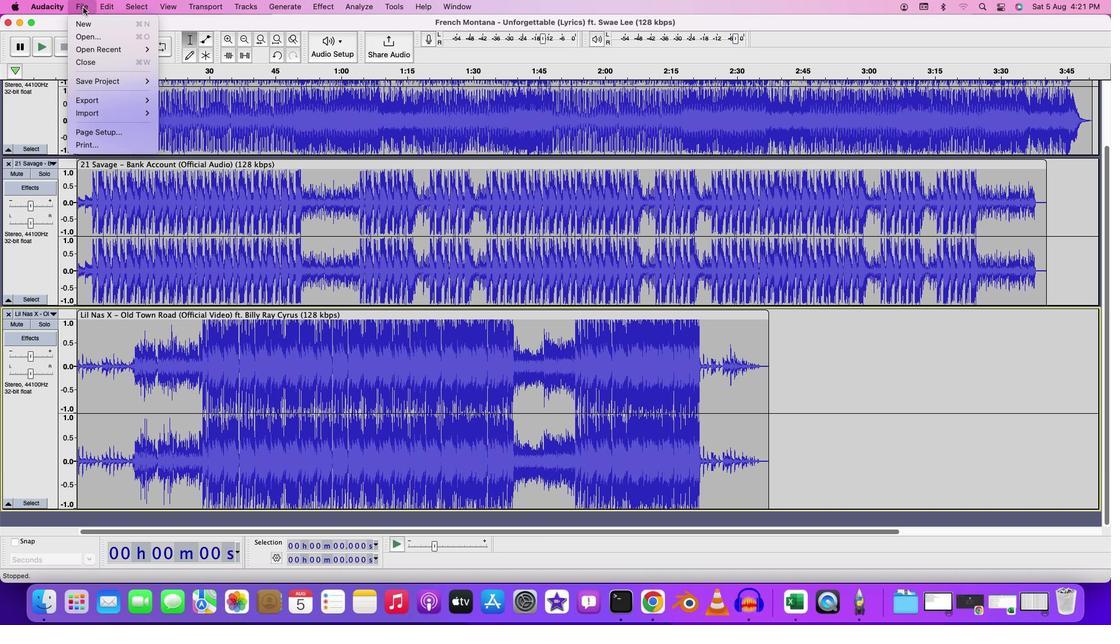 
Action: Mouse moved to (92, 32)
Screenshot: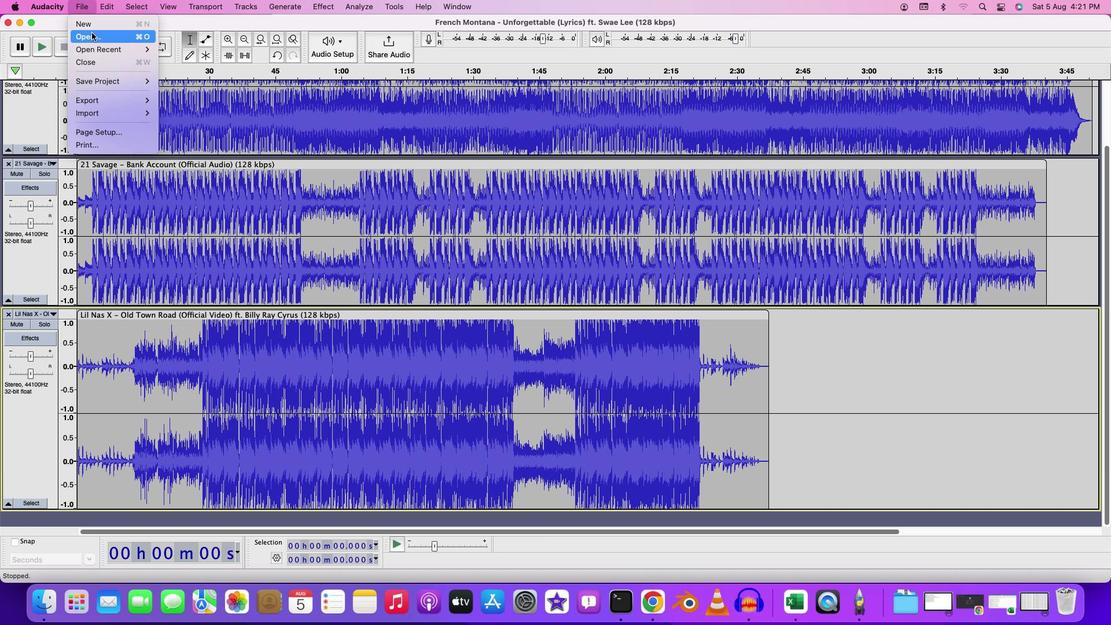 
Action: Mouse pressed left at (92, 32)
Screenshot: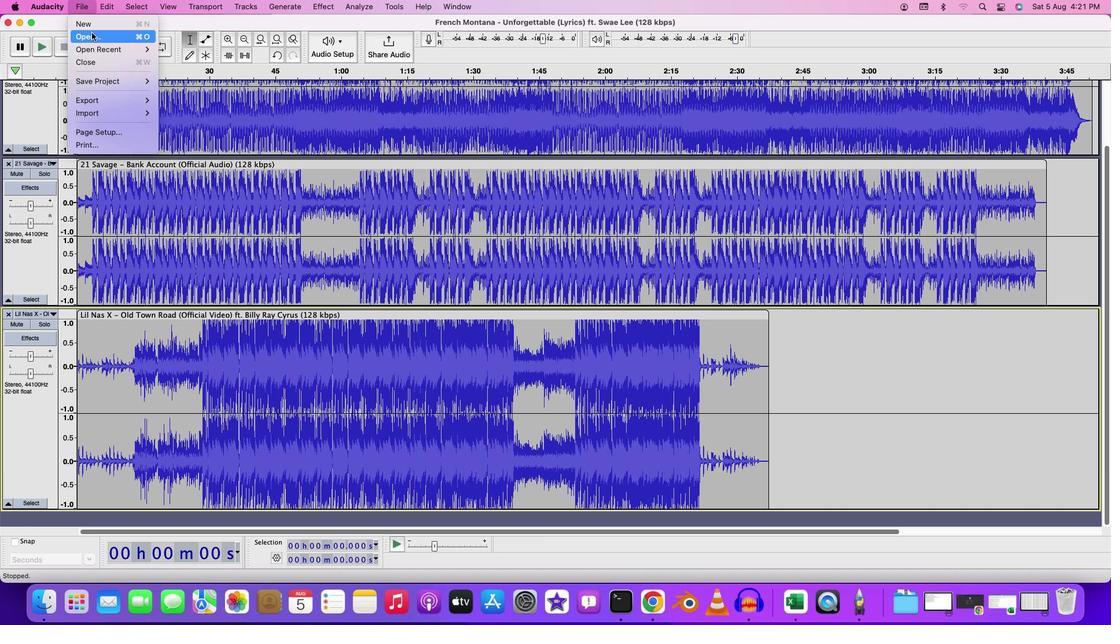 
Action: Mouse moved to (505, 233)
Screenshot: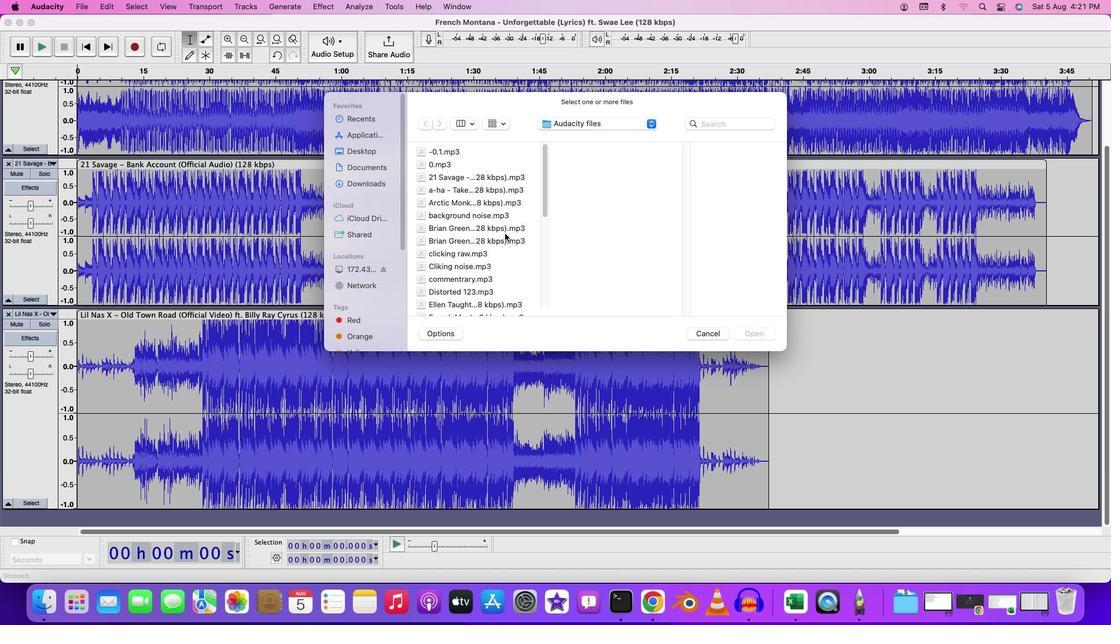 
Action: Mouse scrolled (505, 233) with delta (0, 0)
Screenshot: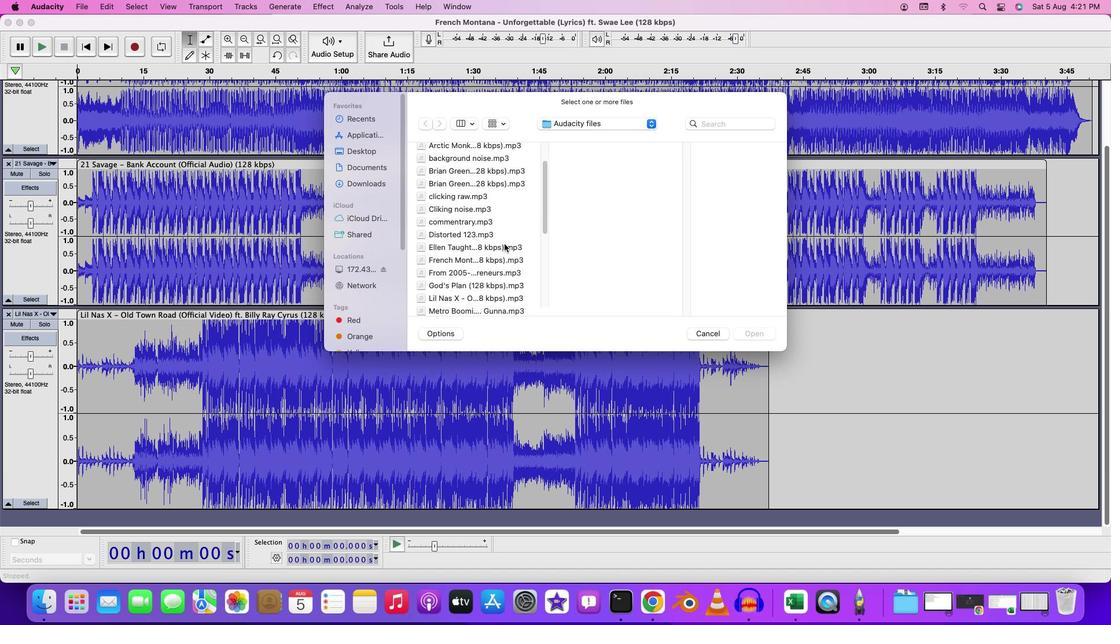 
Action: Mouse moved to (504, 243)
Screenshot: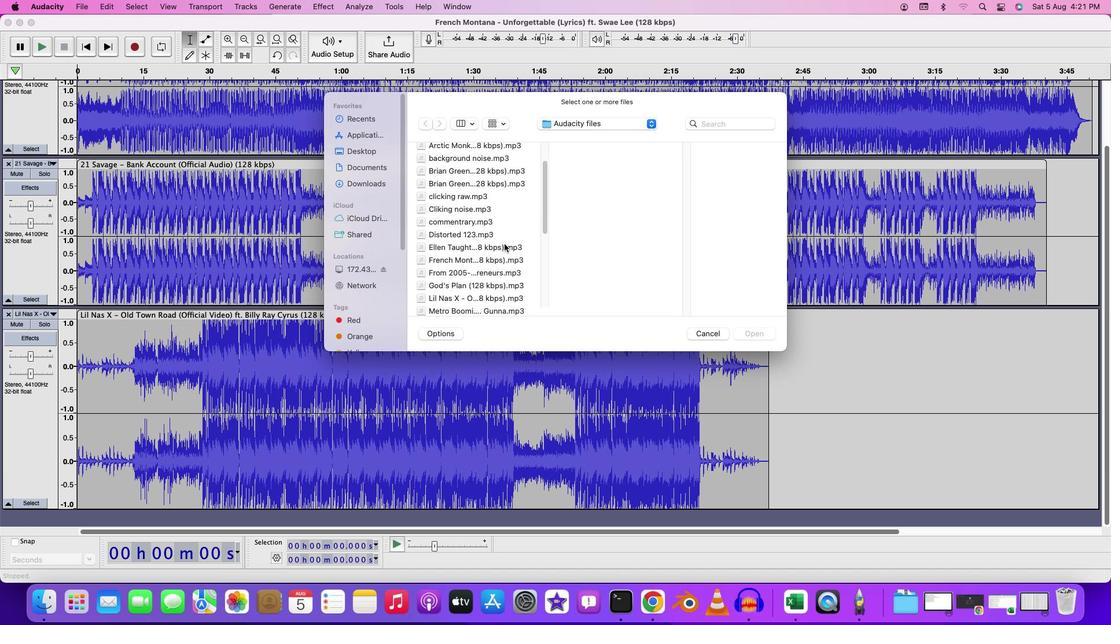 
Action: Mouse scrolled (504, 243) with delta (0, 0)
Screenshot: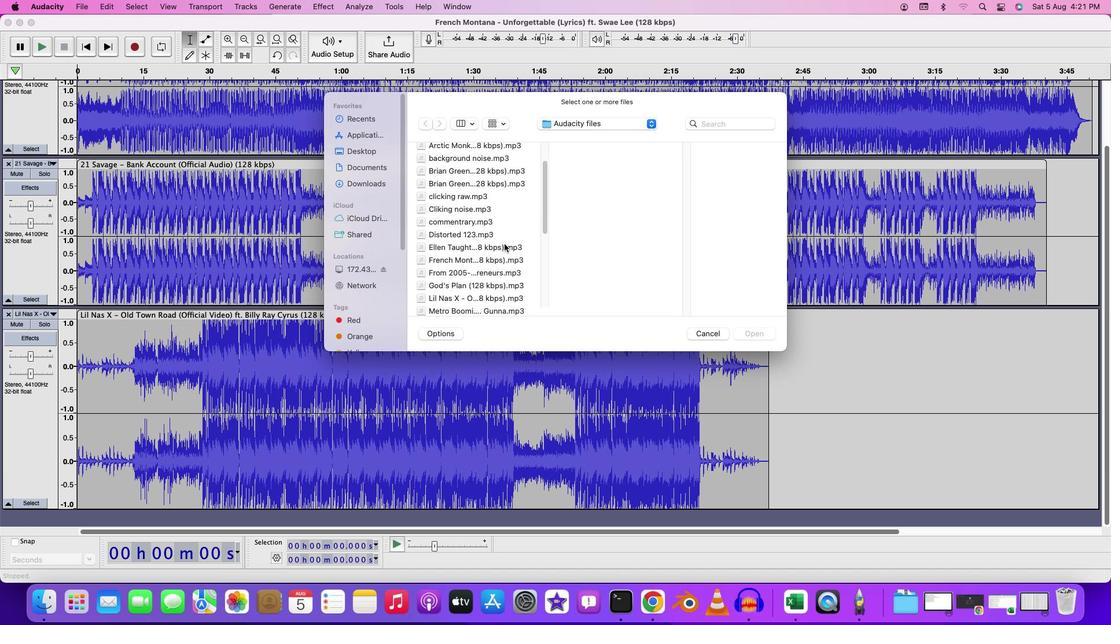 
Action: Mouse moved to (504, 243)
Screenshot: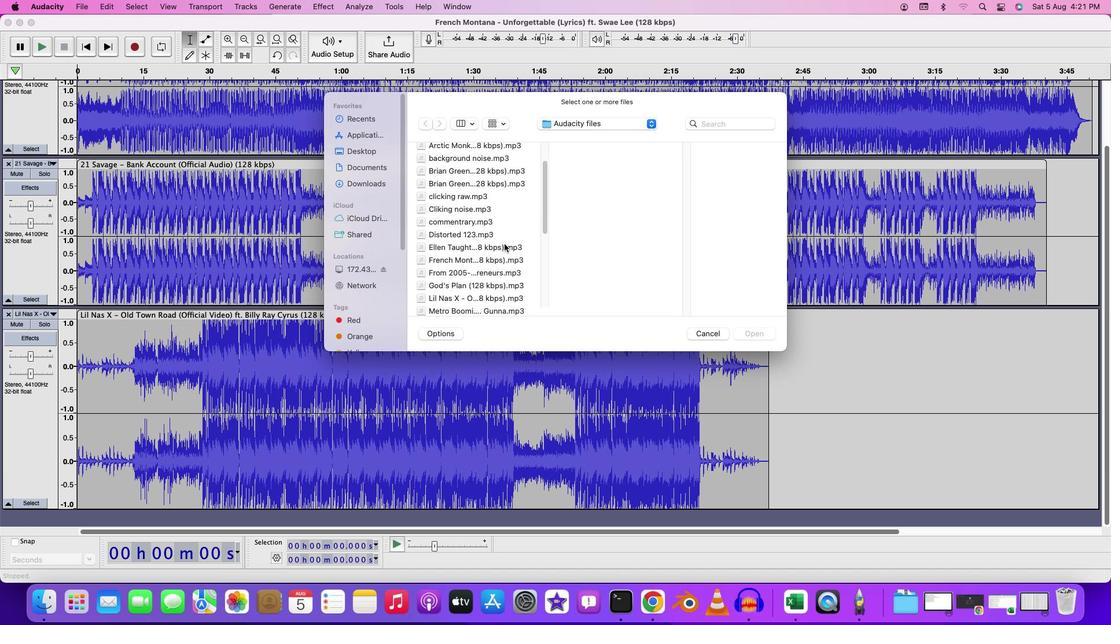 
Action: Mouse scrolled (504, 243) with delta (0, -1)
Screenshot: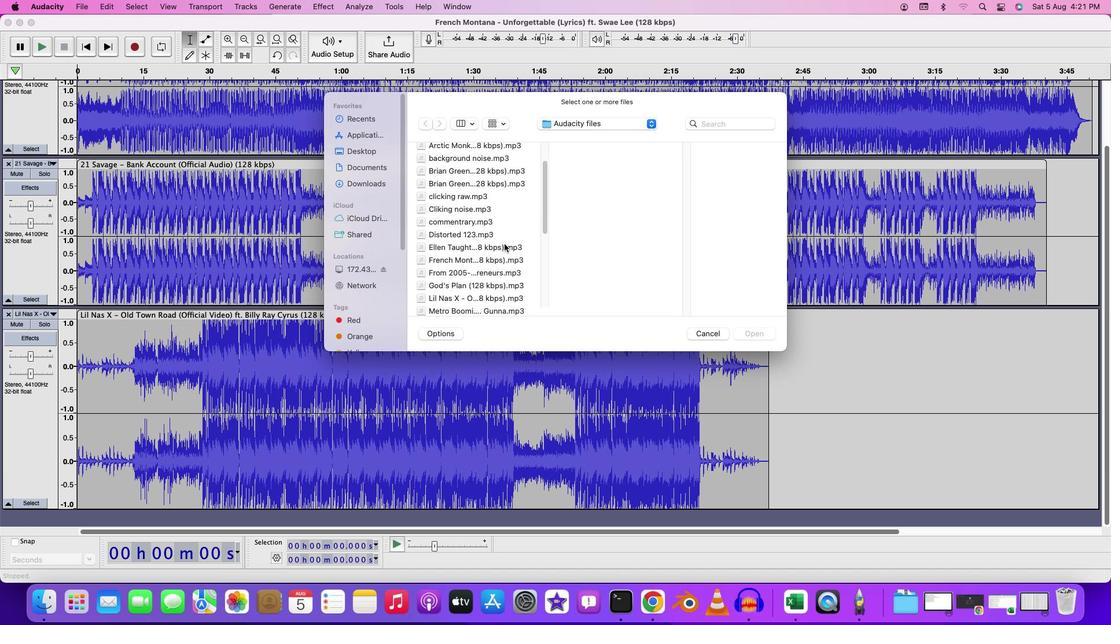 
Action: Mouse scrolled (504, 243) with delta (0, -2)
Screenshot: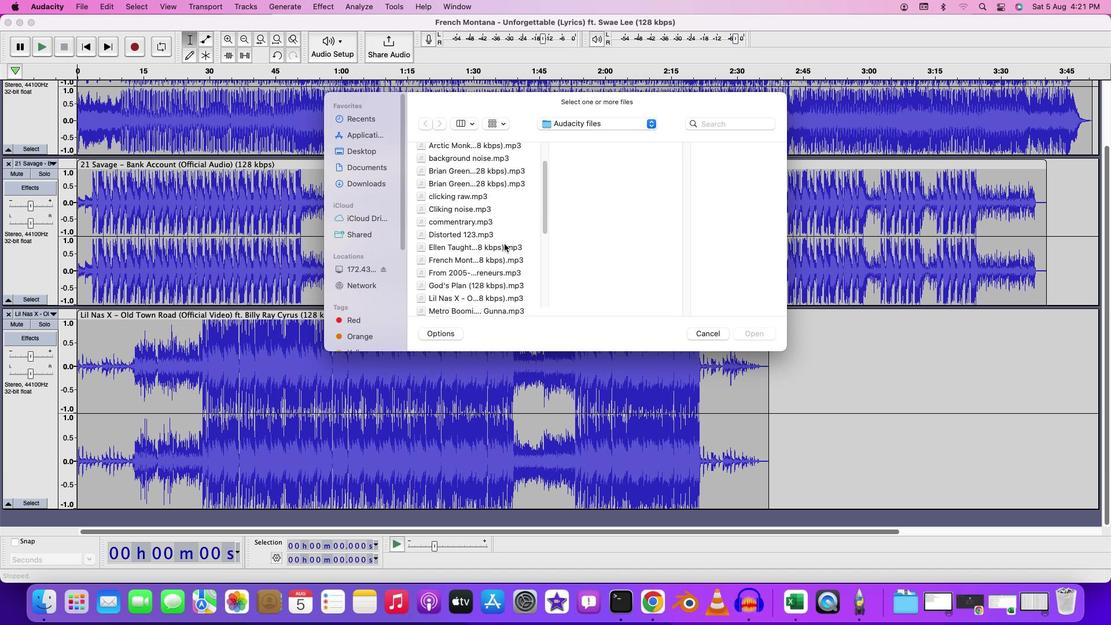 
Action: Mouse scrolled (504, 243) with delta (0, -3)
Screenshot: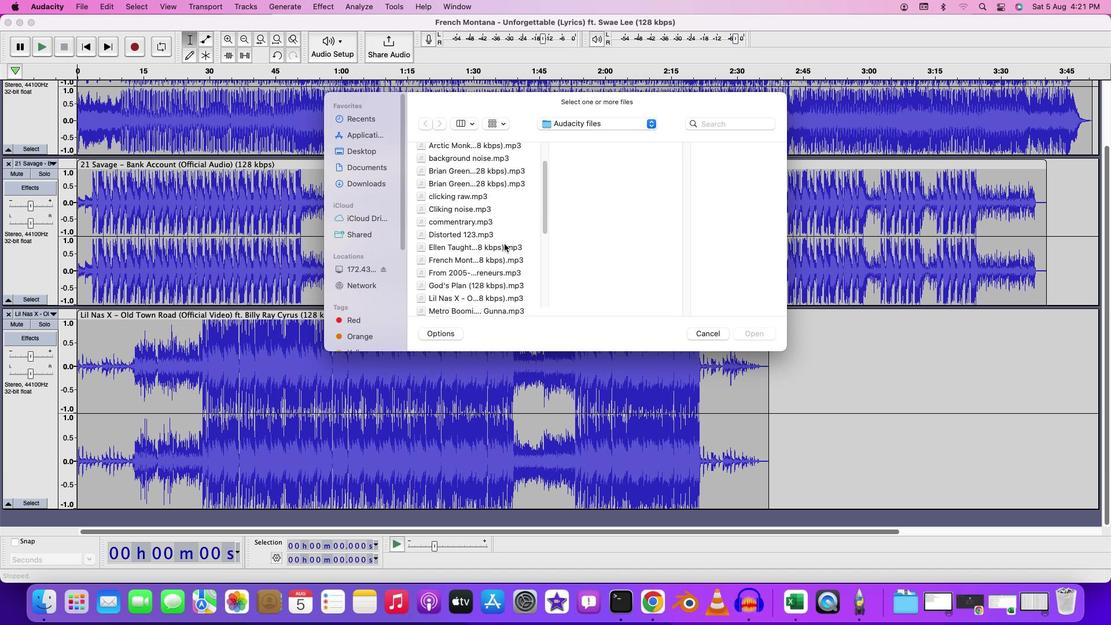 
Action: Mouse scrolled (504, 243) with delta (0, -3)
Screenshot: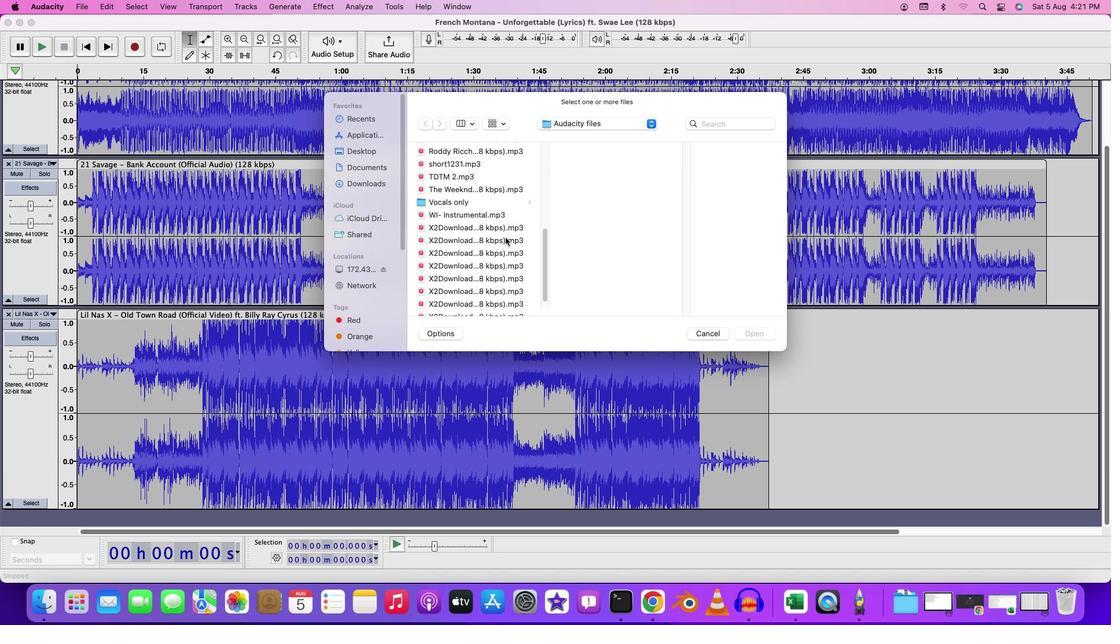 
Action: Mouse moved to (500, 236)
Screenshot: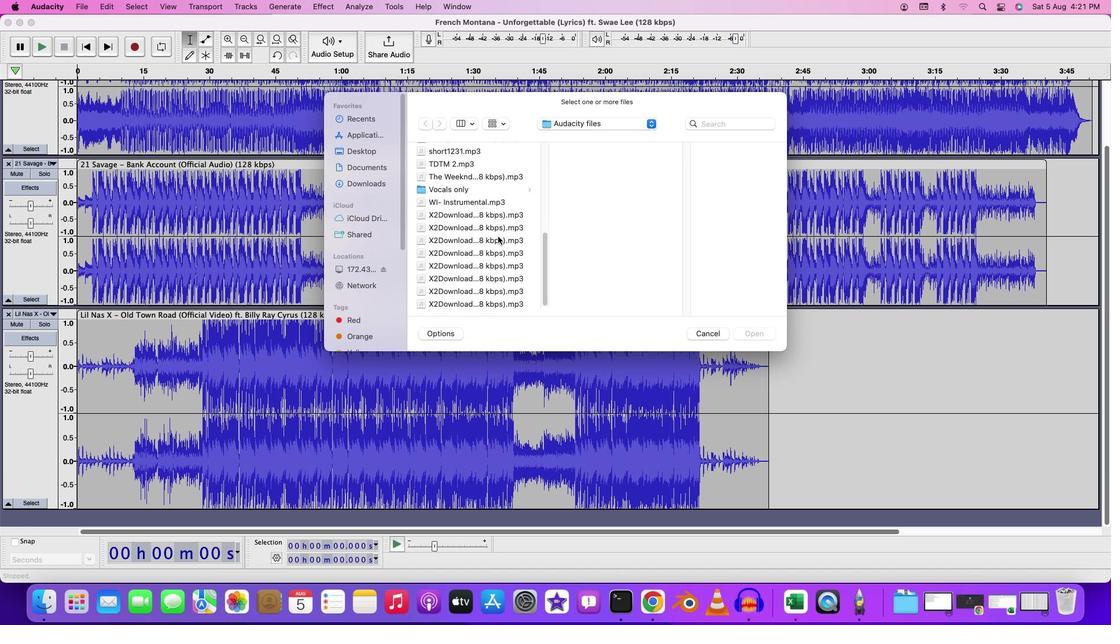 
Action: Mouse scrolled (500, 236) with delta (0, 0)
Screenshot: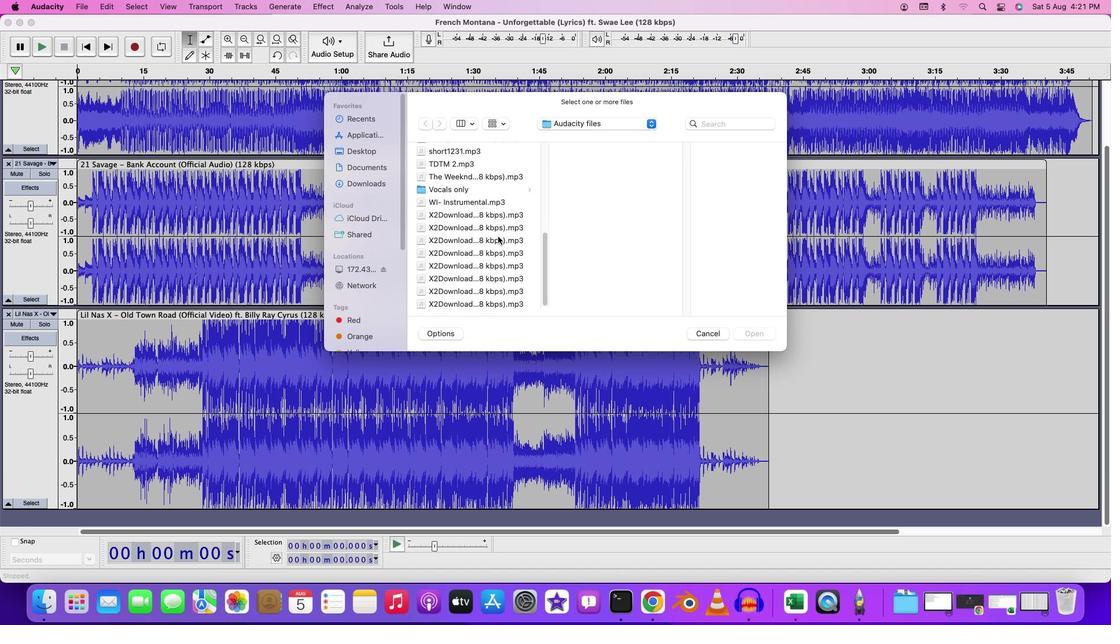 
Action: Mouse moved to (498, 236)
Screenshot: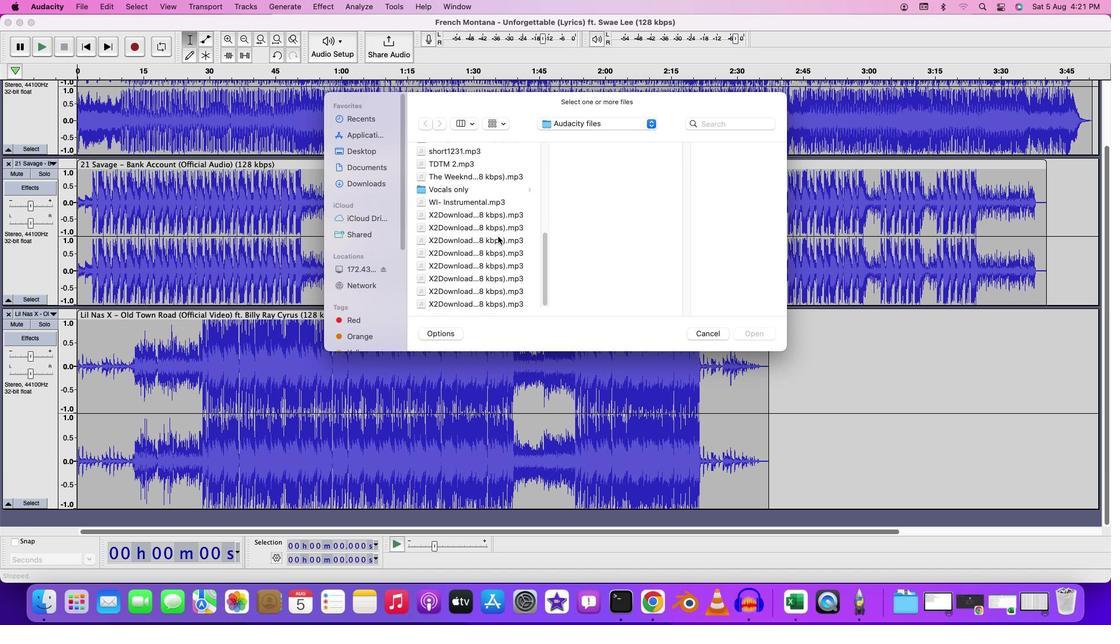 
Action: Mouse scrolled (498, 236) with delta (0, 0)
Screenshot: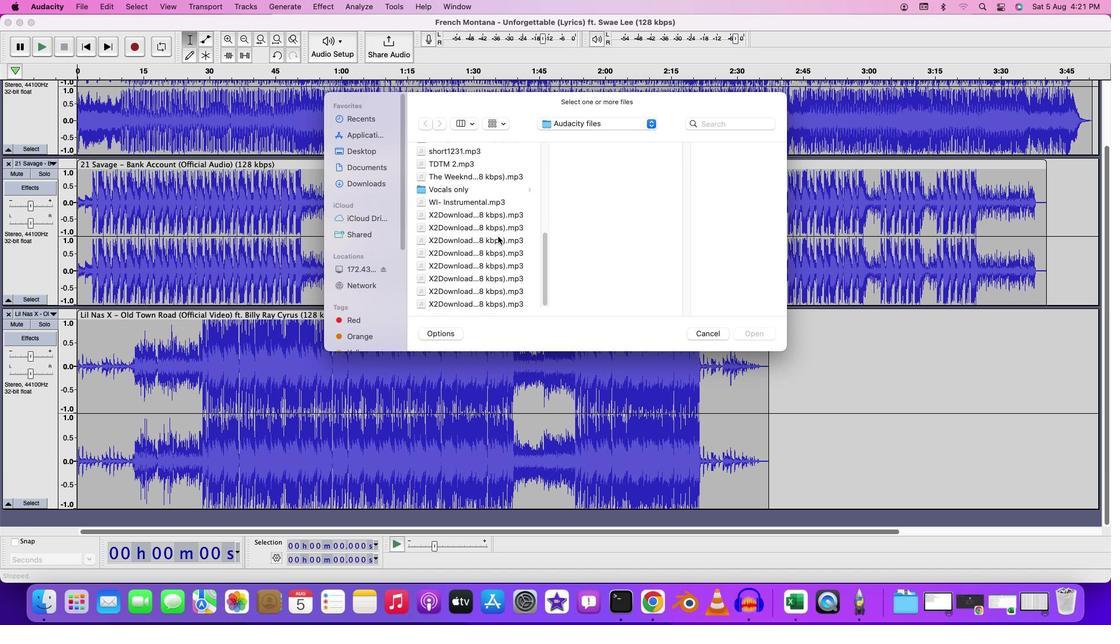 
Action: Mouse moved to (498, 236)
Screenshot: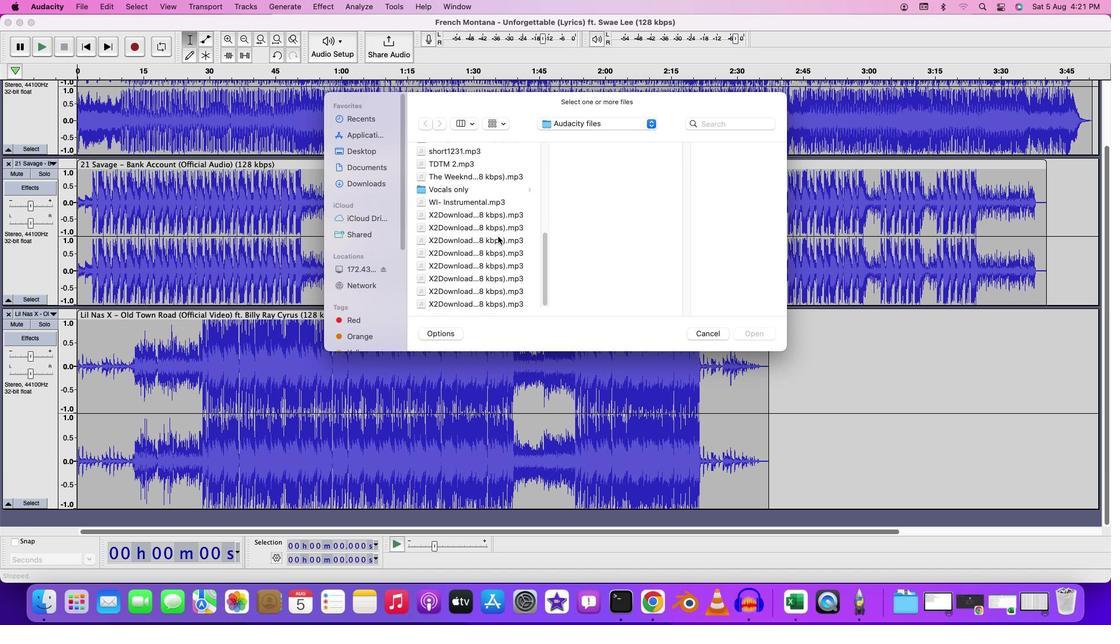 
Action: Mouse scrolled (498, 236) with delta (0, -1)
Screenshot: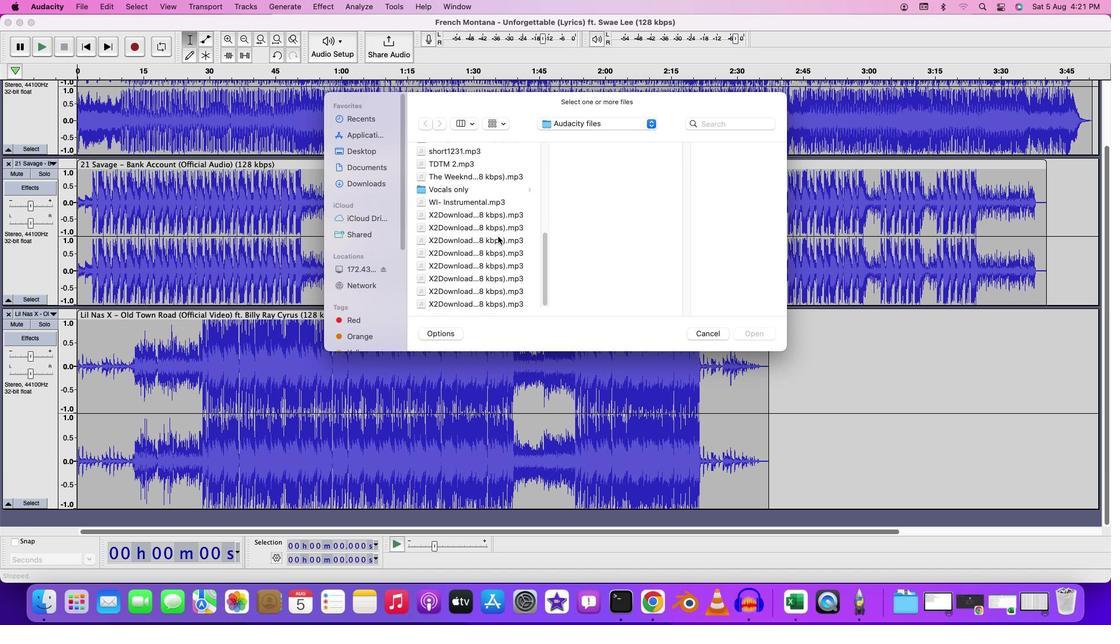 
Action: Mouse moved to (497, 237)
Screenshot: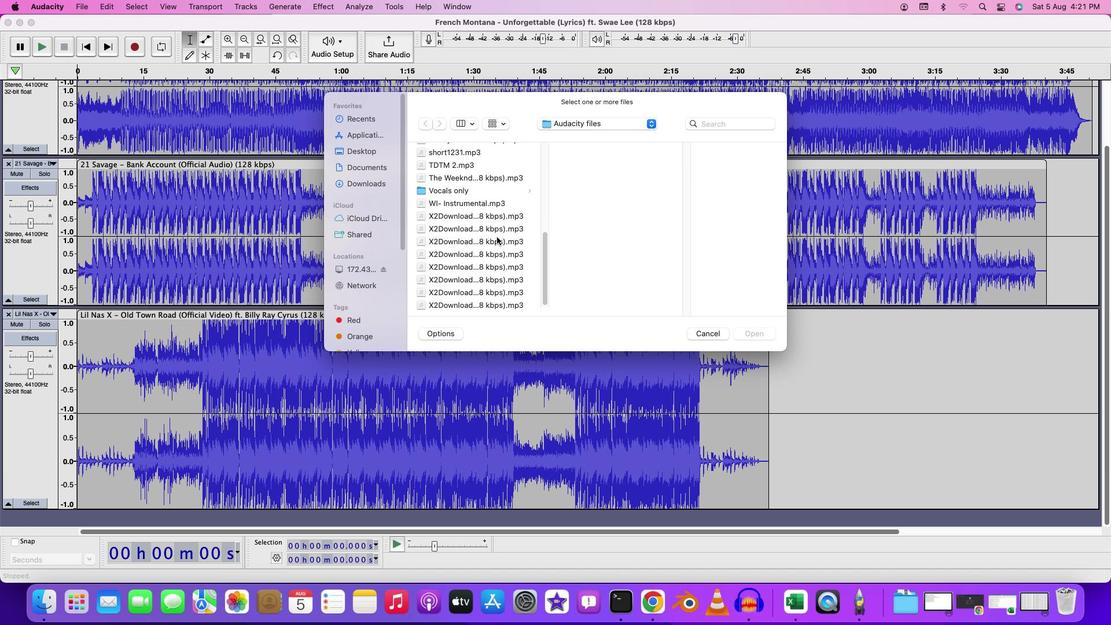
Action: Mouse scrolled (497, 237) with delta (0, 0)
Screenshot: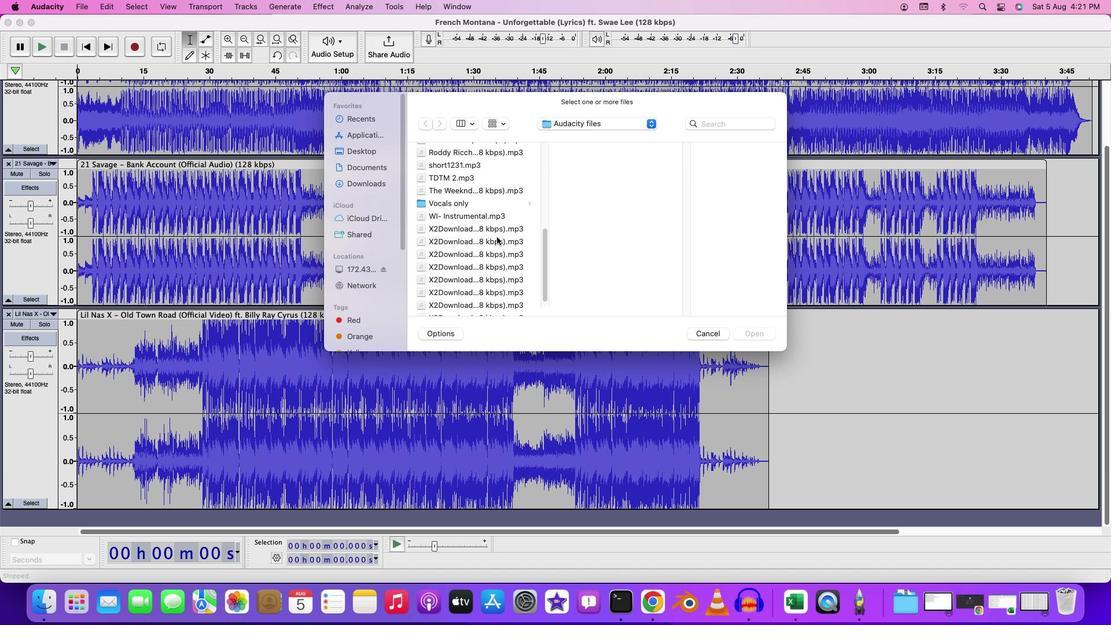 
Action: Mouse scrolled (497, 237) with delta (0, 0)
Screenshot: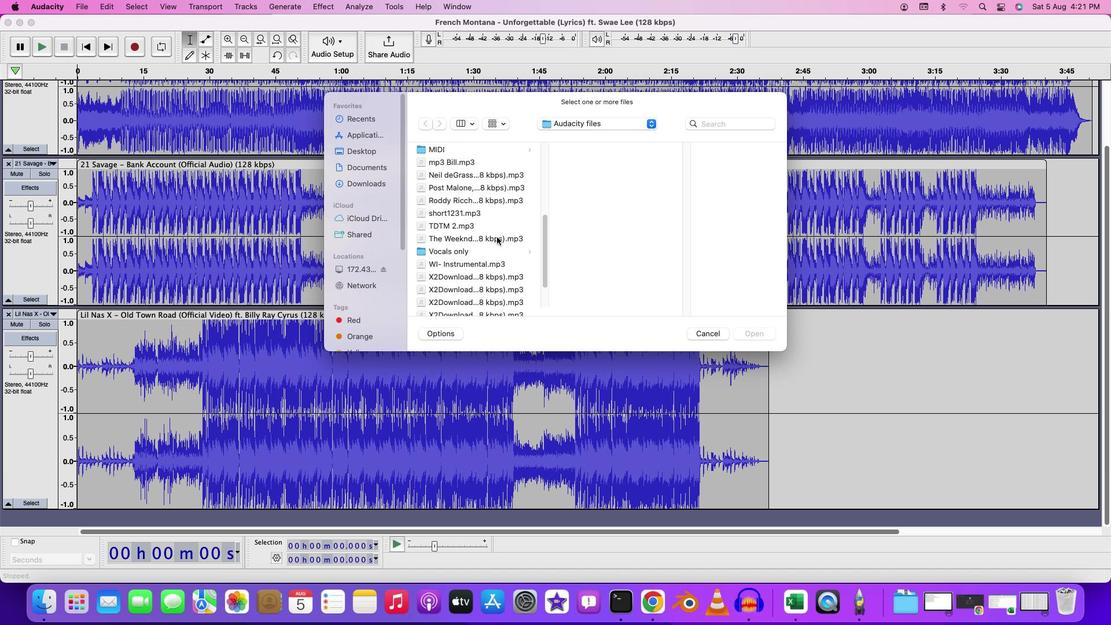 
Action: Mouse scrolled (497, 237) with delta (0, 1)
Screenshot: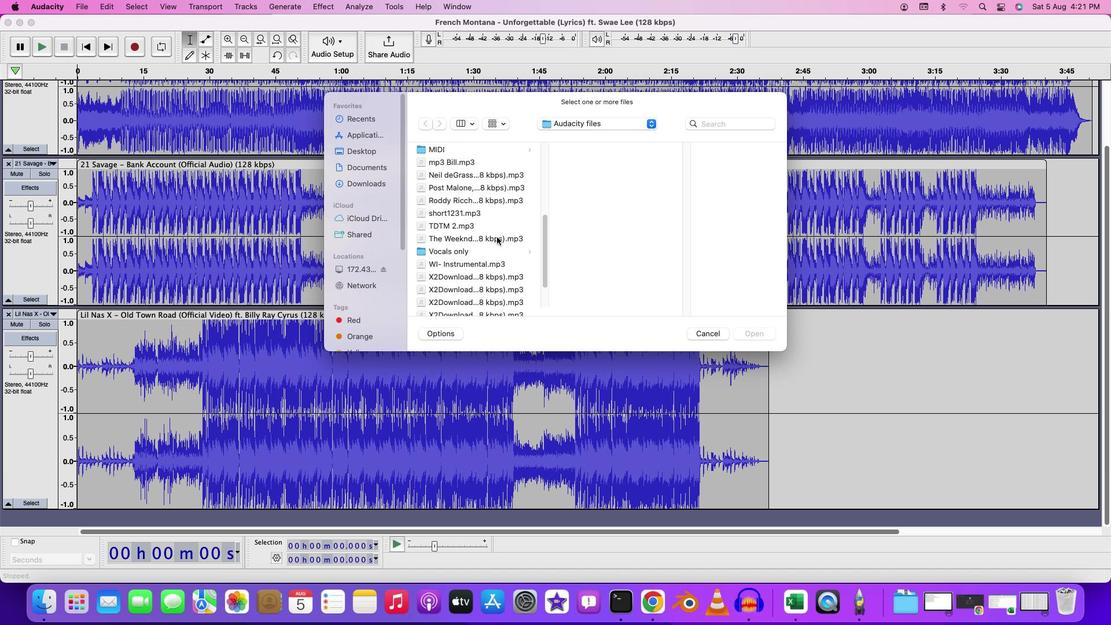 
Action: Mouse scrolled (497, 237) with delta (0, 2)
Screenshot: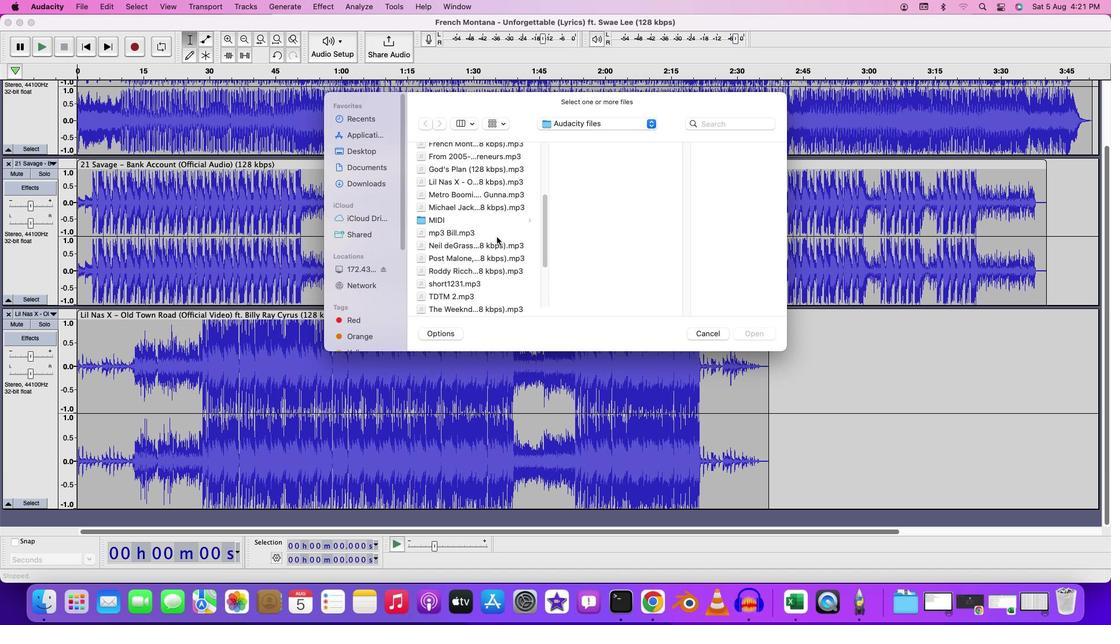 
Action: Mouse scrolled (497, 237) with delta (0, 0)
Screenshot: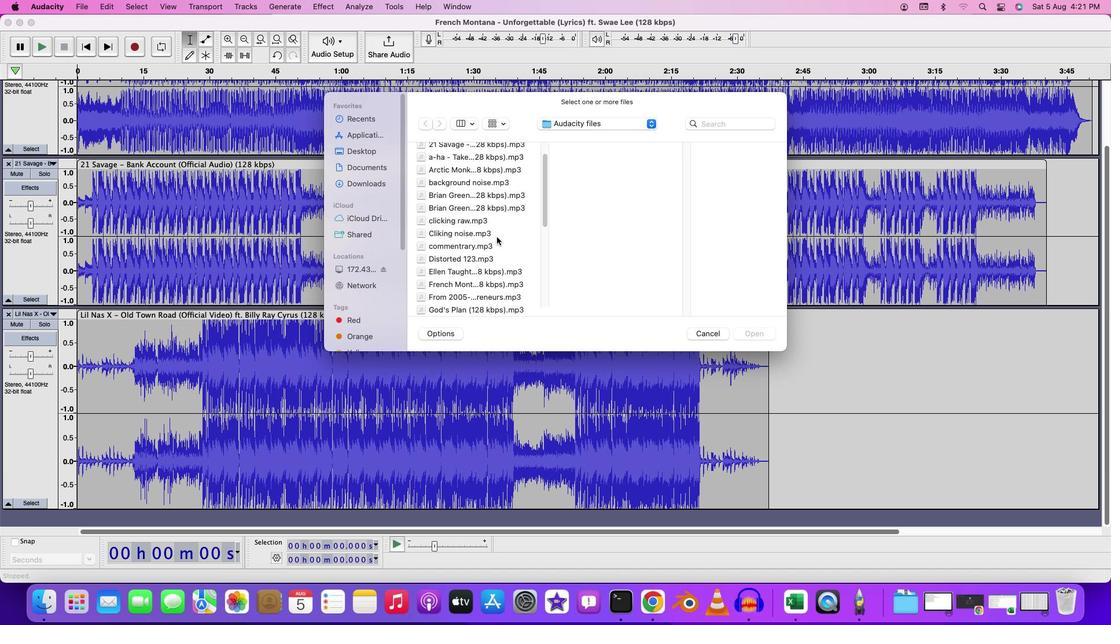 
Action: Mouse scrolled (497, 237) with delta (0, 0)
Screenshot: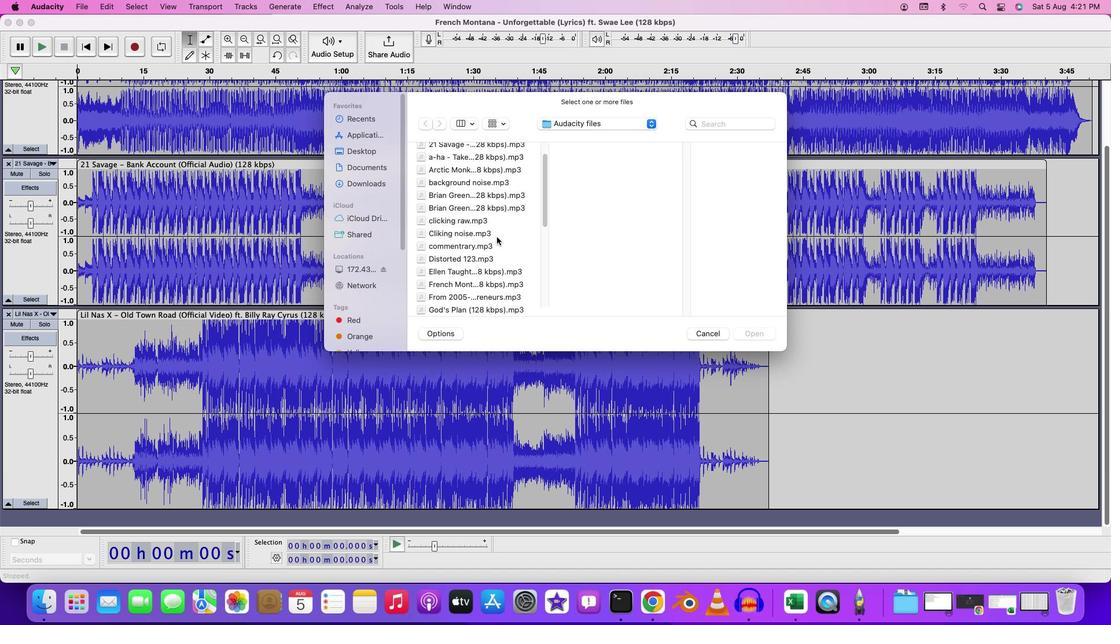 
Action: Mouse scrolled (497, 237) with delta (0, 2)
Screenshot: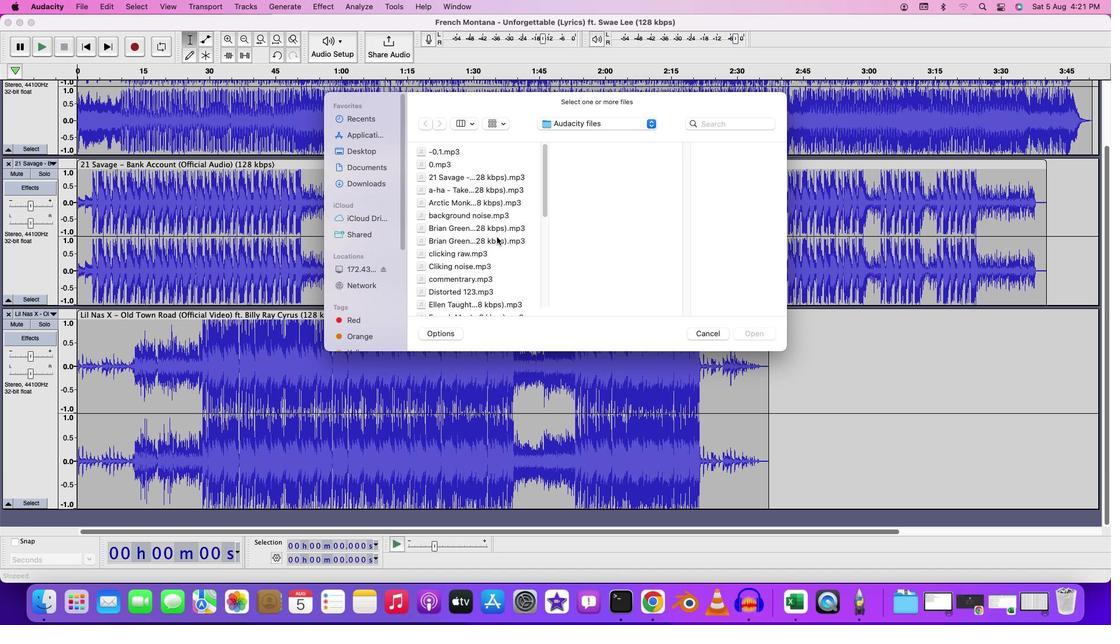 
Action: Mouse scrolled (497, 237) with delta (0, 2)
Screenshot: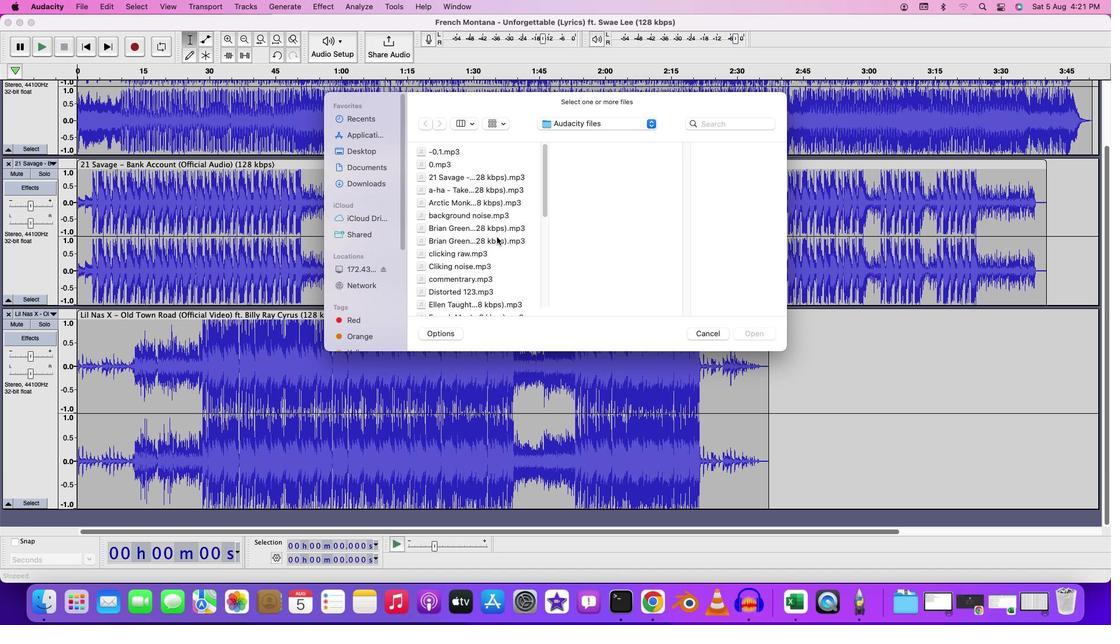 
Action: Mouse scrolled (497, 237) with delta (0, 3)
Screenshot: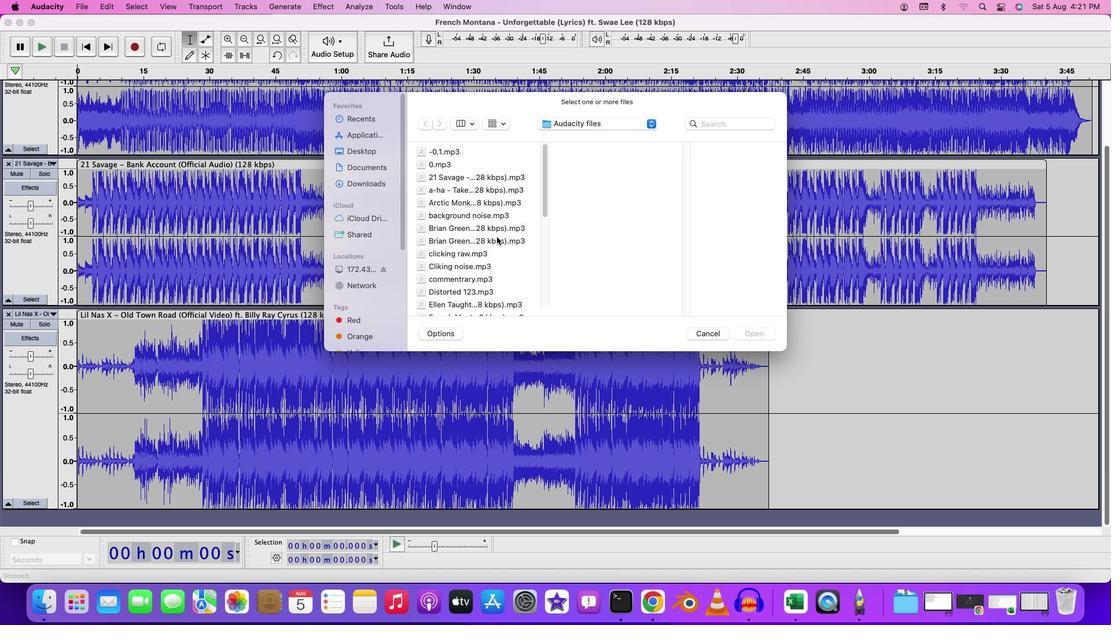 
Action: Mouse scrolled (497, 237) with delta (0, 0)
Screenshot: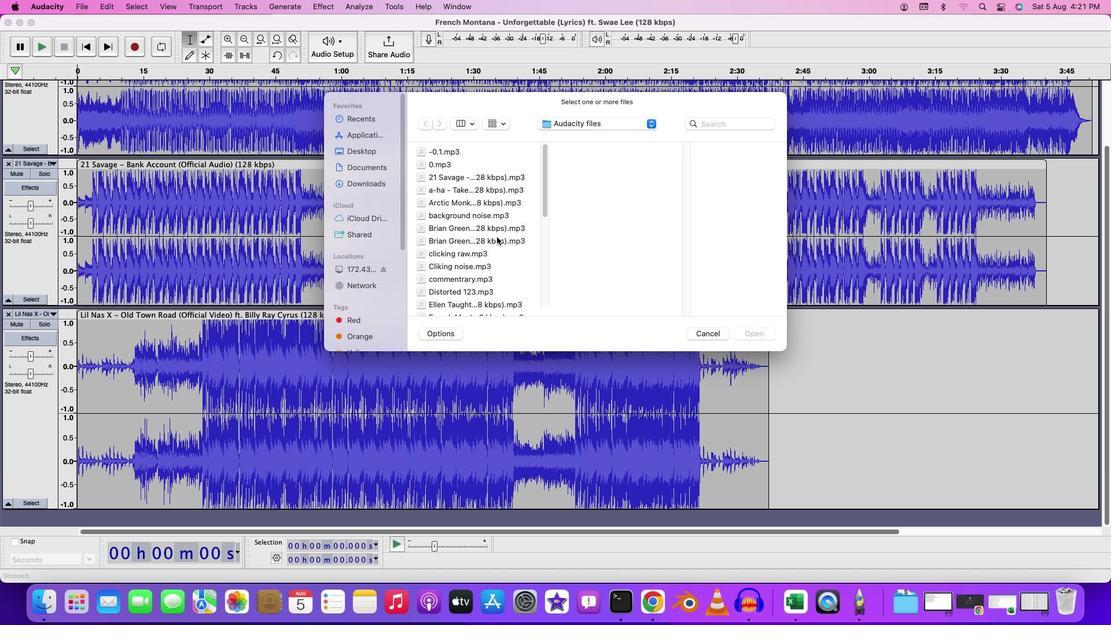 
Action: Mouse scrolled (497, 237) with delta (0, 0)
Screenshot: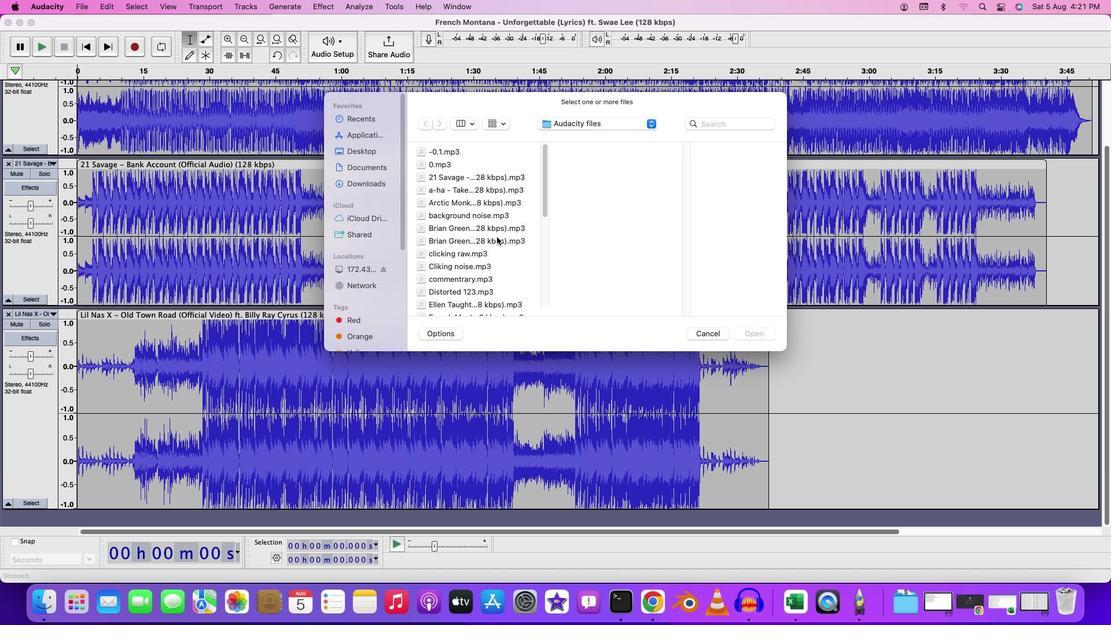 
Action: Mouse scrolled (497, 237) with delta (0, 0)
Screenshot: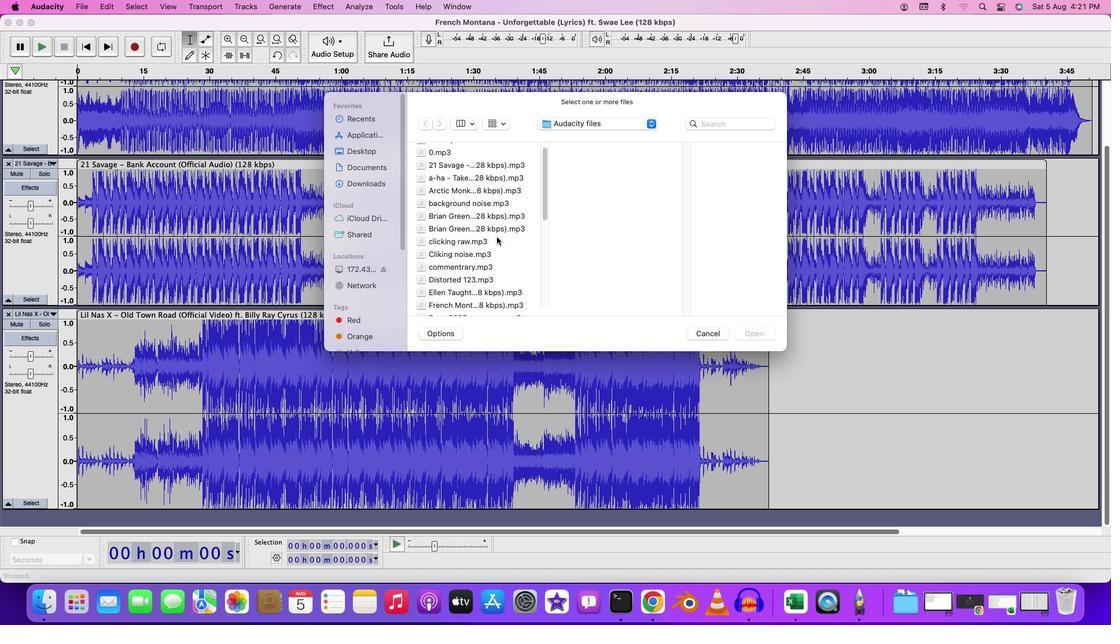 
Action: Mouse scrolled (497, 237) with delta (0, 0)
Screenshot: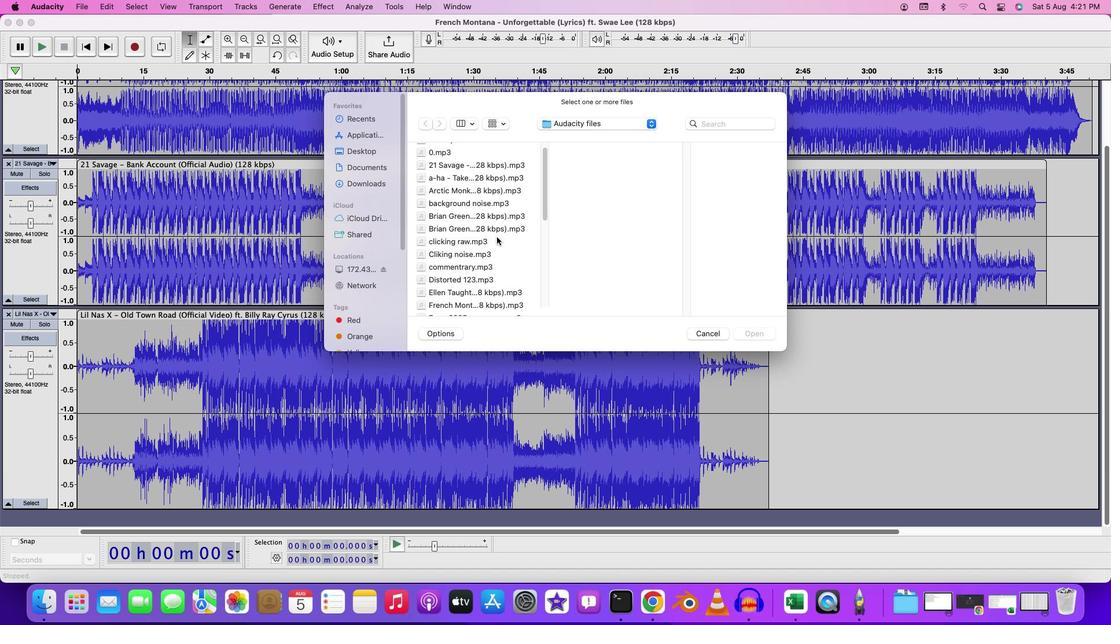 
Action: Mouse scrolled (497, 237) with delta (0, -1)
Screenshot: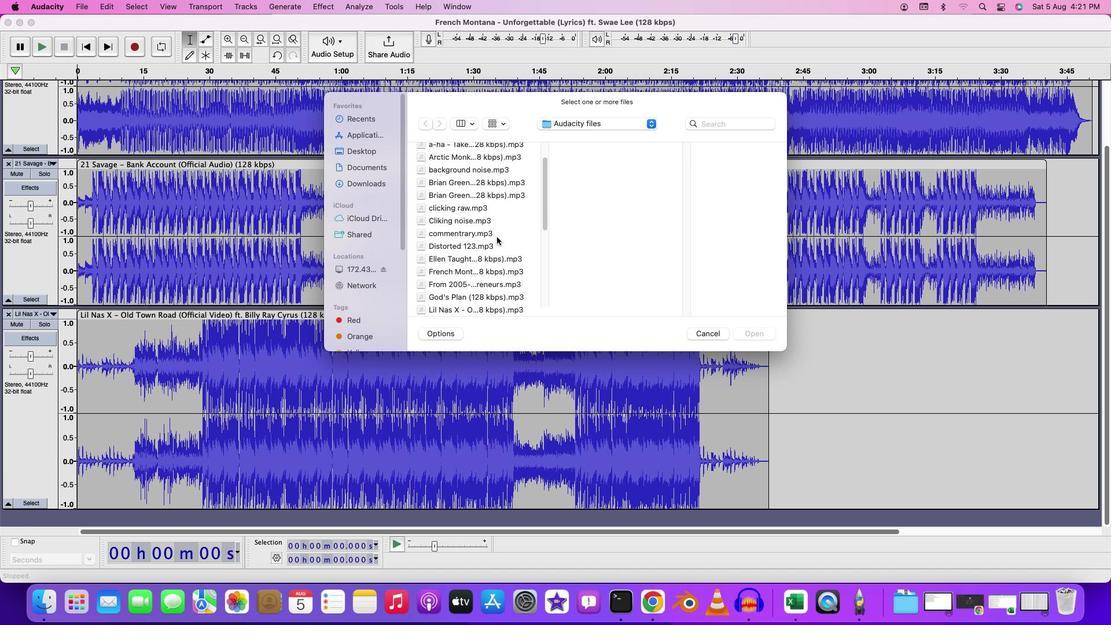 
Action: Mouse scrolled (497, 237) with delta (0, 0)
Screenshot: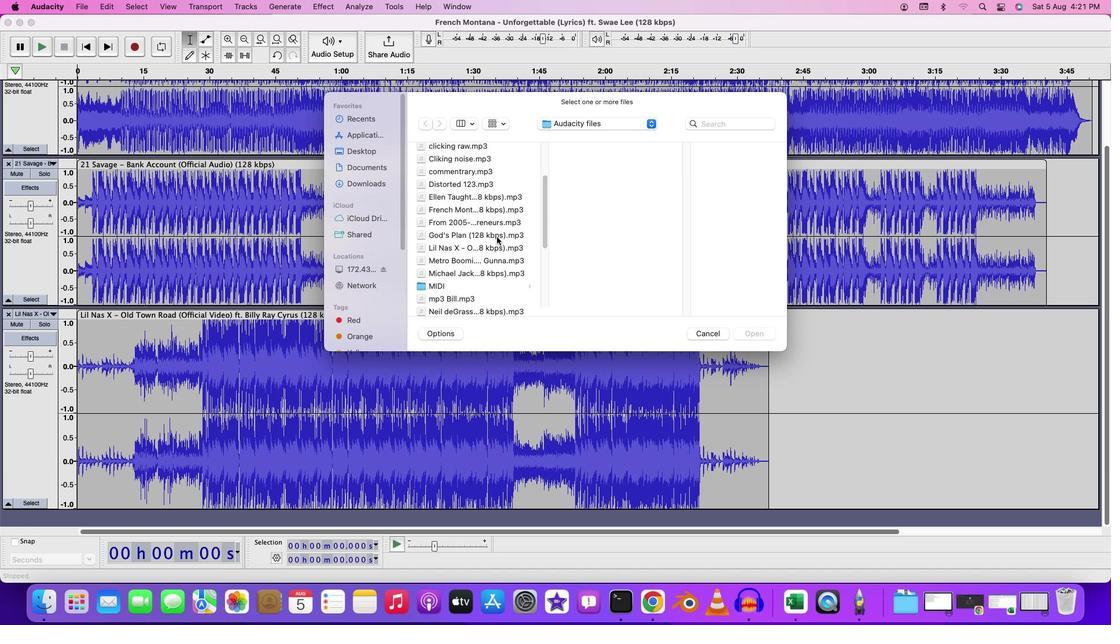 
Action: Mouse scrolled (497, 237) with delta (0, 0)
Screenshot: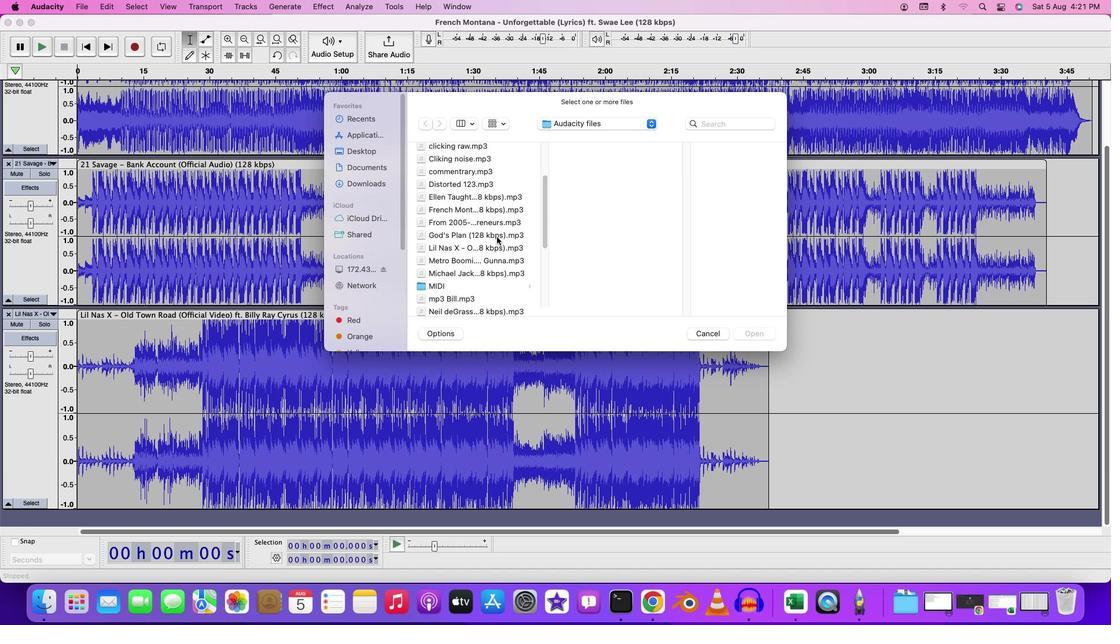 
Action: Mouse scrolled (497, 237) with delta (0, -1)
Screenshot: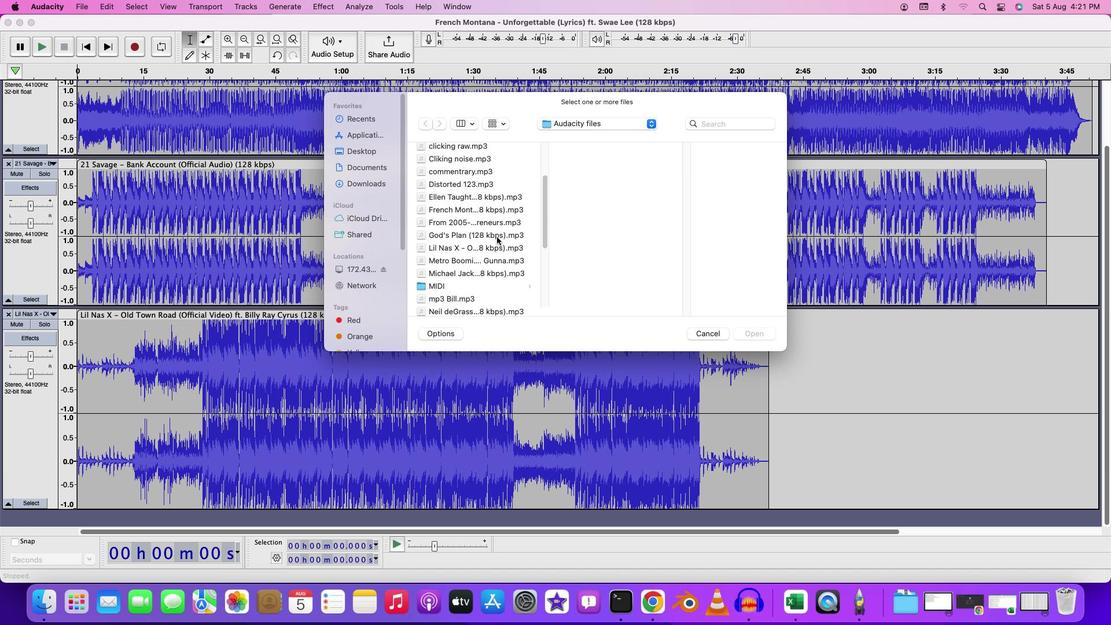 
Action: Mouse scrolled (497, 237) with delta (0, 0)
Screenshot: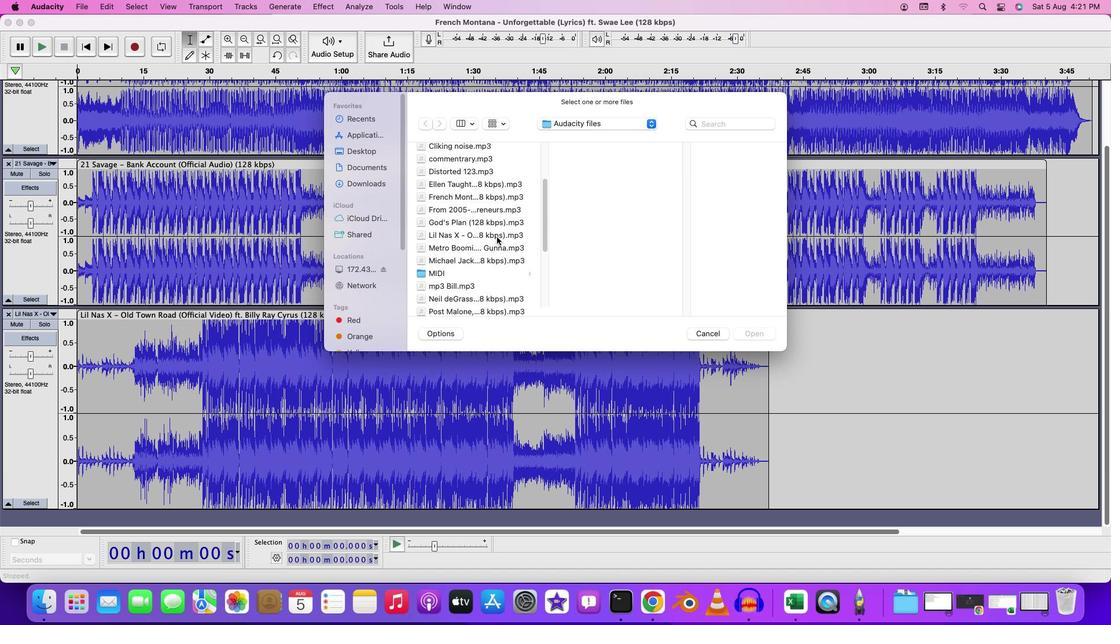 
Action: Mouse scrolled (497, 237) with delta (0, 0)
Screenshot: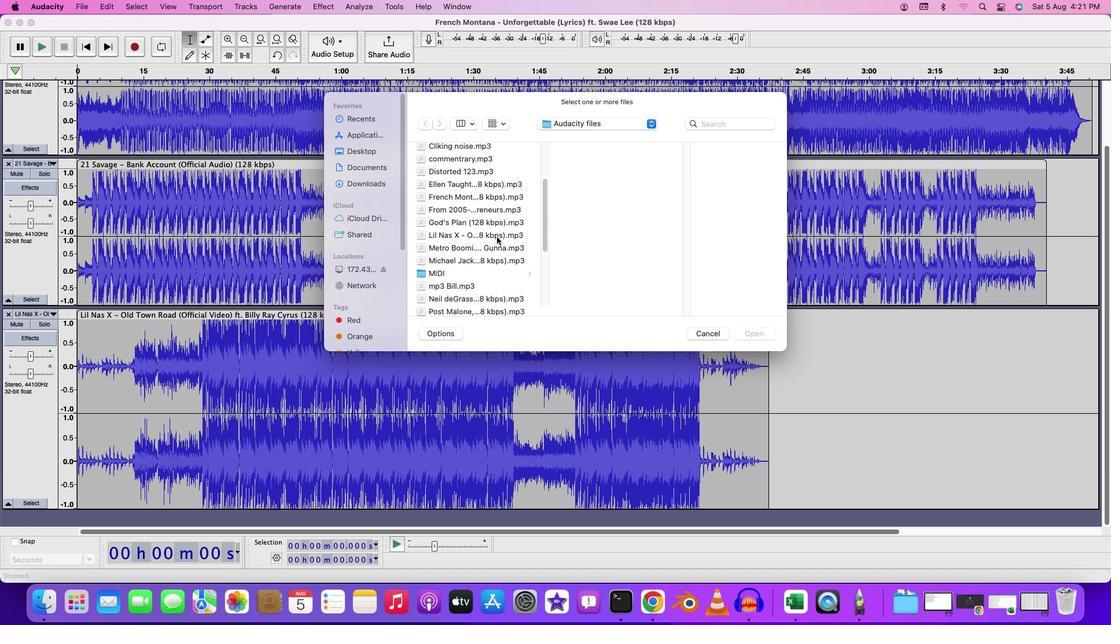 
Action: Mouse scrolled (497, 237) with delta (0, -1)
Screenshot: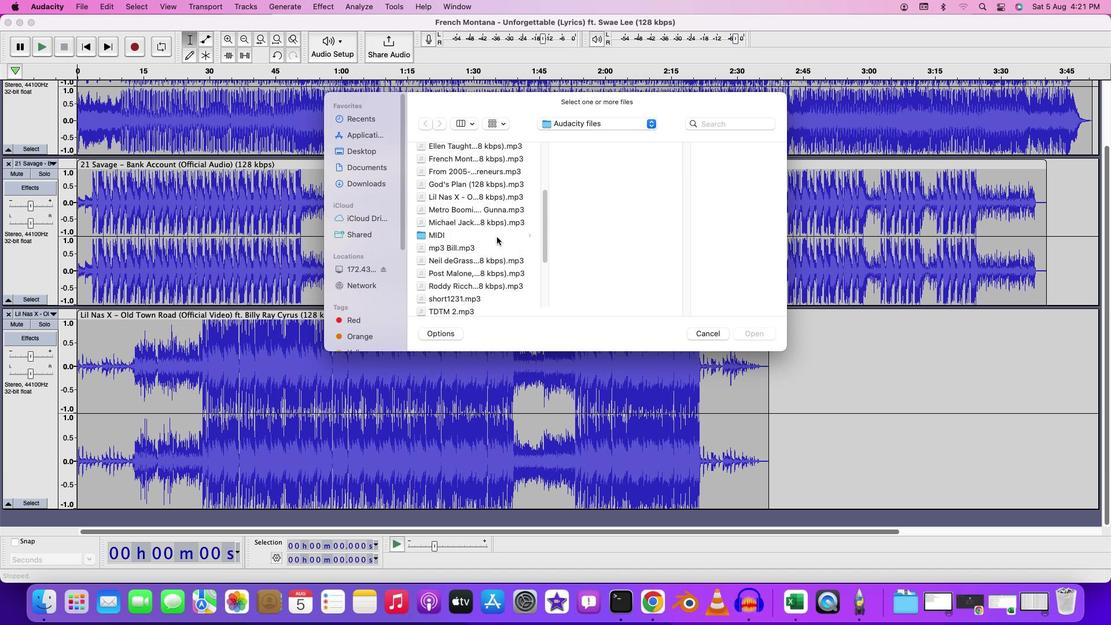 
Action: Mouse scrolled (497, 237) with delta (0, 0)
Screenshot: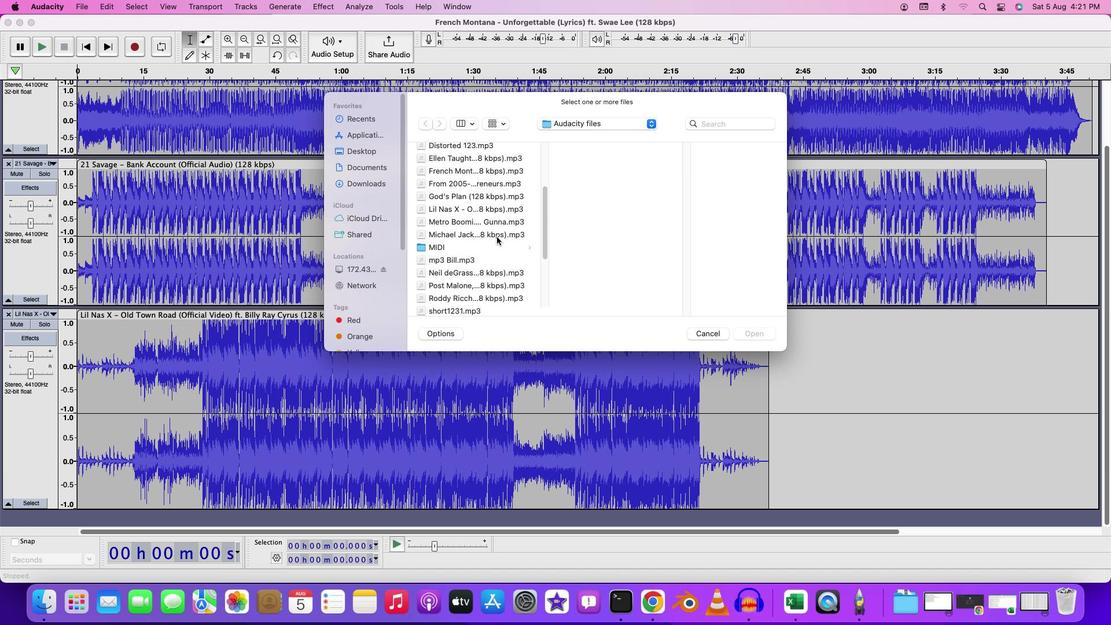 
Action: Mouse scrolled (497, 237) with delta (0, 0)
Screenshot: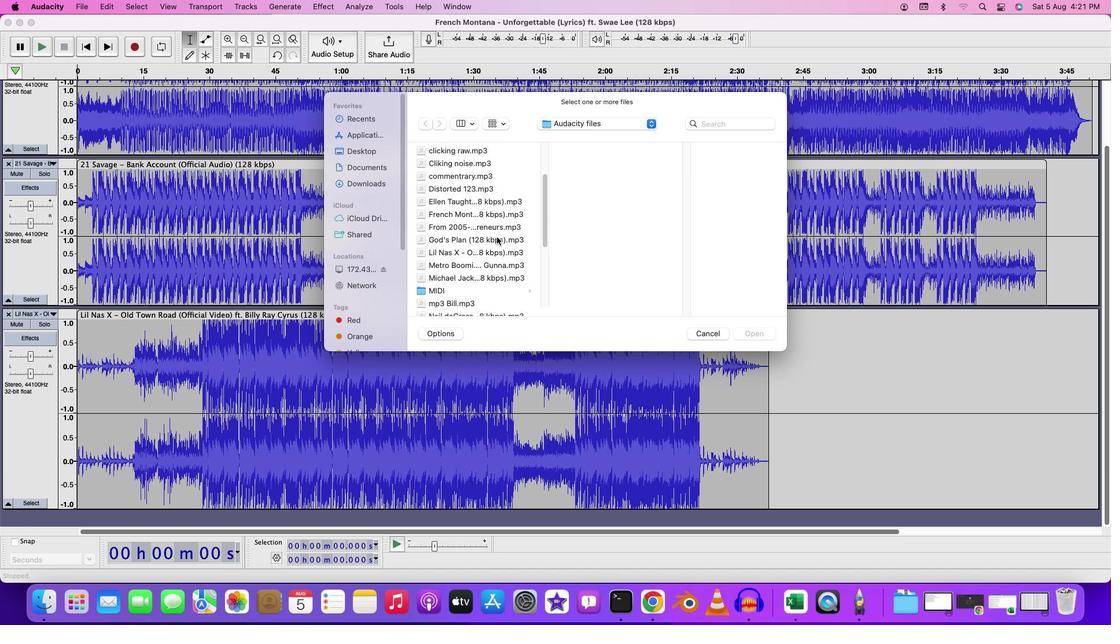 
Action: Mouse scrolled (497, 237) with delta (0, 1)
Screenshot: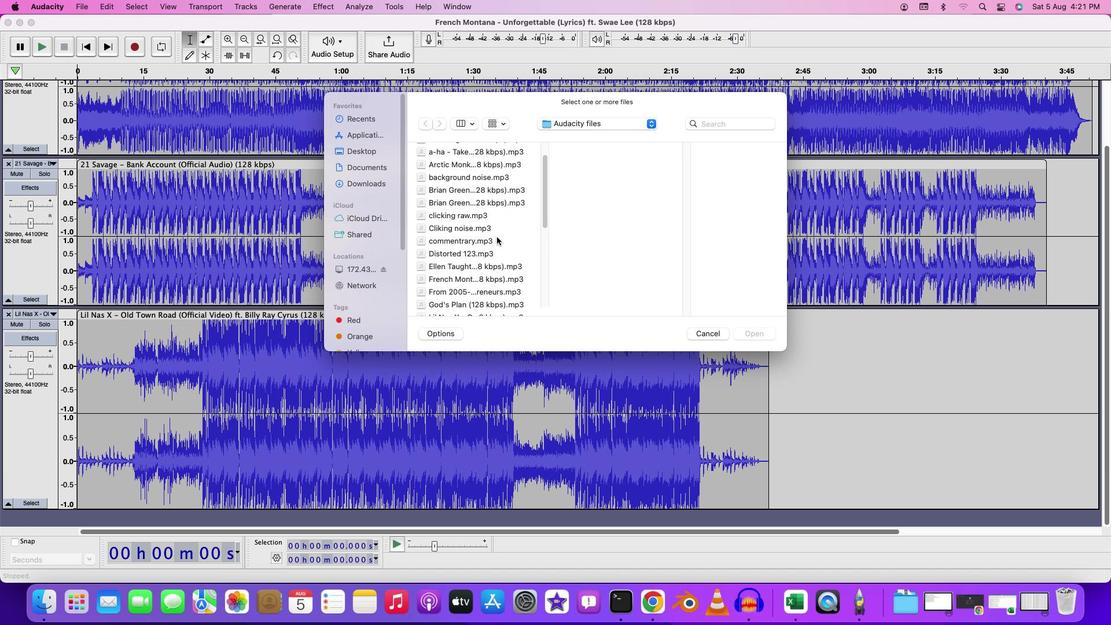 
Action: Mouse scrolled (497, 237) with delta (0, 2)
Screenshot: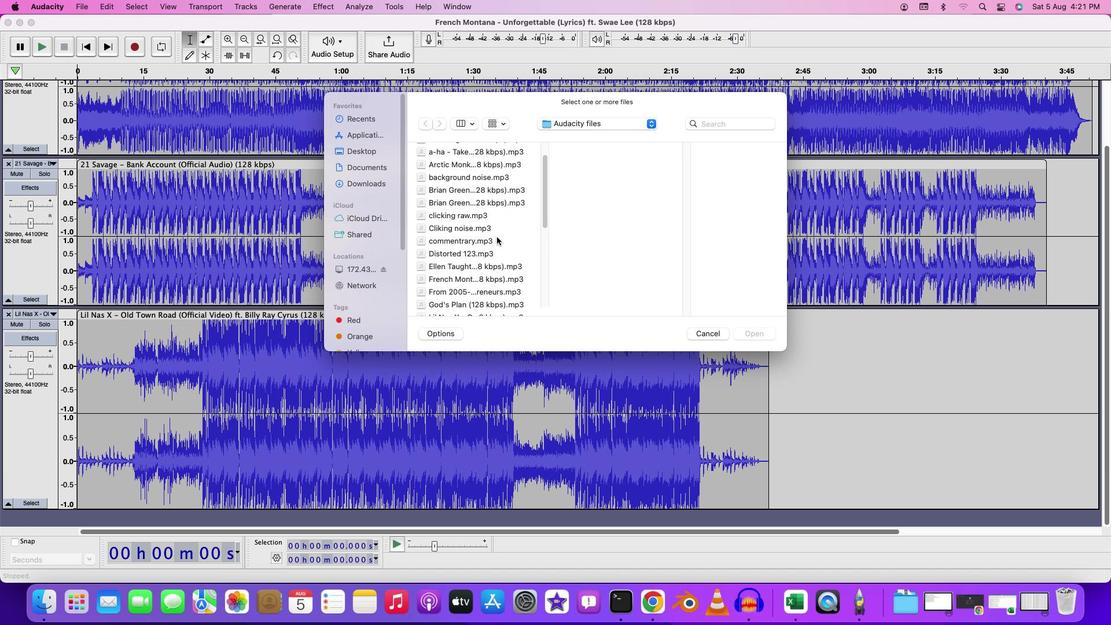 
Action: Mouse scrolled (497, 237) with delta (0, 0)
Screenshot: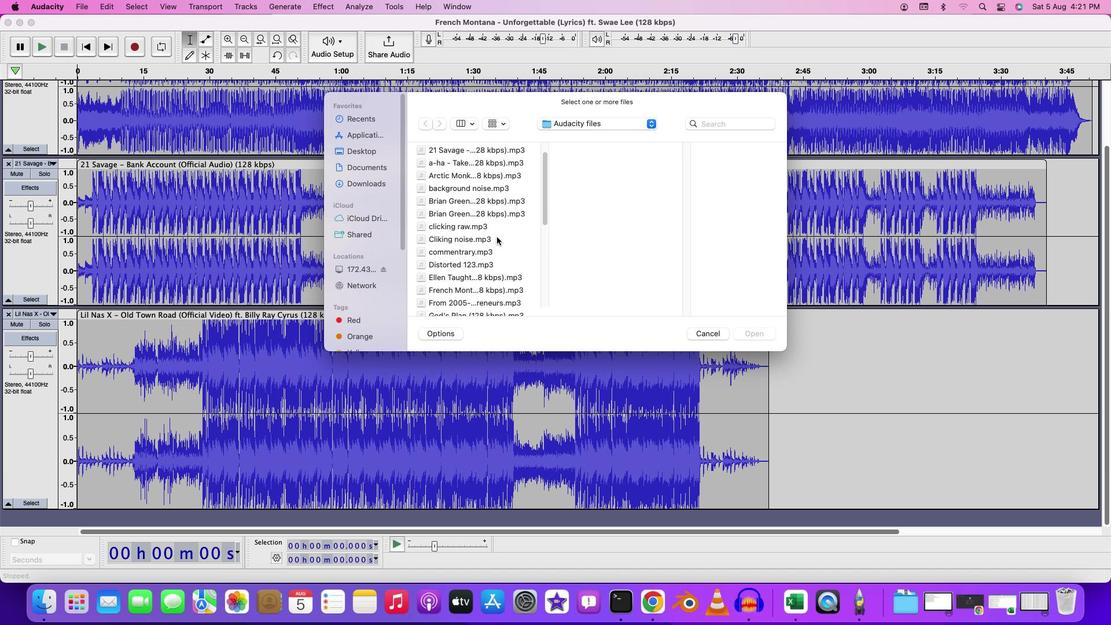 
Action: Mouse scrolled (497, 237) with delta (0, 0)
Screenshot: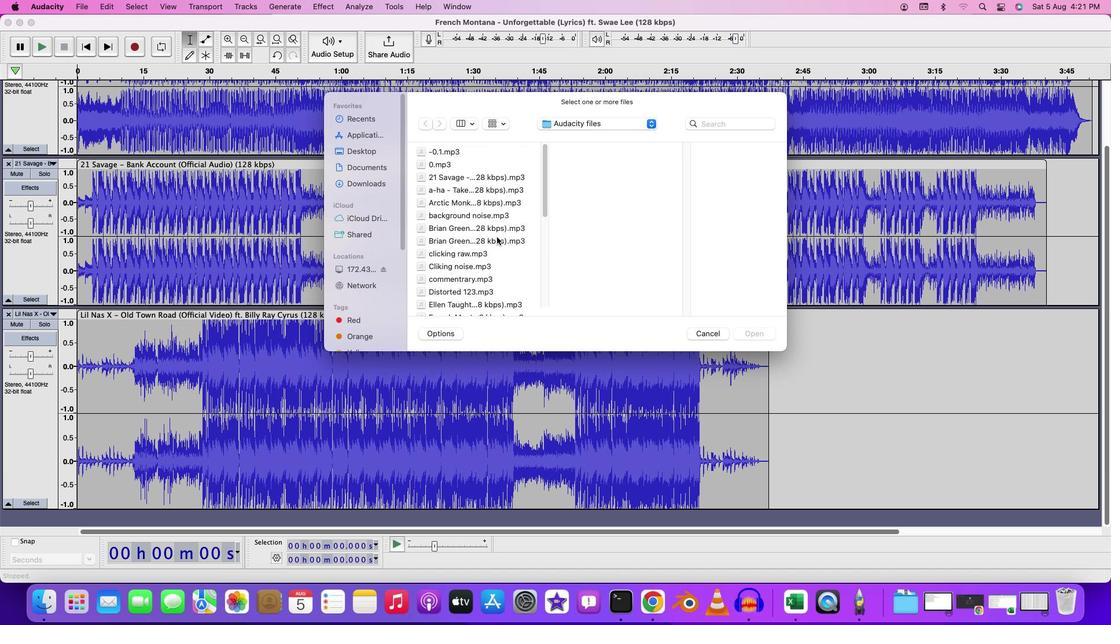 
Action: Mouse scrolled (497, 237) with delta (0, 1)
Screenshot: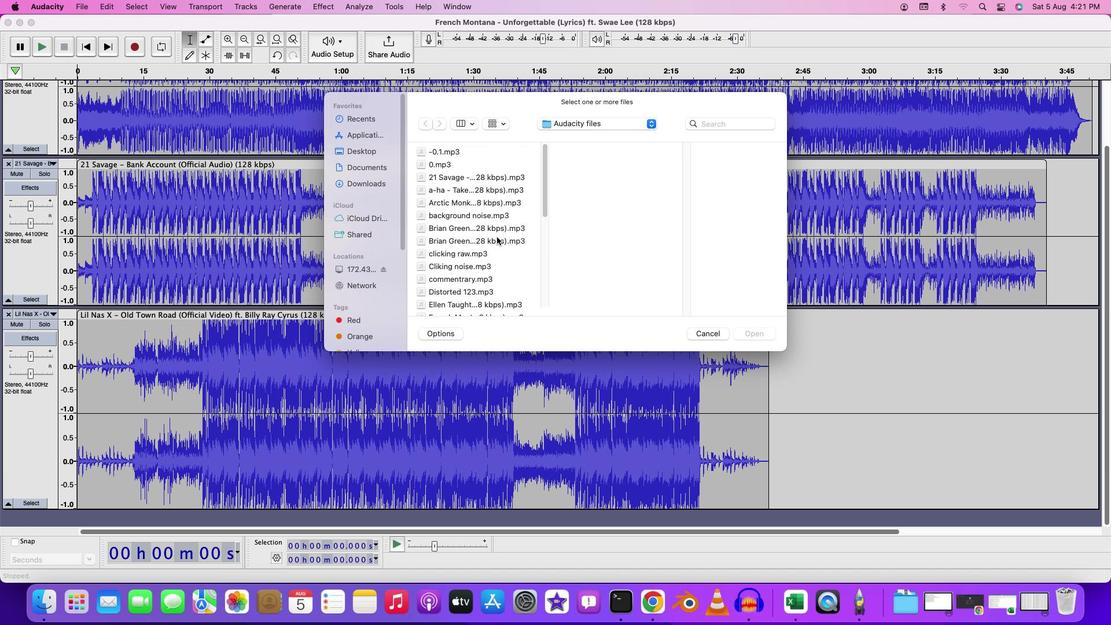 
Action: Mouse scrolled (497, 237) with delta (0, 0)
Screenshot: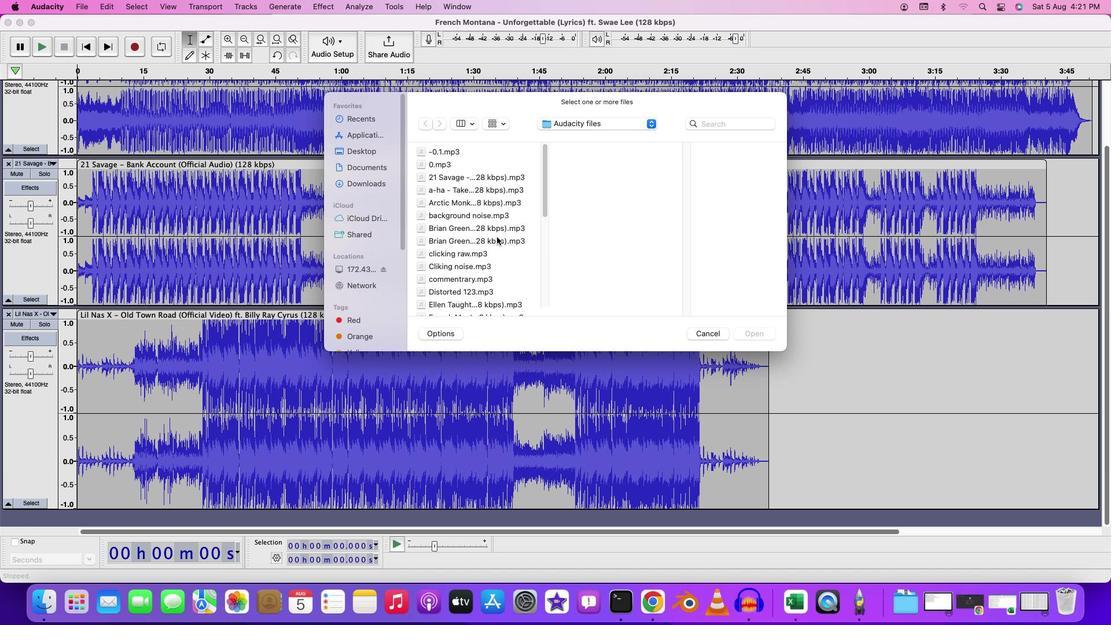 
Action: Mouse scrolled (497, 237) with delta (0, 0)
Screenshot: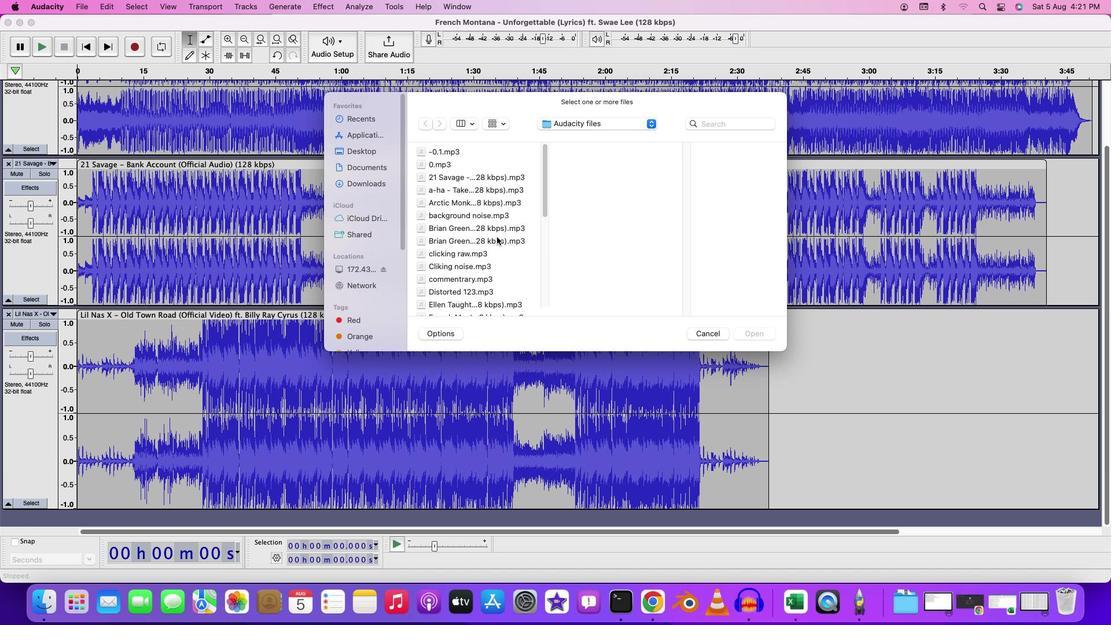 
Action: Mouse scrolled (497, 237) with delta (0, 1)
Screenshot: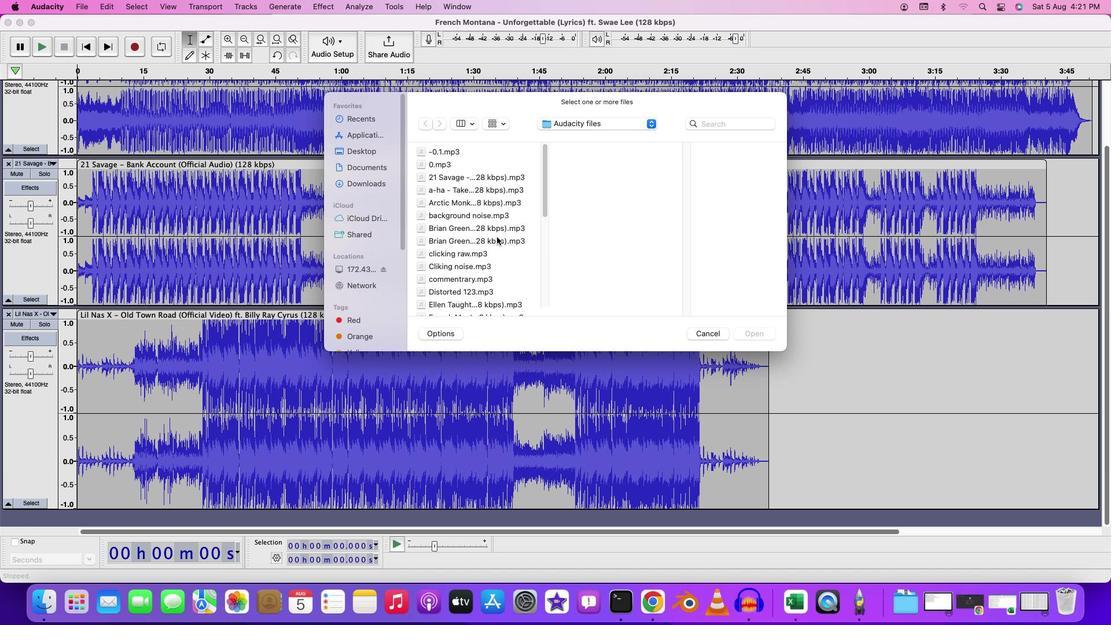 
Action: Mouse moved to (482, 240)
Screenshot: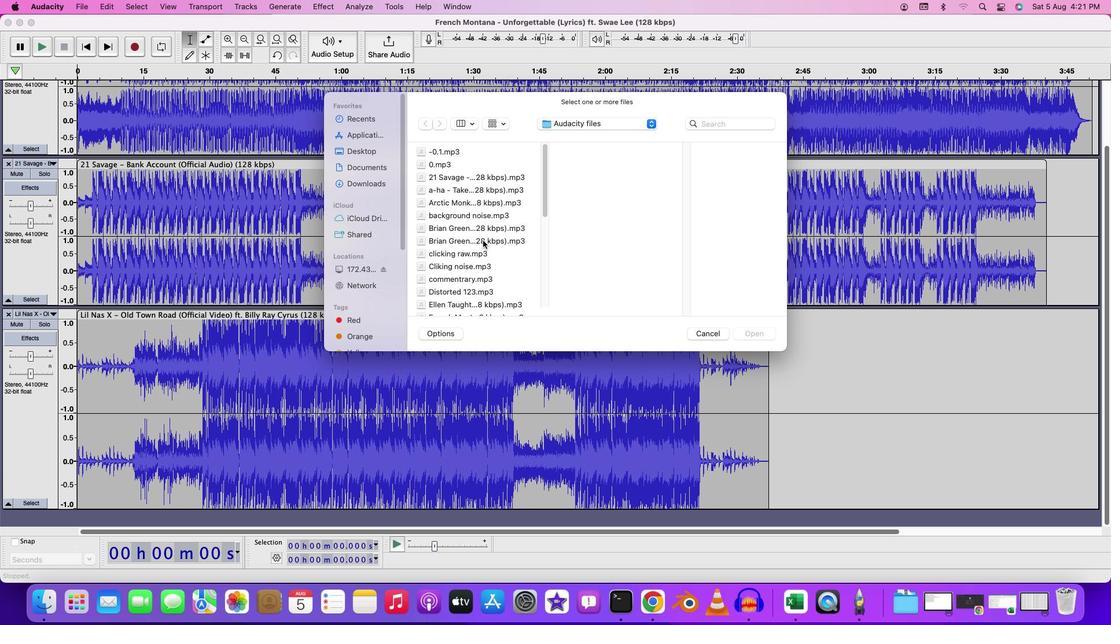 
Action: Mouse scrolled (482, 240) with delta (0, 0)
Screenshot: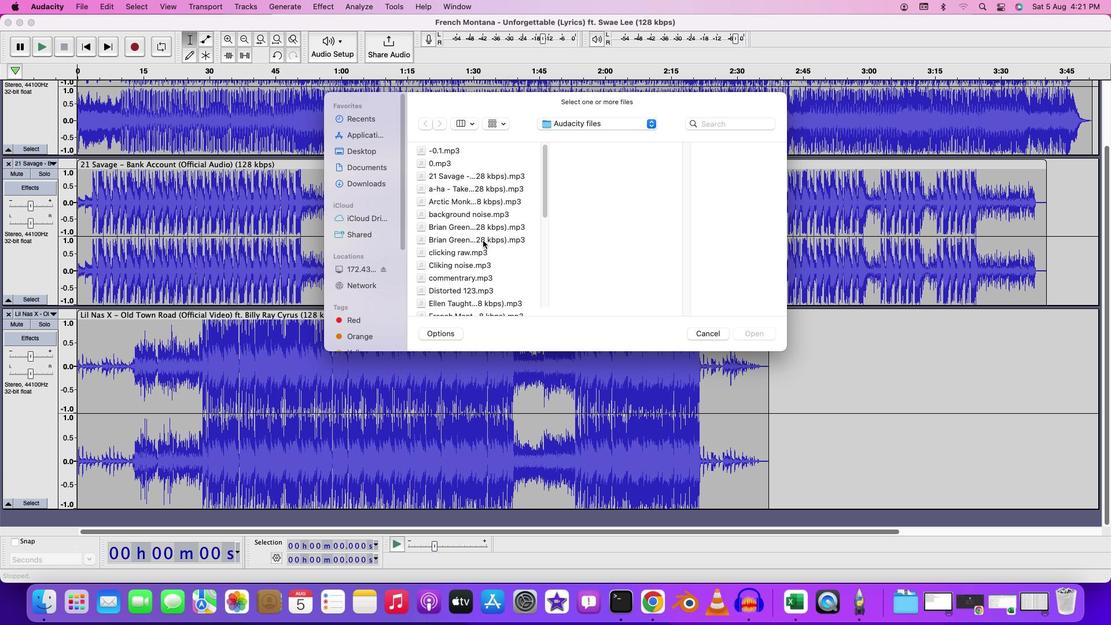 
Action: Mouse scrolled (482, 240) with delta (0, 0)
Screenshot: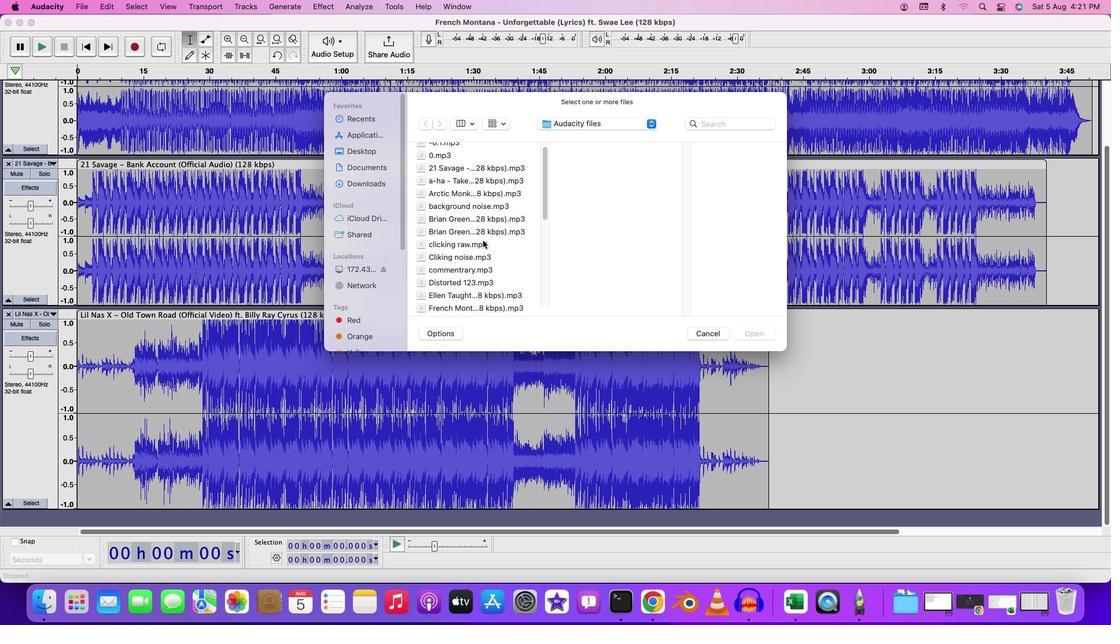 
Action: Mouse moved to (480, 243)
Screenshot: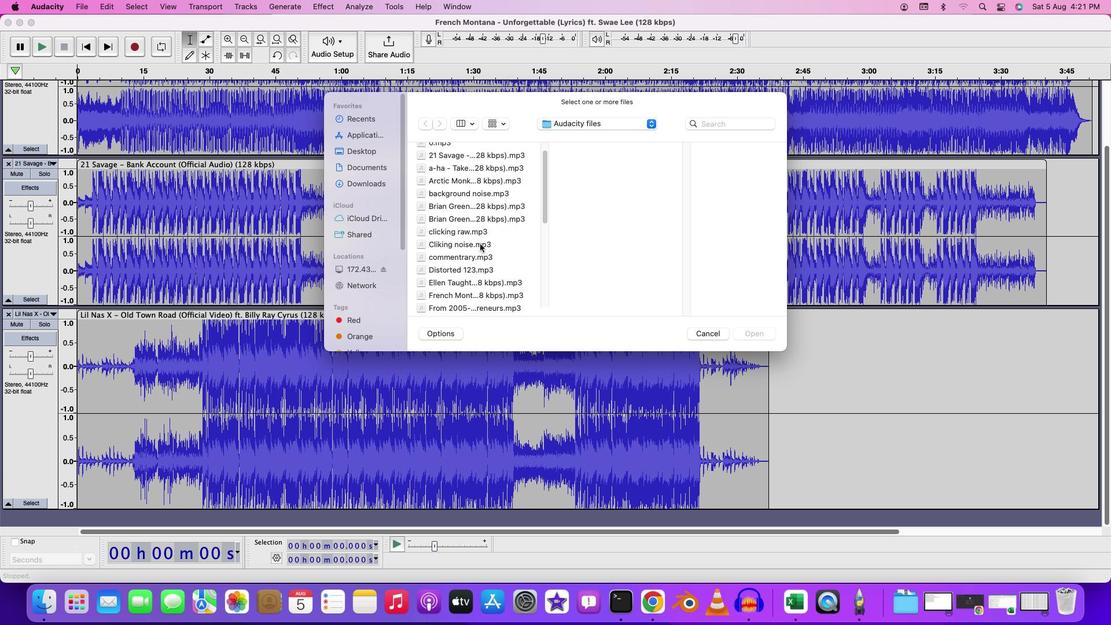 
Action: Mouse scrolled (480, 243) with delta (0, 0)
Screenshot: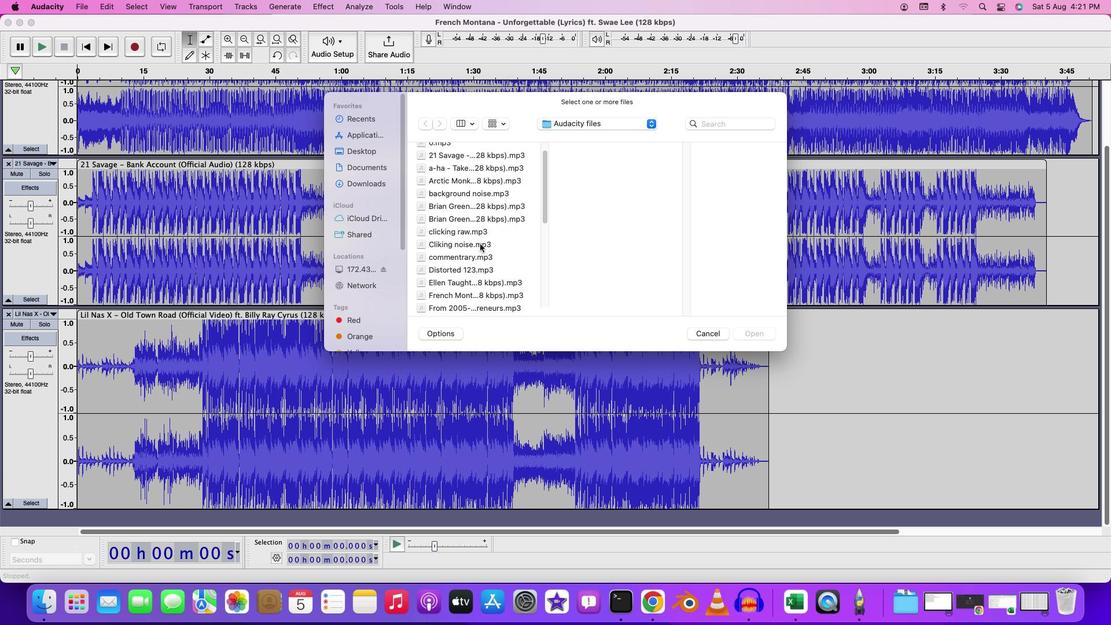 
Action: Mouse moved to (479, 243)
Screenshot: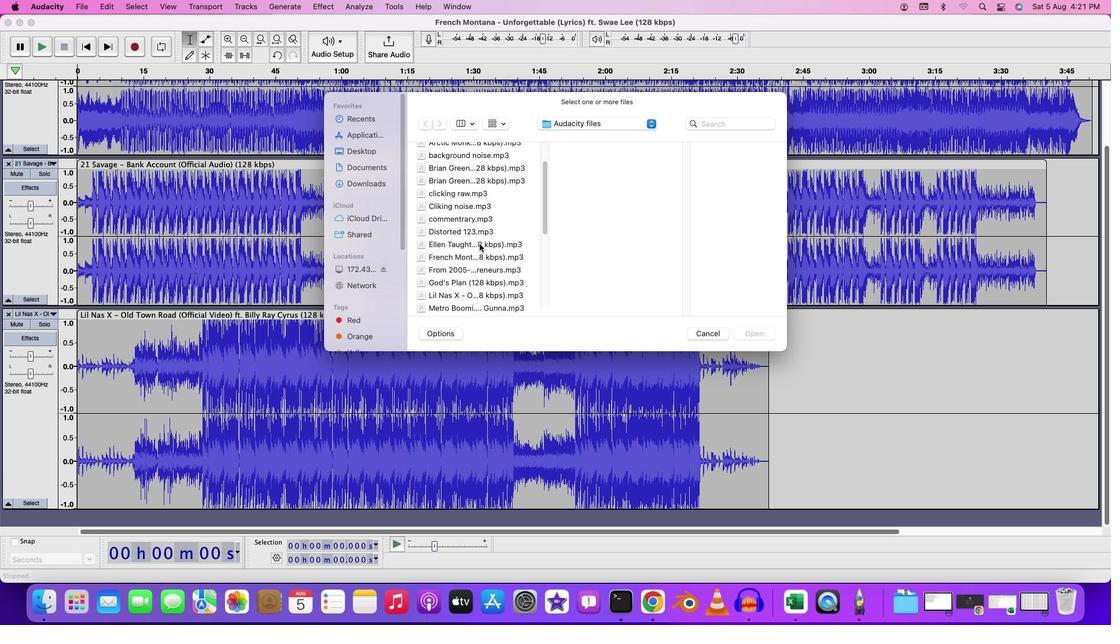 
Action: Mouse scrolled (479, 243) with delta (0, 0)
